 Task: Electrician Business Cards
Action: Mouse moved to (124, 72)
Screenshot: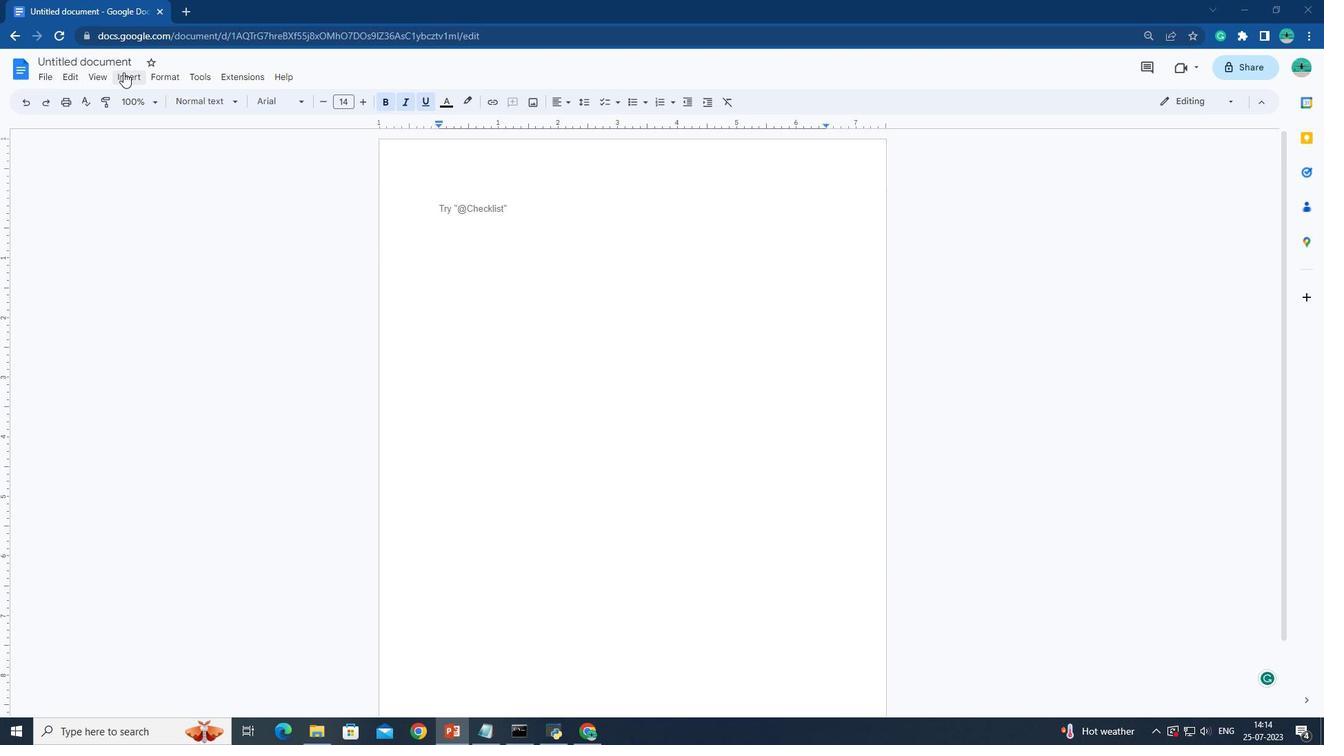 
Action: Mouse pressed left at (124, 72)
Screenshot: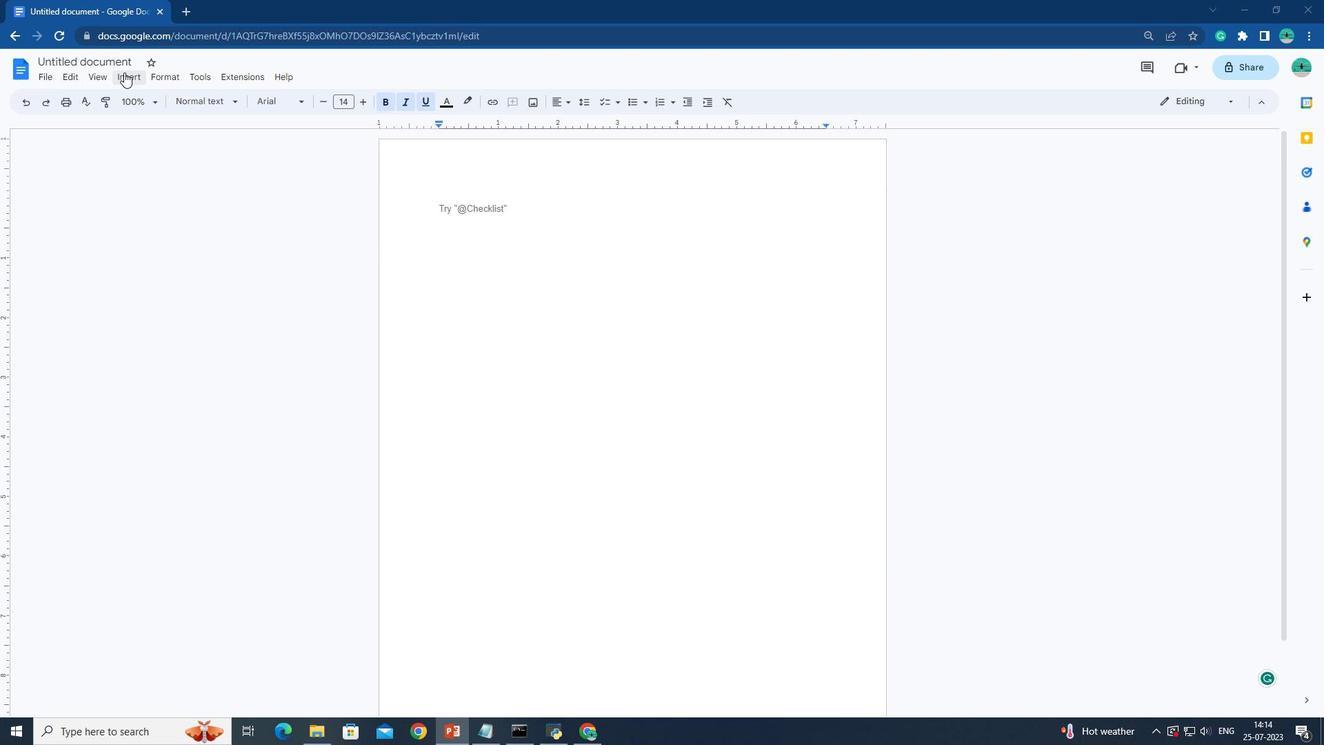 
Action: Mouse moved to (329, 143)
Screenshot: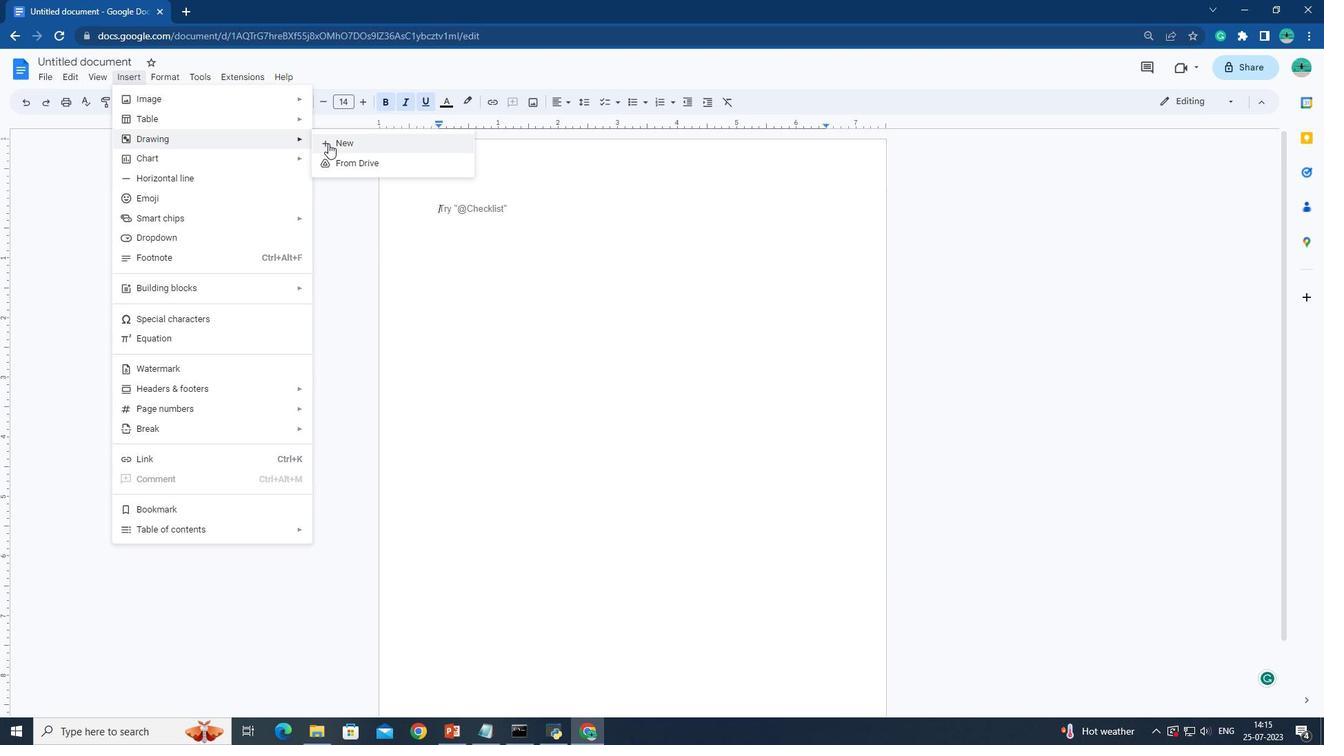 
Action: Mouse pressed left at (329, 143)
Screenshot: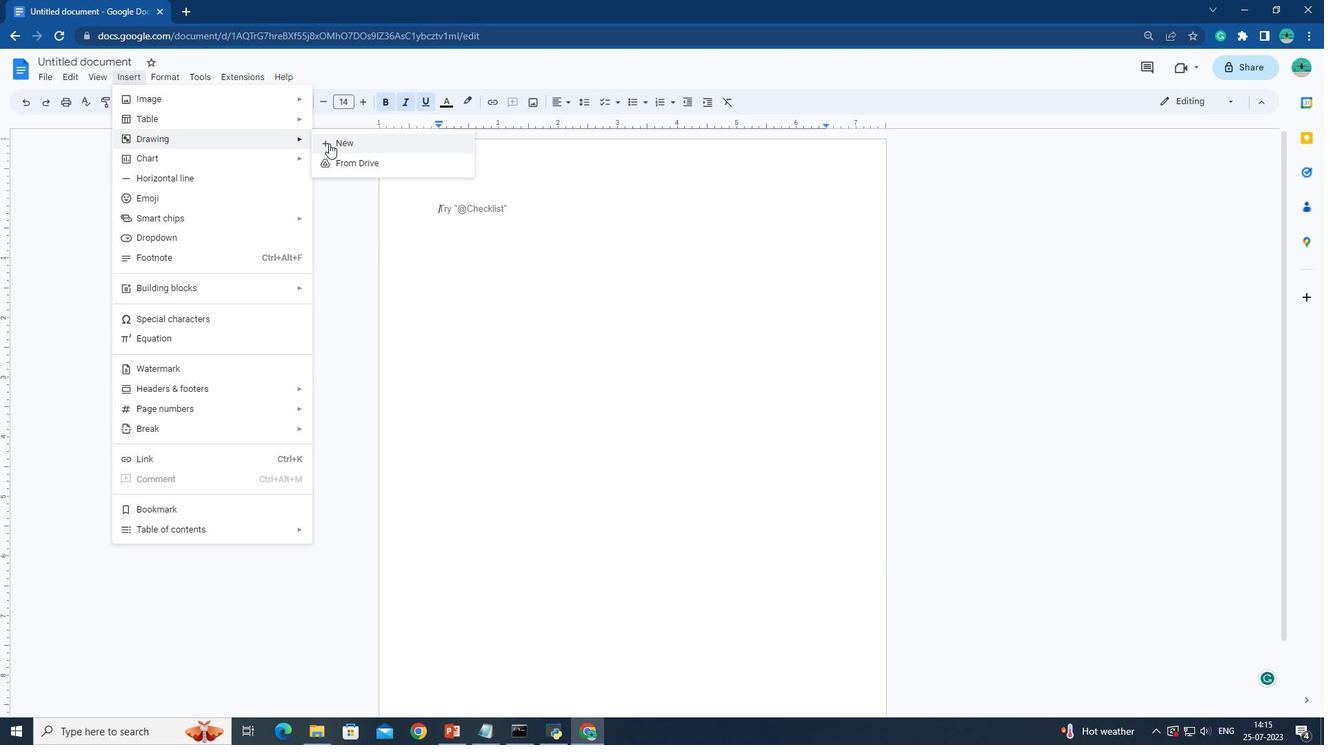 
Action: Mouse moved to (507, 117)
Screenshot: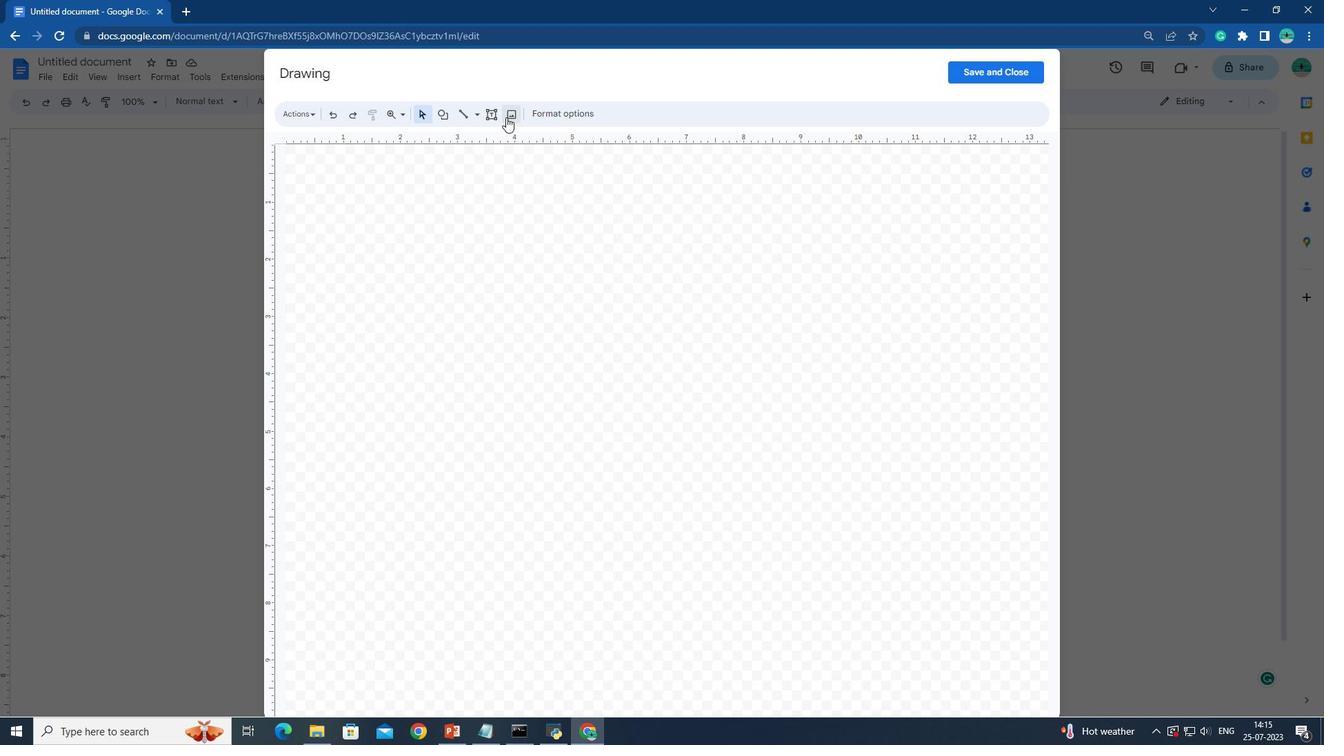 
Action: Mouse pressed left at (507, 117)
Screenshot: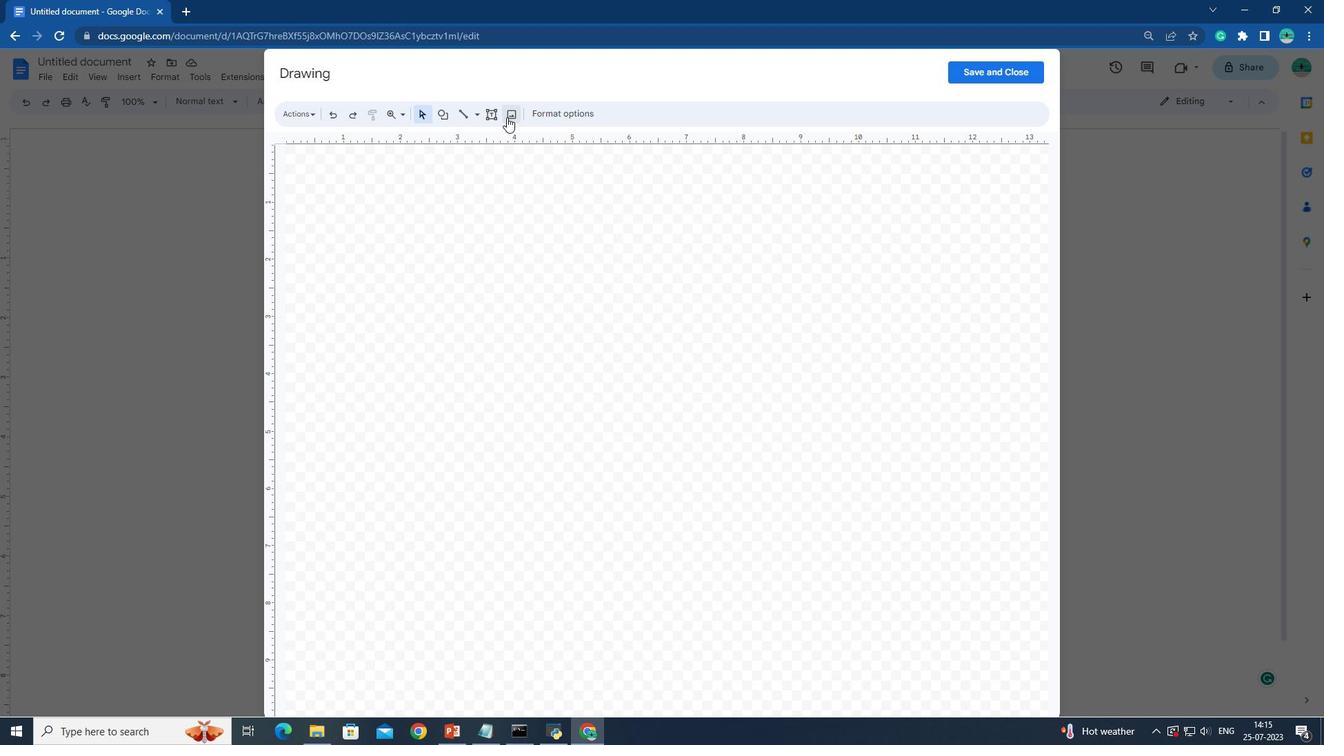 
Action: Mouse moved to (625, 439)
Screenshot: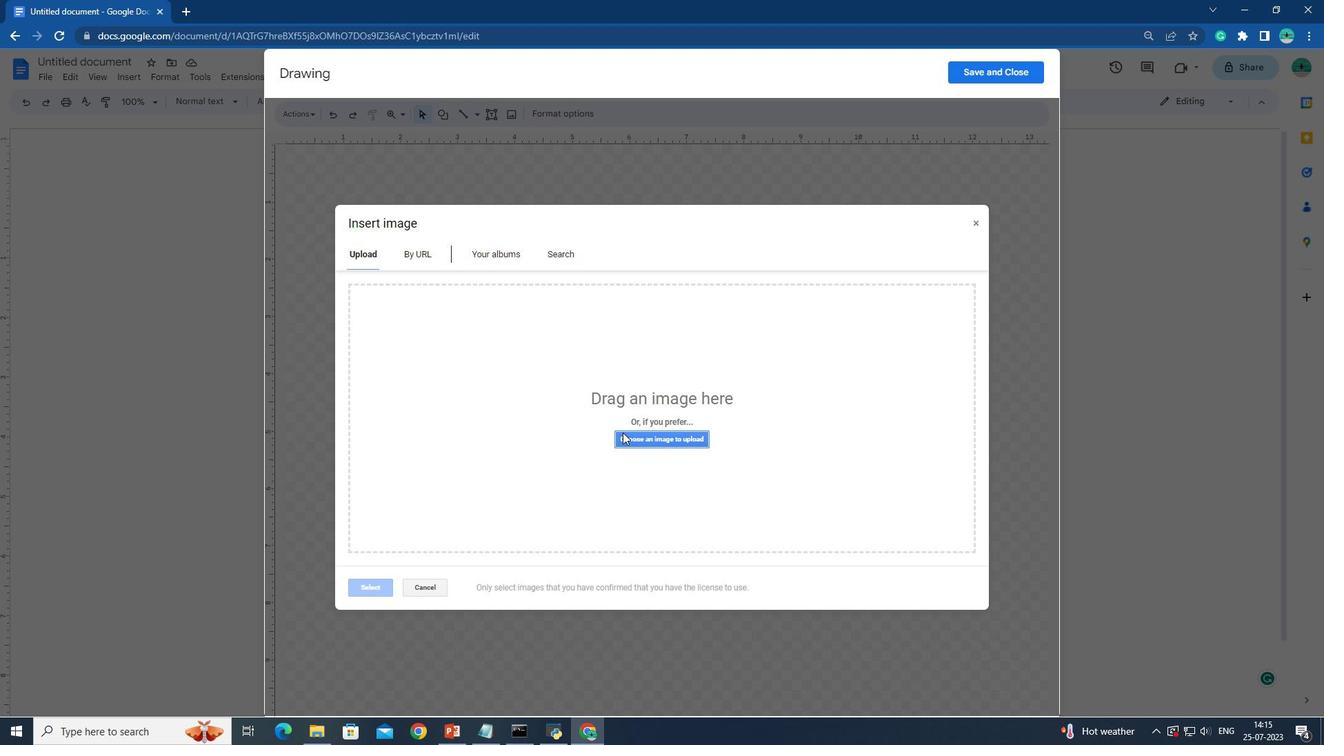 
Action: Mouse pressed left at (625, 439)
Screenshot: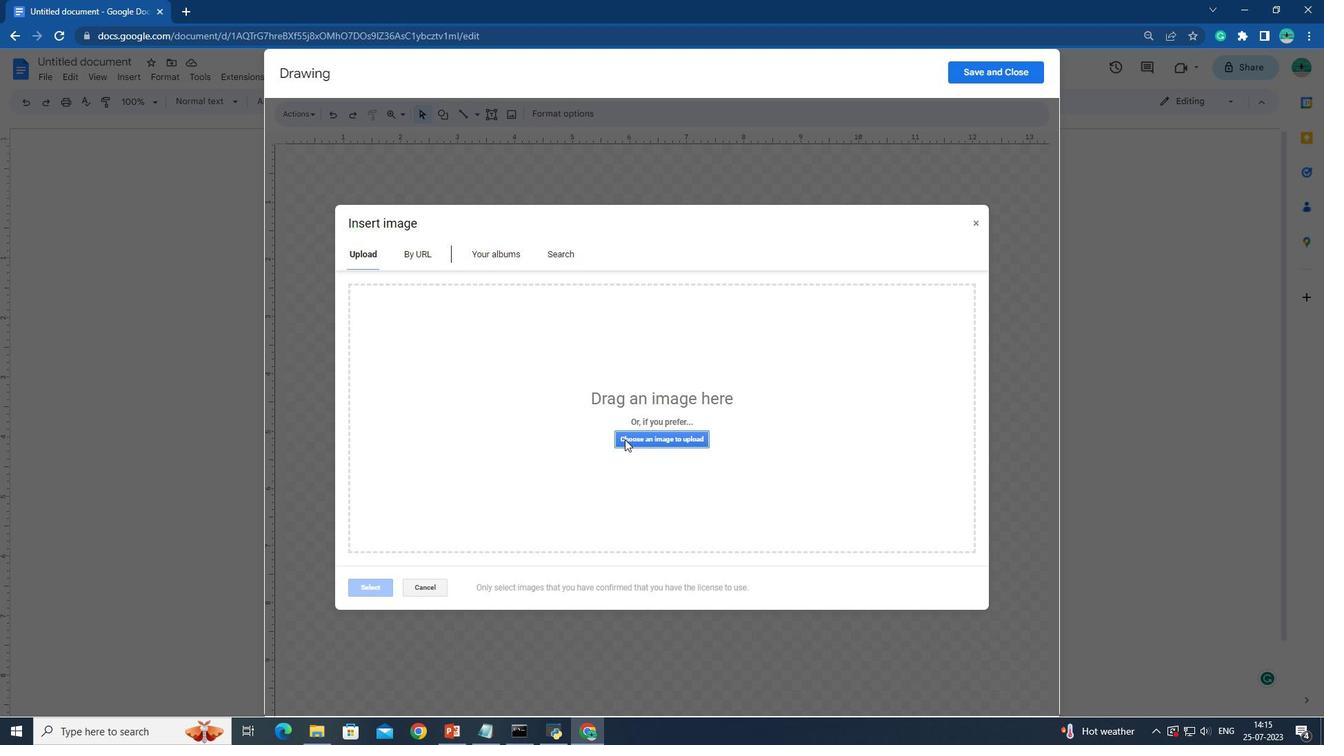 
Action: Mouse moved to (186, 202)
Screenshot: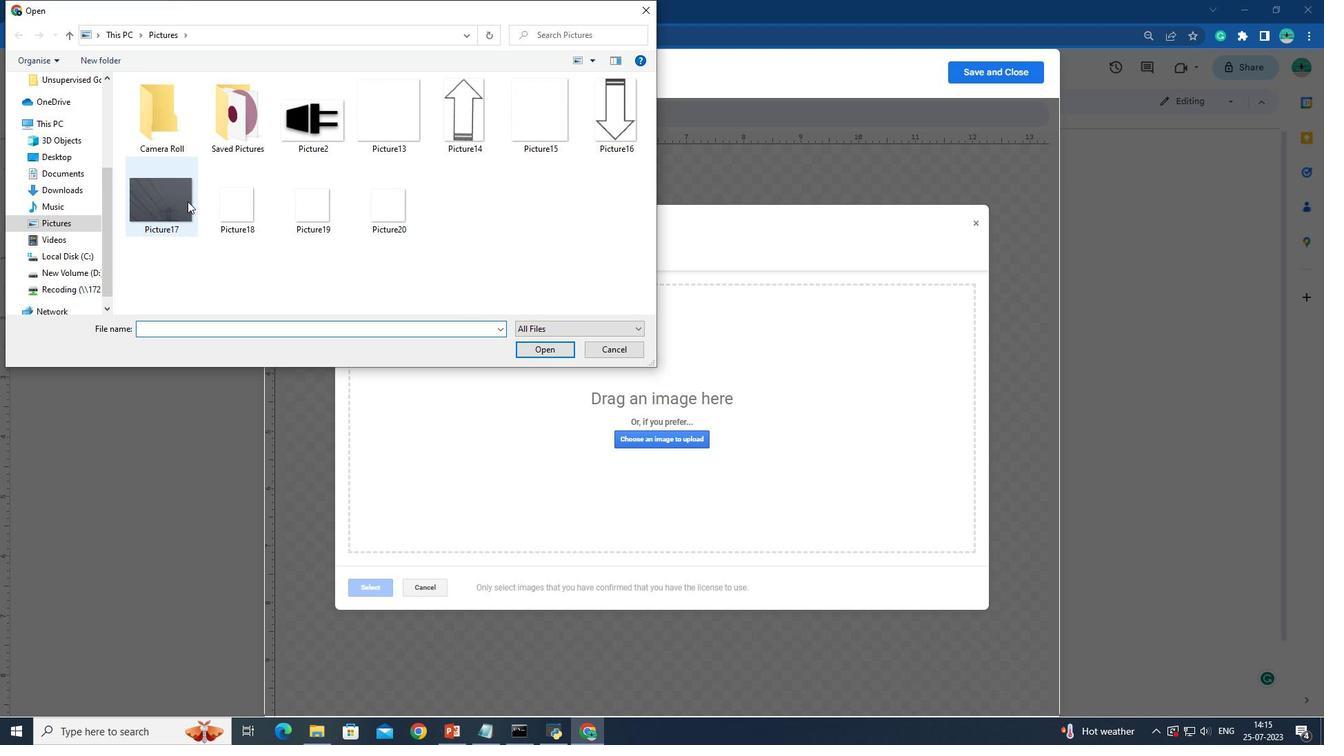
Action: Mouse pressed left at (186, 202)
Screenshot: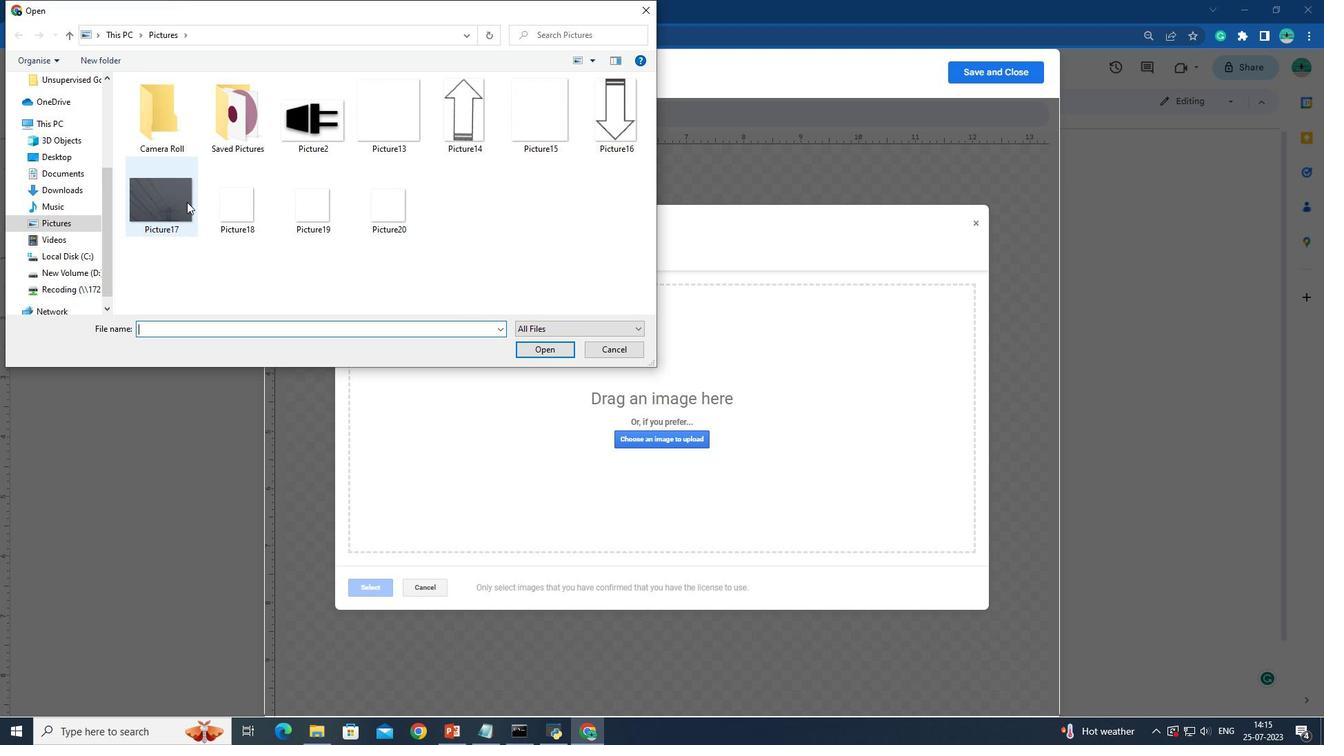 
Action: Mouse moved to (541, 354)
Screenshot: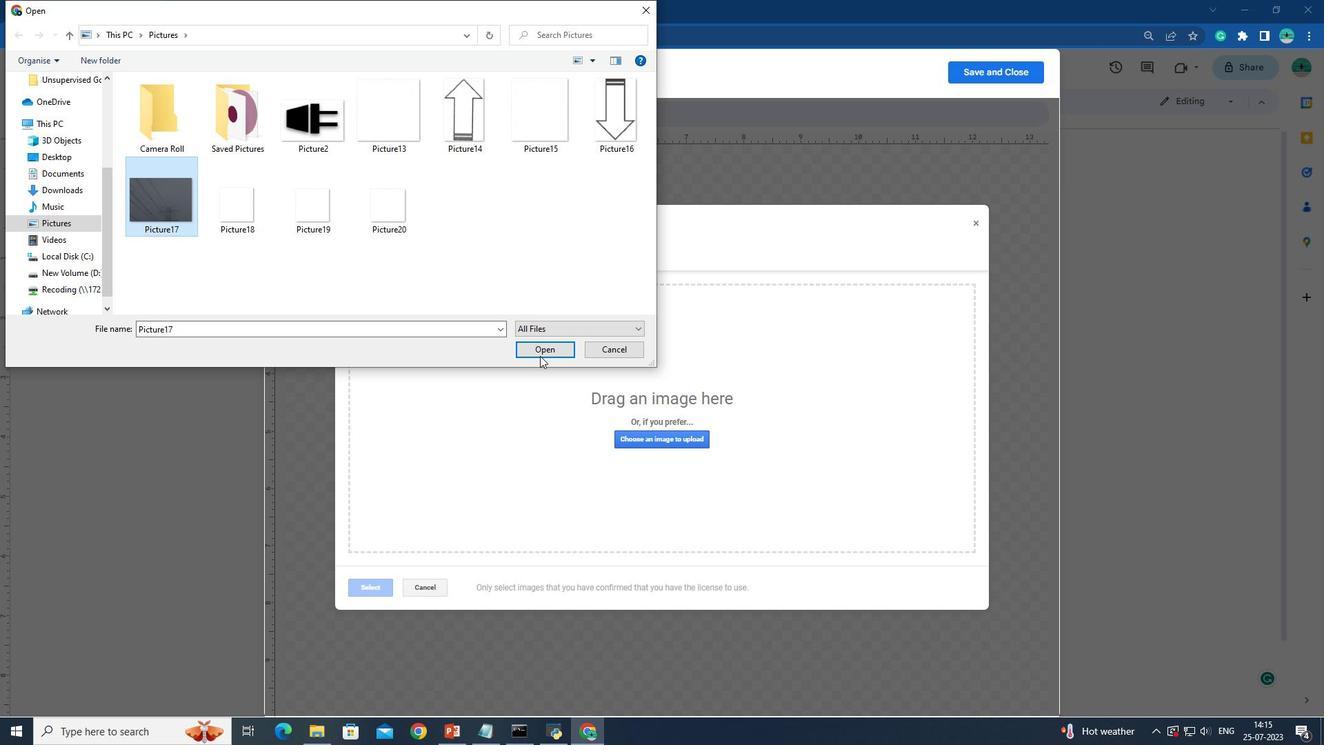 
Action: Mouse pressed left at (541, 354)
Screenshot: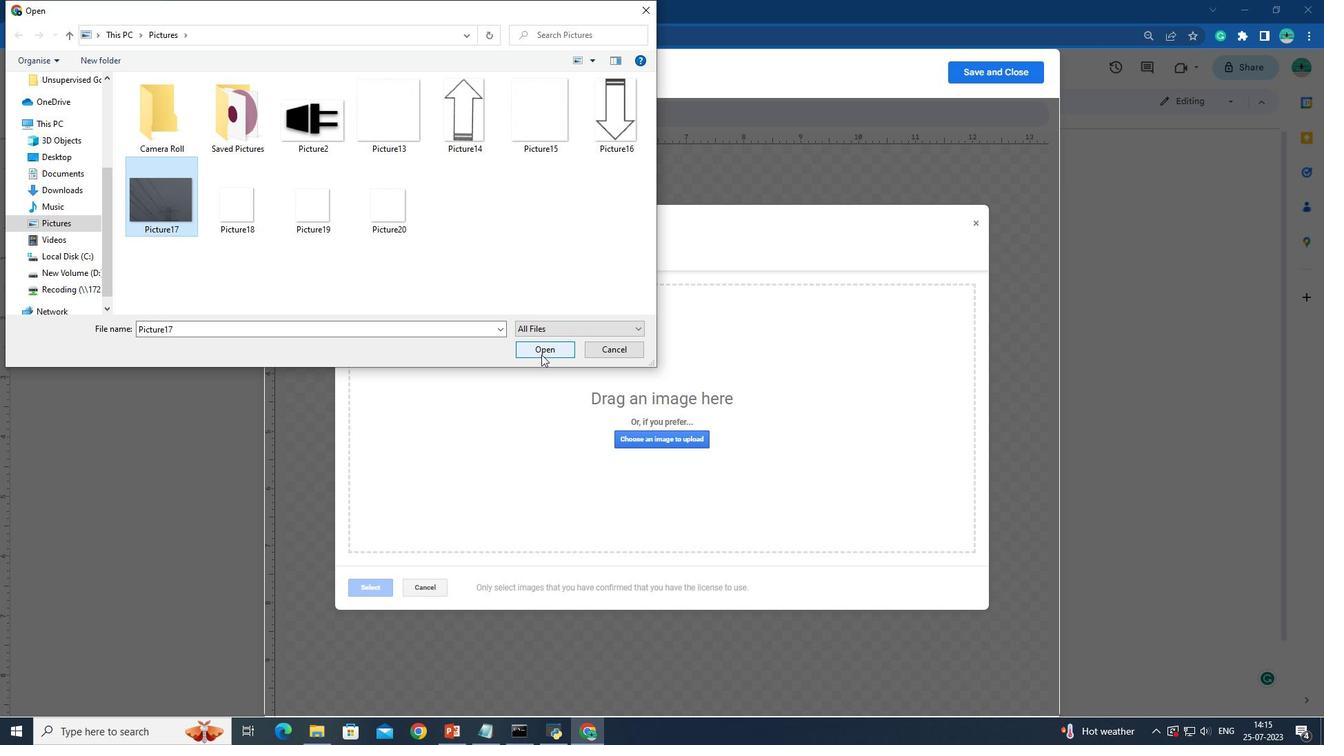 
Action: Mouse moved to (294, 412)
Screenshot: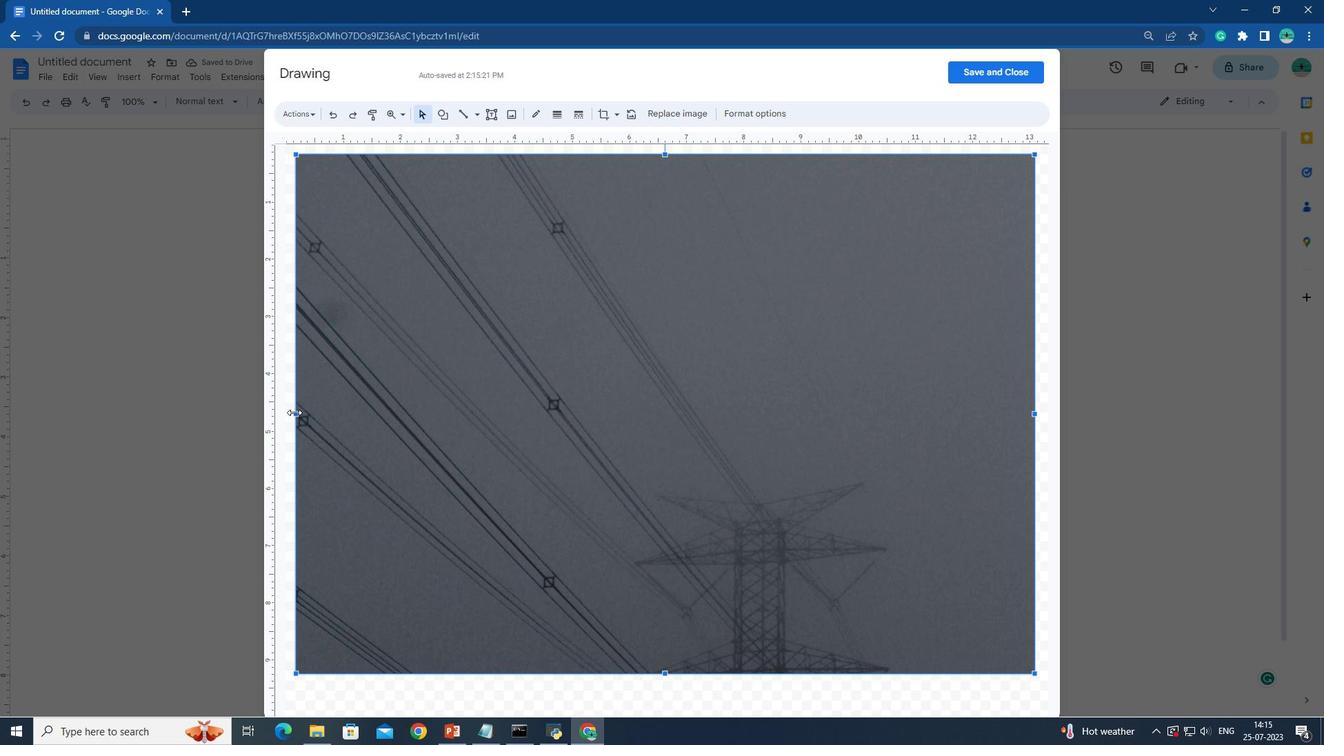 
Action: Mouse pressed left at (294, 412)
Screenshot: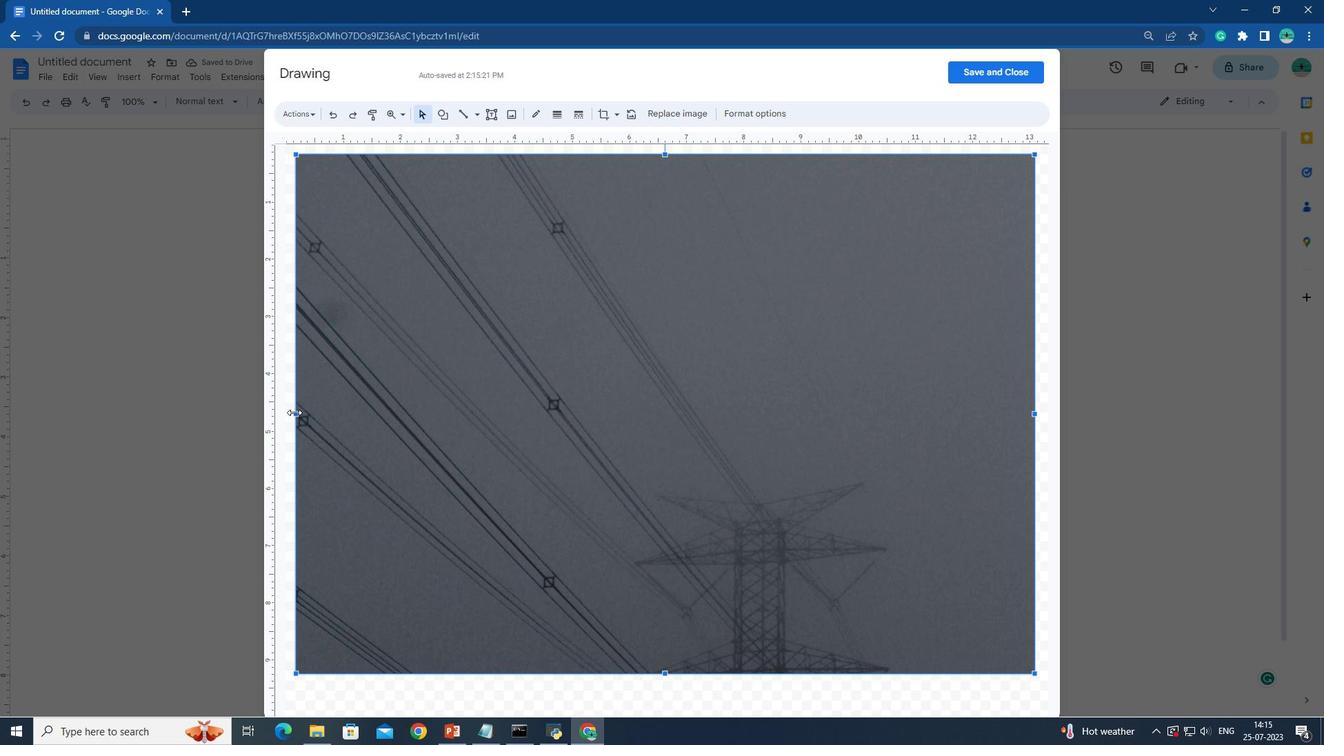 
Action: Mouse moved to (462, 112)
Screenshot: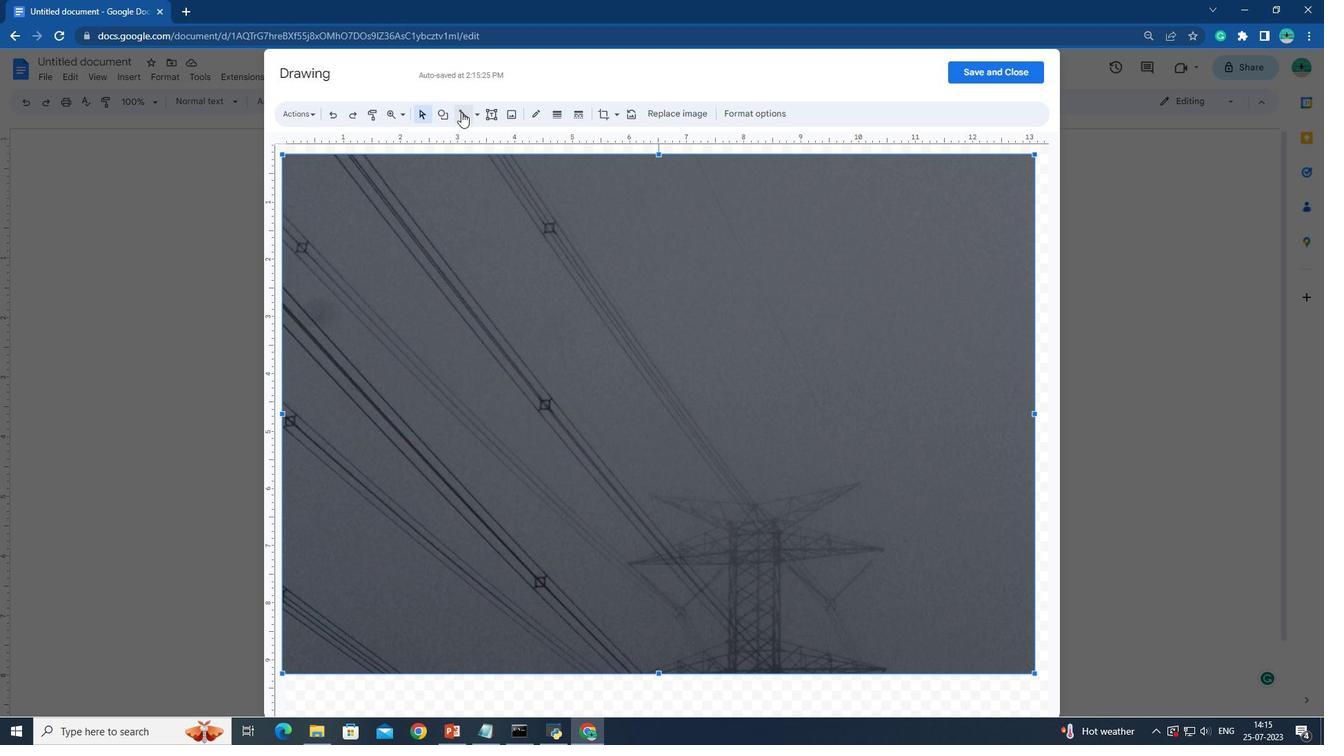 
Action: Mouse pressed left at (462, 112)
Screenshot: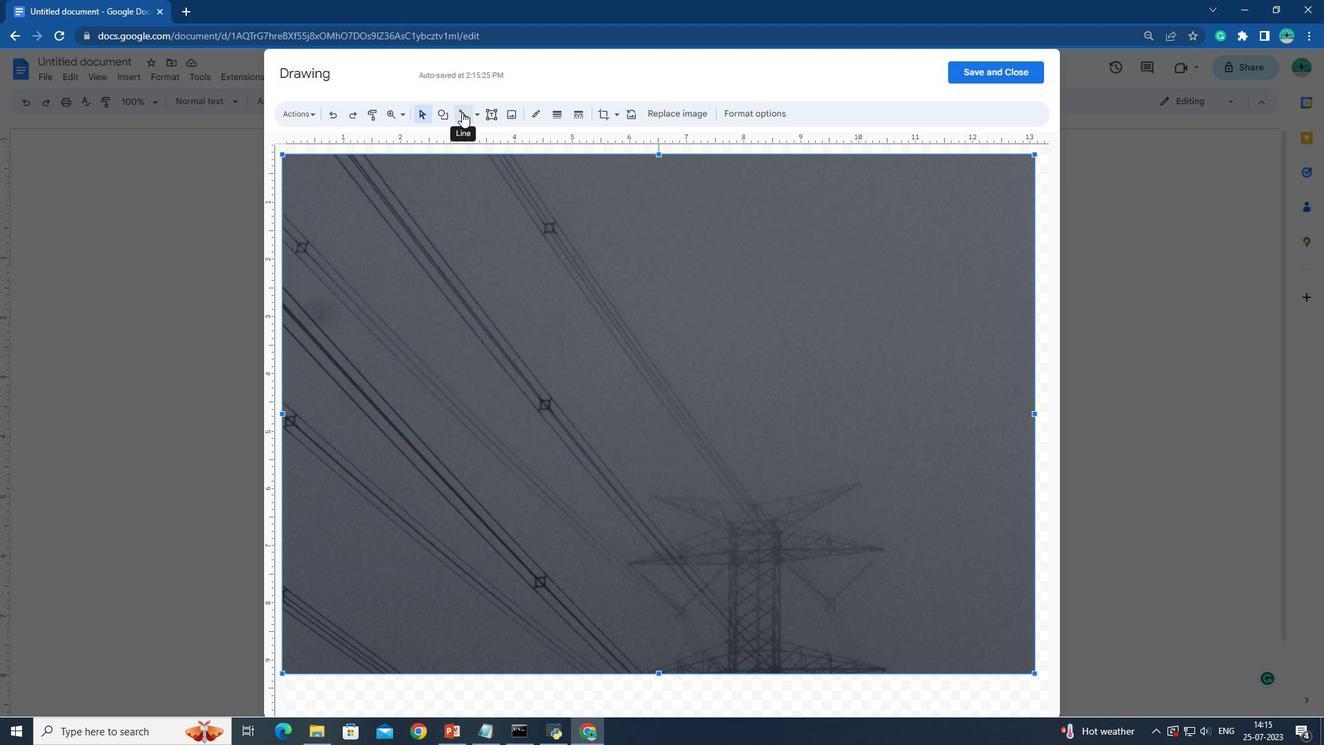 
Action: Mouse moved to (302, 178)
Screenshot: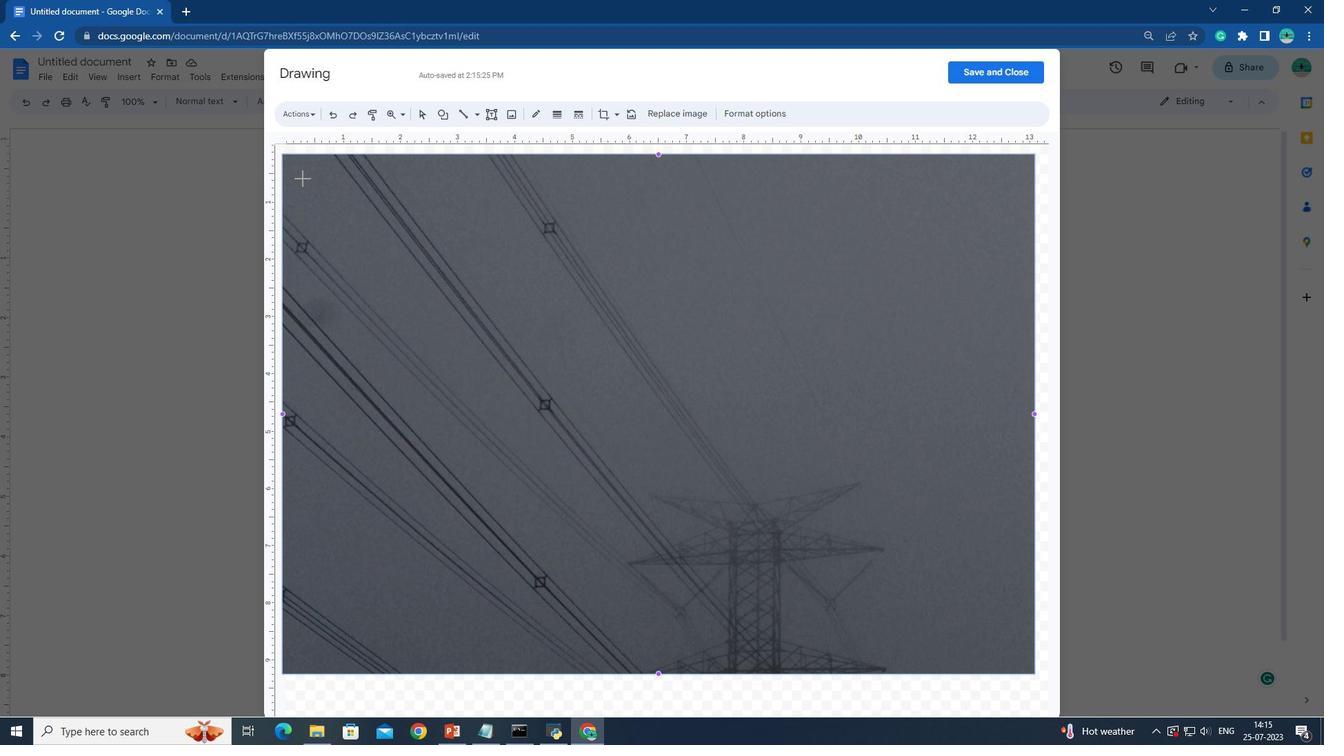 
Action: Key pressed <Key.shift>
Screenshot: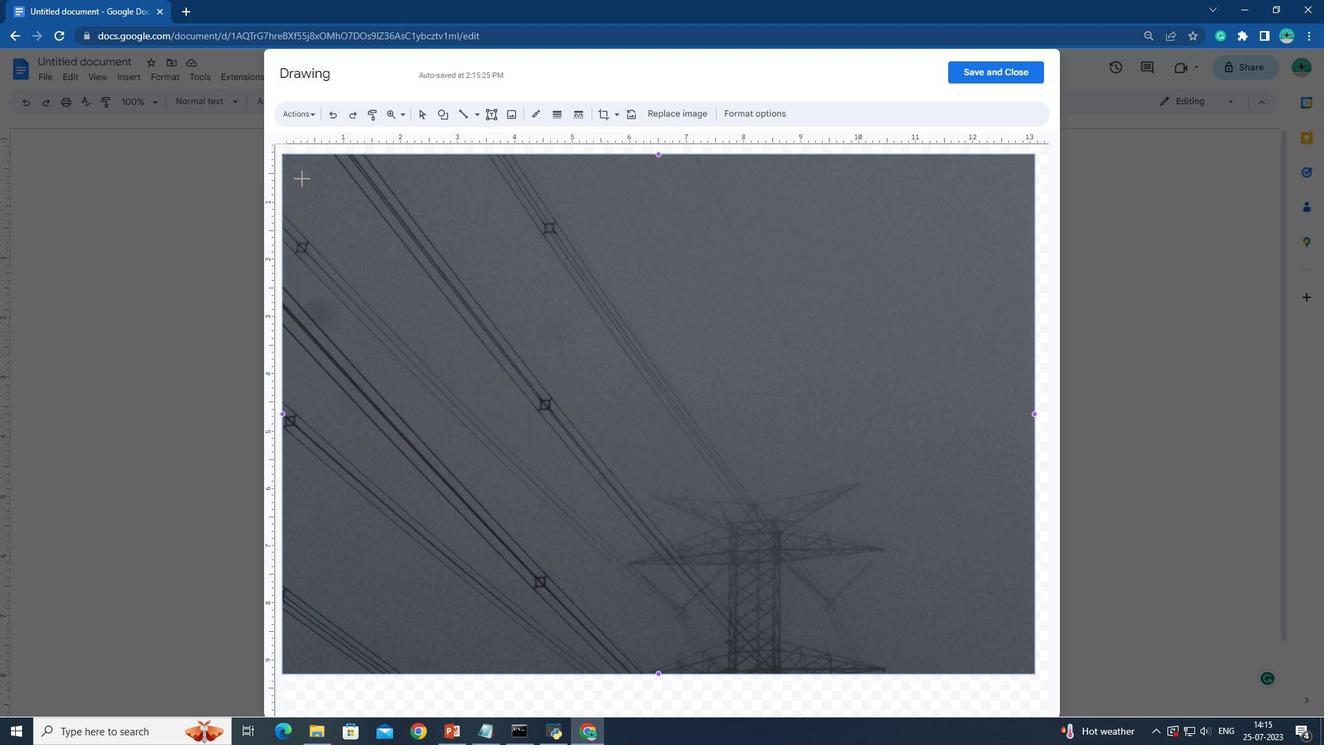 
Action: Mouse pressed left at (302, 178)
Screenshot: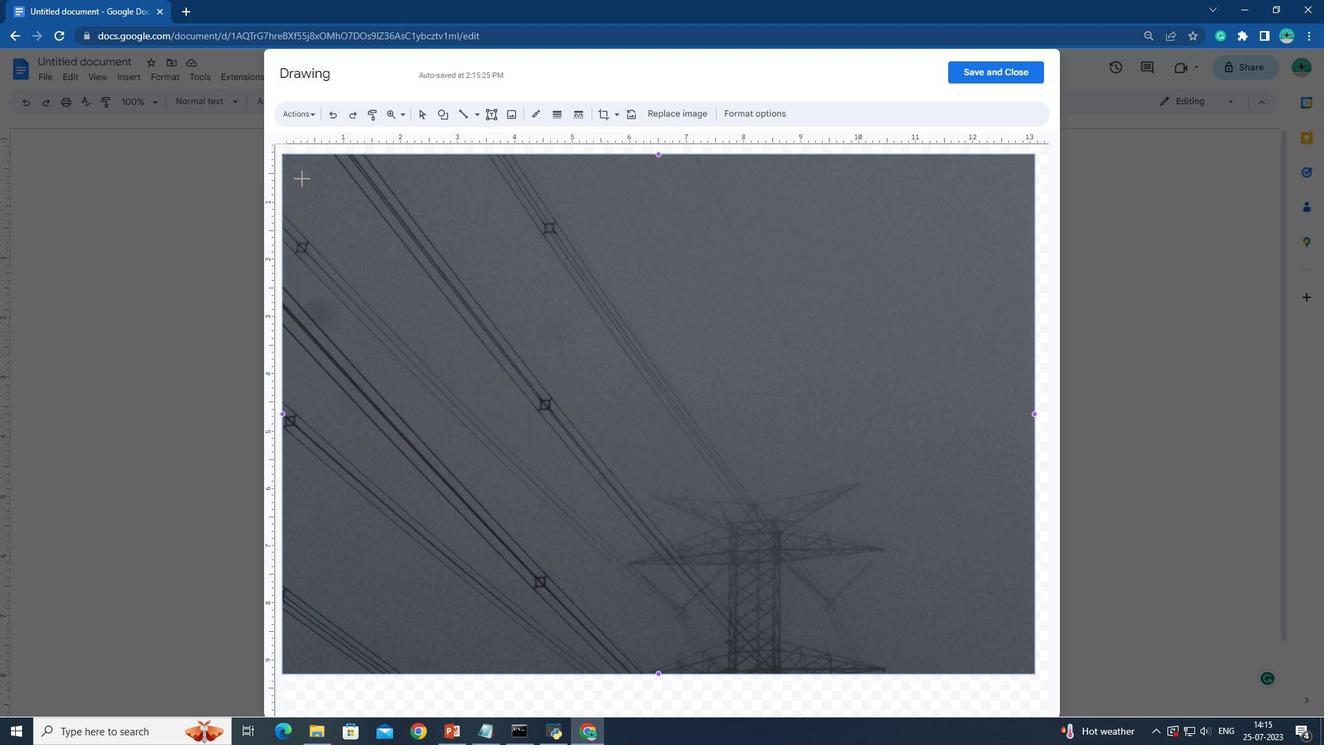 
Action: Mouse moved to (439, 197)
Screenshot: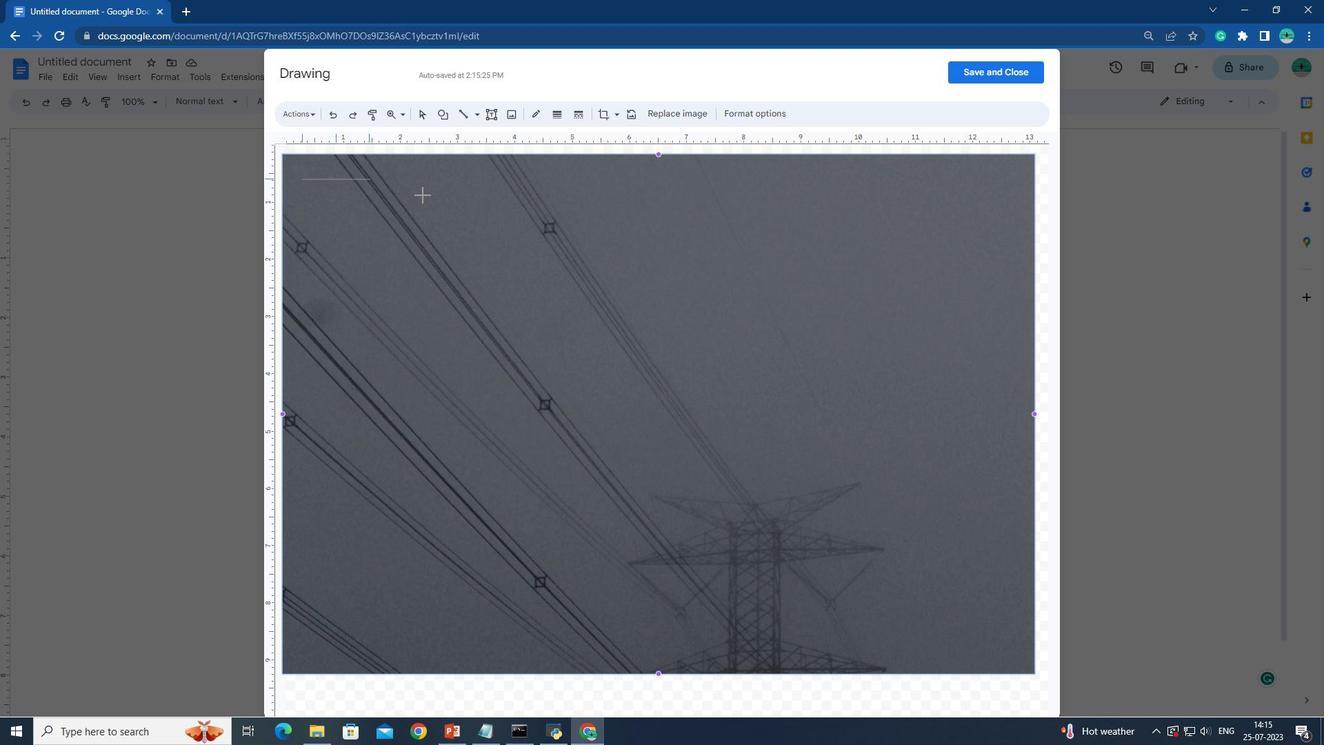 
Action: Key pressed <Key.shift>
Screenshot: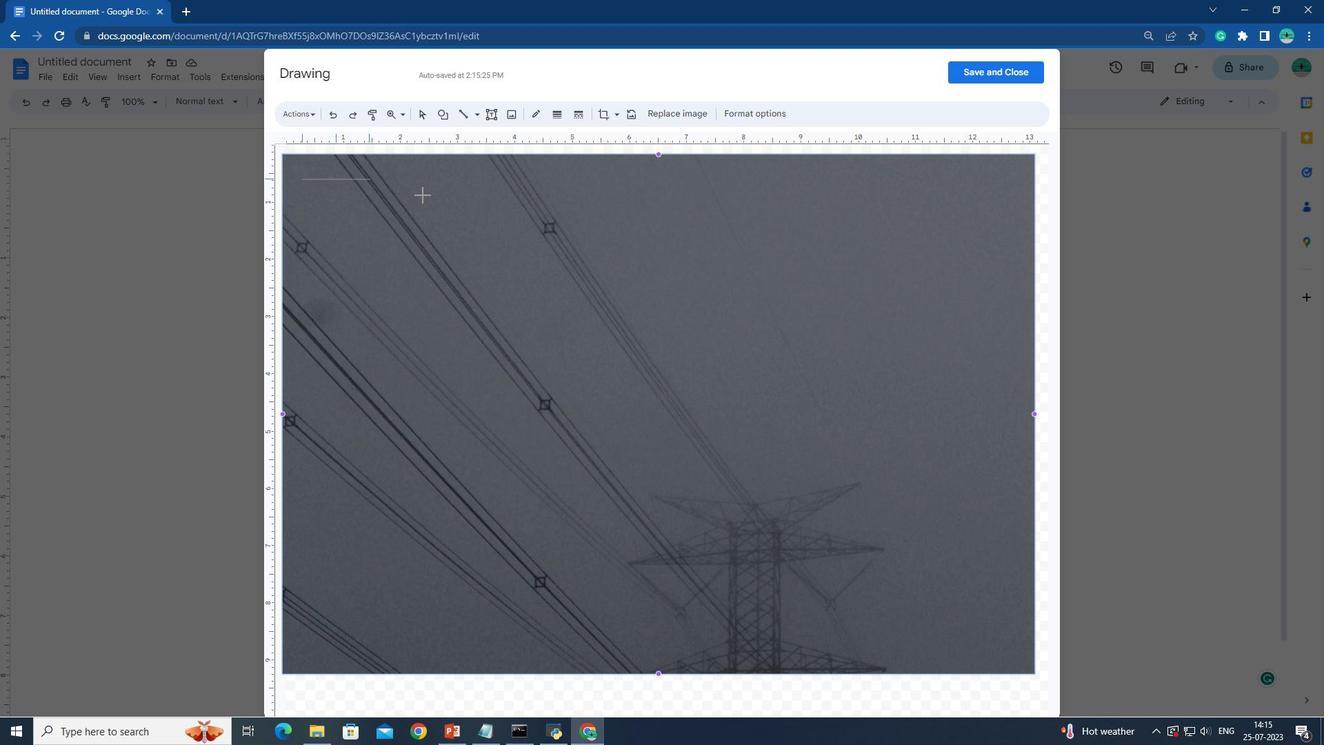 
Action: Mouse moved to (441, 198)
Screenshot: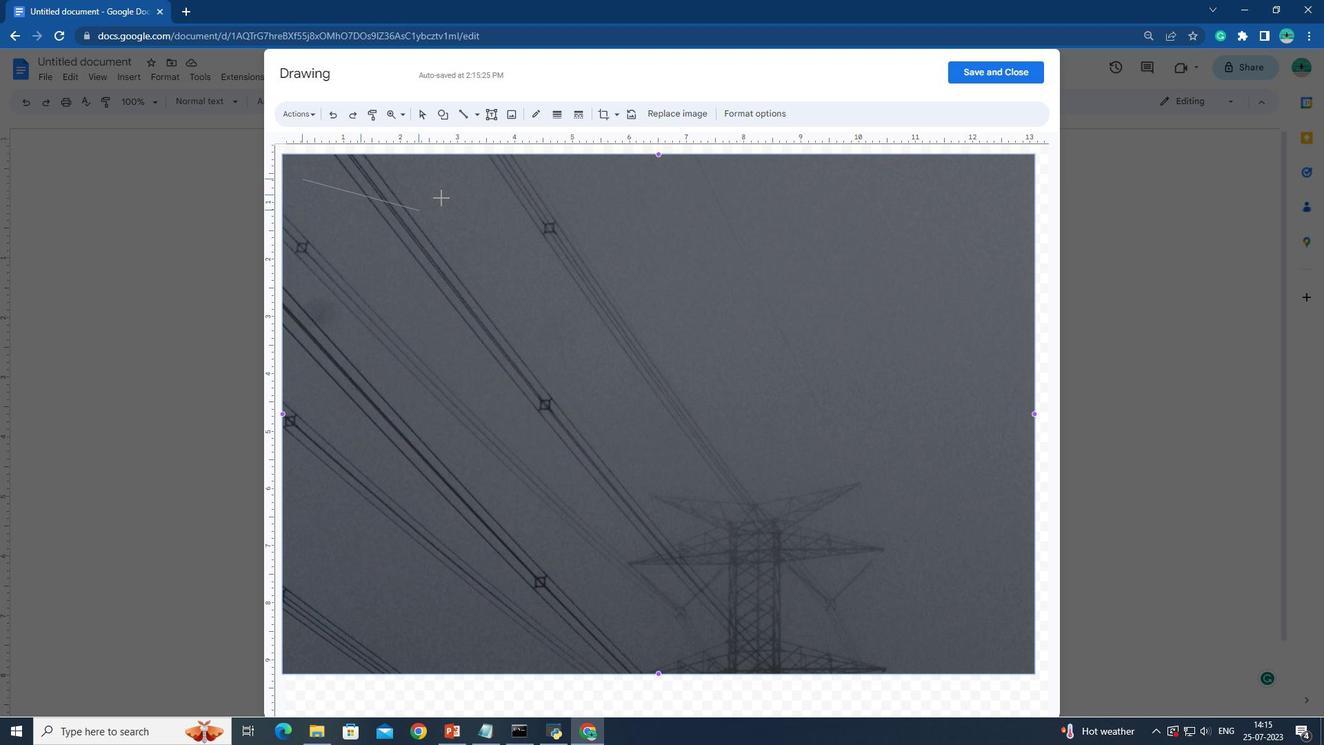 
Action: Key pressed <Key.shift>
Screenshot: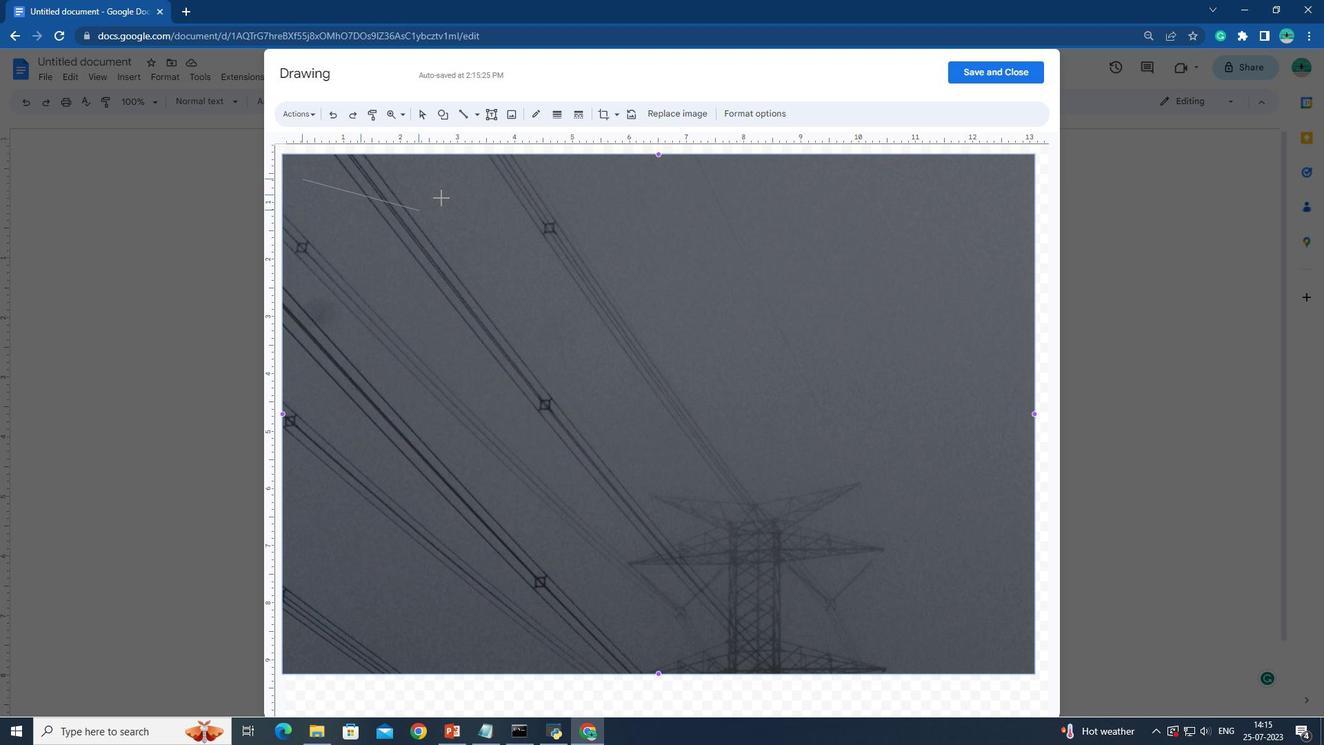 
Action: Mouse moved to (444, 198)
Screenshot: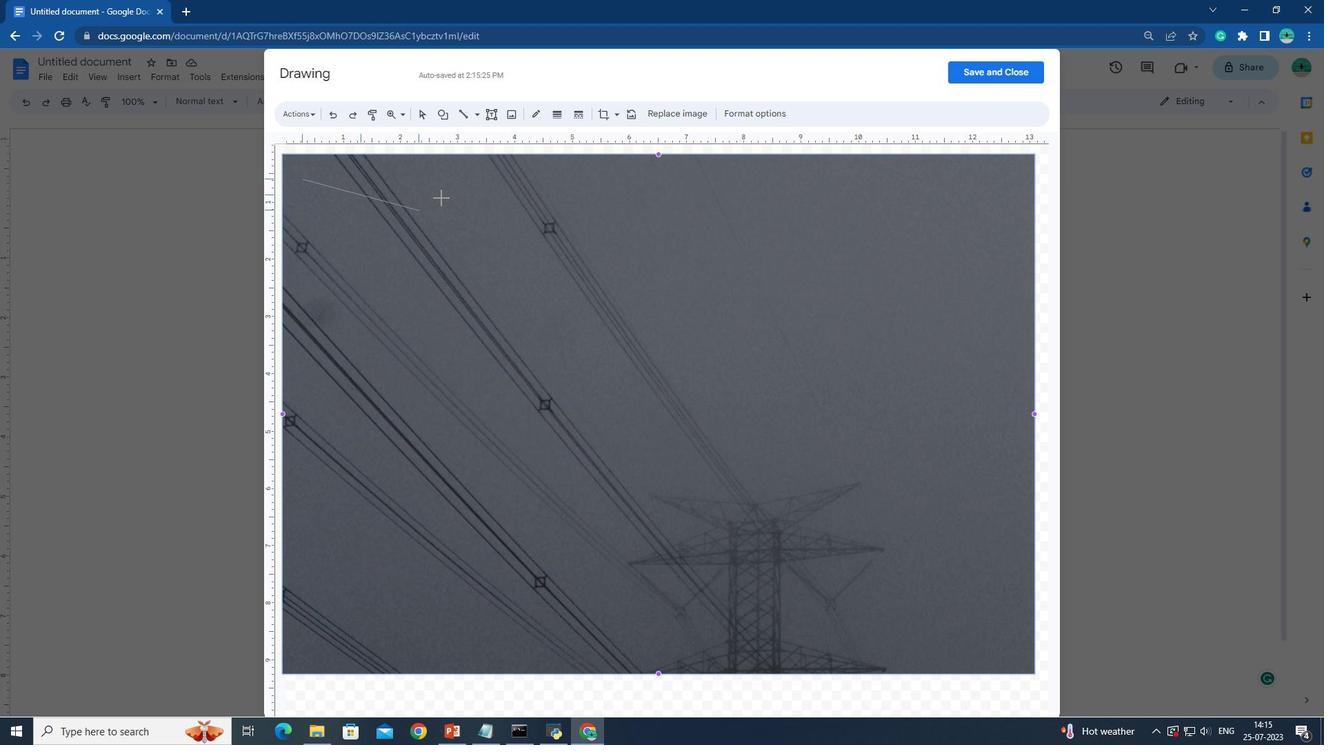 
Action: Key pressed <Key.shift>
Screenshot: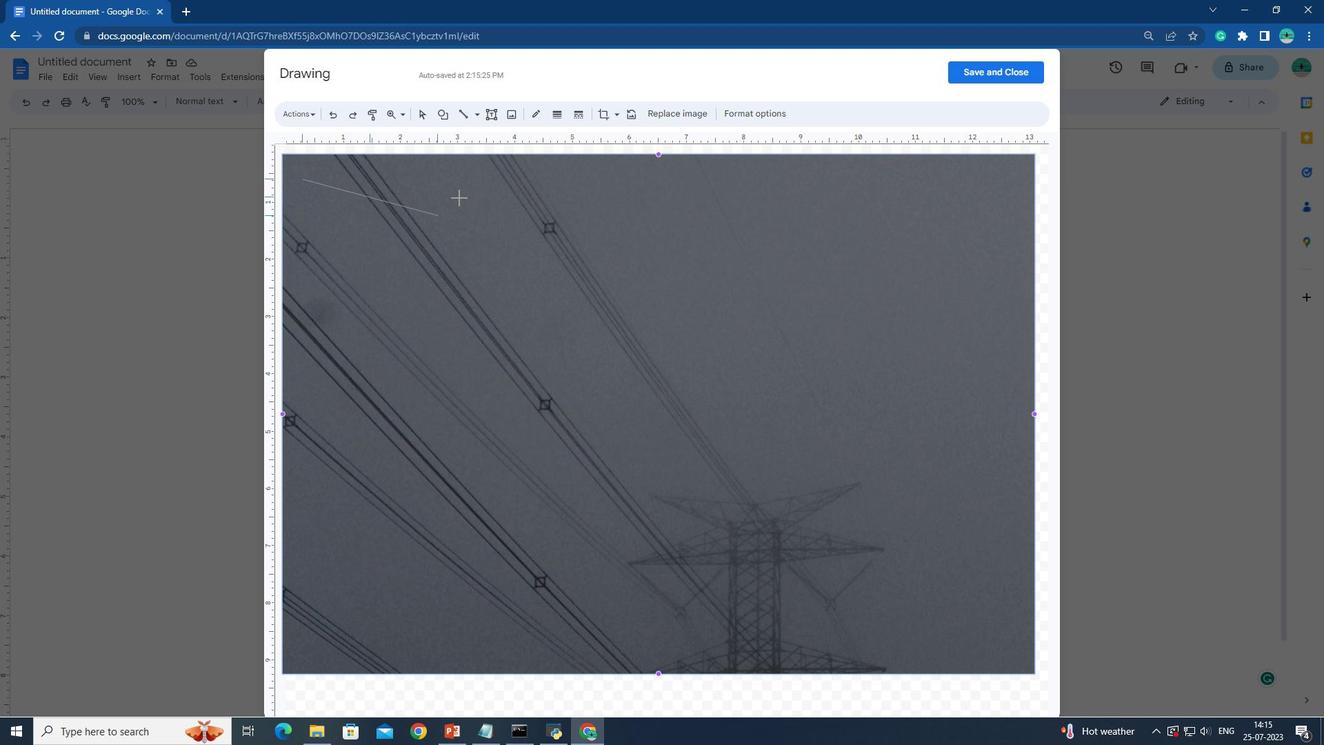
Action: Mouse moved to (454, 198)
Screenshot: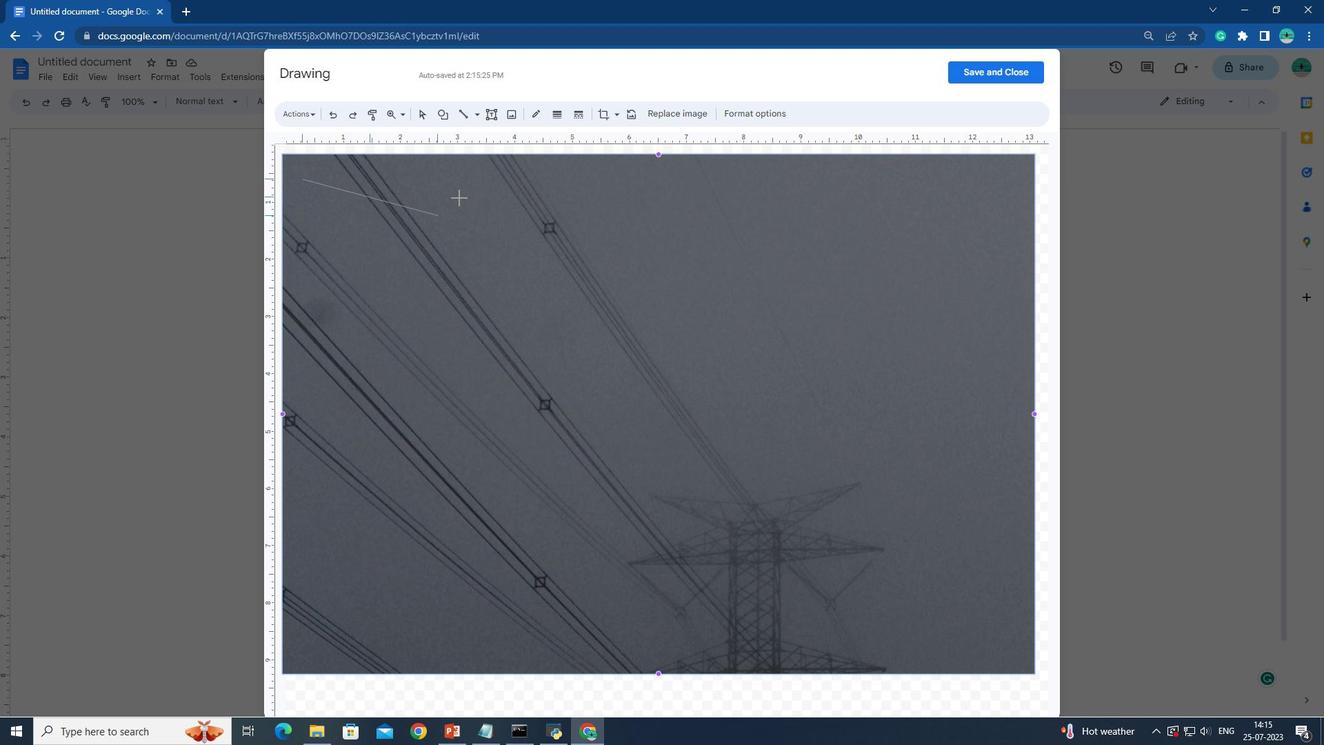 
Action: Key pressed <Key.shift>
Screenshot: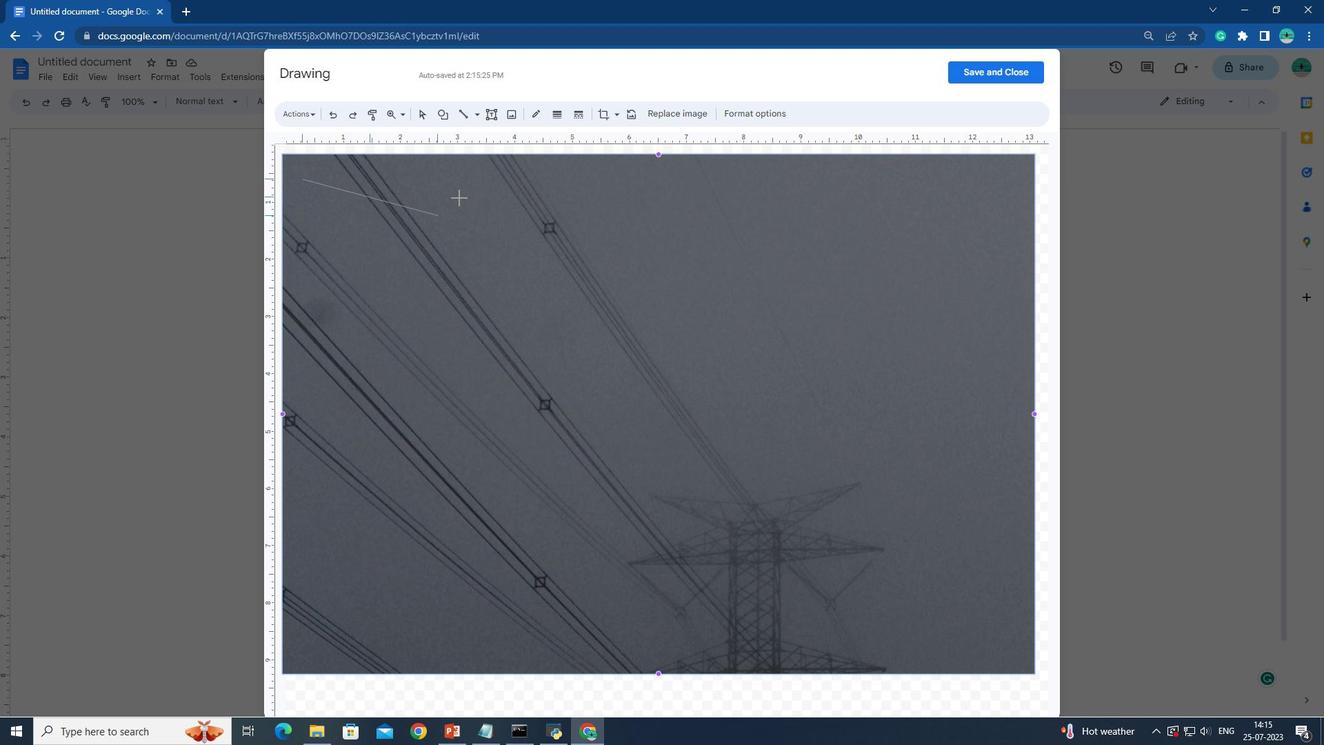 
Action: Mouse moved to (481, 198)
Screenshot: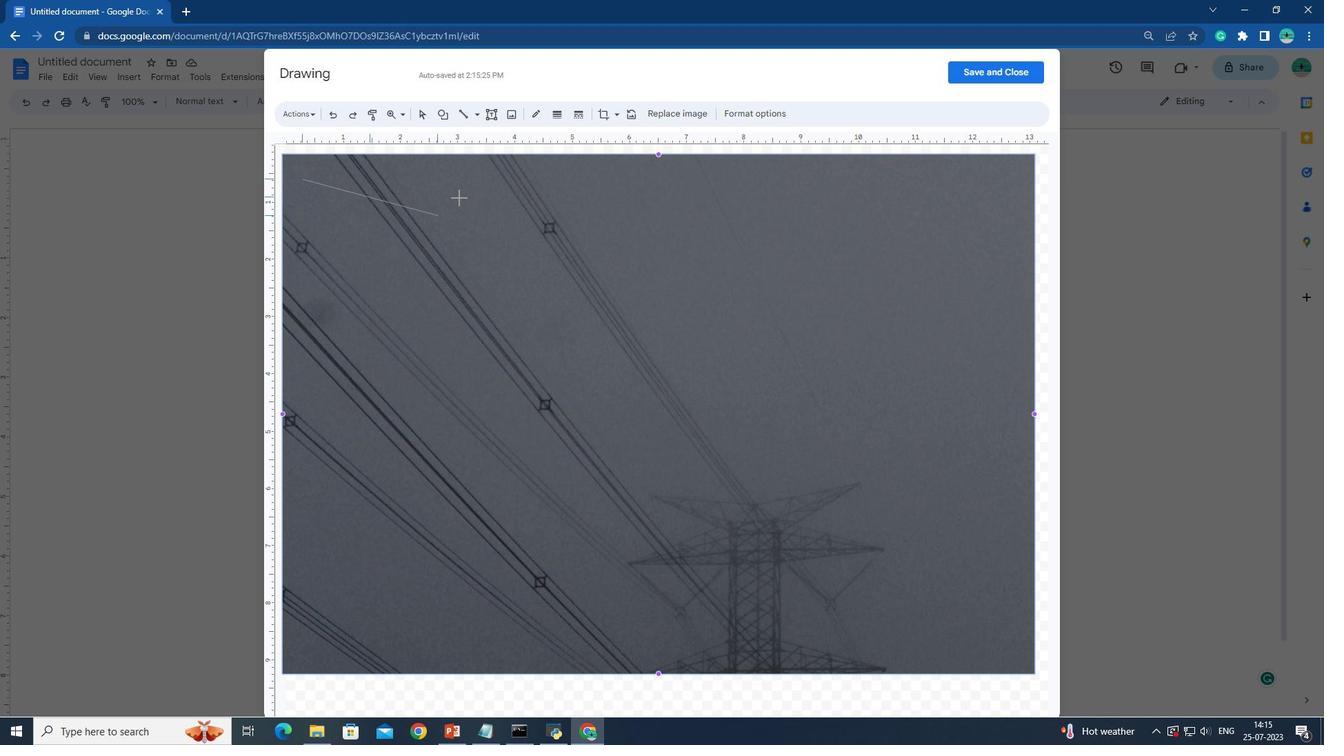 
Action: Key pressed <Key.shift>
Screenshot: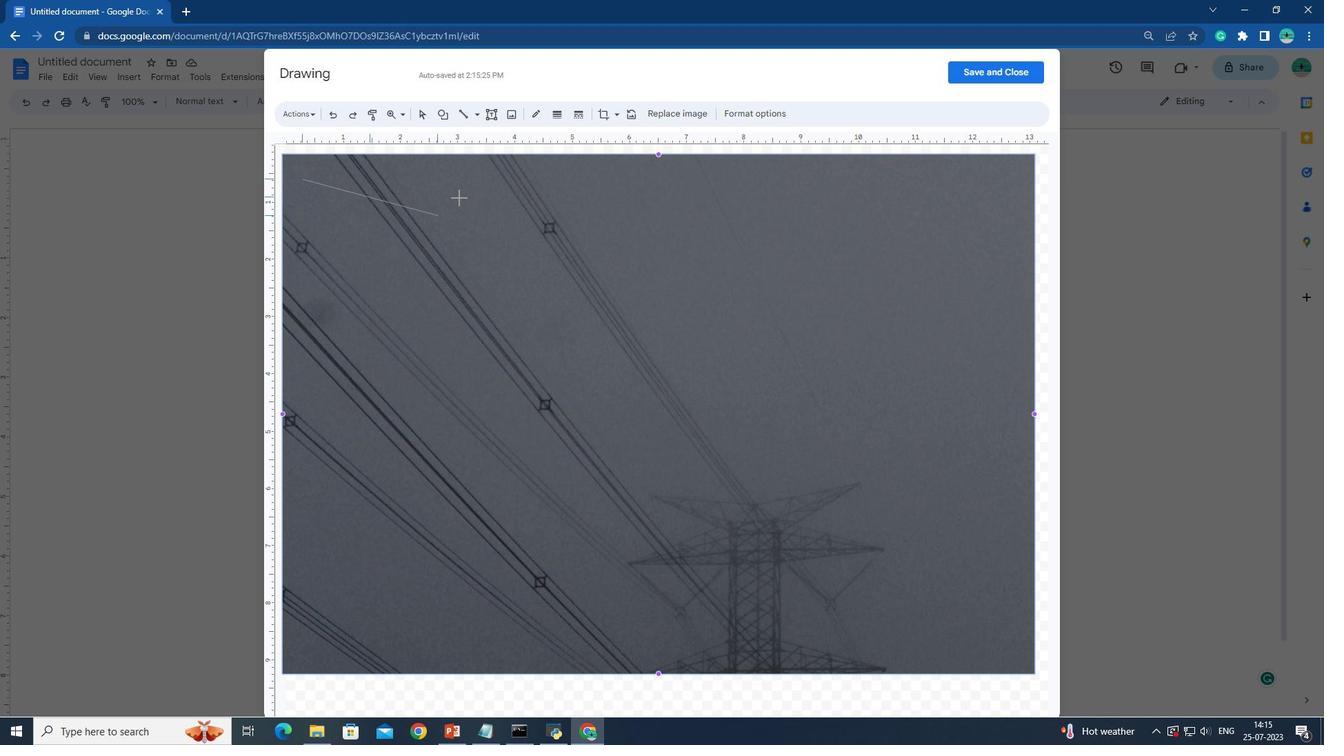 
Action: Mouse moved to (522, 198)
Screenshot: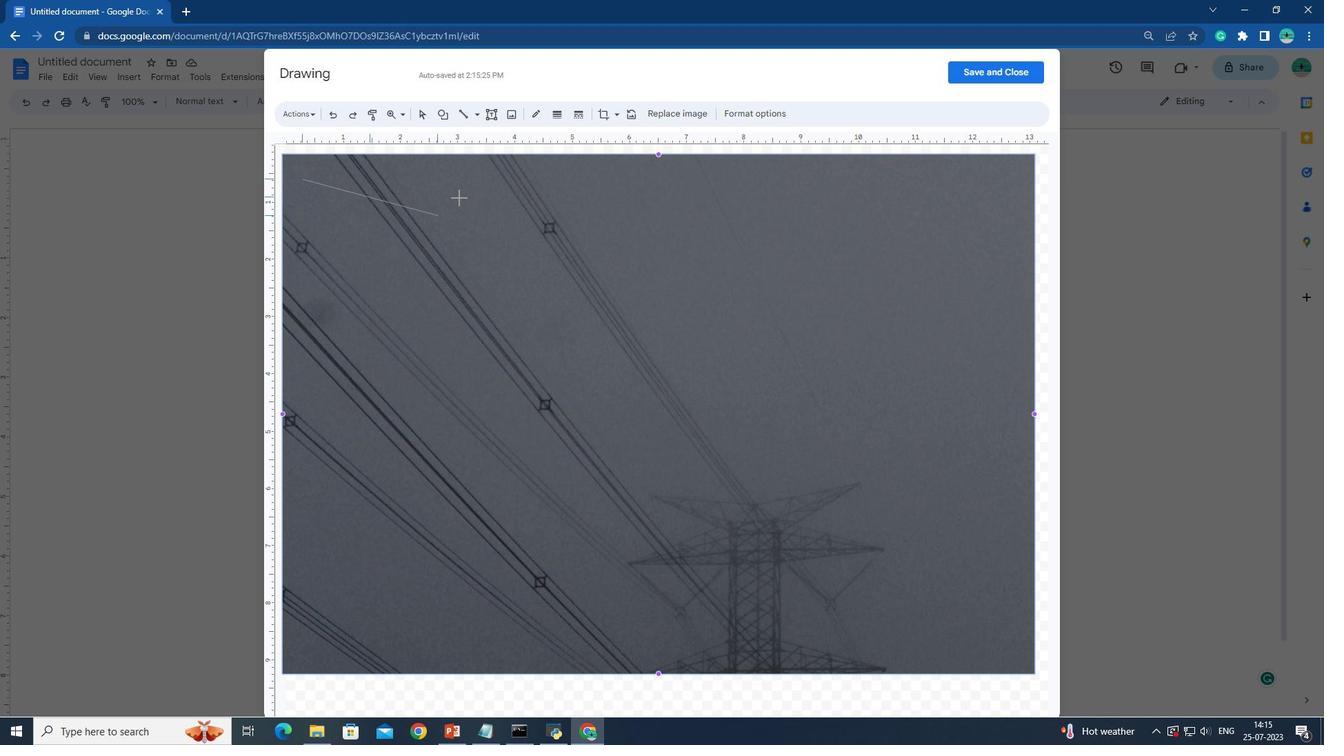 
Action: Key pressed <Key.shift>
Screenshot: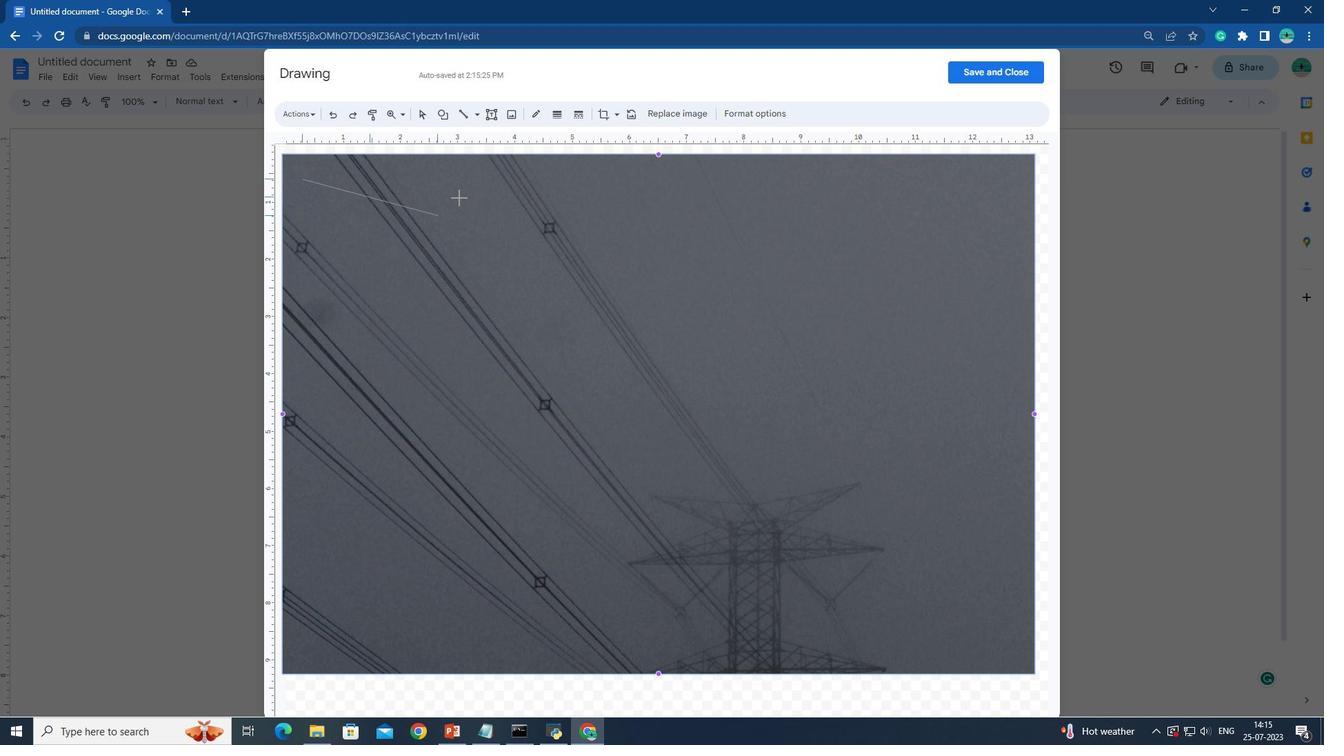 
Action: Mouse moved to (561, 198)
Screenshot: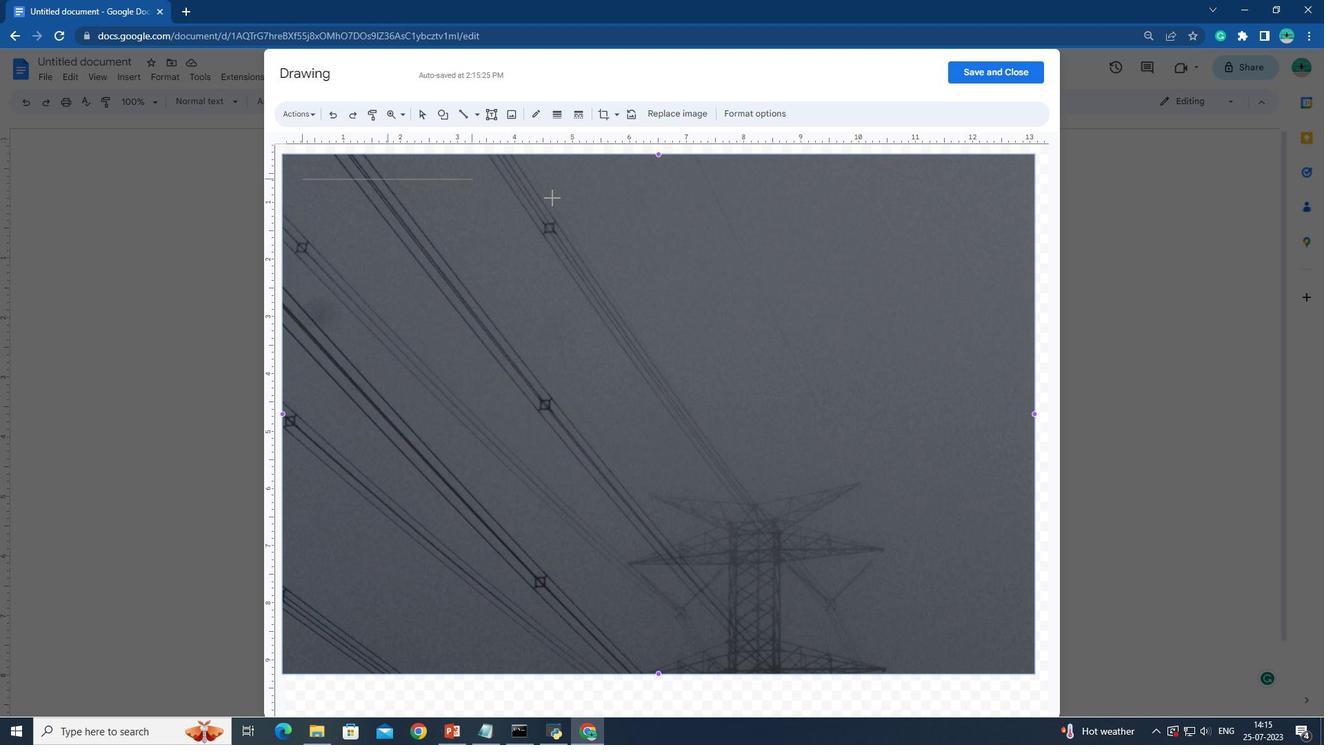 
Action: Key pressed <Key.shift>
Screenshot: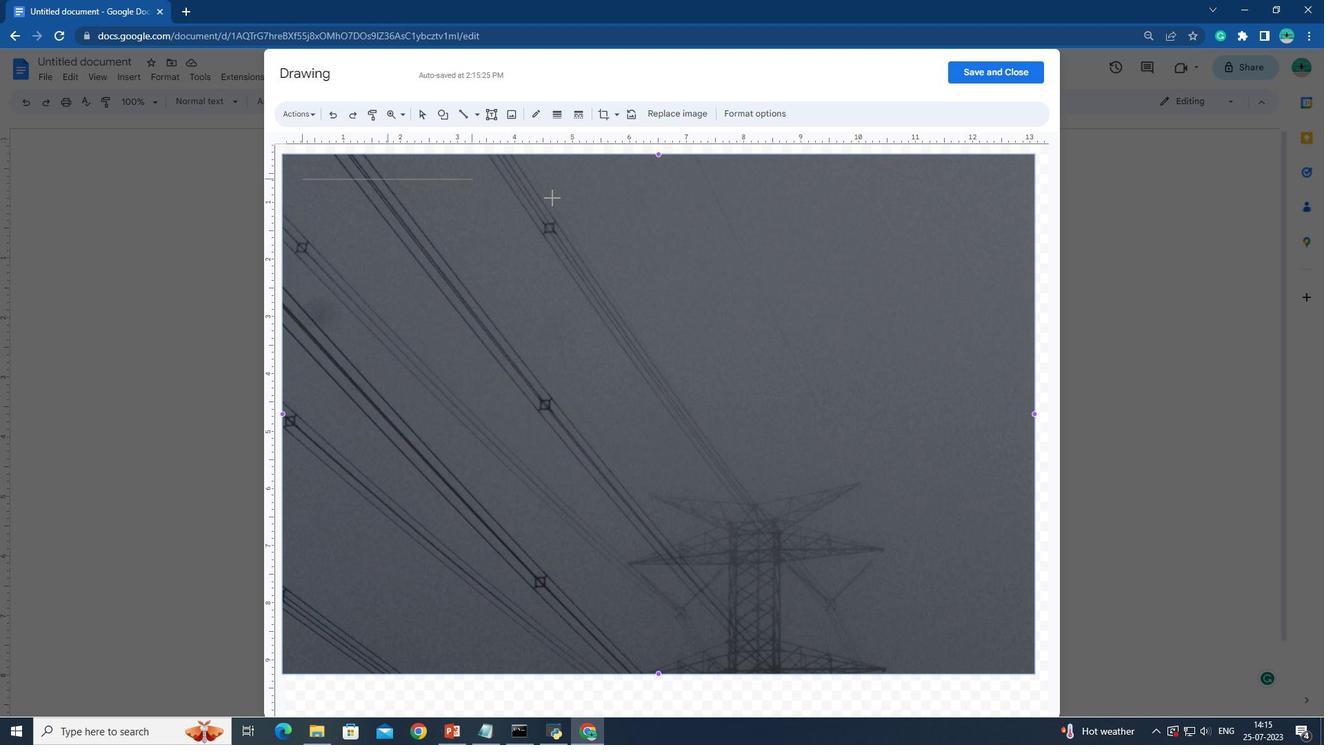 
Action: Mouse moved to (591, 198)
Screenshot: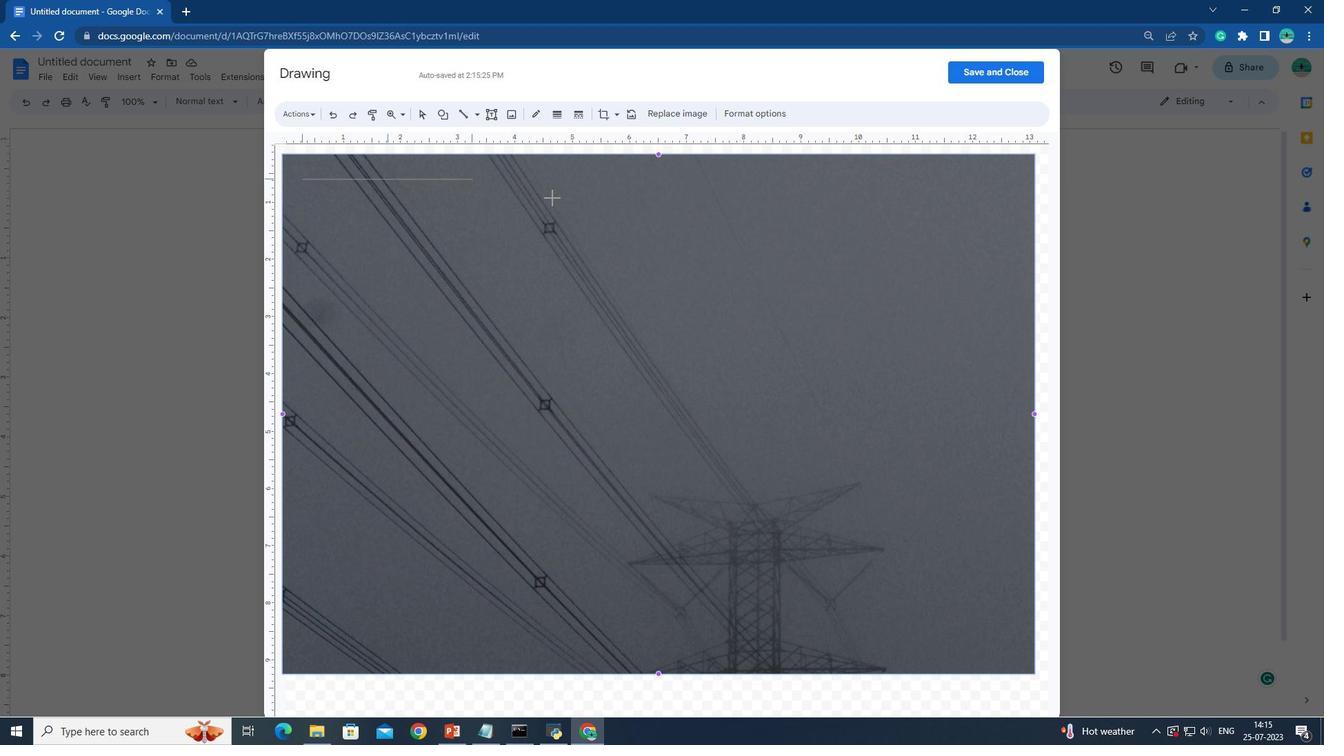 
Action: Key pressed <Key.shift>
Screenshot: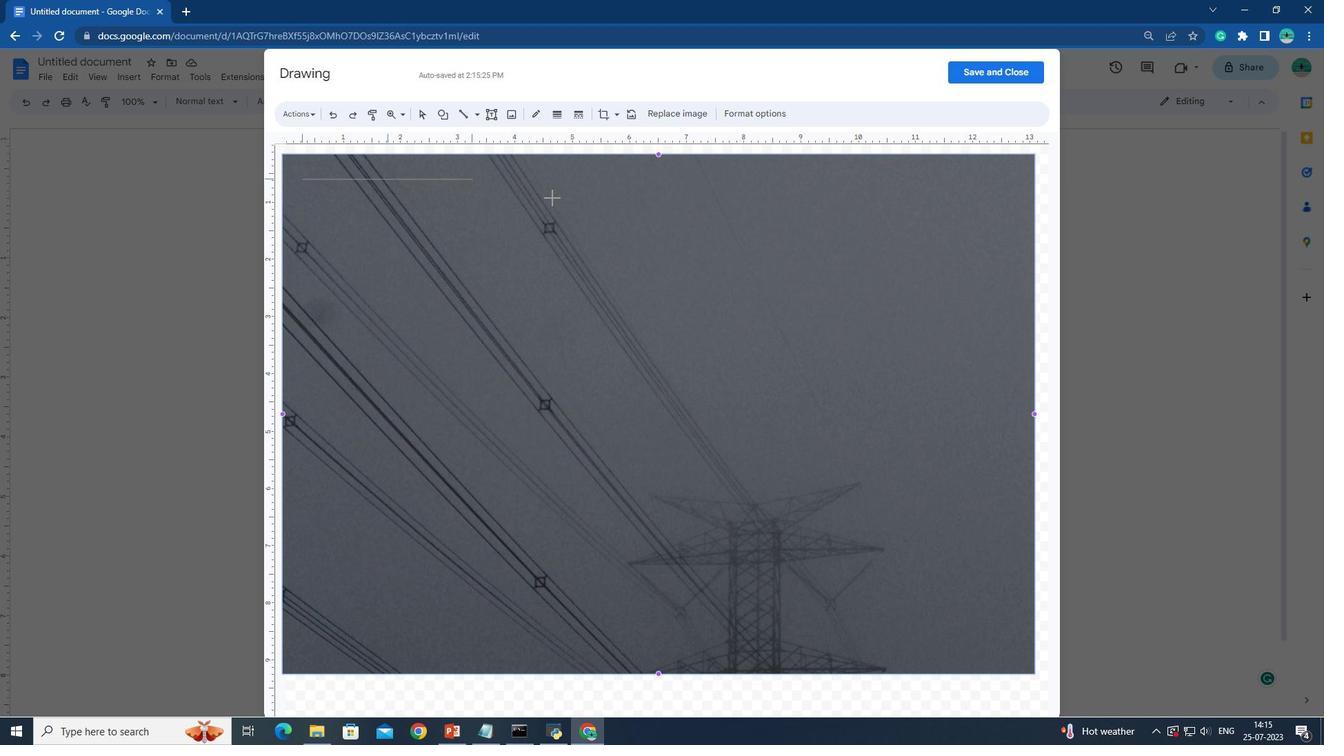 
Action: Mouse moved to (626, 198)
Screenshot: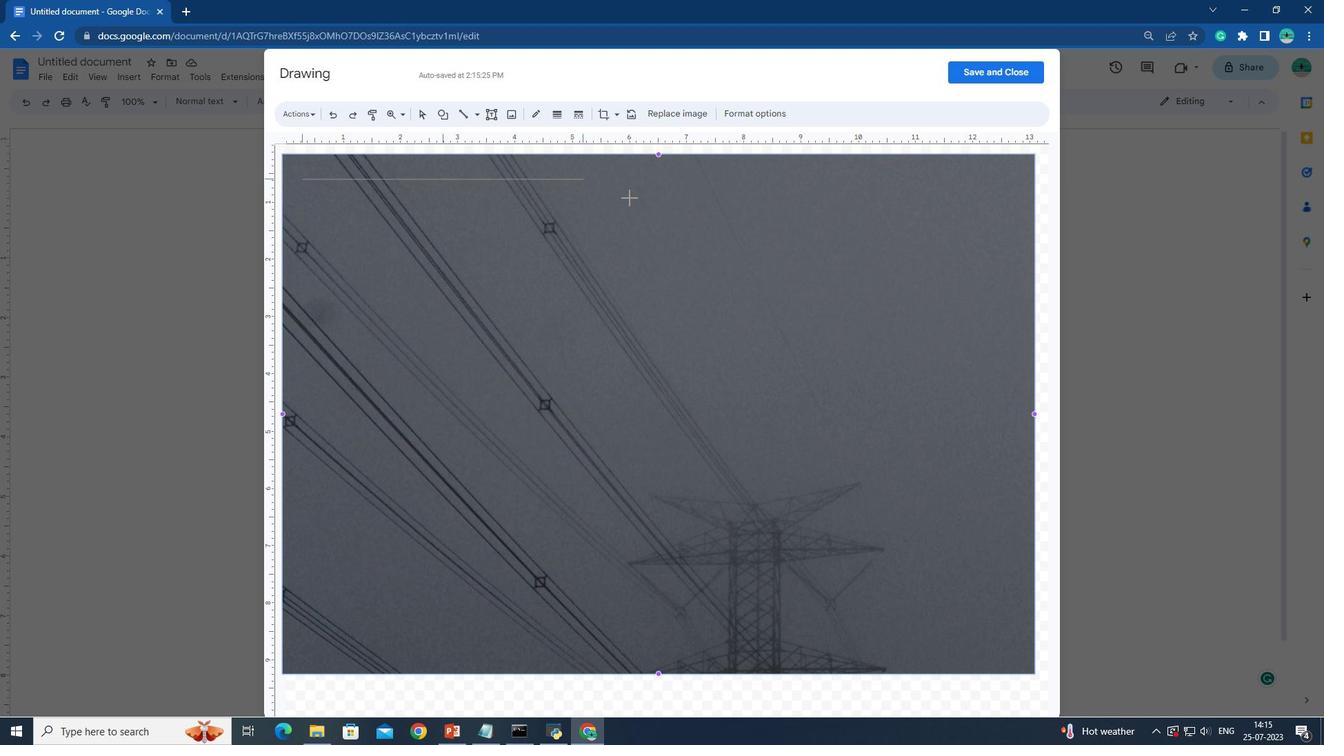 
Action: Key pressed <Key.shift>
Screenshot: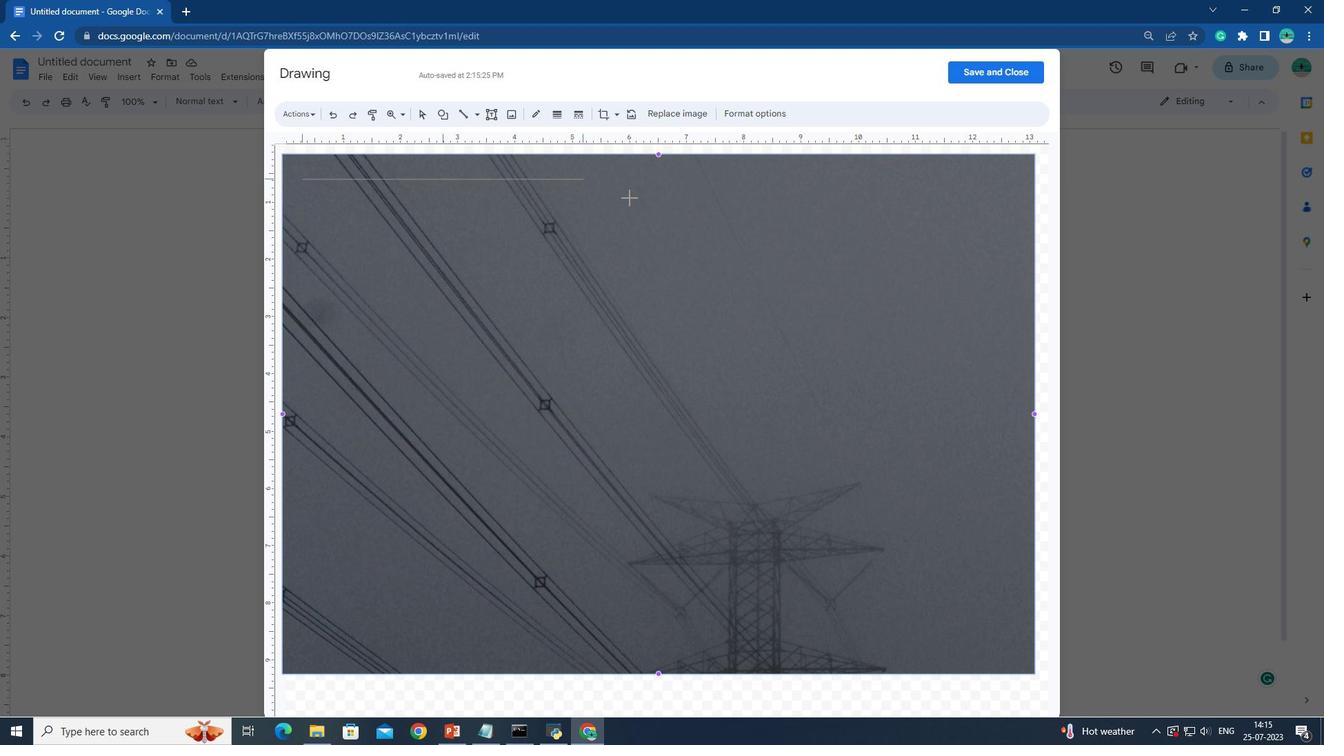 
Action: Mouse moved to (647, 198)
Screenshot: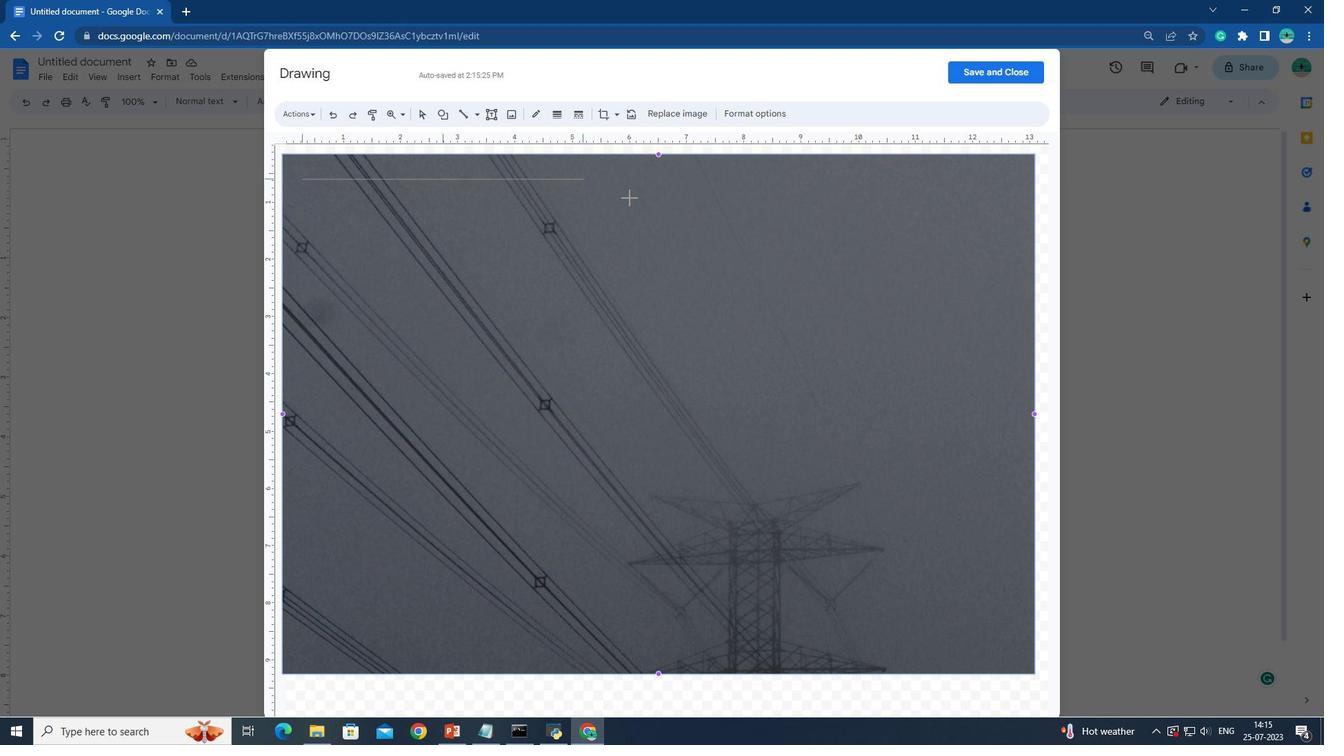 
Action: Key pressed <Key.shift>
Screenshot: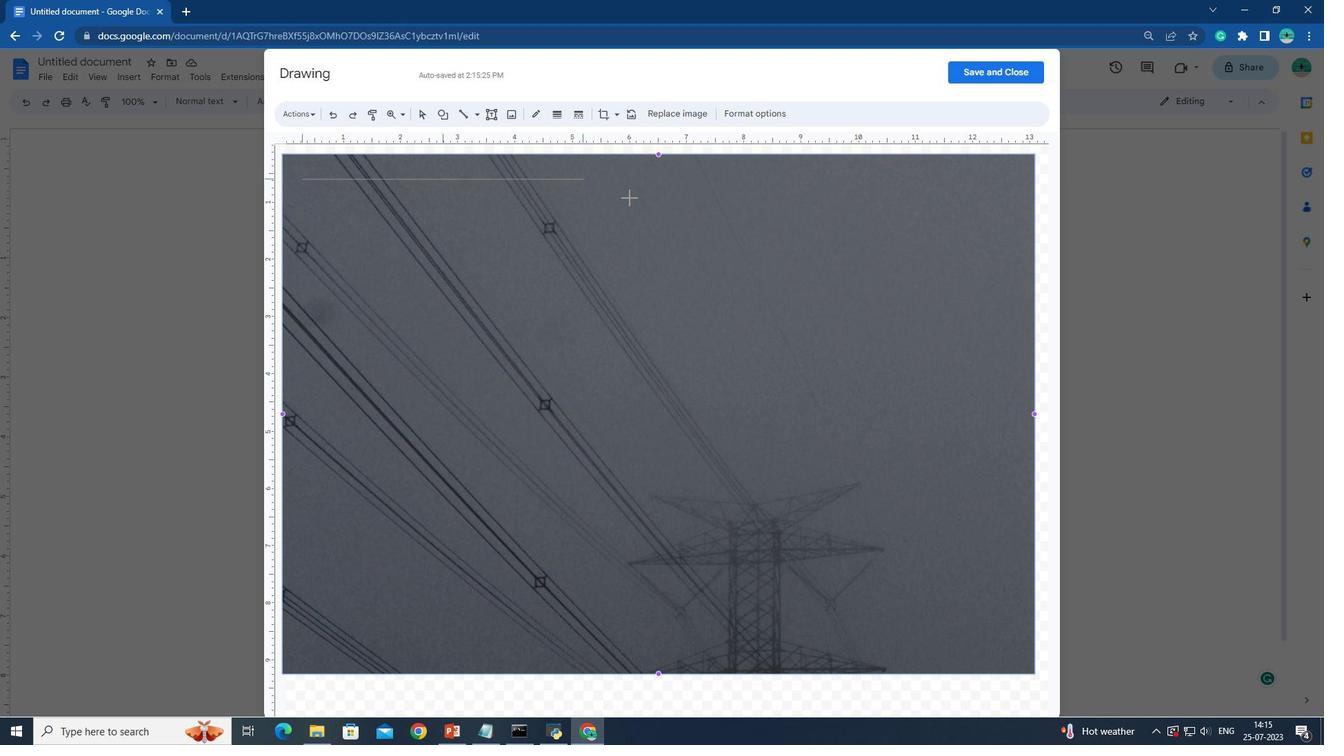 
Action: Mouse moved to (656, 198)
Screenshot: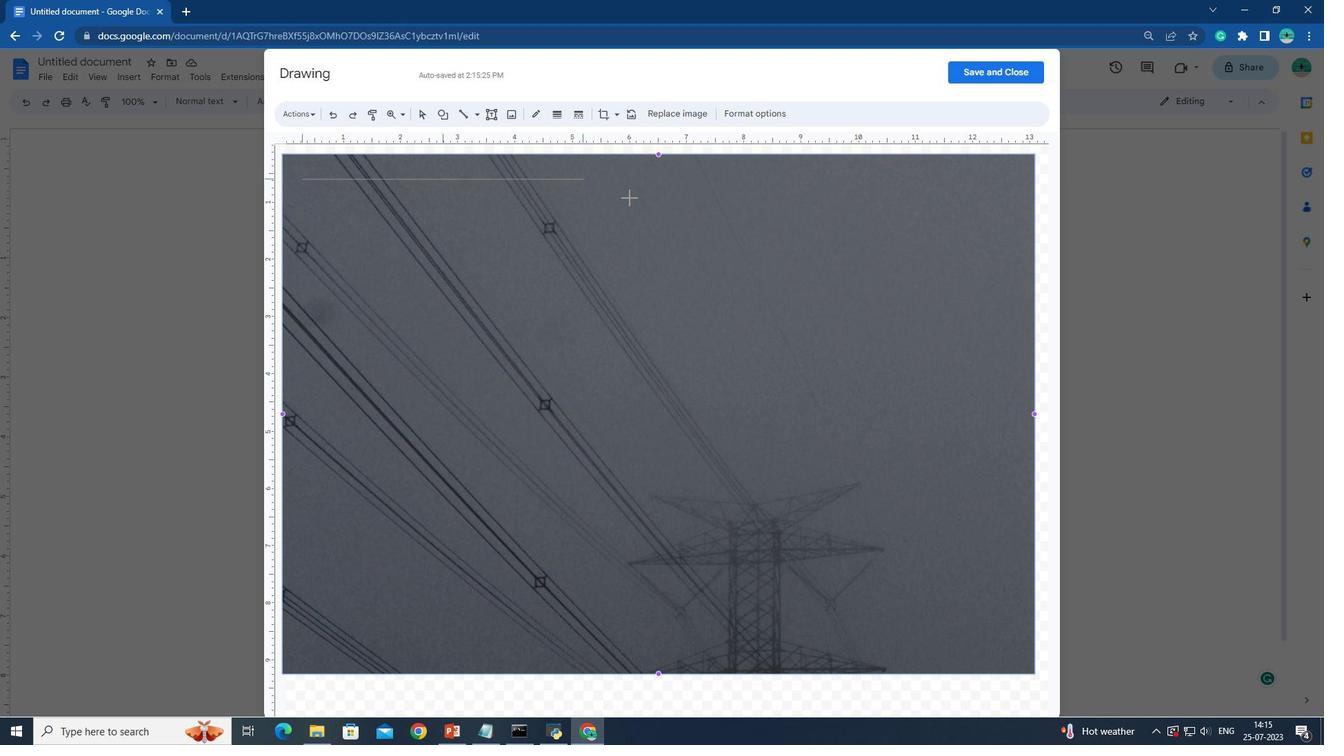 
Action: Key pressed <Key.shift>
Screenshot: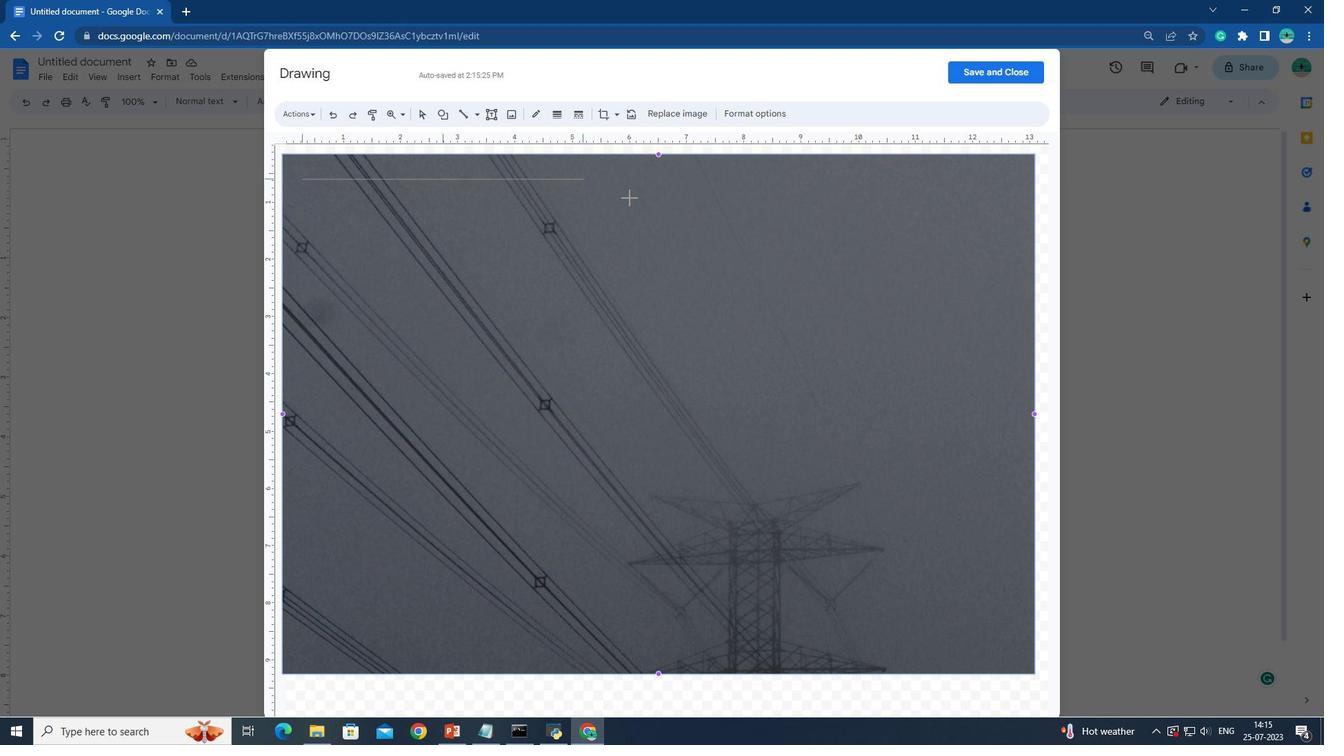 
Action: Mouse moved to (661, 198)
Screenshot: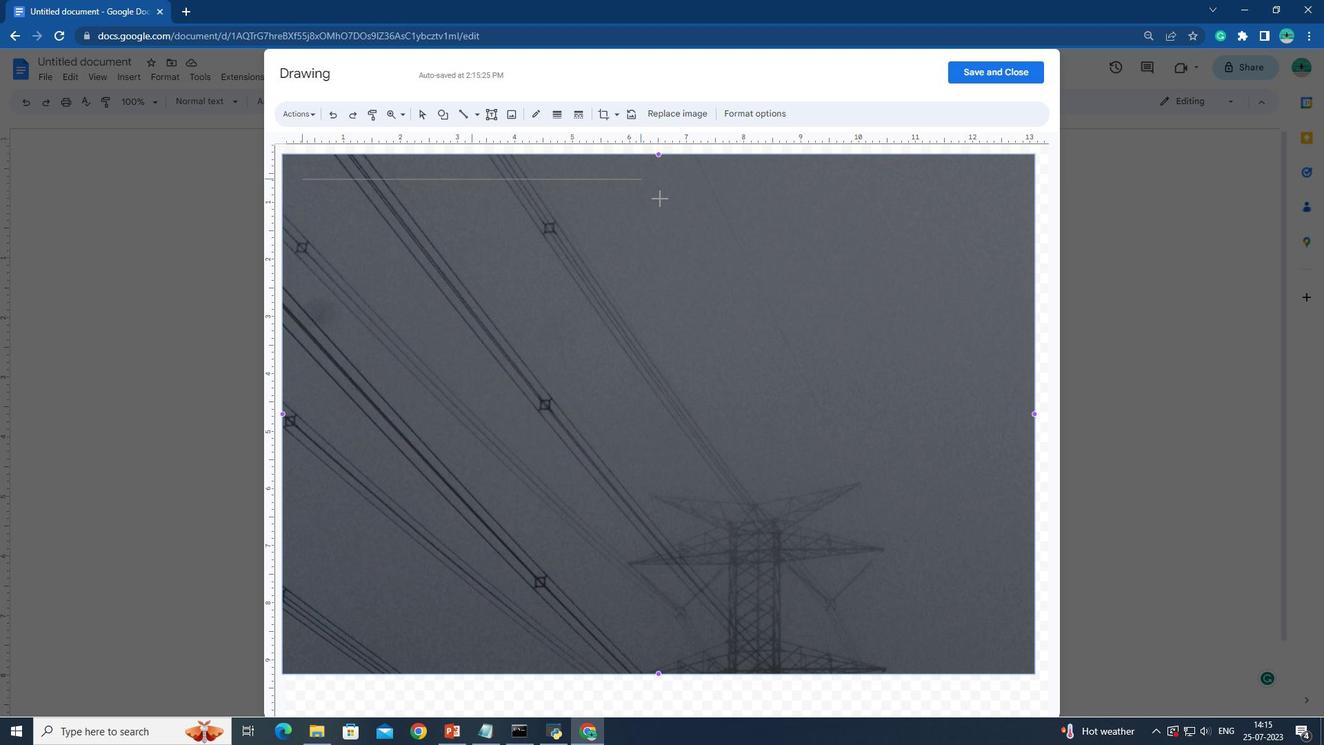 
Action: Key pressed <Key.shift>
Screenshot: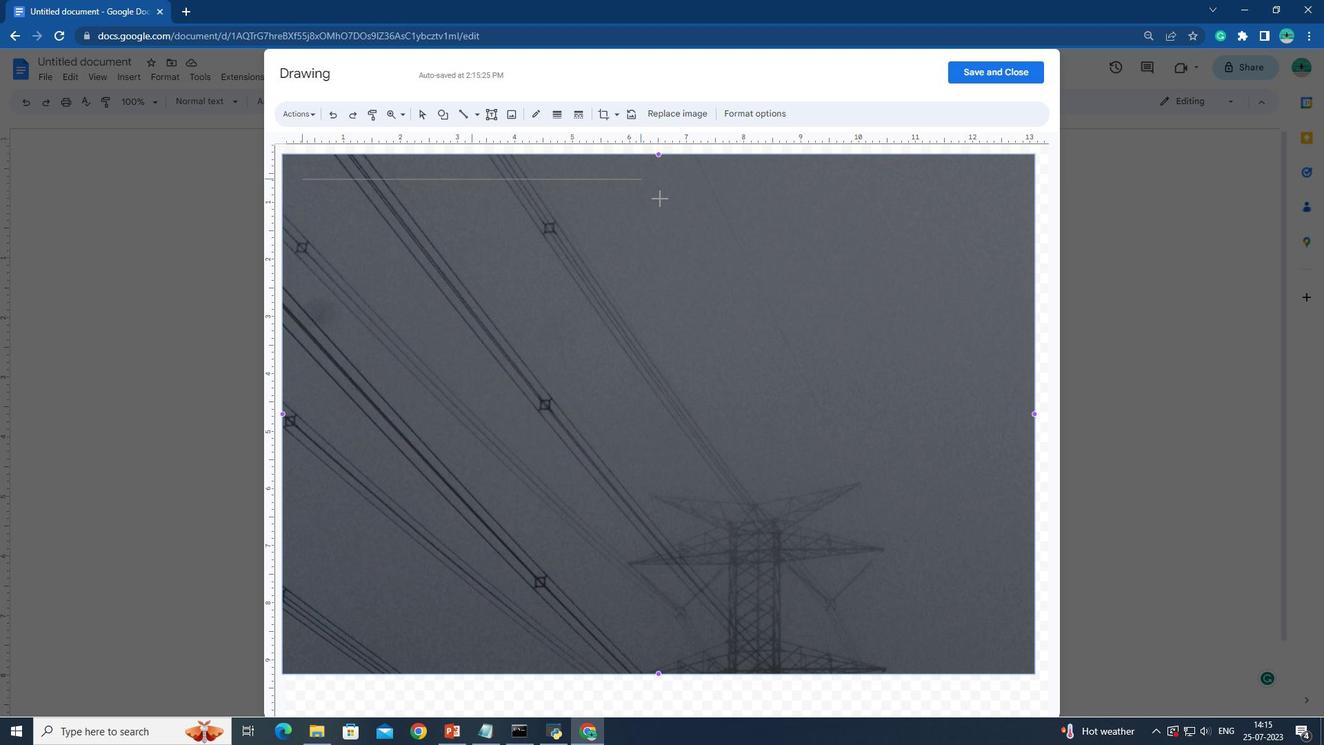 
Action: Mouse moved to (665, 198)
Screenshot: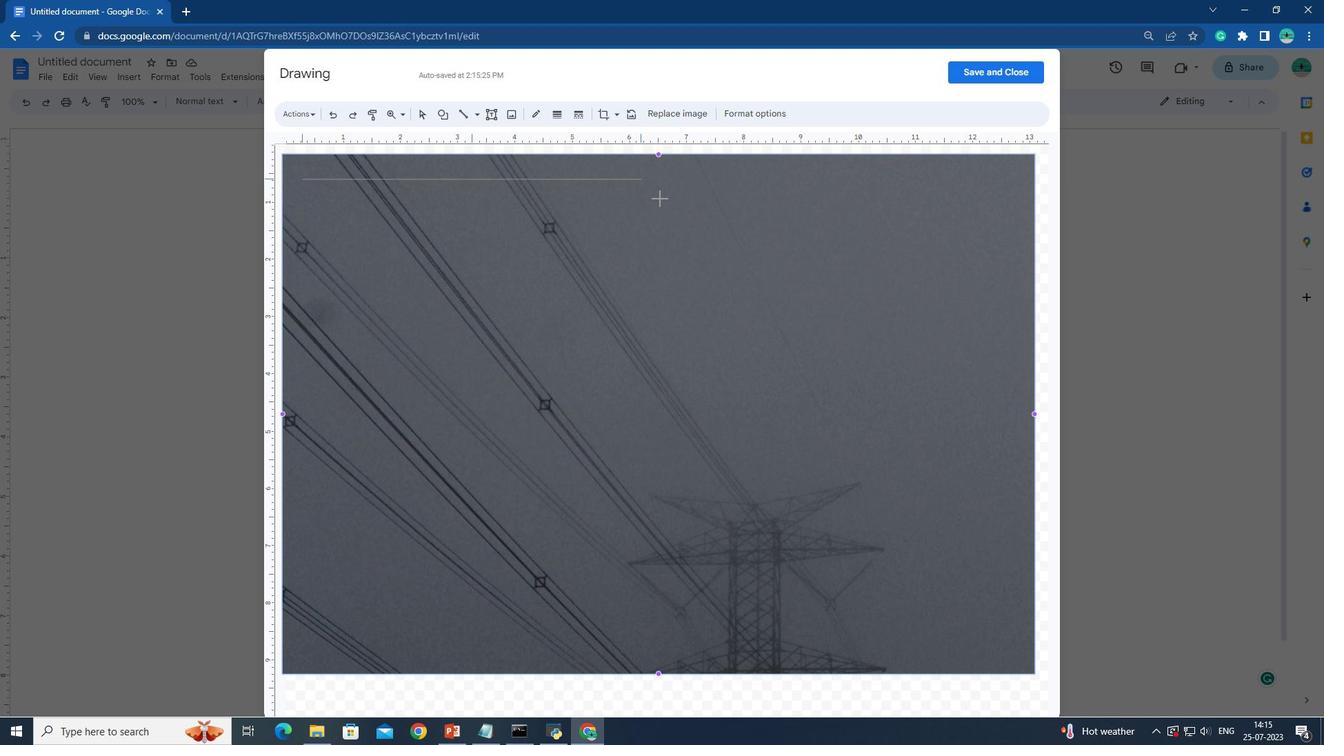 
Action: Key pressed <Key.shift>
Screenshot: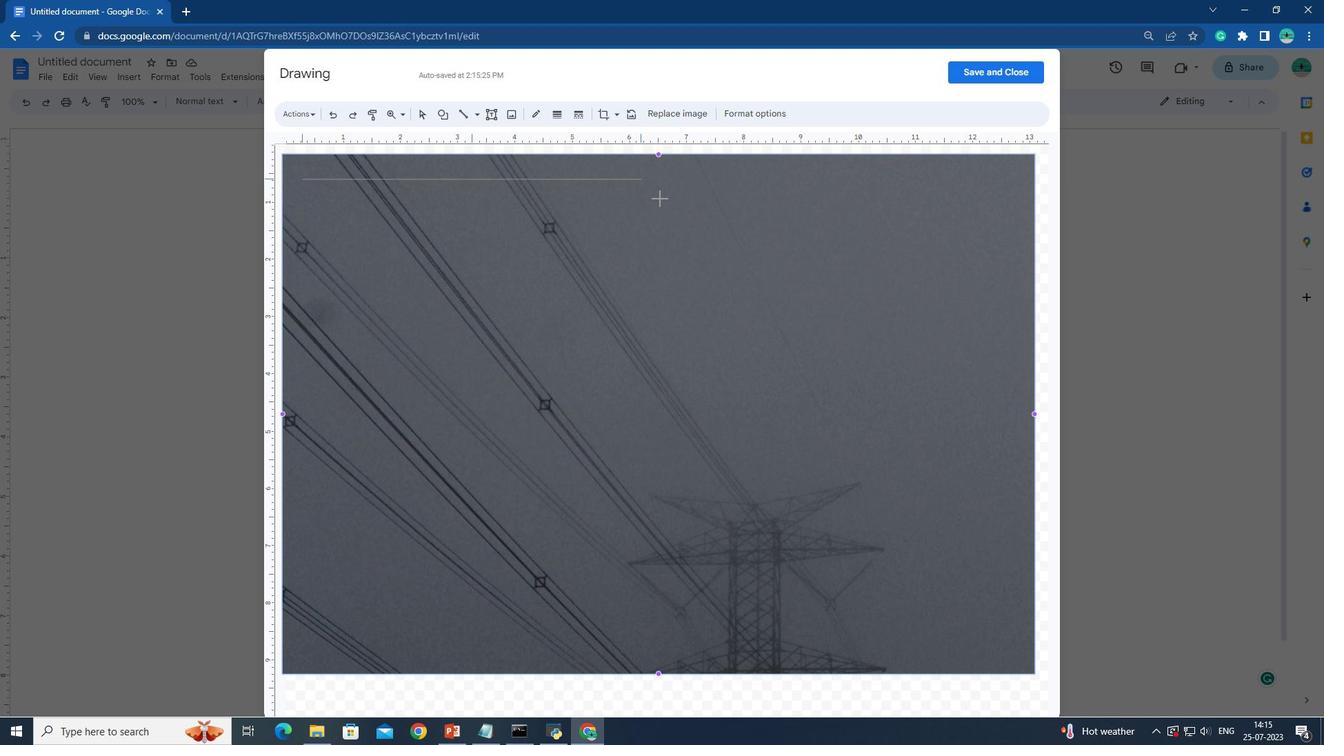 
Action: Mouse moved to (665, 198)
Screenshot: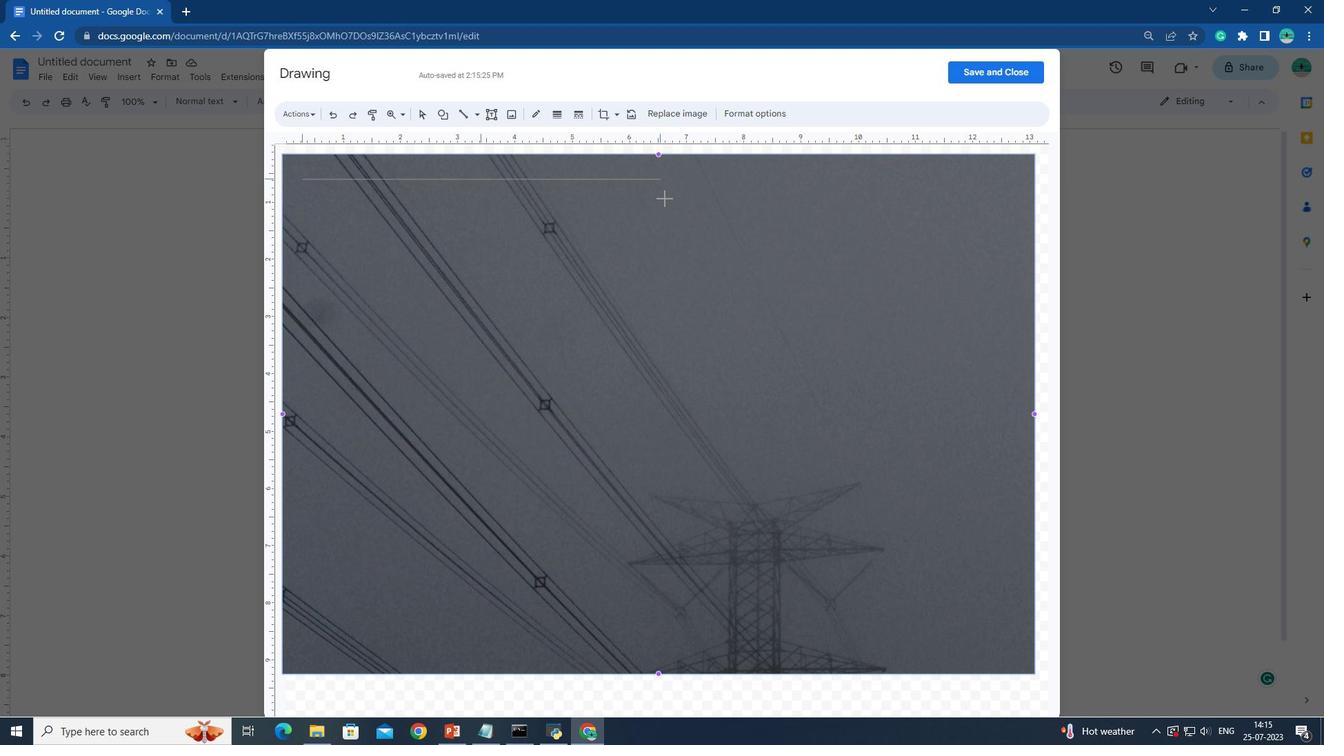 
Action: Key pressed <Key.shift>
Screenshot: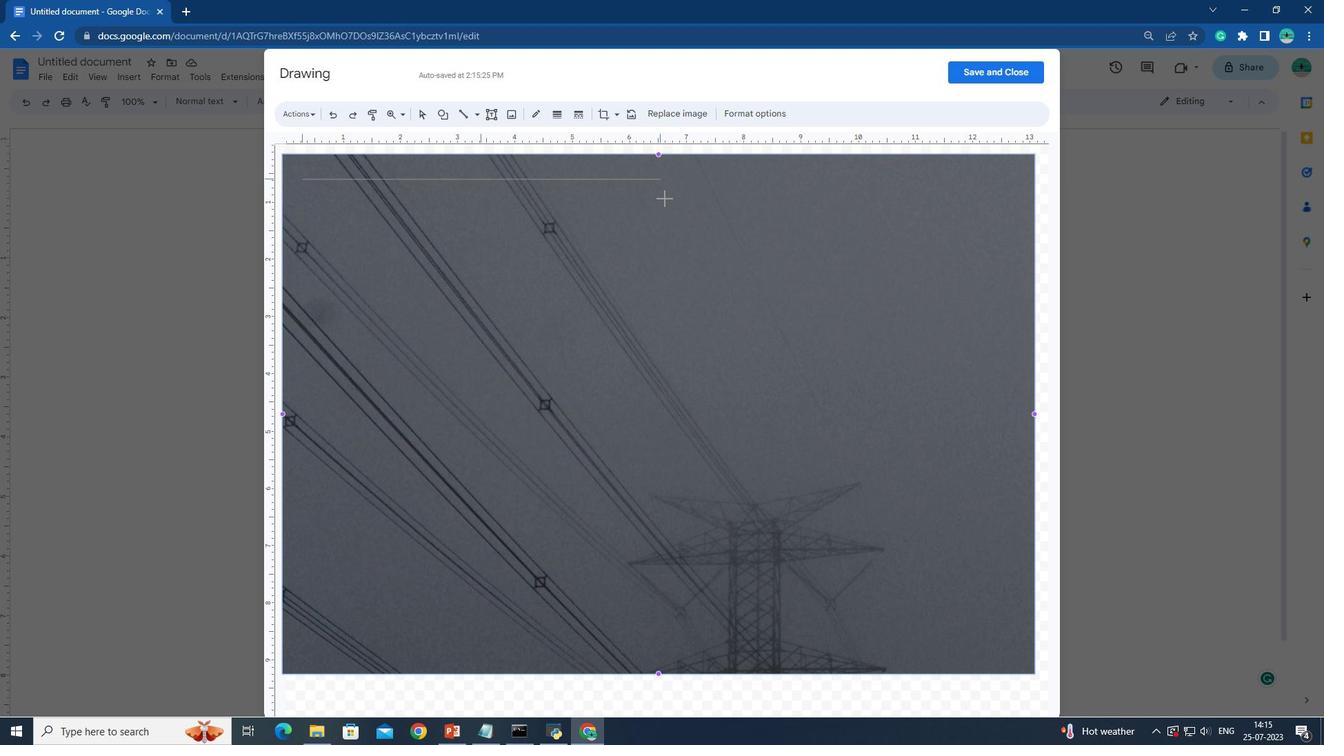 
Action: Mouse moved to (667, 198)
Screenshot: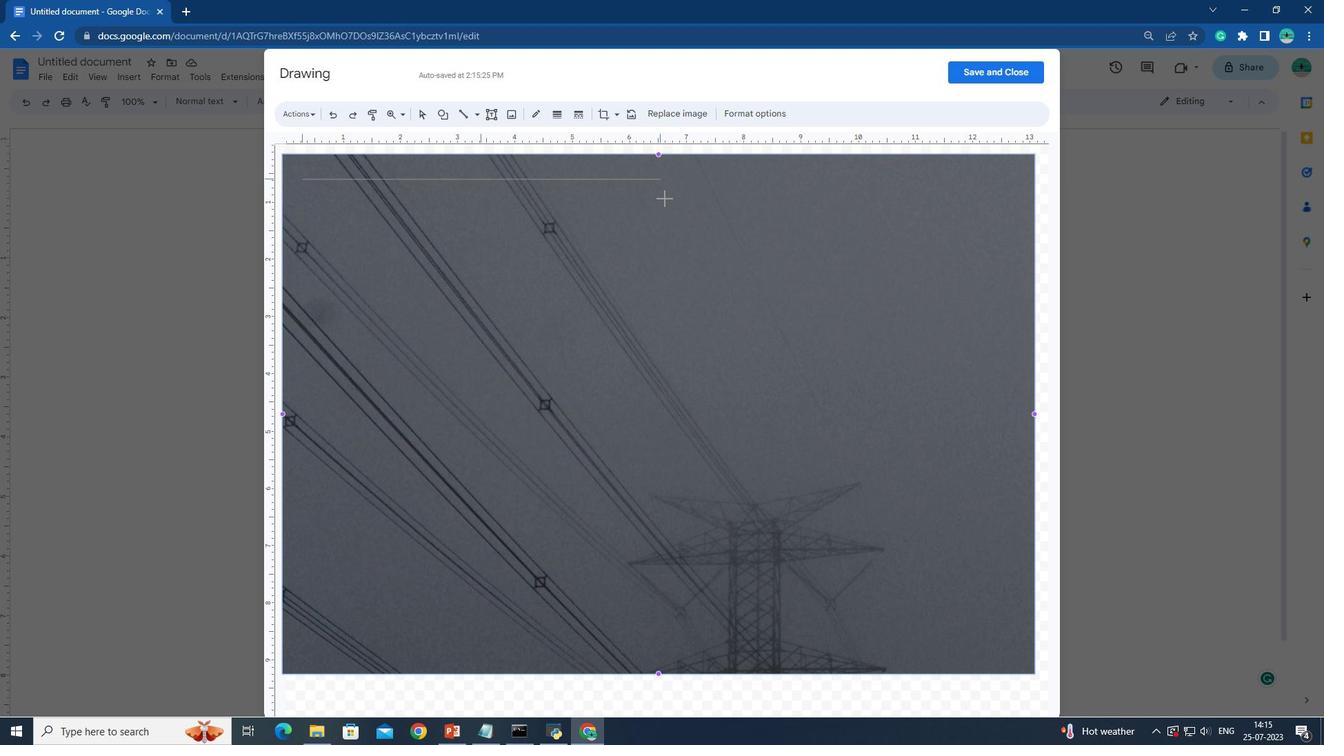 
Action: Key pressed <Key.shift>
Screenshot: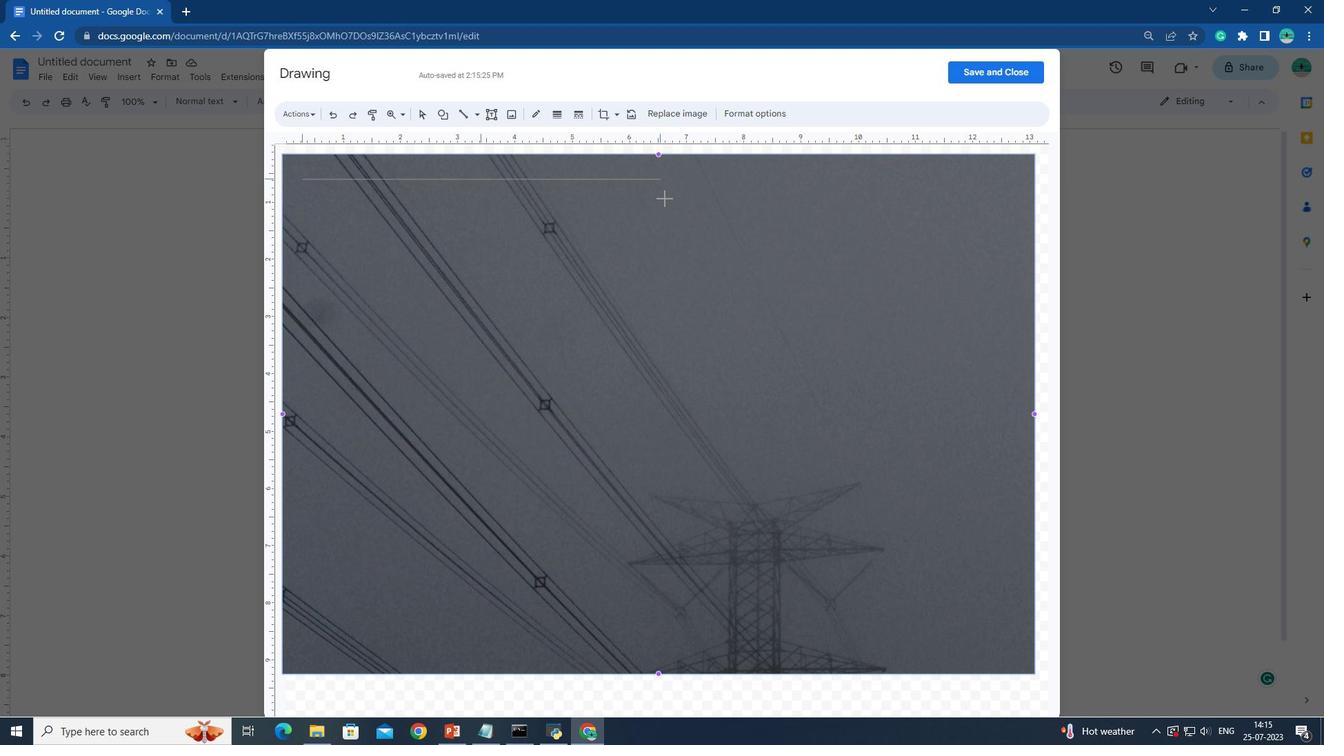 
Action: Mouse moved to (689, 199)
Screenshot: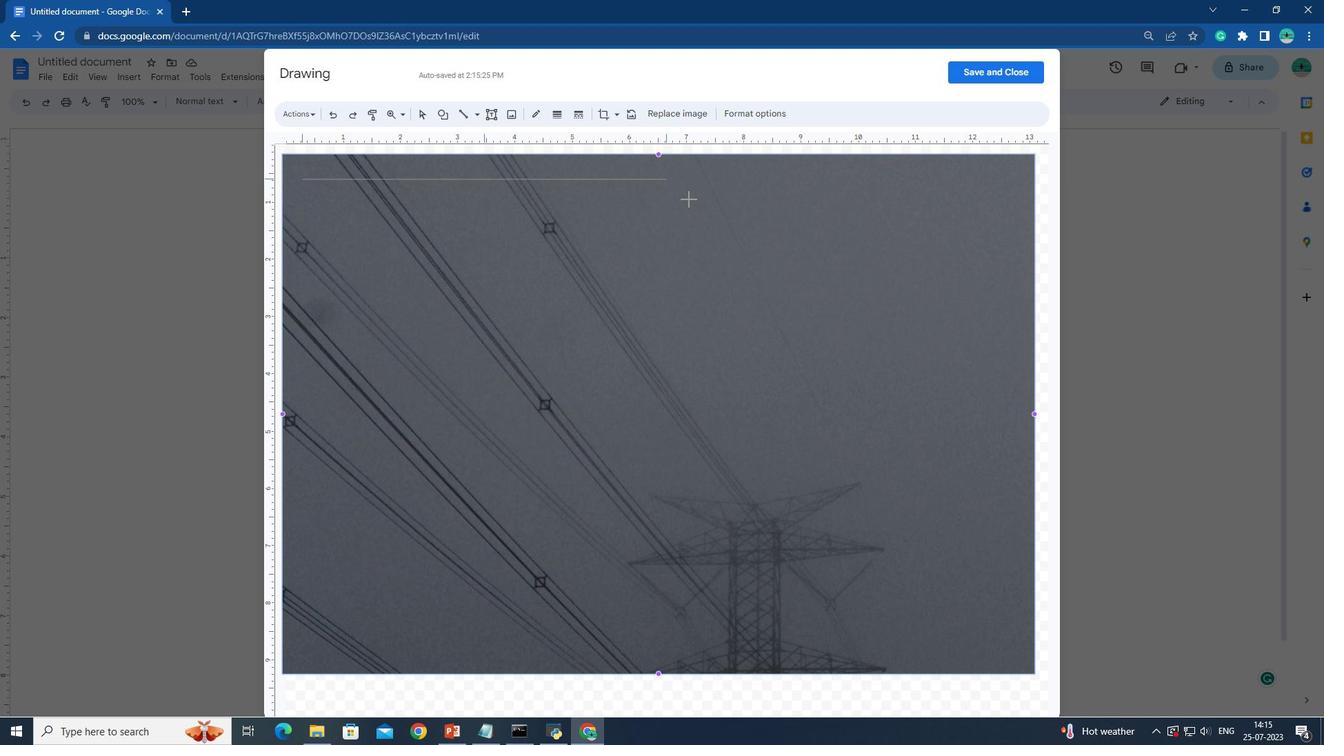 
Action: Key pressed <Key.shift>
Screenshot: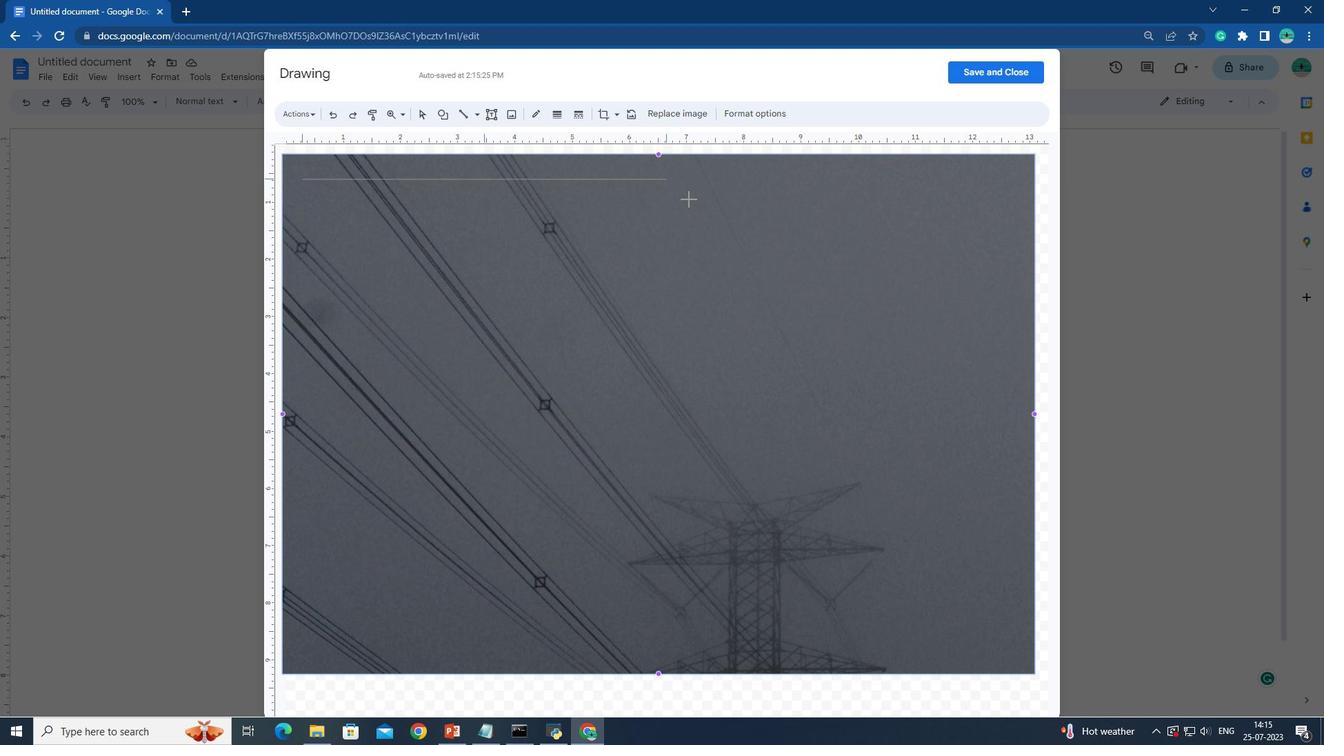 
Action: Mouse moved to (714, 199)
Screenshot: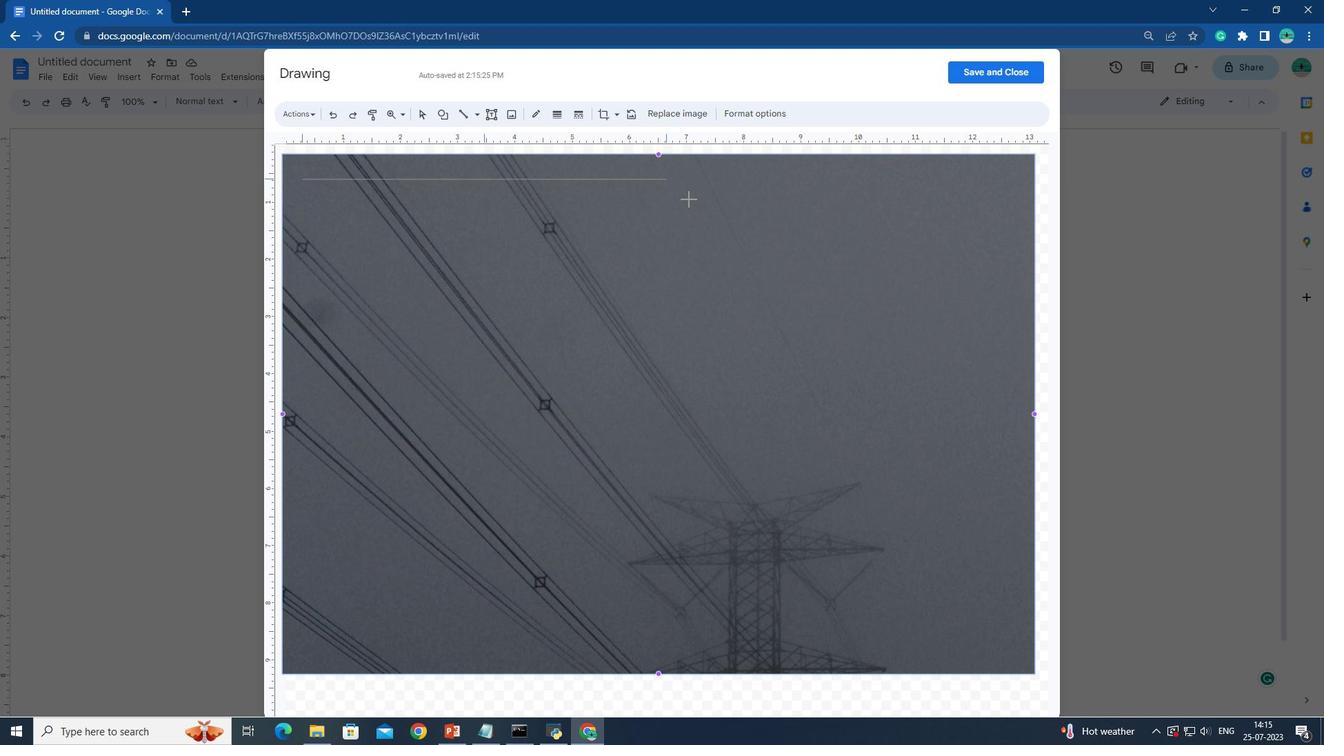 
Action: Key pressed <Key.shift>
Screenshot: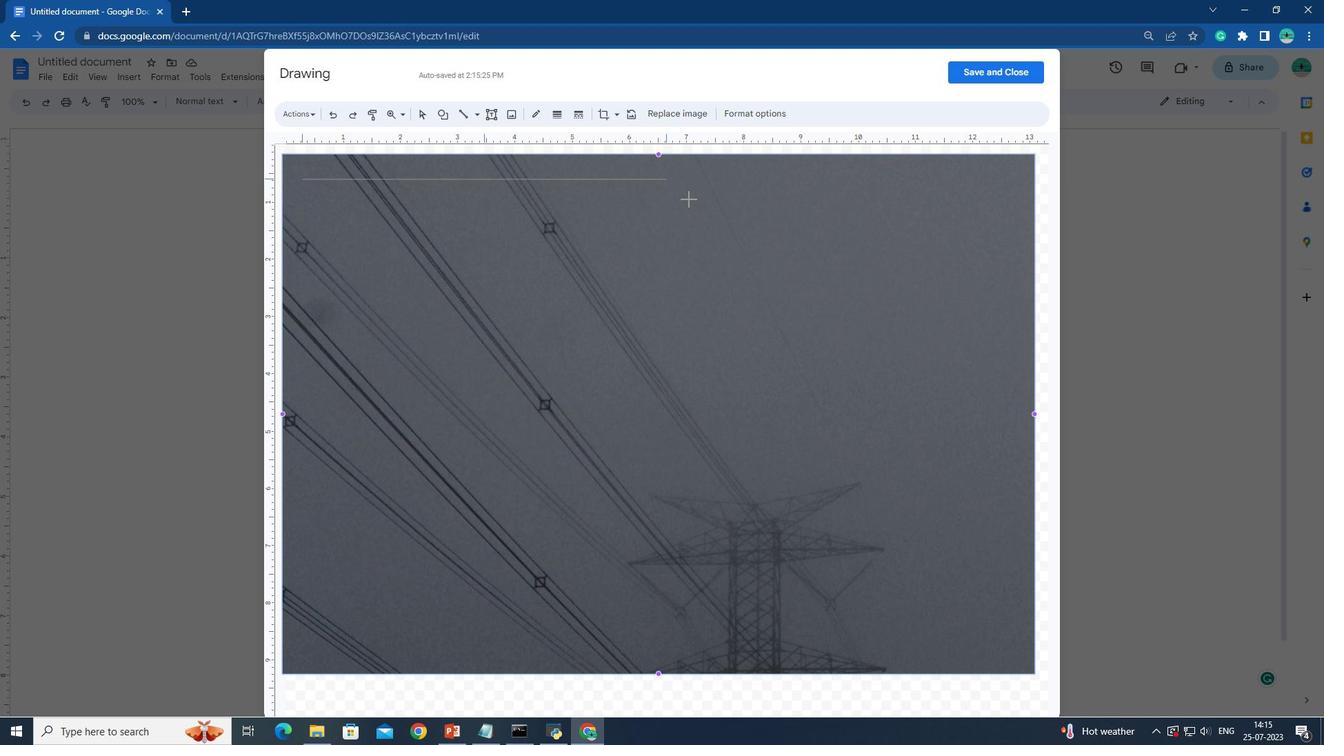 
Action: Mouse moved to (744, 201)
Screenshot: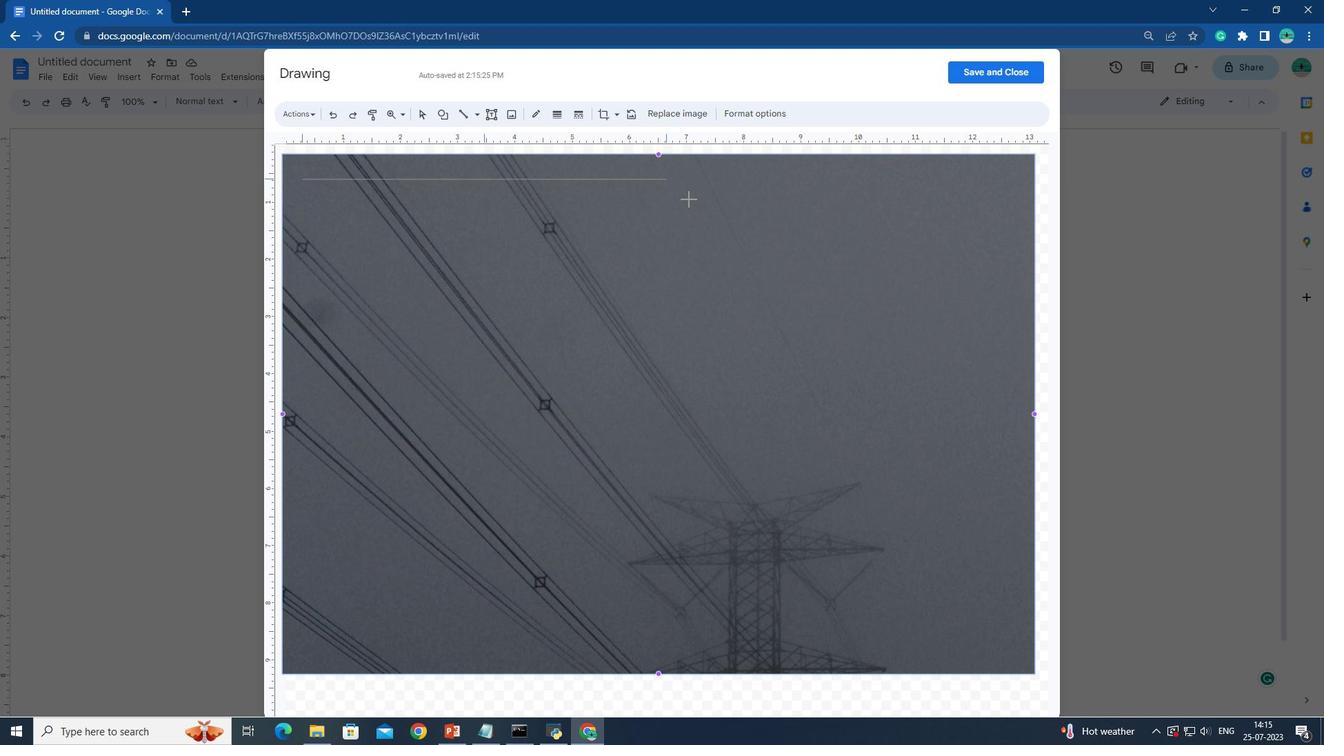 
Action: Key pressed <Key.shift>
Screenshot: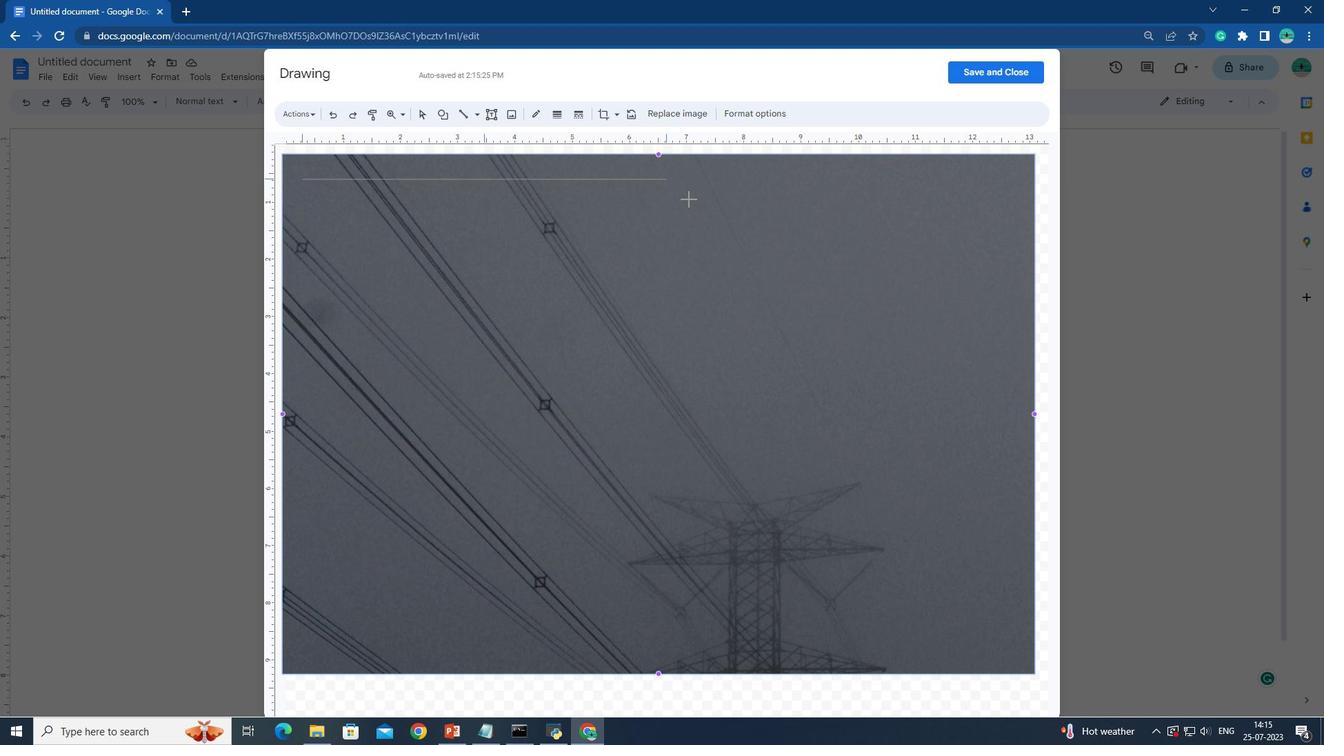 
Action: Mouse moved to (765, 201)
Screenshot: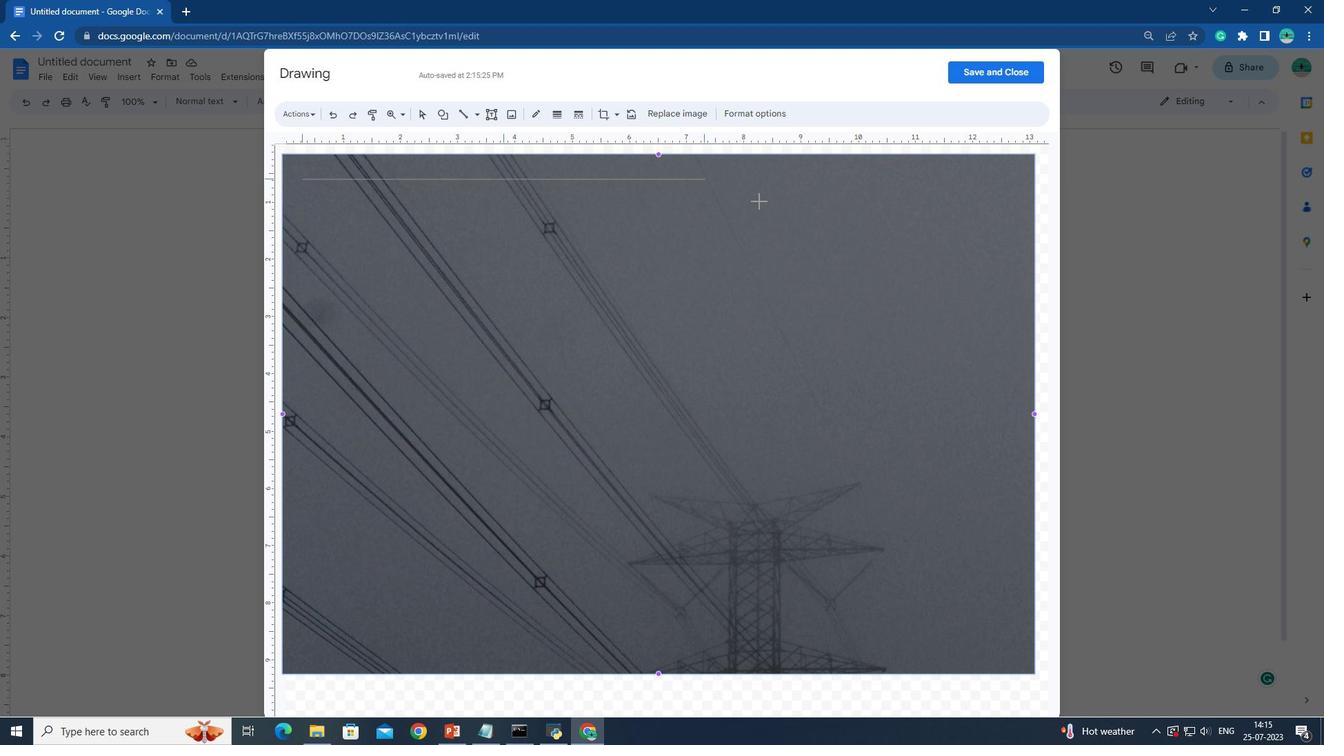 
Action: Key pressed <Key.shift>
Screenshot: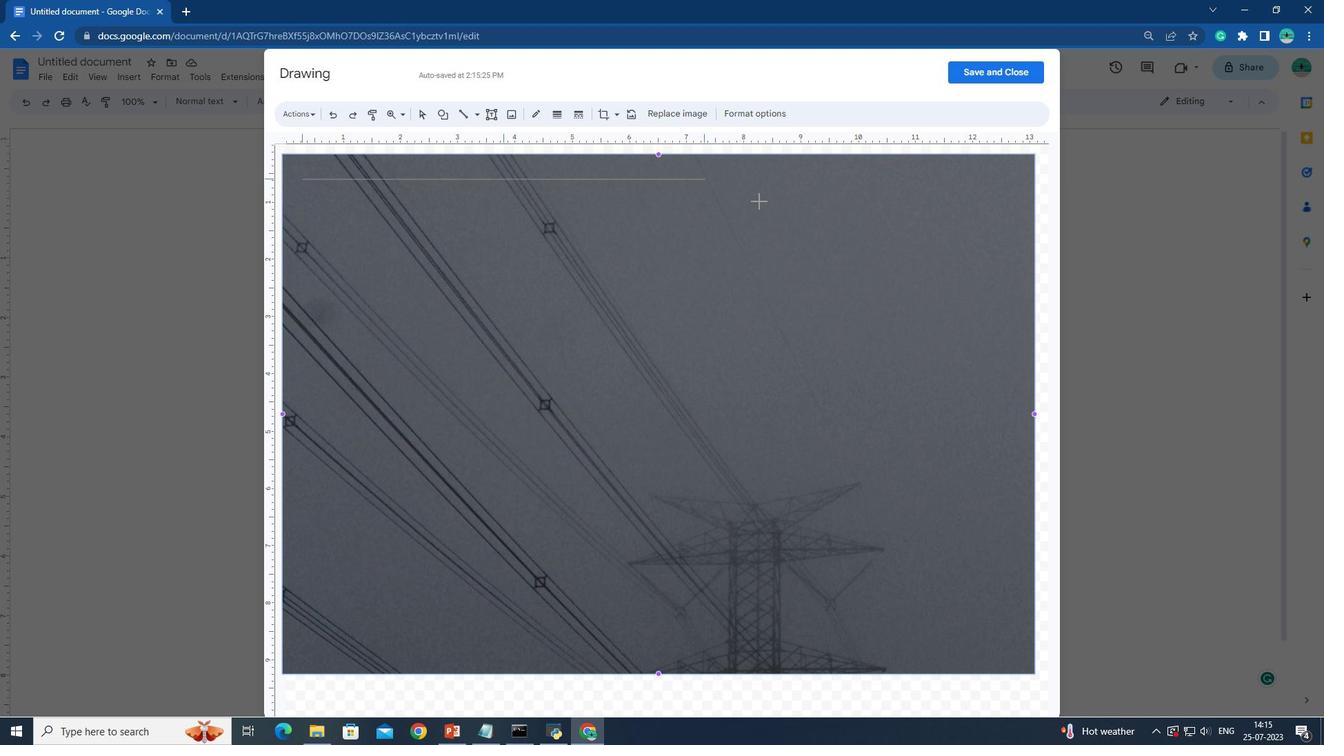 
Action: Mouse moved to (769, 201)
Screenshot: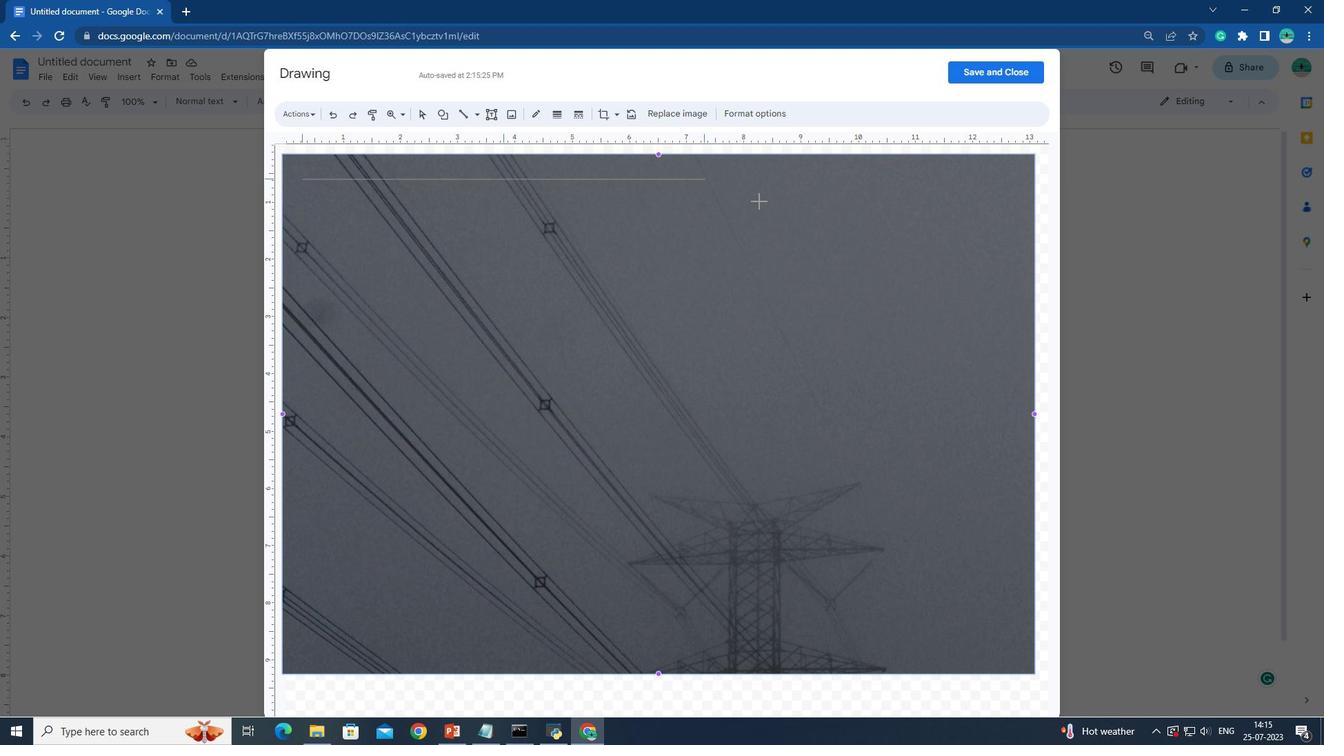 
Action: Key pressed <Key.shift>
Screenshot: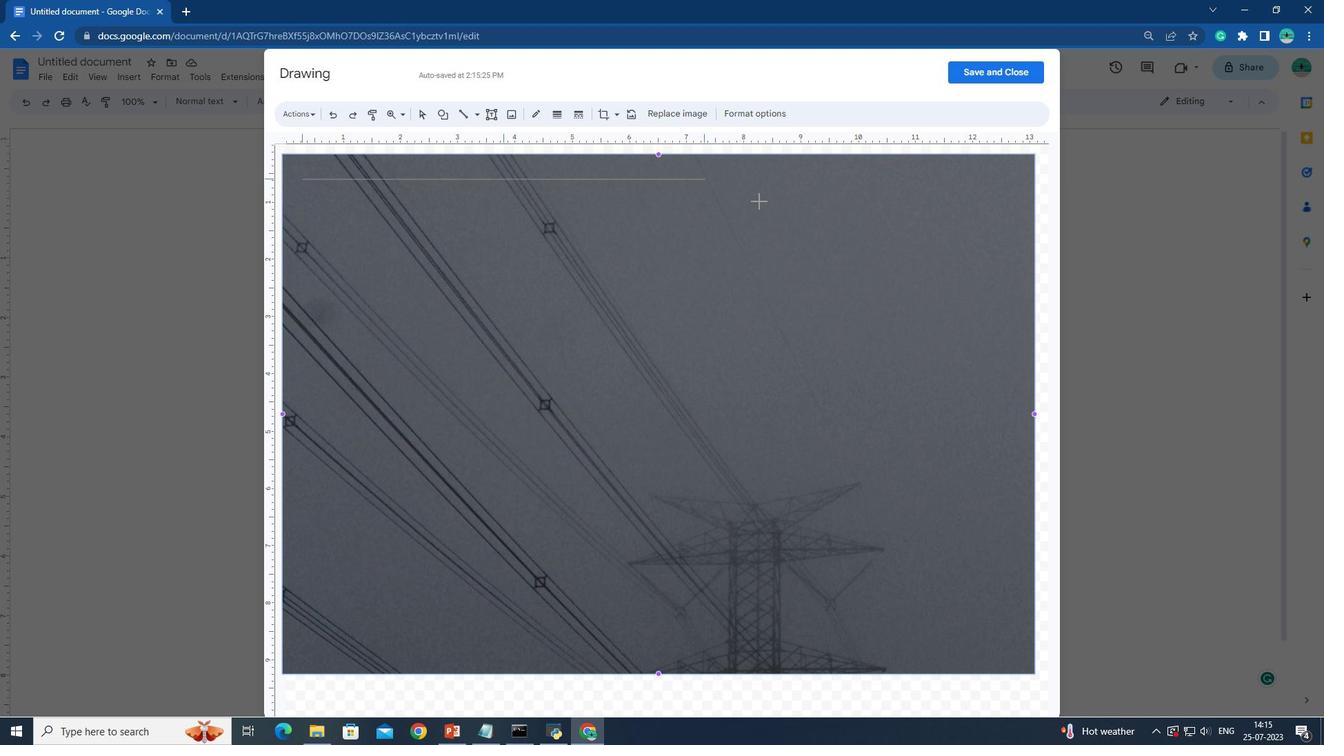 
Action: Mouse moved to (771, 201)
Screenshot: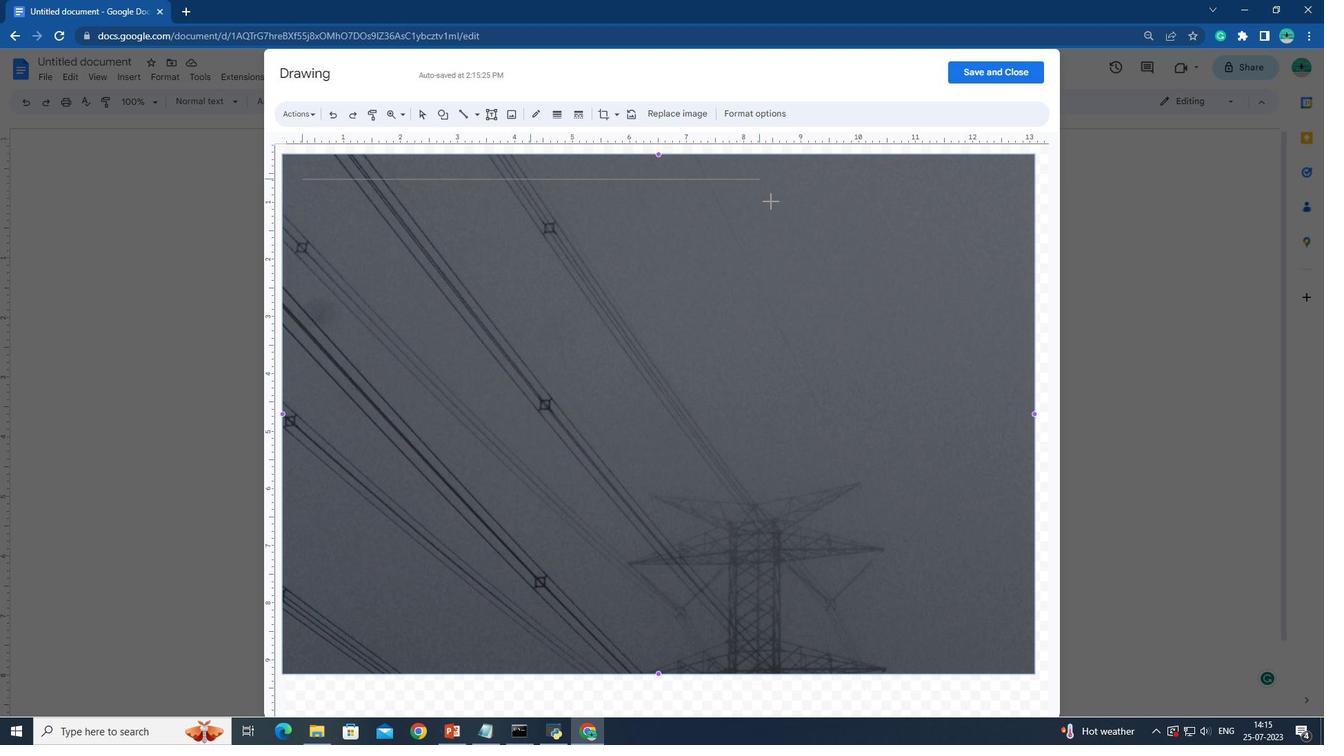 
Action: Key pressed <Key.shift>
Screenshot: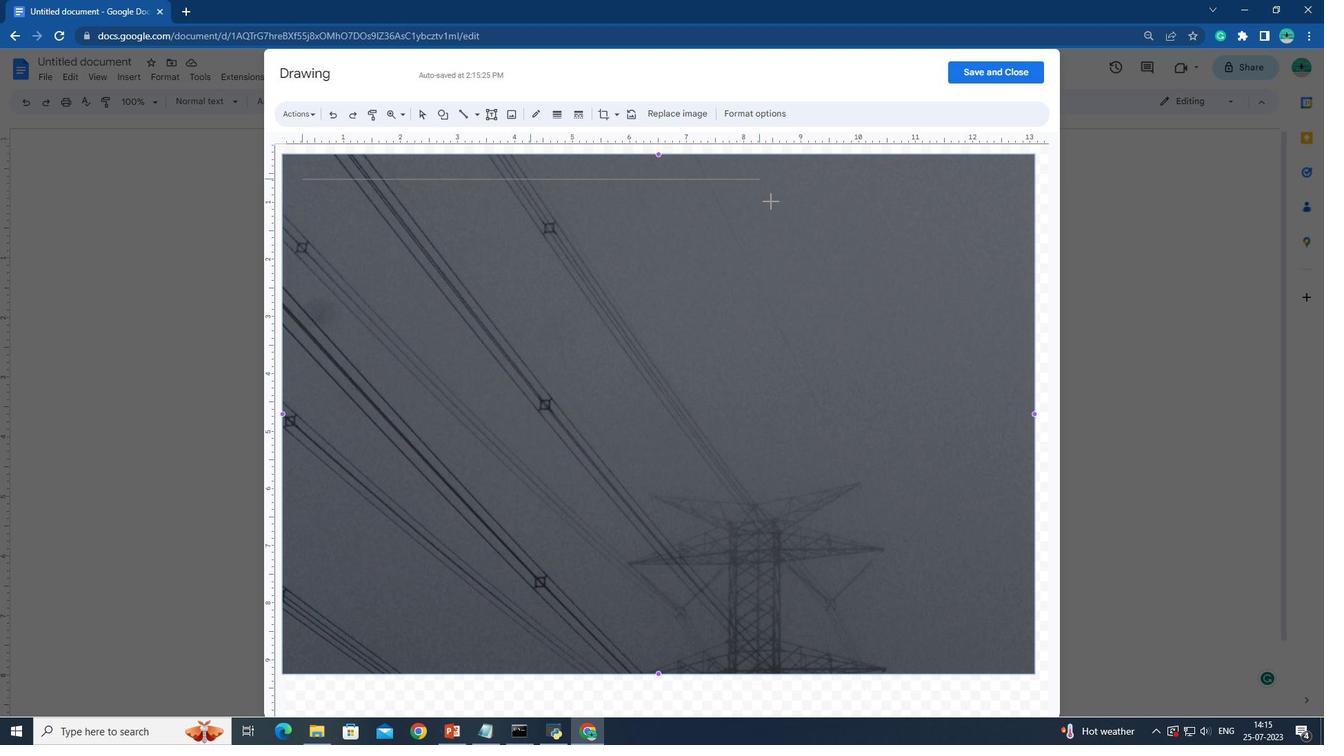
Action: Mouse moved to (772, 201)
Screenshot: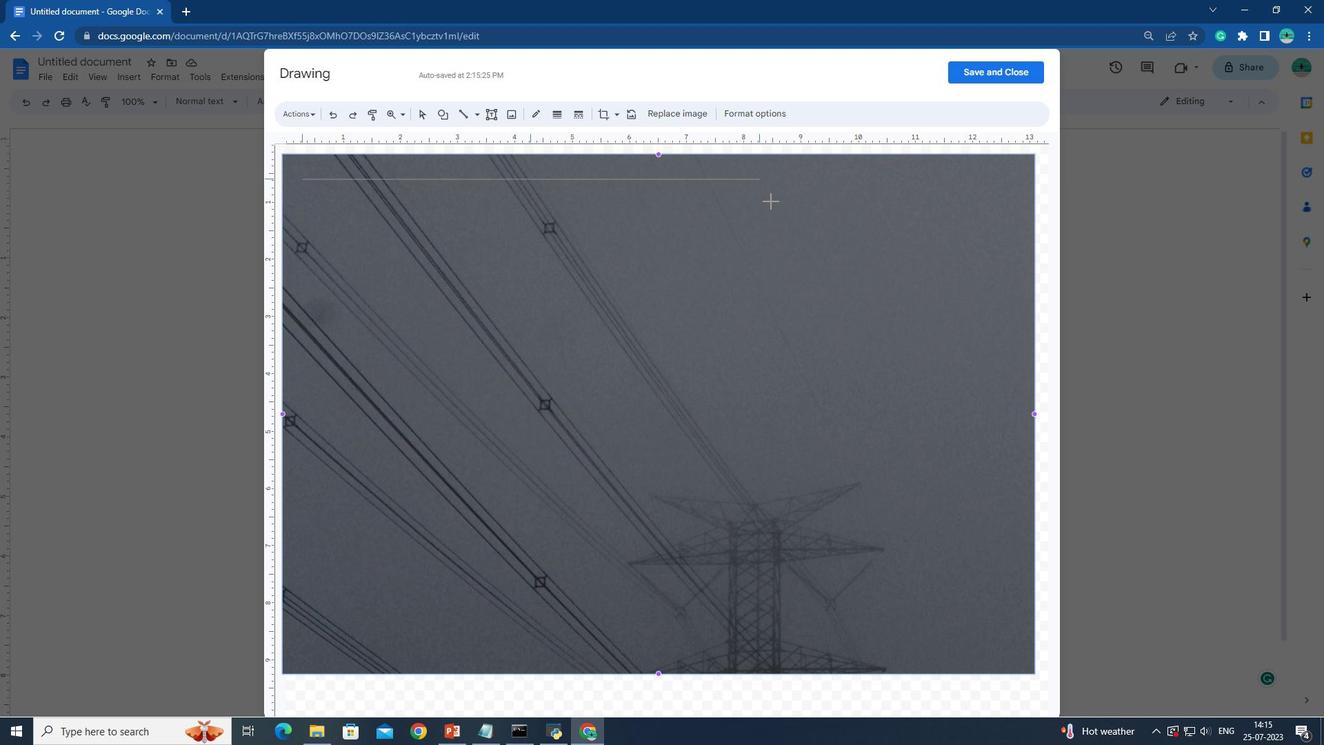 
Action: Key pressed <Key.shift>
Screenshot: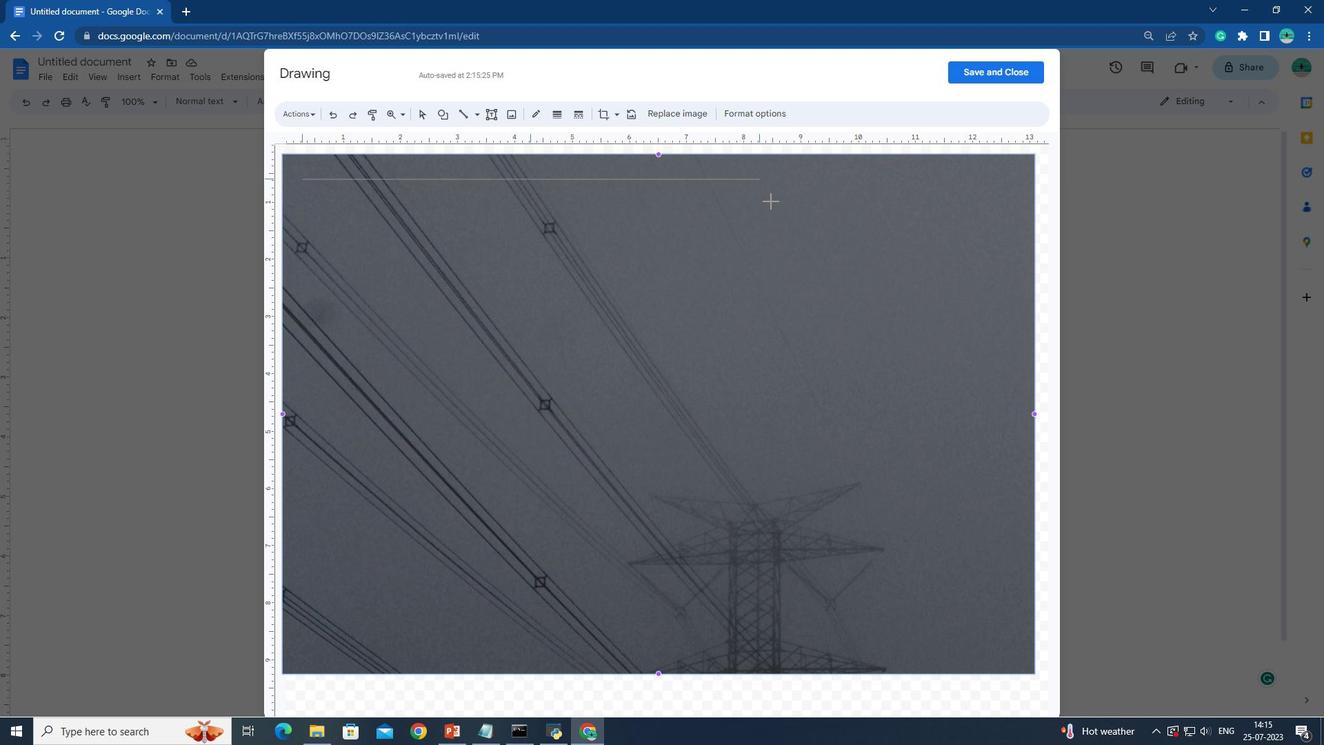 
Action: Mouse moved to (775, 201)
Screenshot: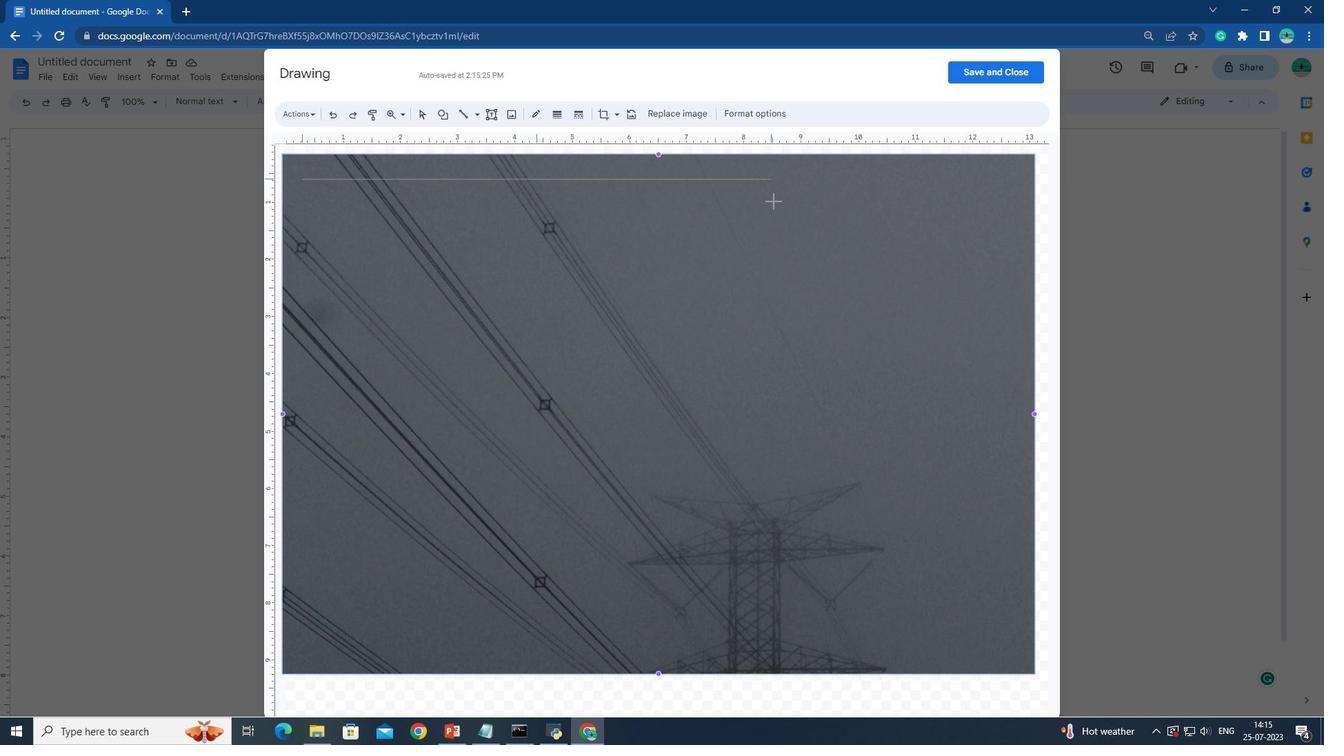 
Action: Key pressed <Key.shift>
Screenshot: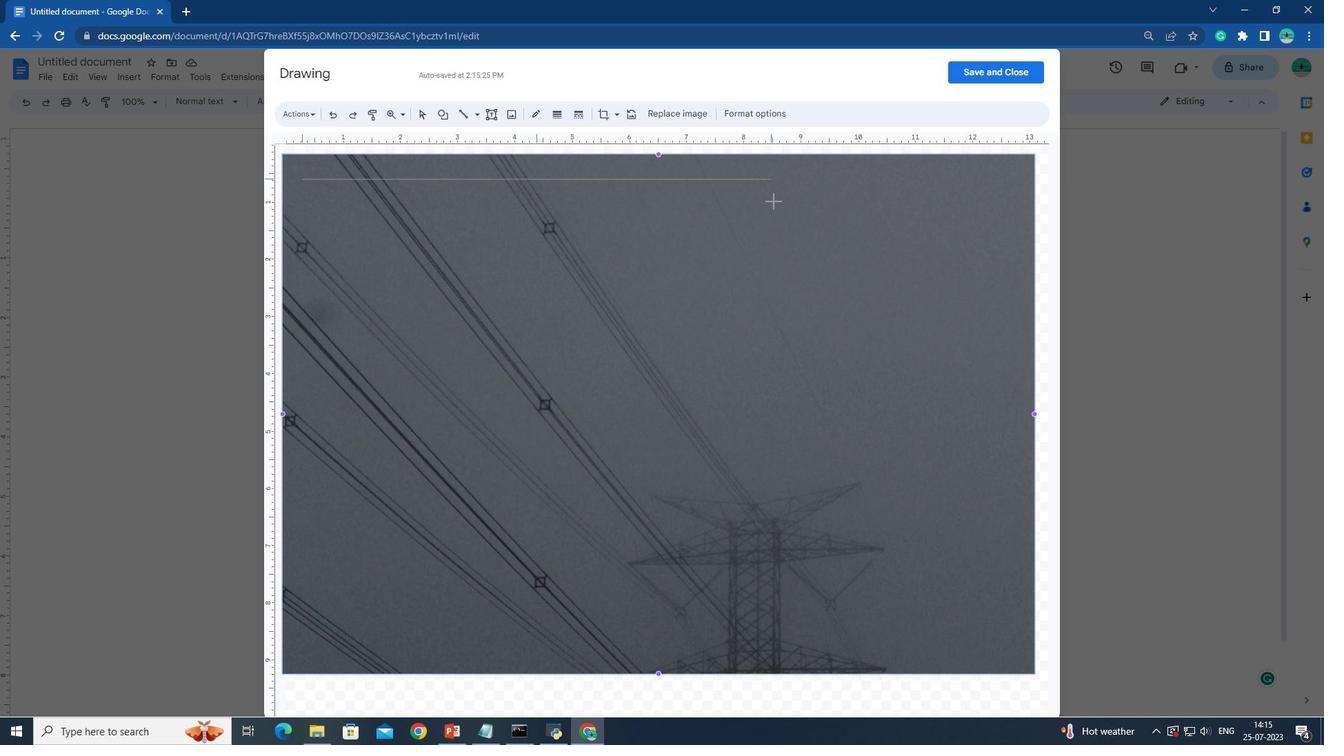 
Action: Mouse moved to (778, 201)
Screenshot: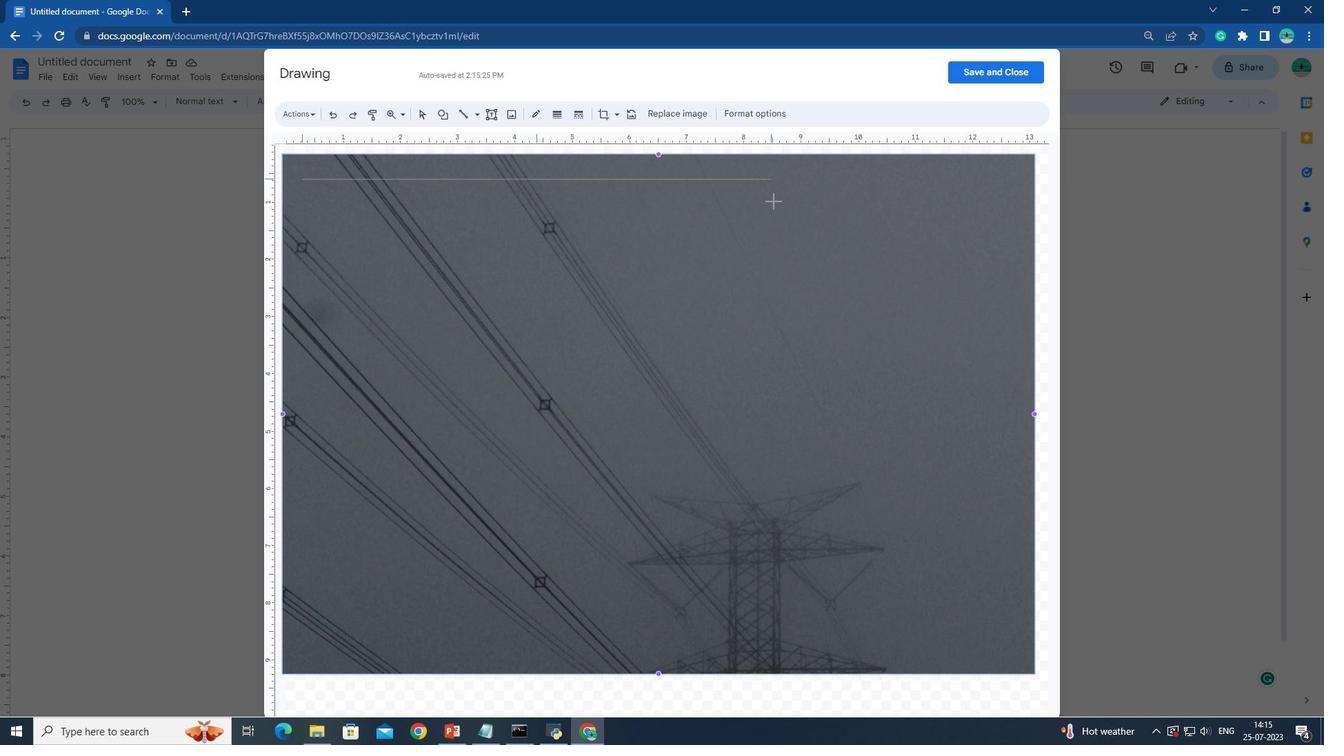 
Action: Key pressed <Key.shift>
Screenshot: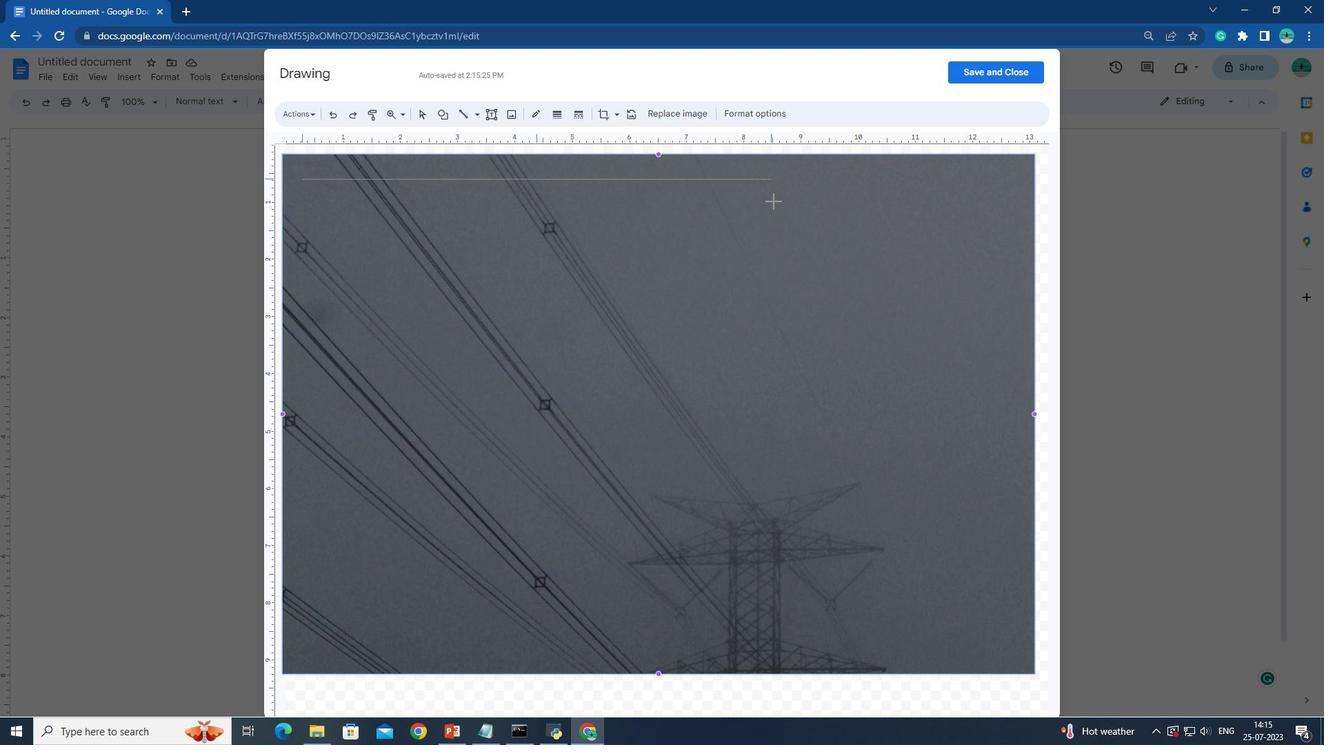 
Action: Mouse moved to (823, 201)
Screenshot: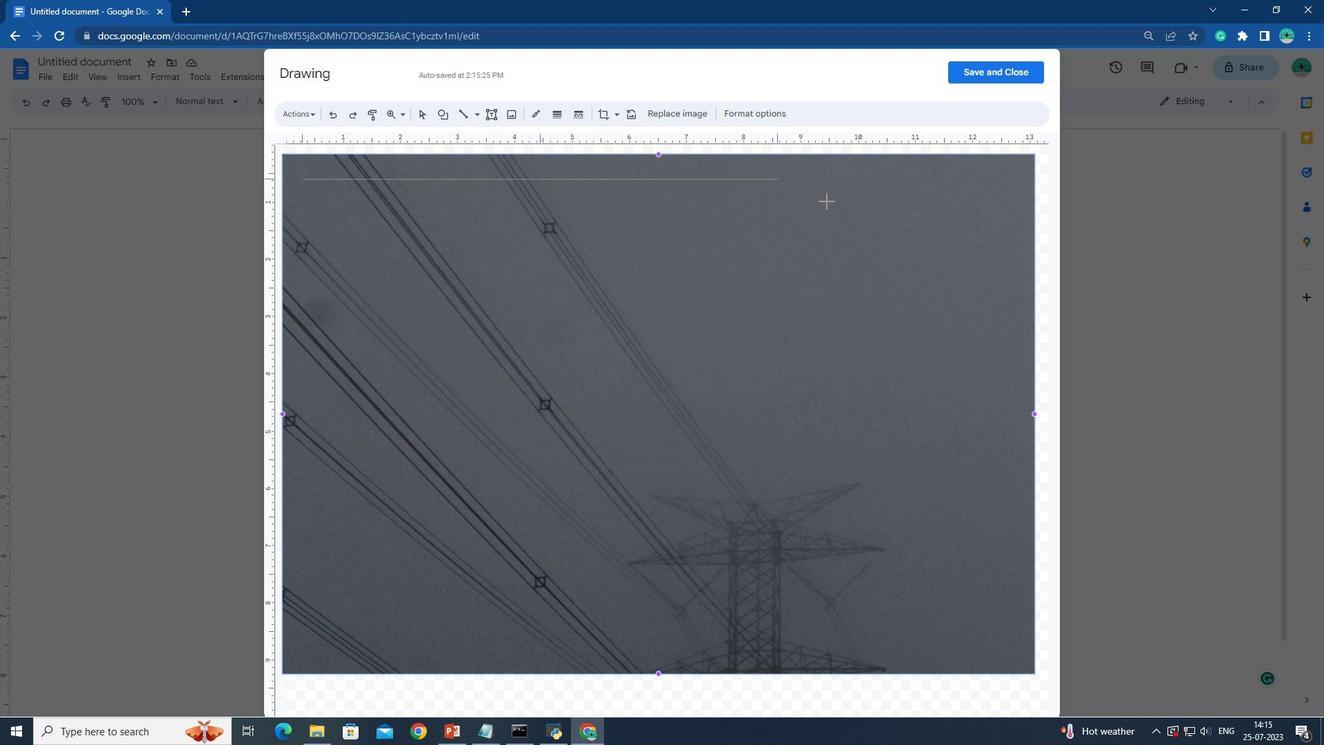 
Action: Key pressed <Key.shift>
Screenshot: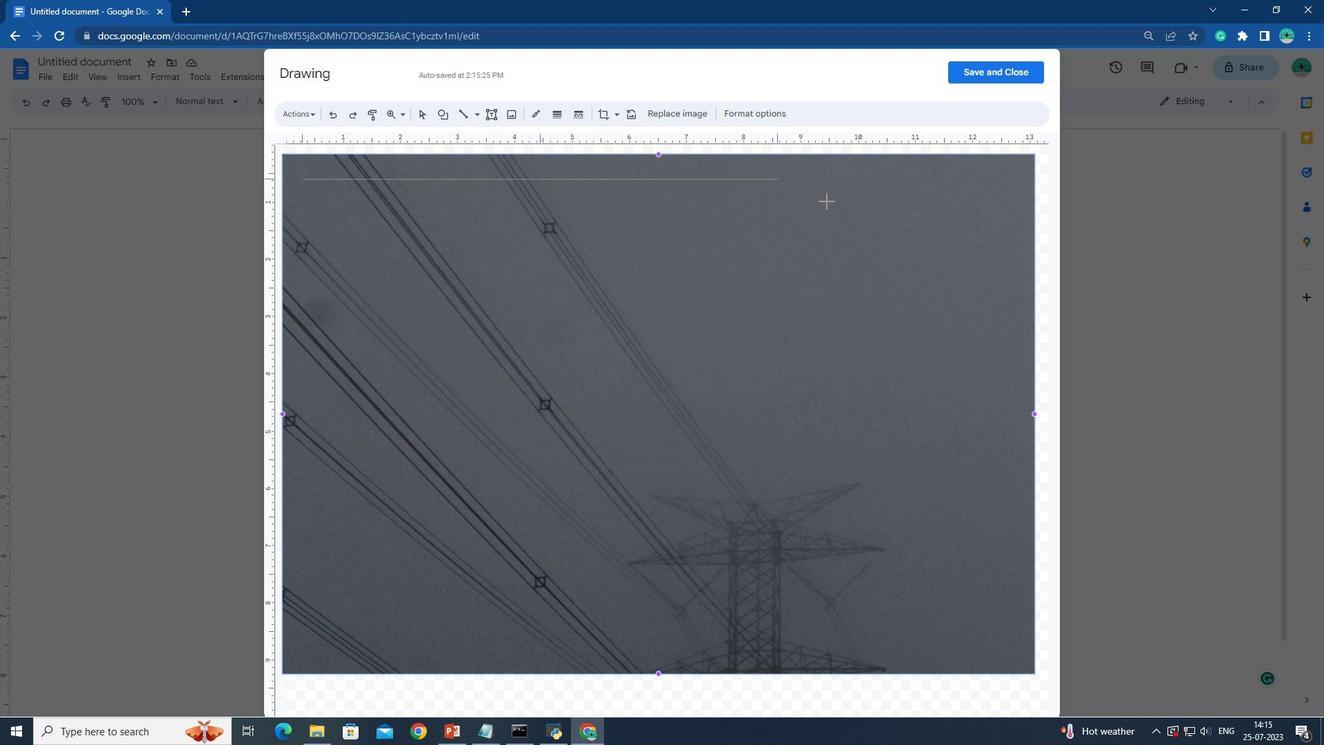 
Action: Mouse moved to (827, 201)
Screenshot: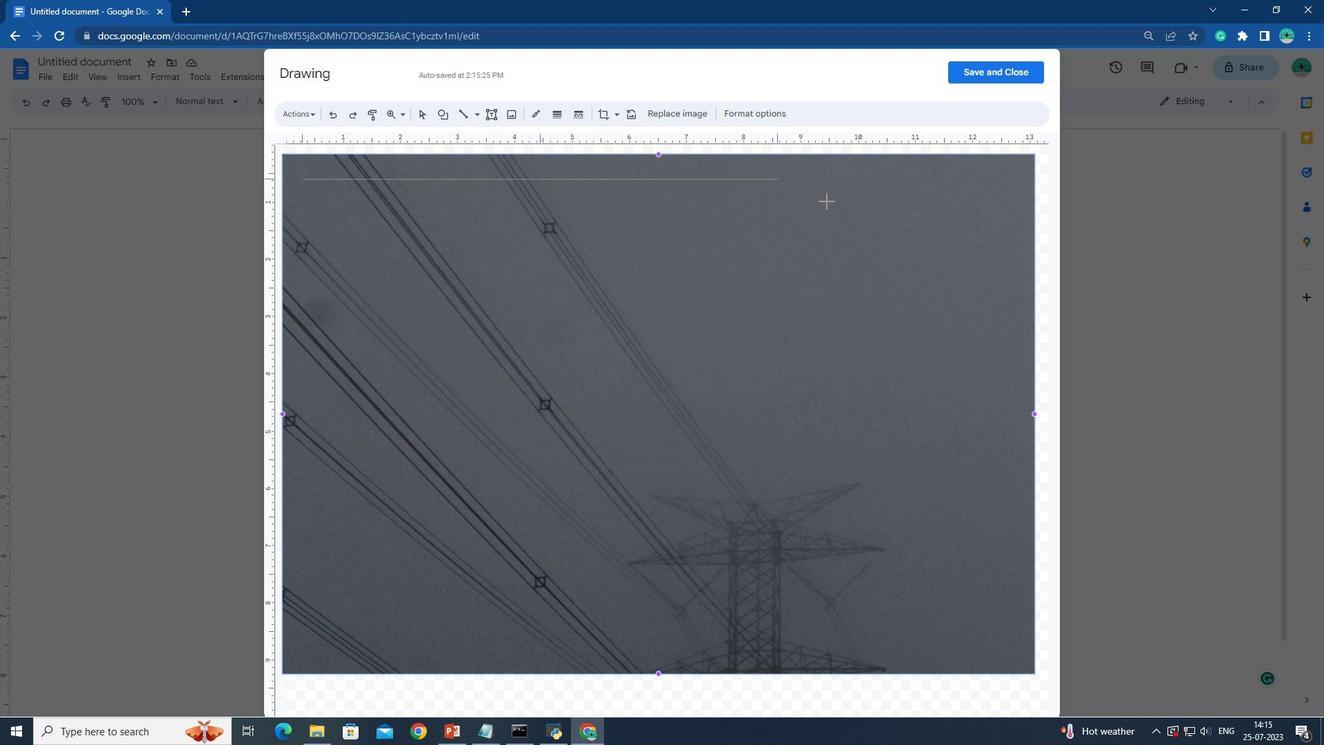 
Action: Key pressed <Key.shift>
Screenshot: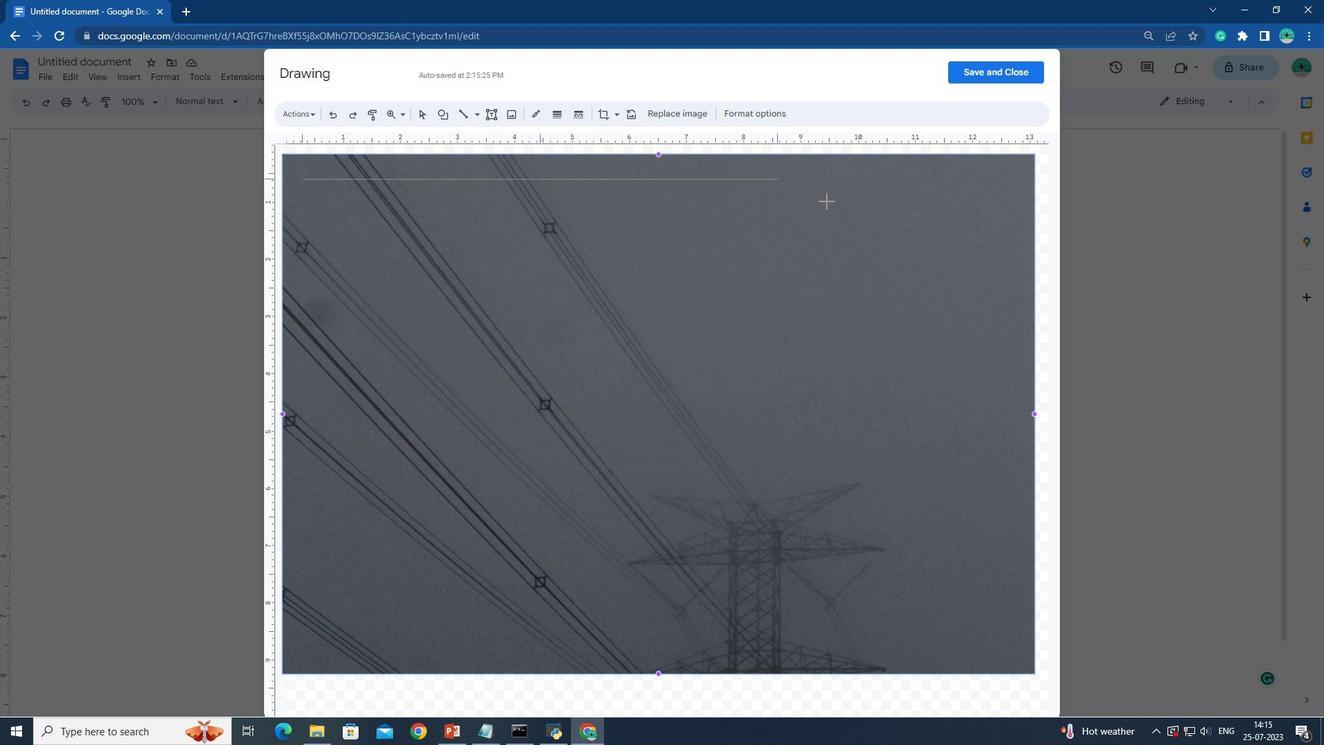 
Action: Mouse moved to (832, 201)
Screenshot: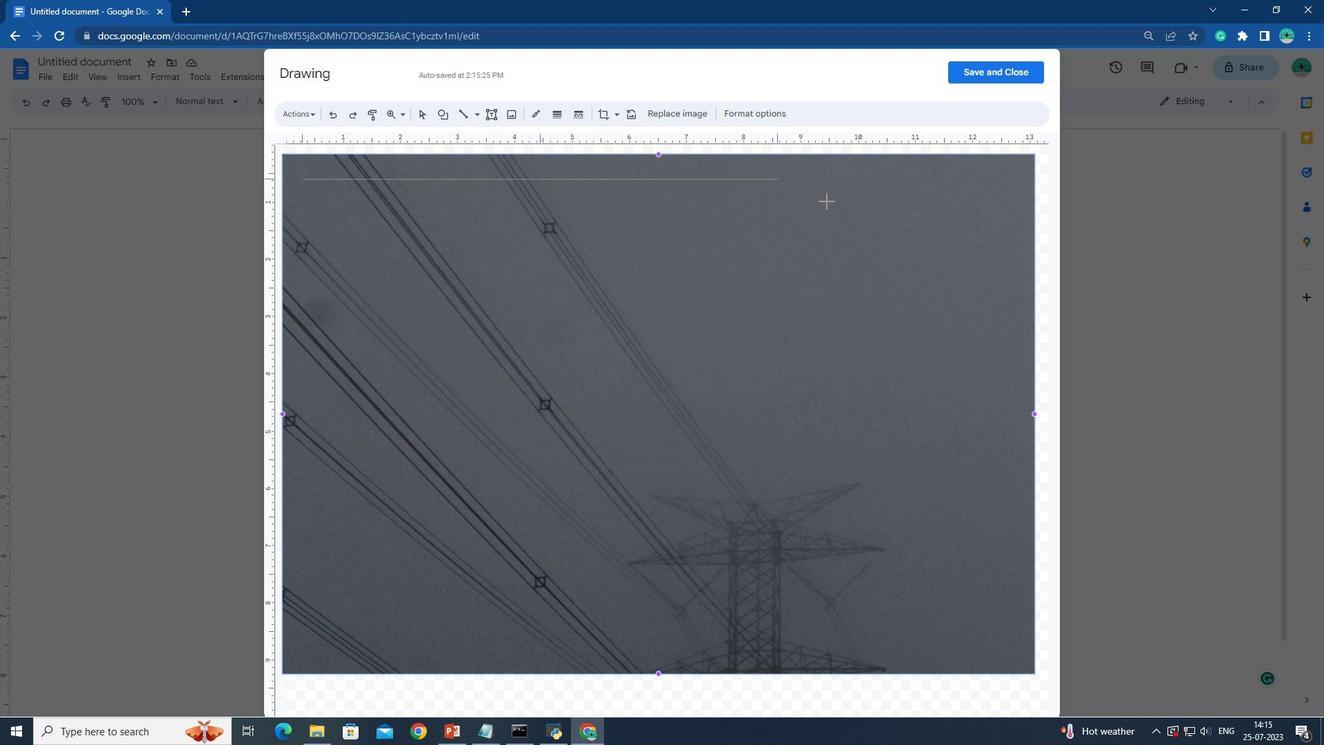 
Action: Key pressed <Key.shift>
Screenshot: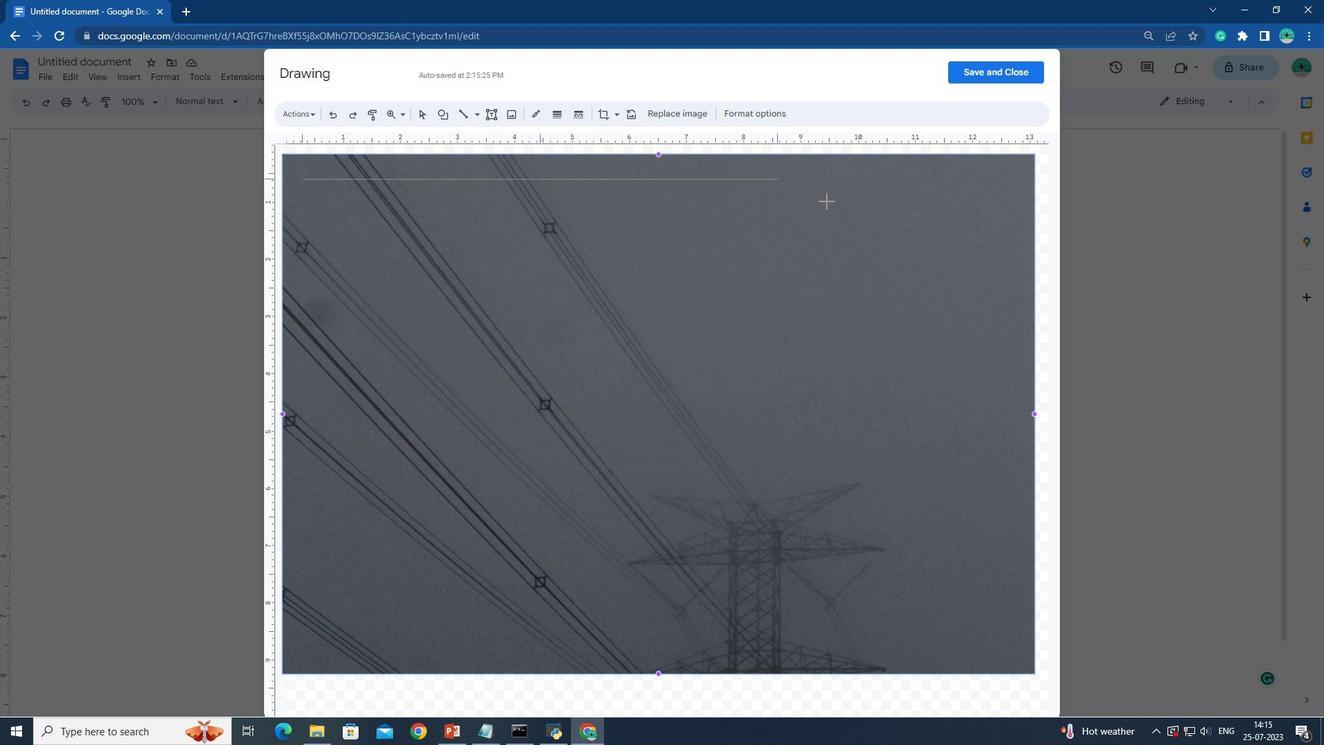 
Action: Mouse moved to (832, 201)
Screenshot: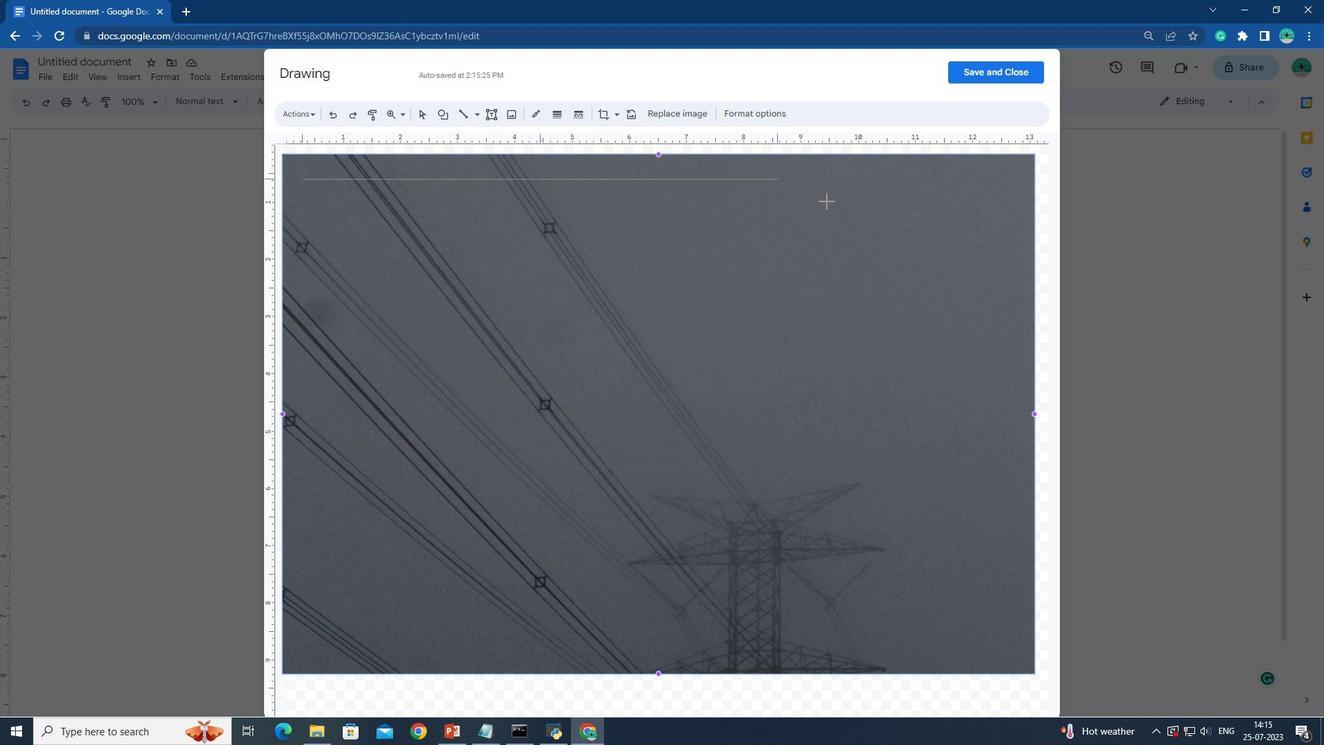 
Action: Key pressed <Key.shift><Key.shift><Key.shift>
Screenshot: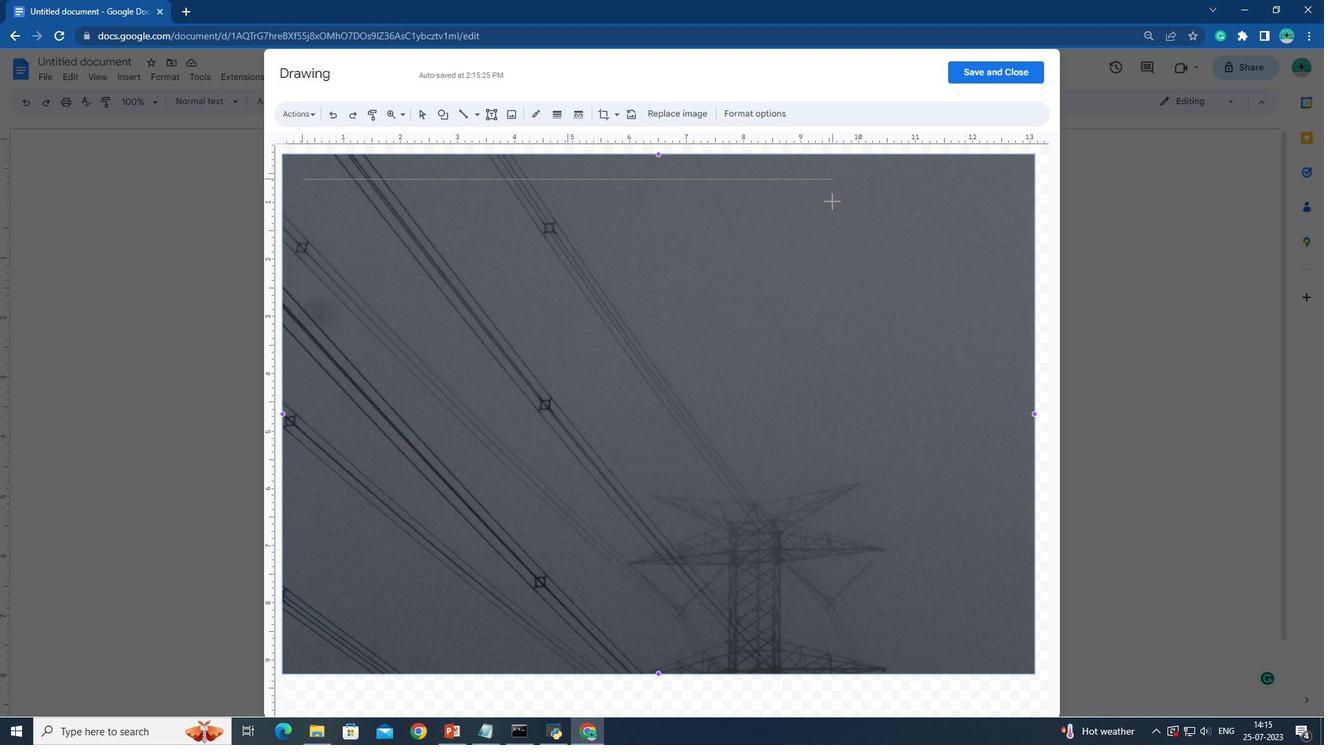 
Action: Mouse moved to (833, 201)
Screenshot: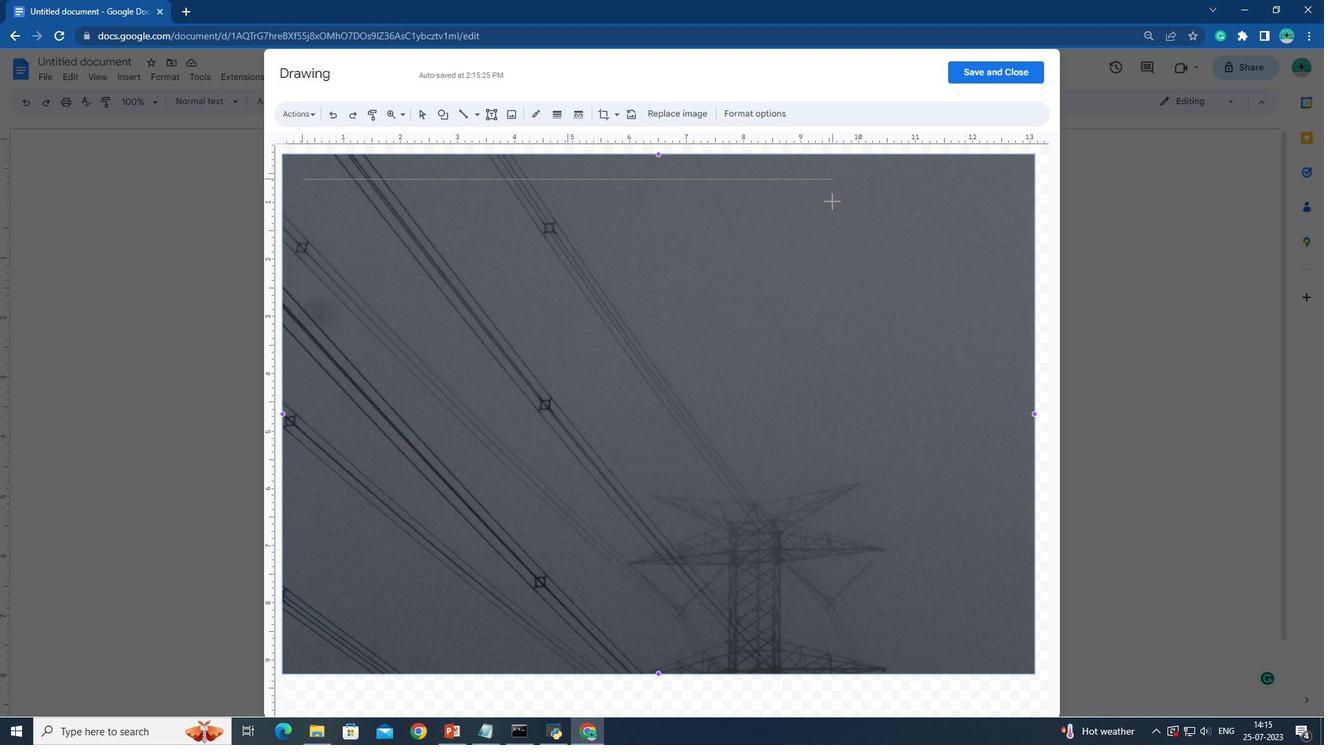 
Action: Key pressed <Key.shift><Key.shift>
Screenshot: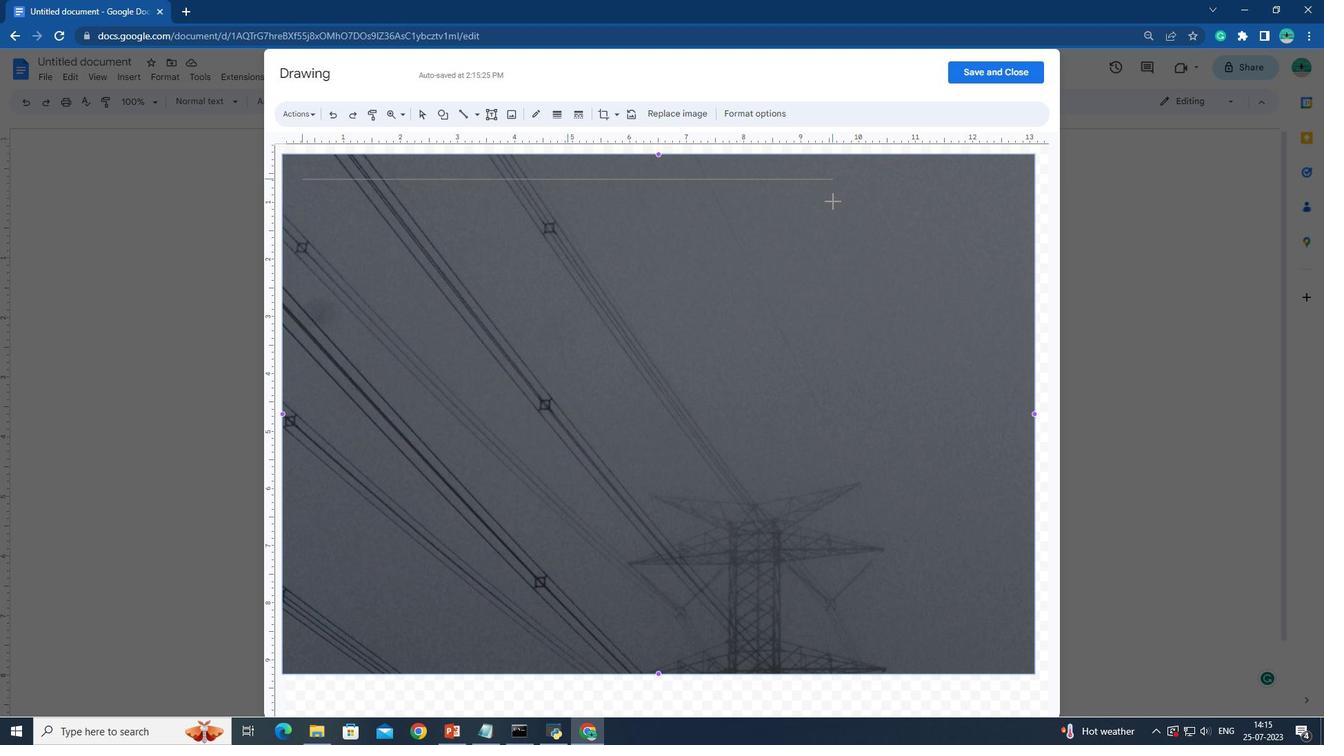 
Action: Mouse moved to (834, 201)
Screenshot: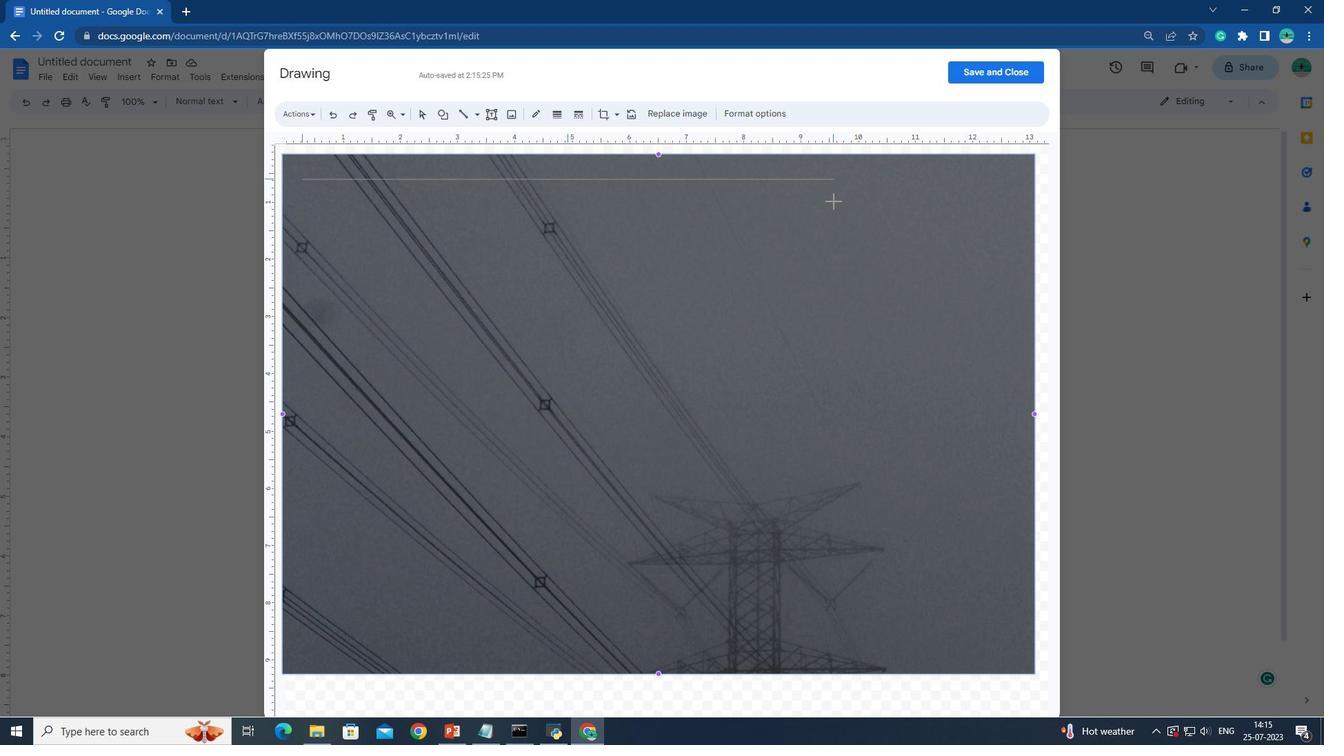 
Action: Key pressed <Key.shift>
Screenshot: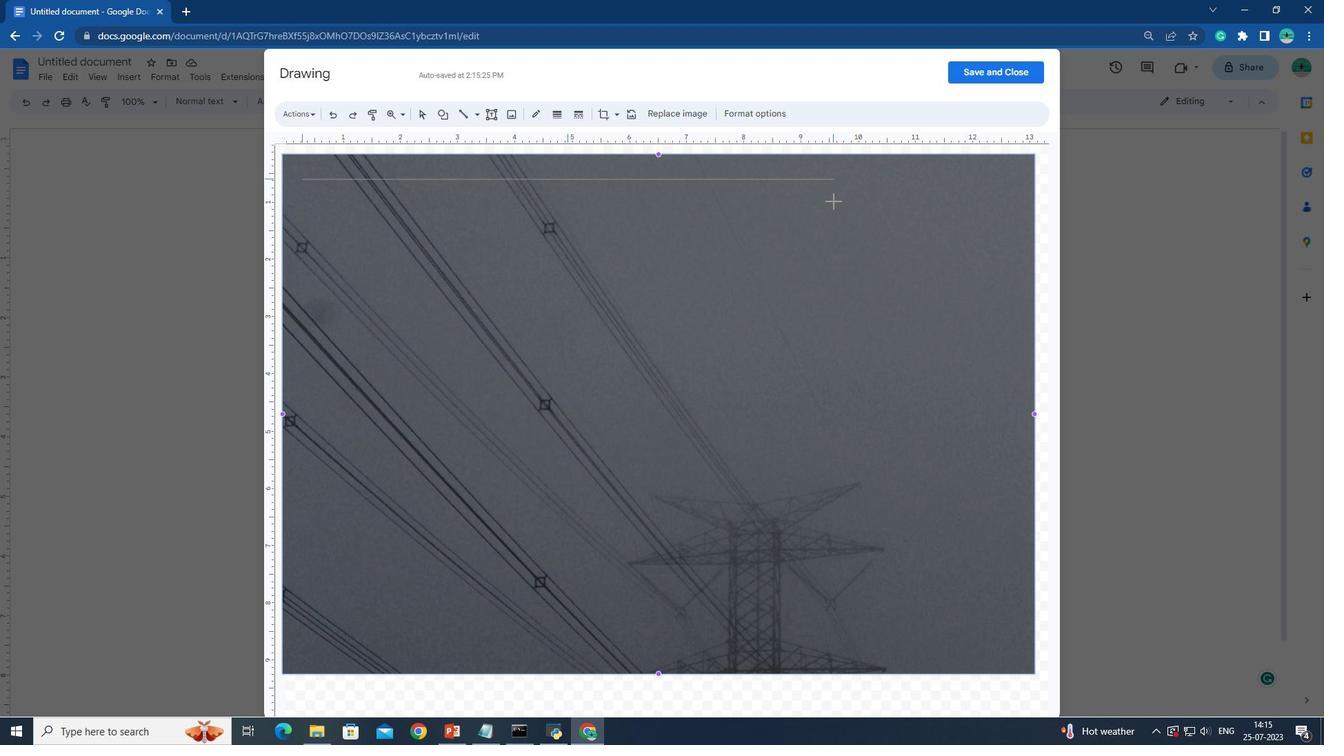 
Action: Mouse moved to (834, 201)
Screenshot: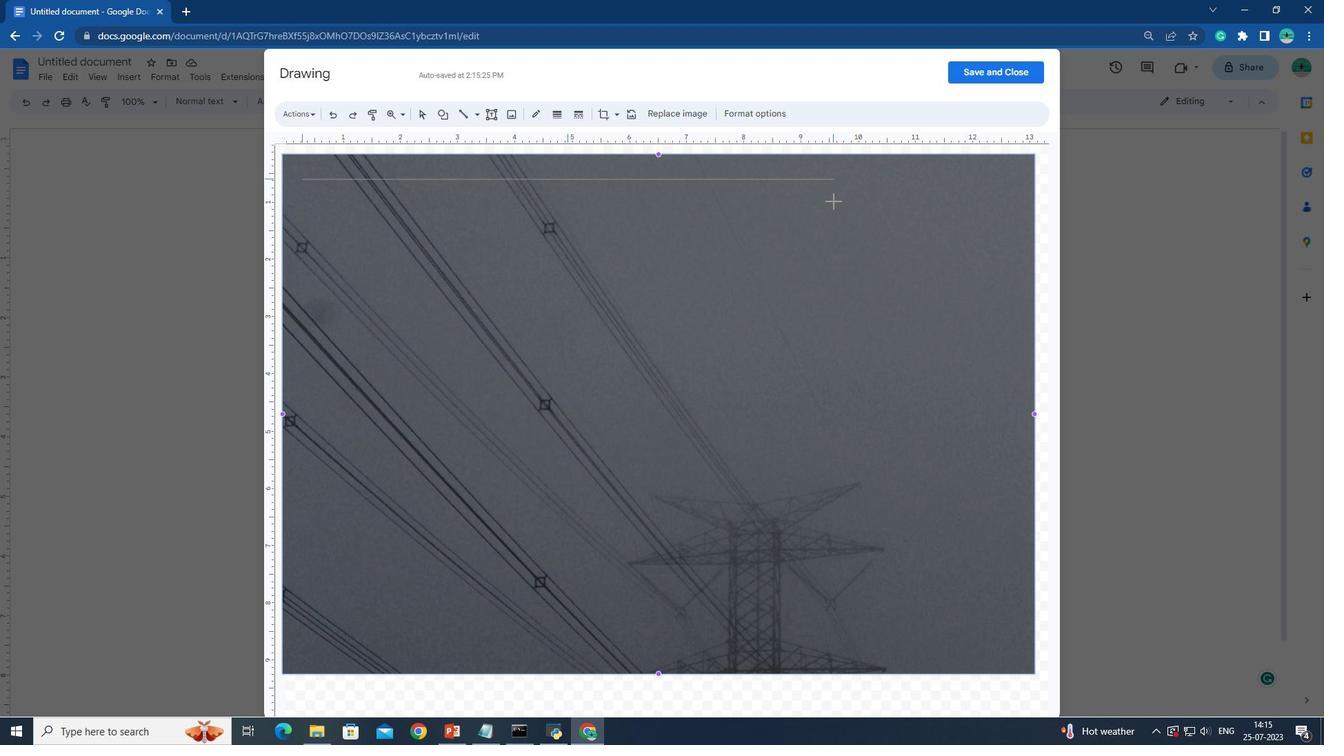 
Action: Key pressed <Key.shift>
Screenshot: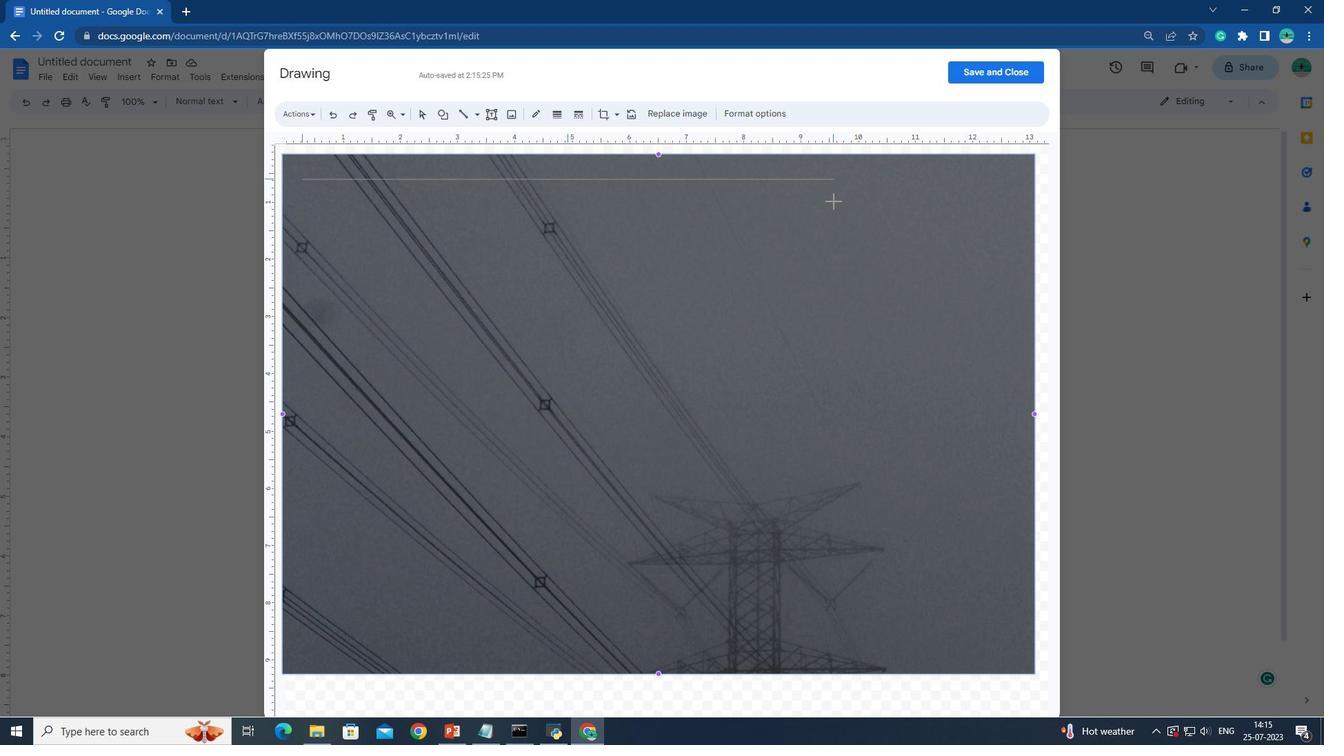 
Action: Mouse moved to (839, 201)
Screenshot: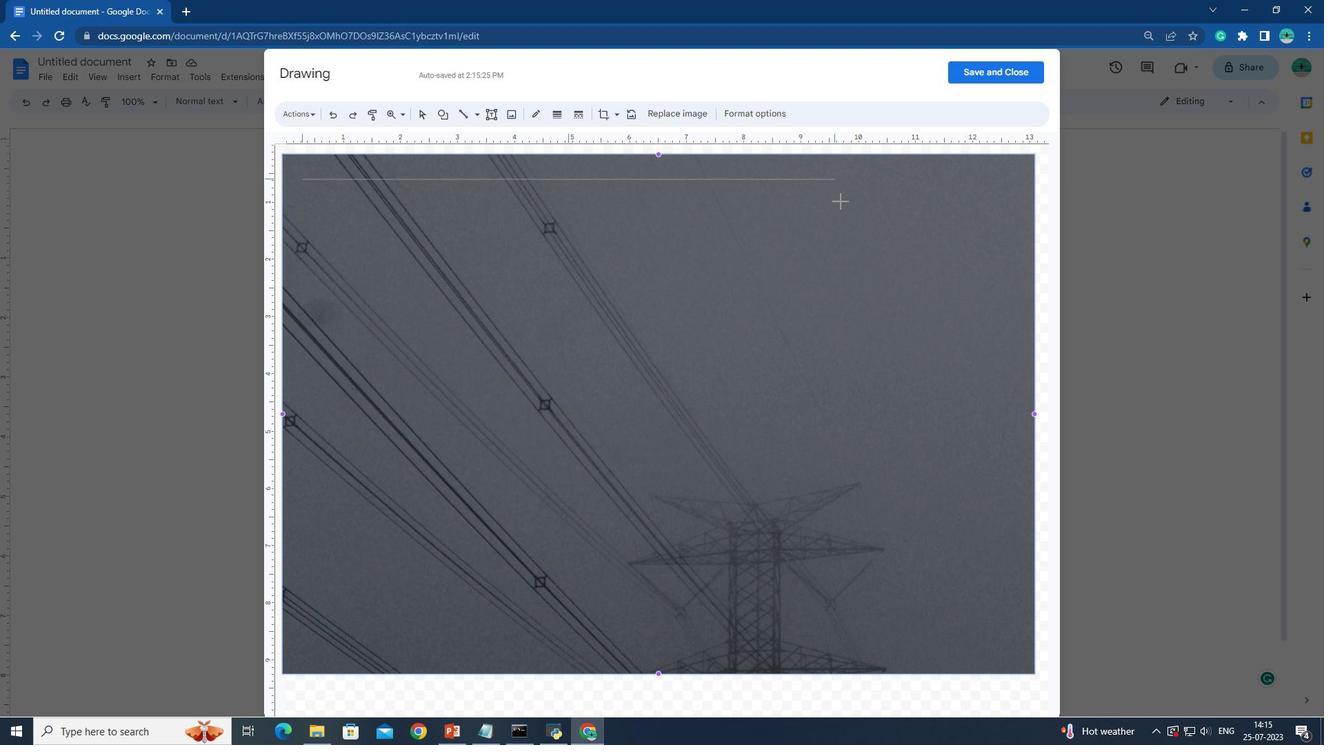 
Action: Key pressed <Key.shift>
Screenshot: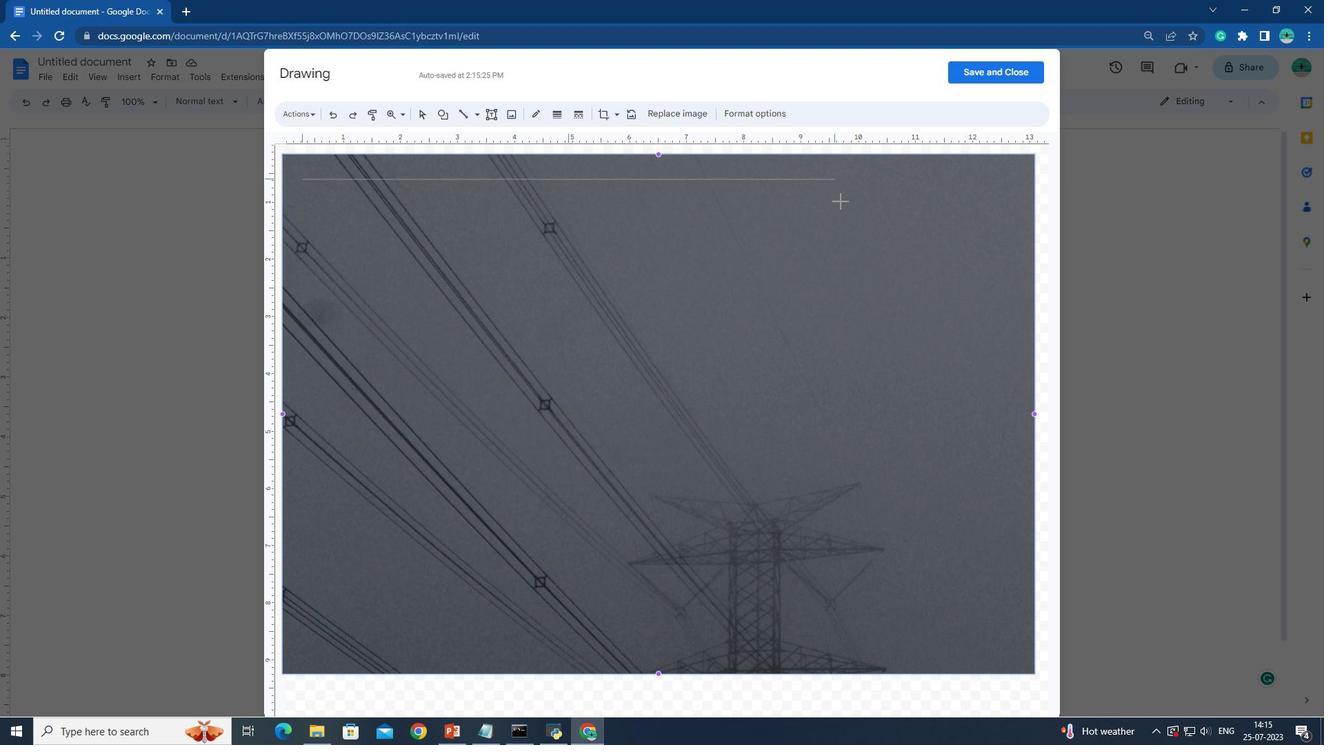 
Action: Mouse moved to (843, 201)
Screenshot: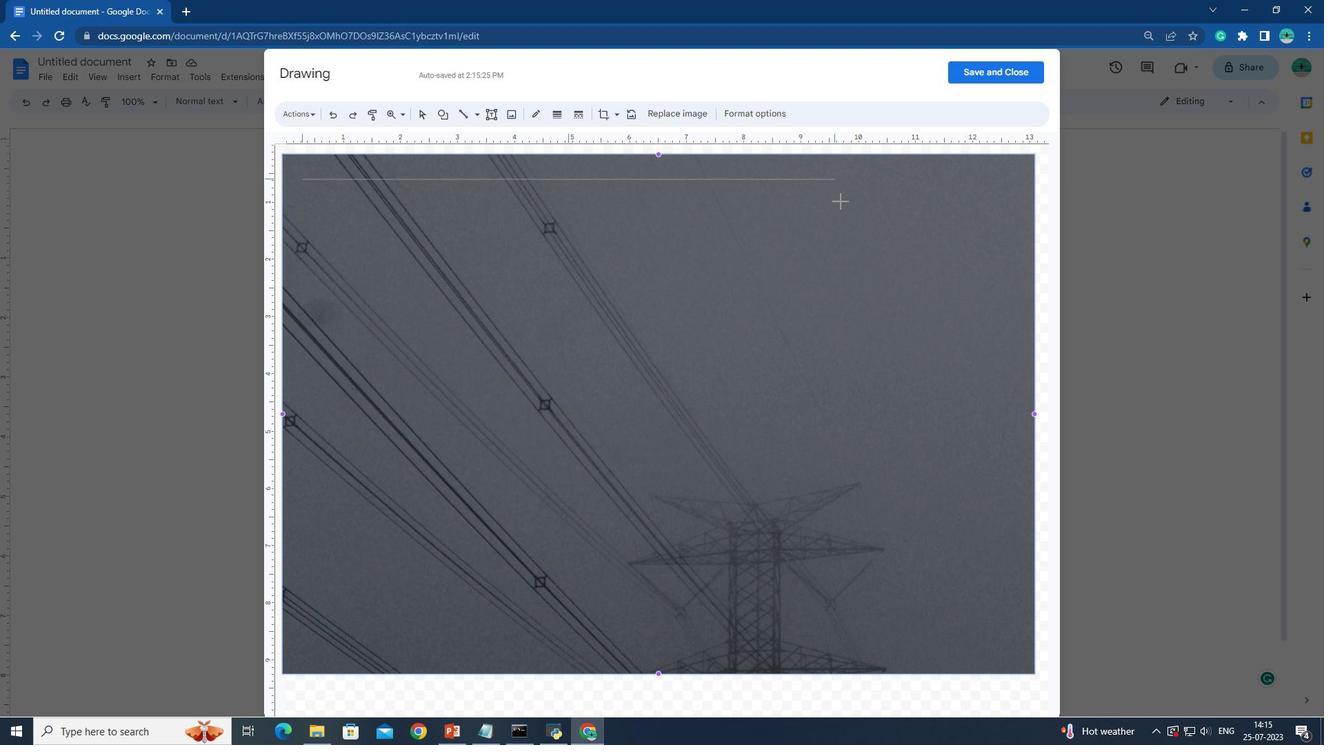 
Action: Key pressed <Key.shift>
Screenshot: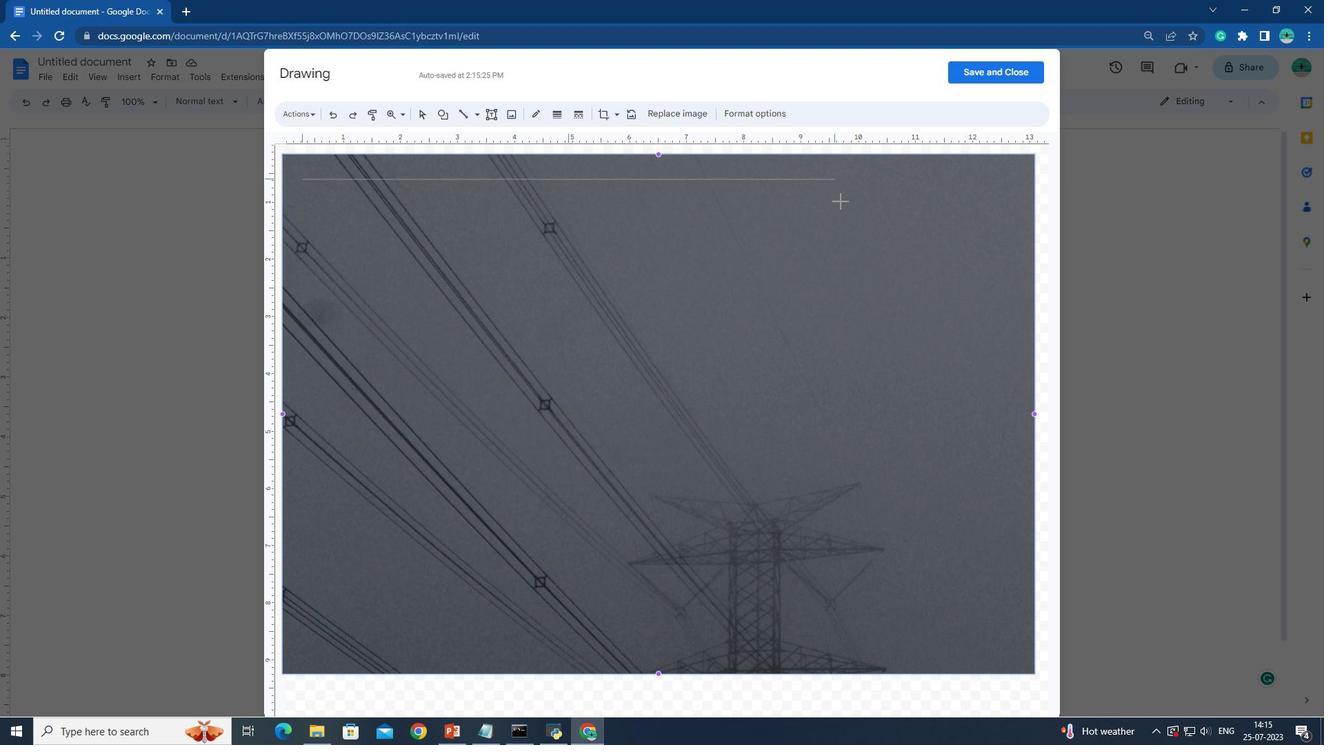 
Action: Mouse moved to (844, 200)
Screenshot: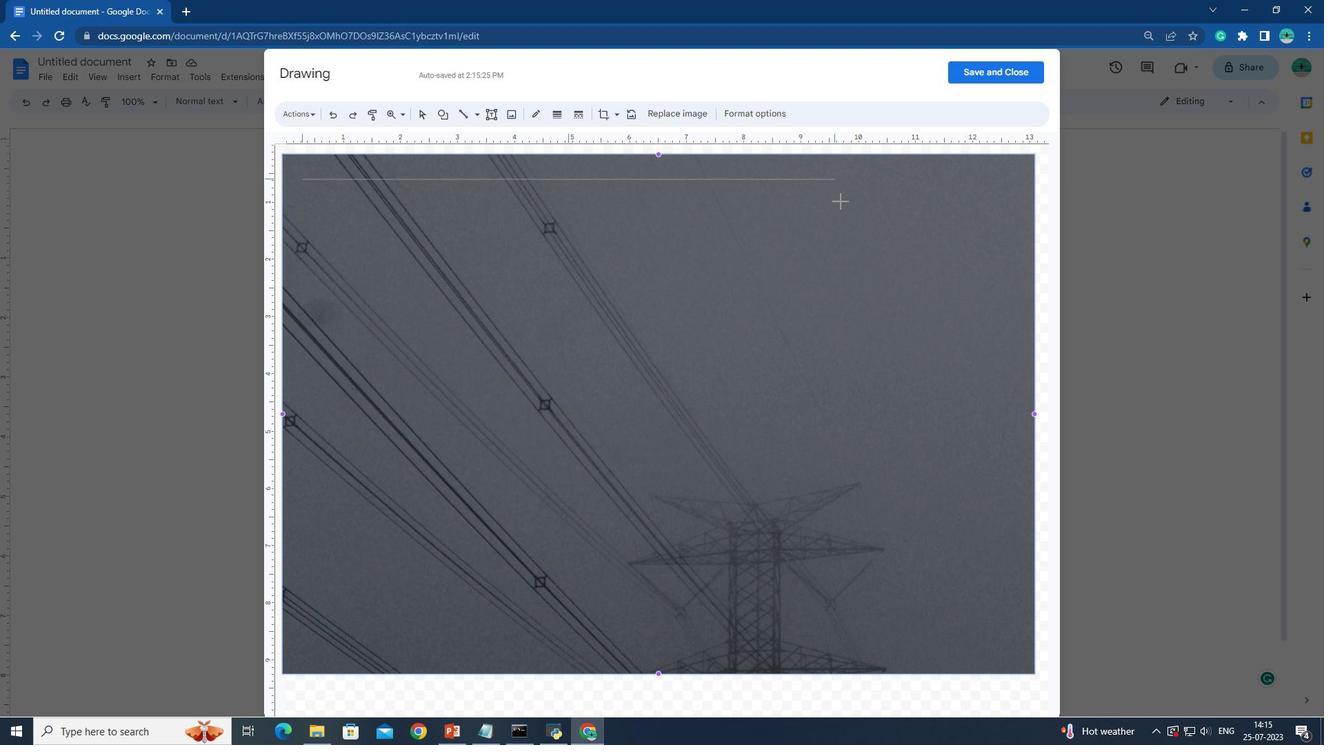 
Action: Key pressed <Key.shift><Key.shift>
Screenshot: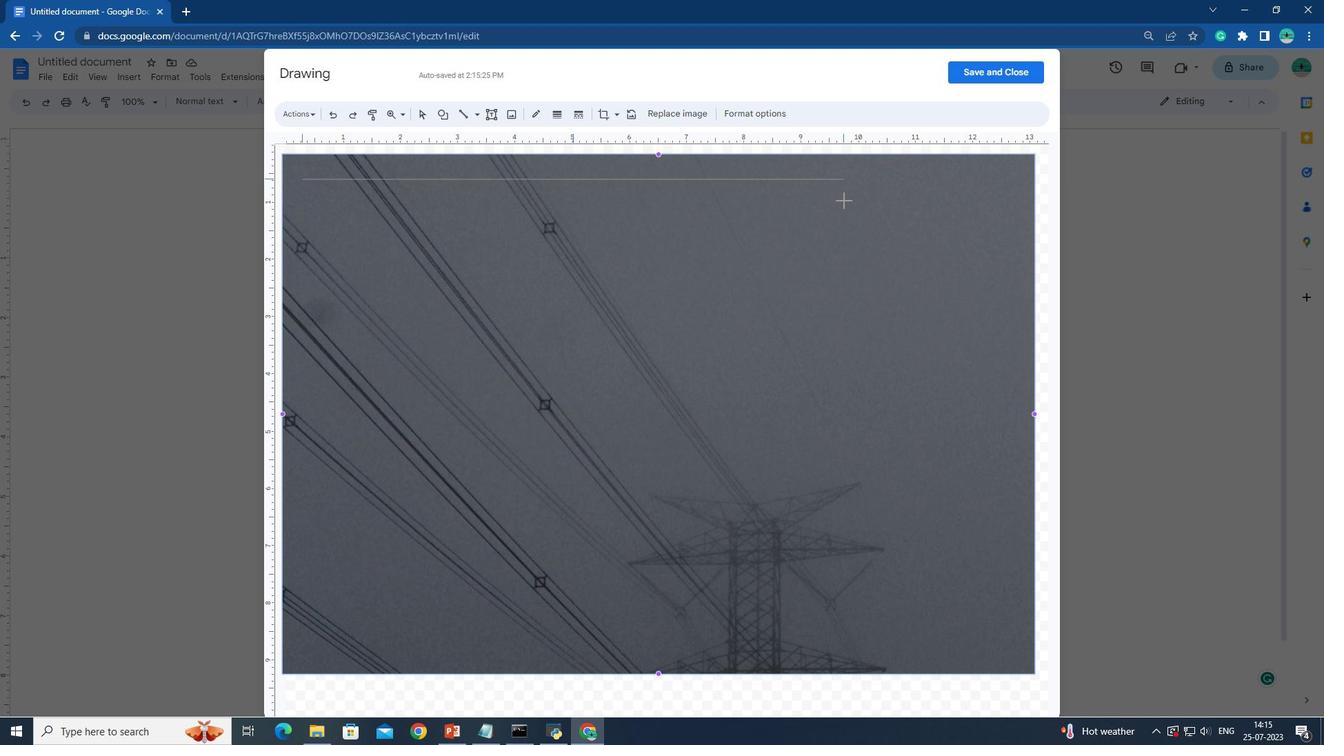 
Action: Mouse moved to (845, 200)
Screenshot: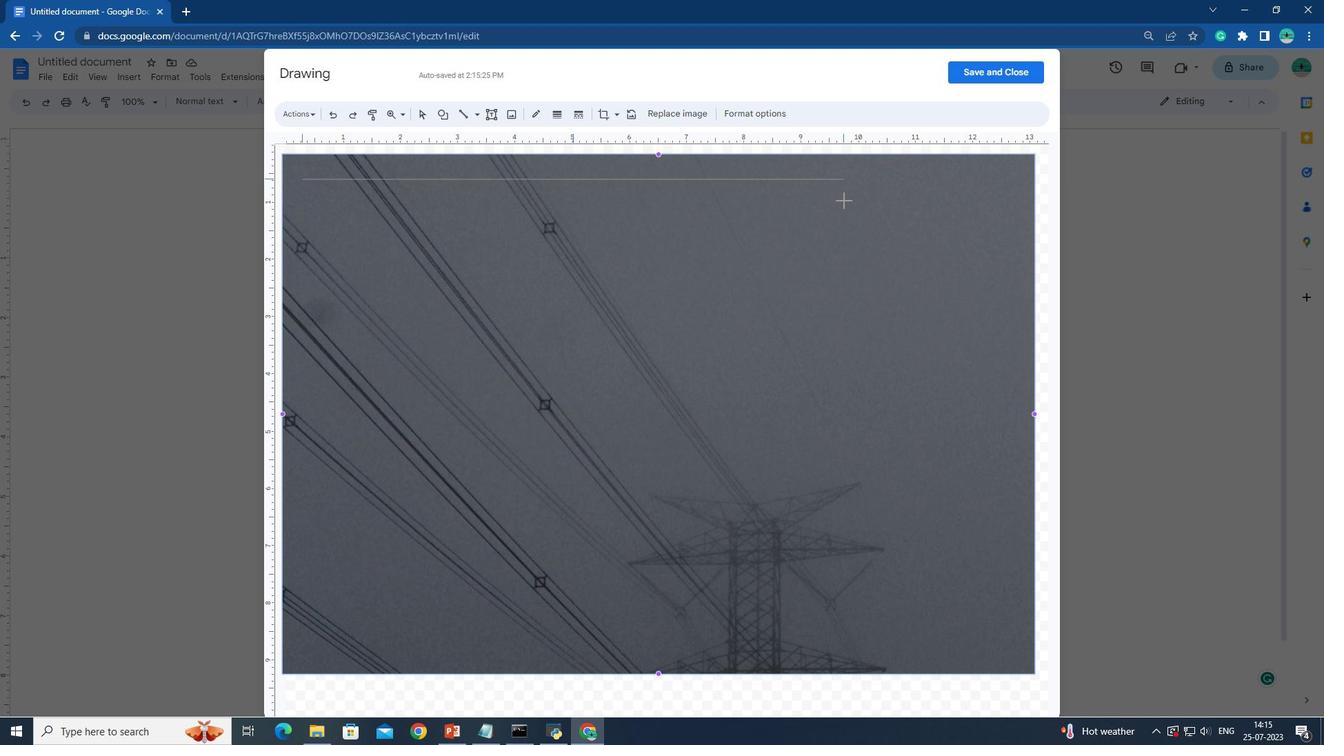 
Action: Key pressed <Key.shift>
Screenshot: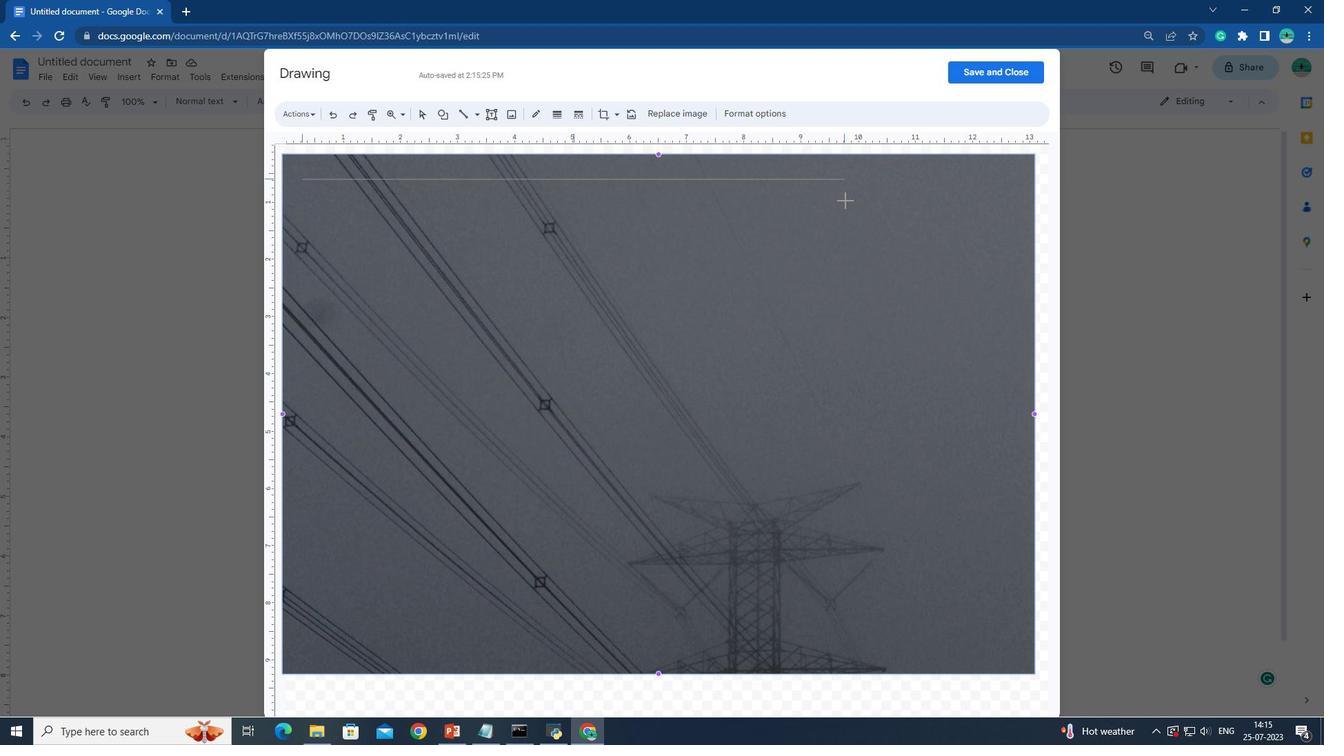 
Action: Mouse moved to (845, 200)
Screenshot: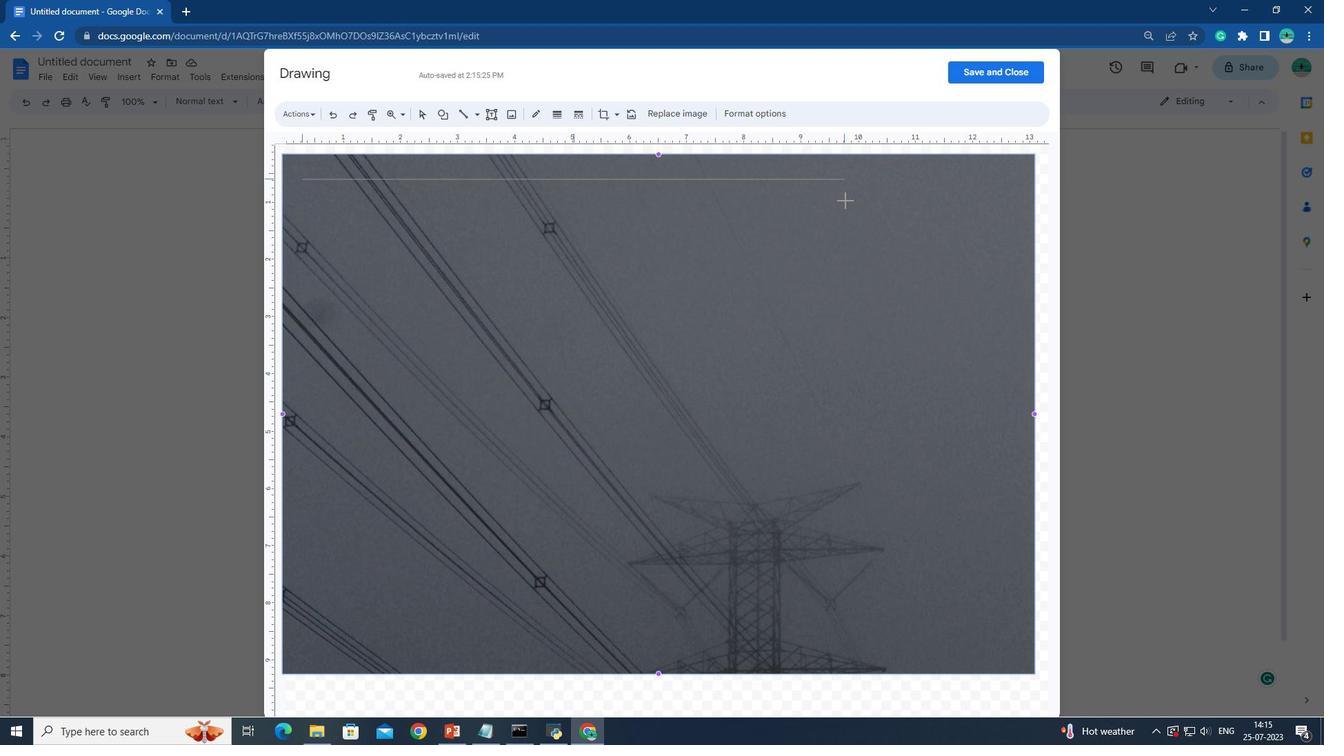 
Action: Key pressed <Key.shift>
Screenshot: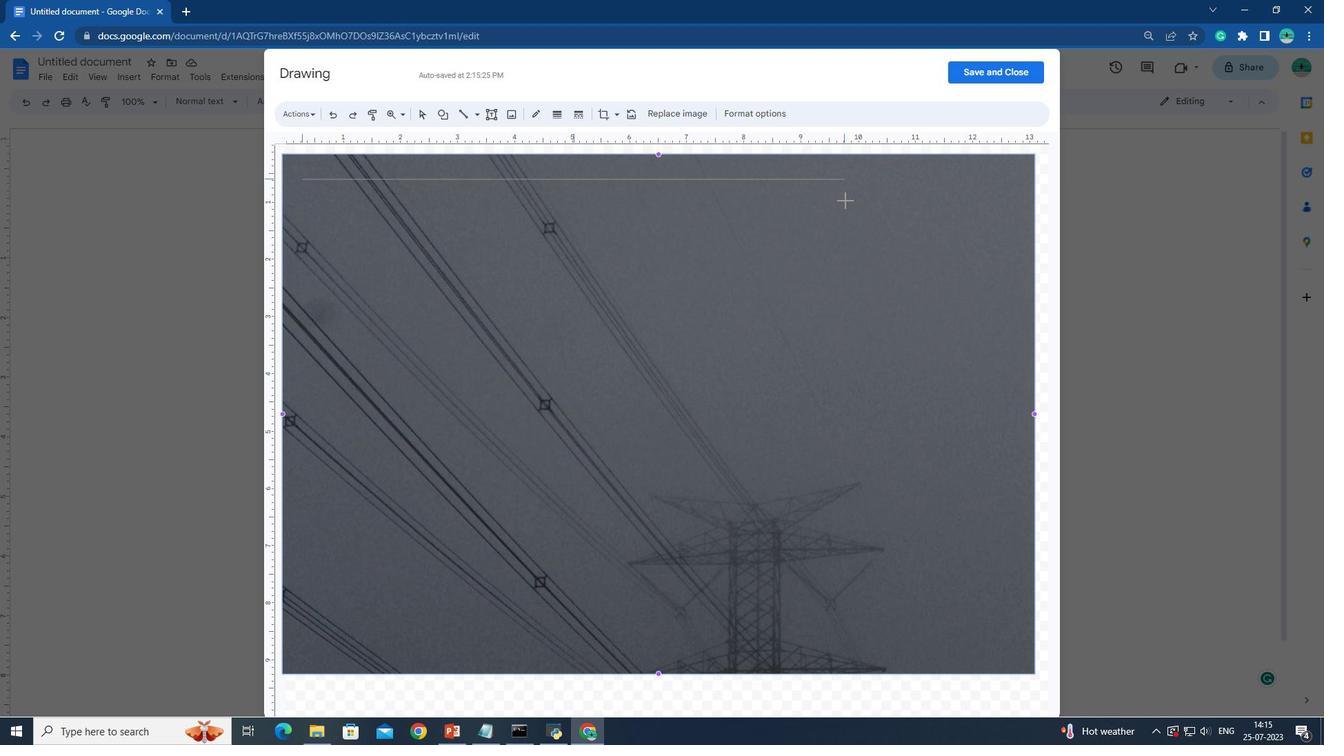 
Action: Mouse moved to (849, 200)
Screenshot: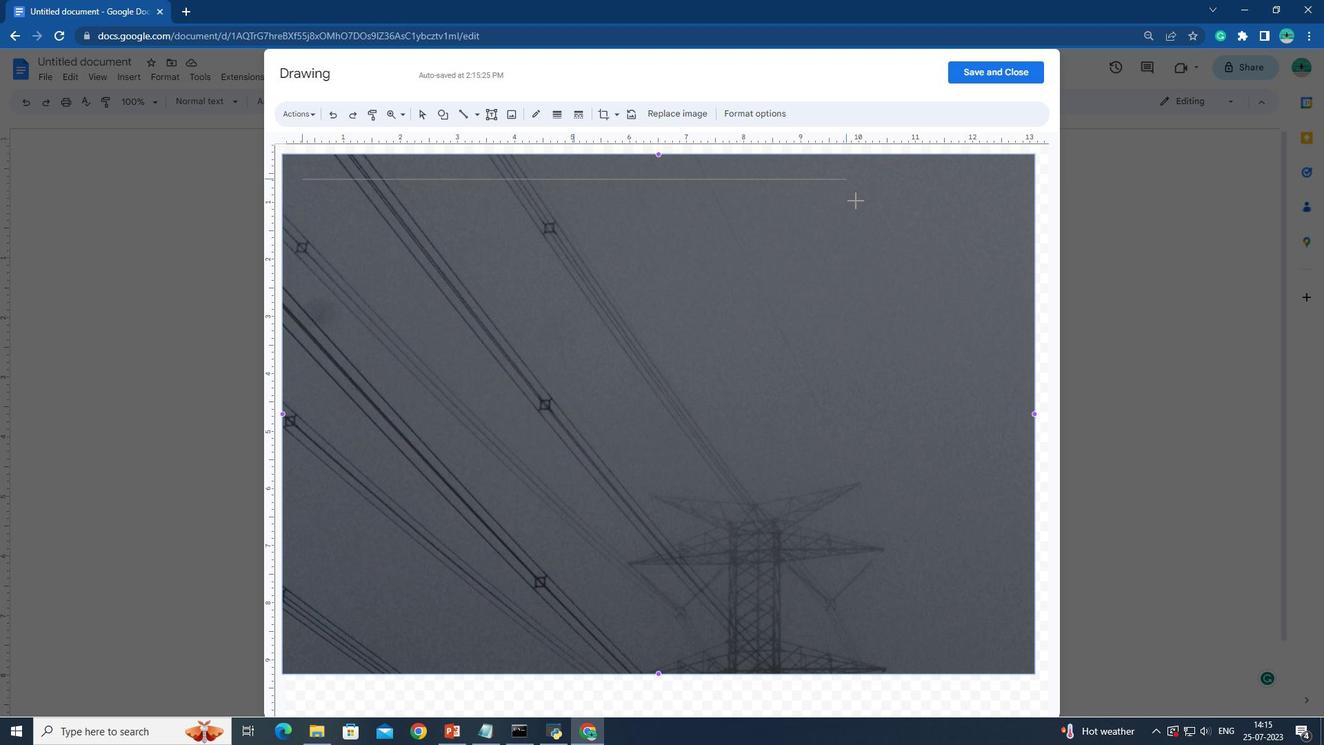 
Action: Key pressed <Key.shift>
Screenshot: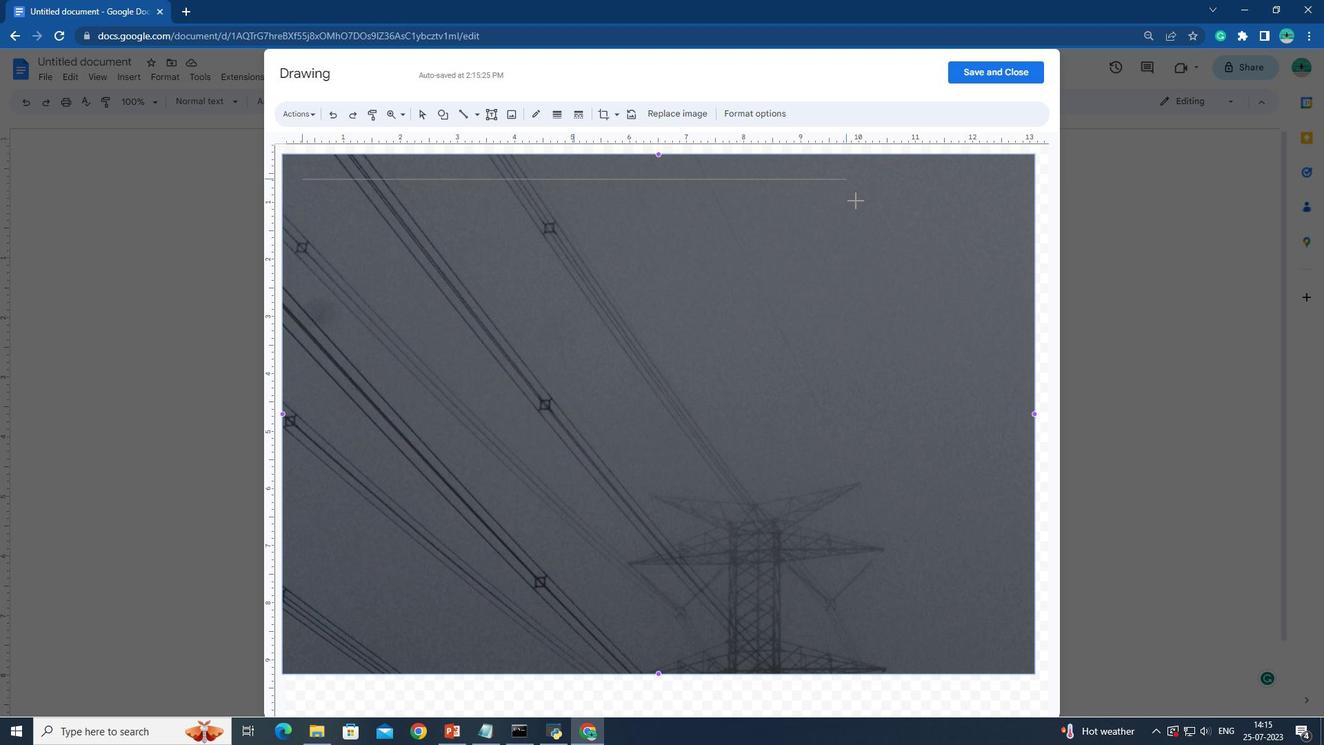 
Action: Mouse moved to (870, 200)
Screenshot: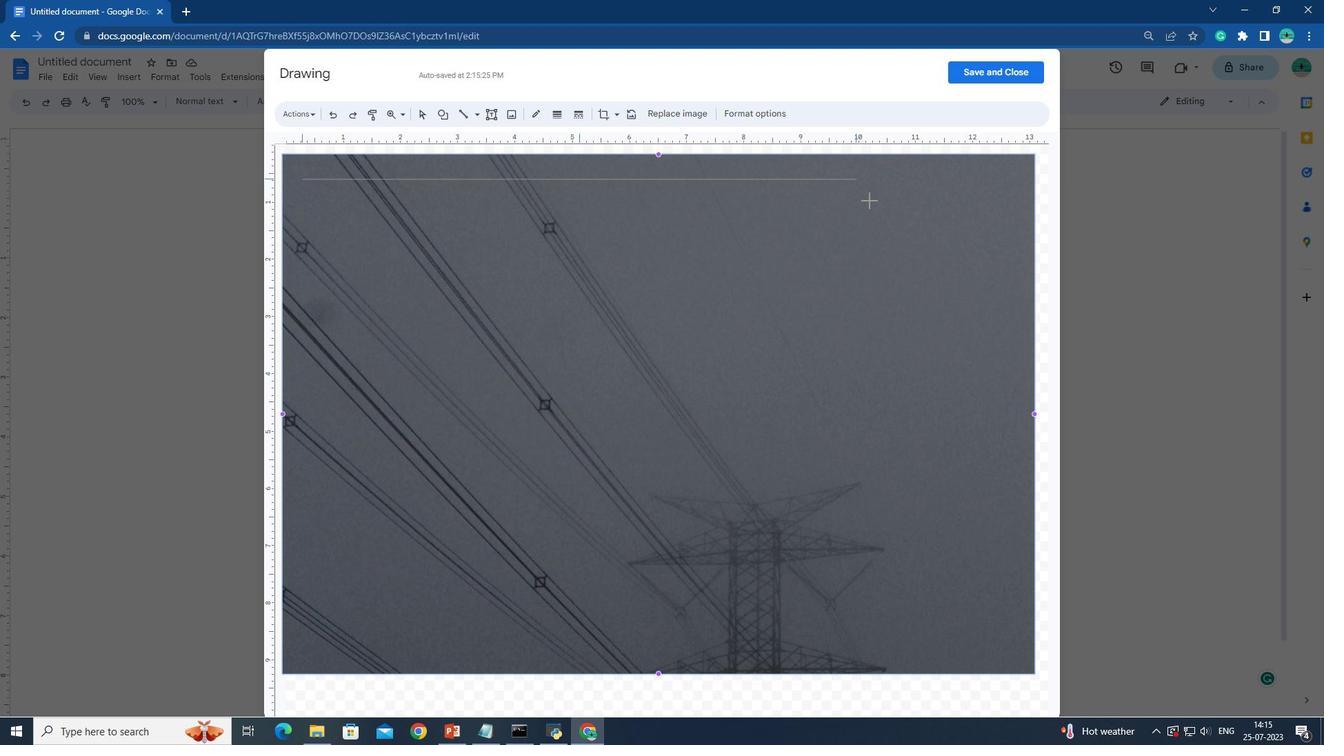 
Action: Key pressed <Key.shift>
Screenshot: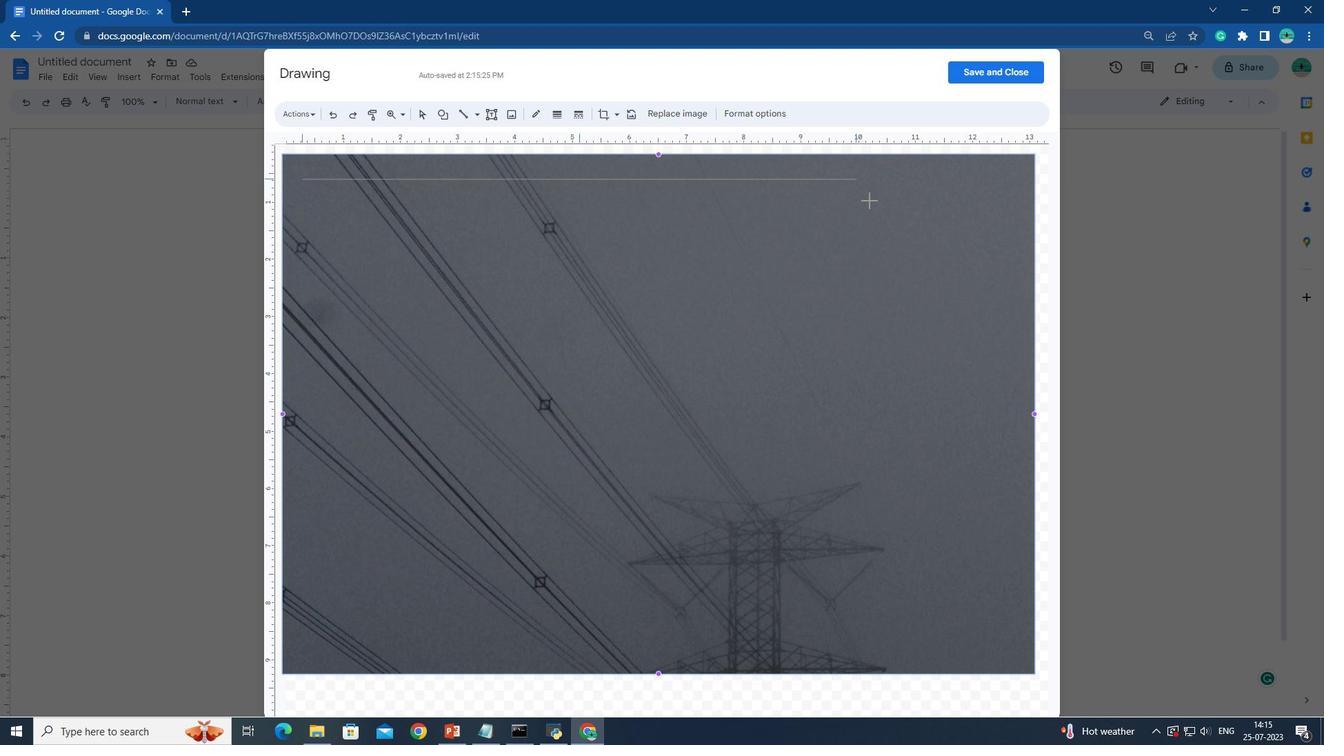 
Action: Mouse moved to (870, 200)
Screenshot: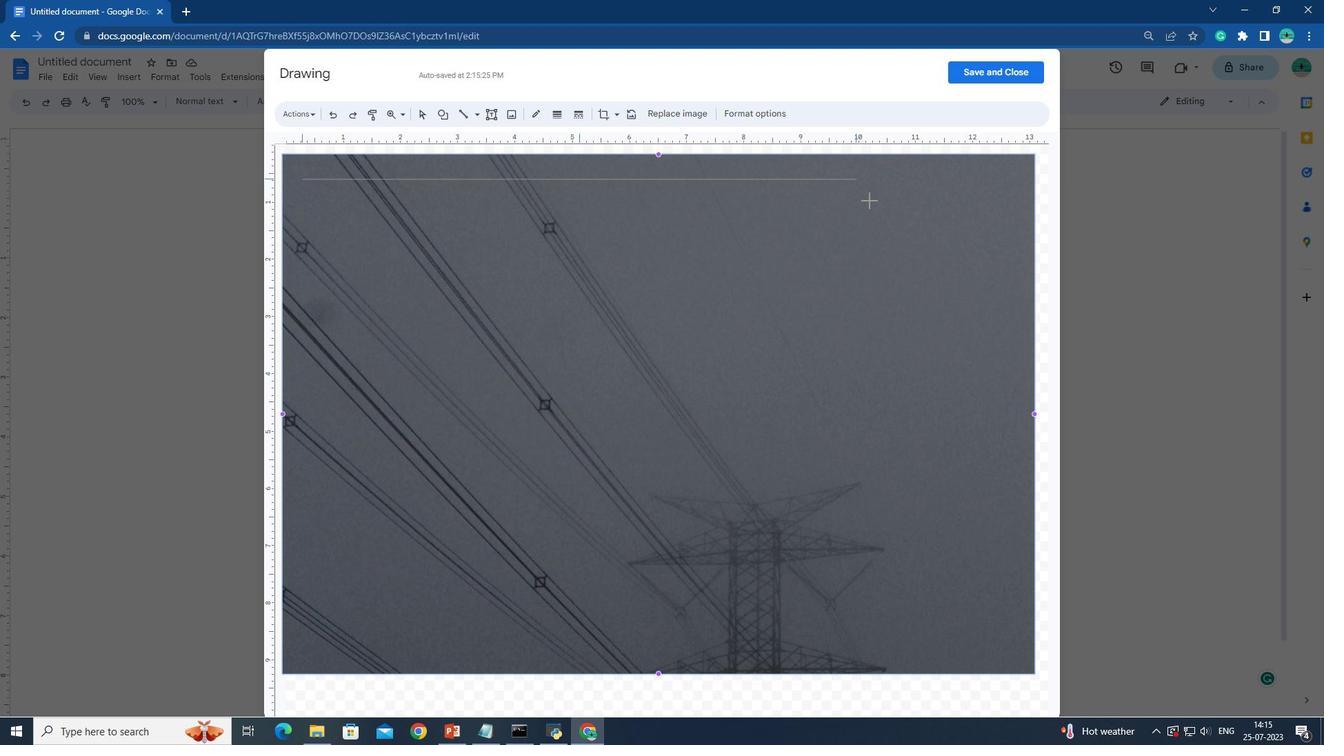 
Action: Key pressed <Key.shift><Key.shift><Key.shift><Key.shift><Key.shift>
Screenshot: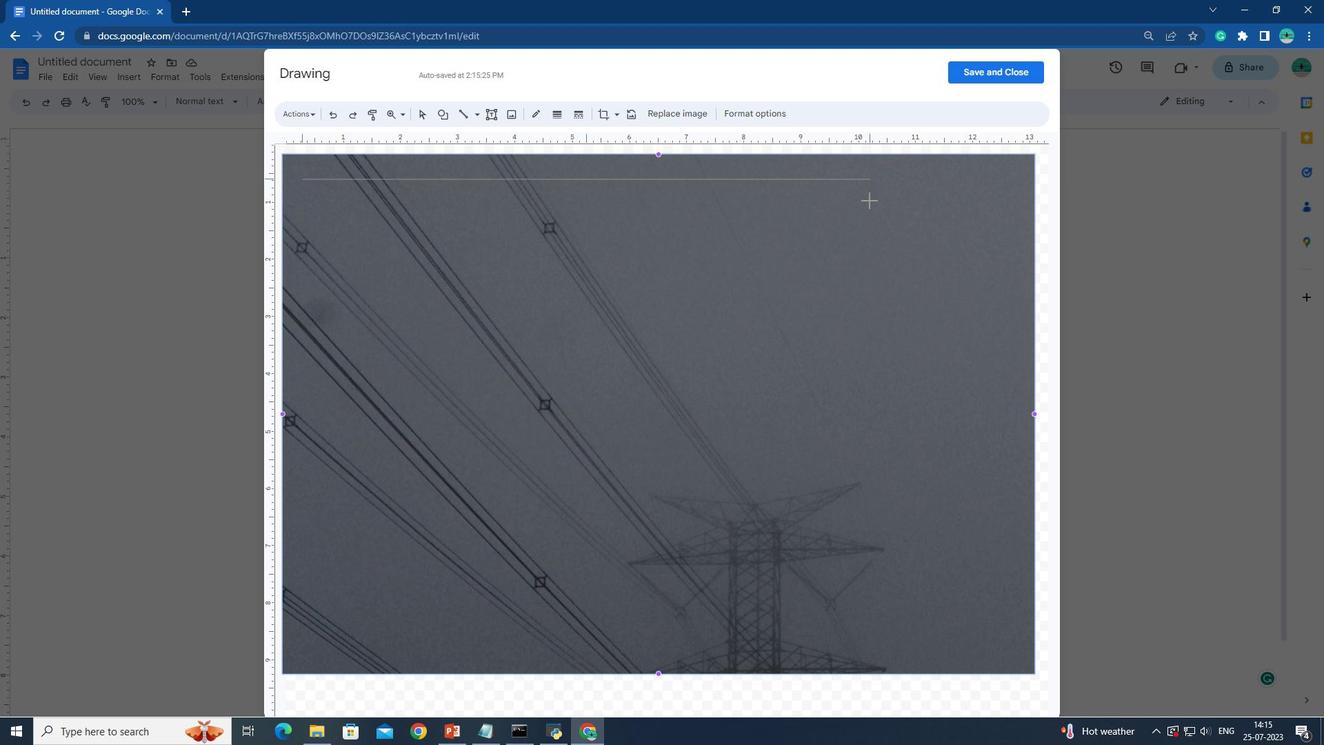 
Action: Mouse moved to (871, 200)
Screenshot: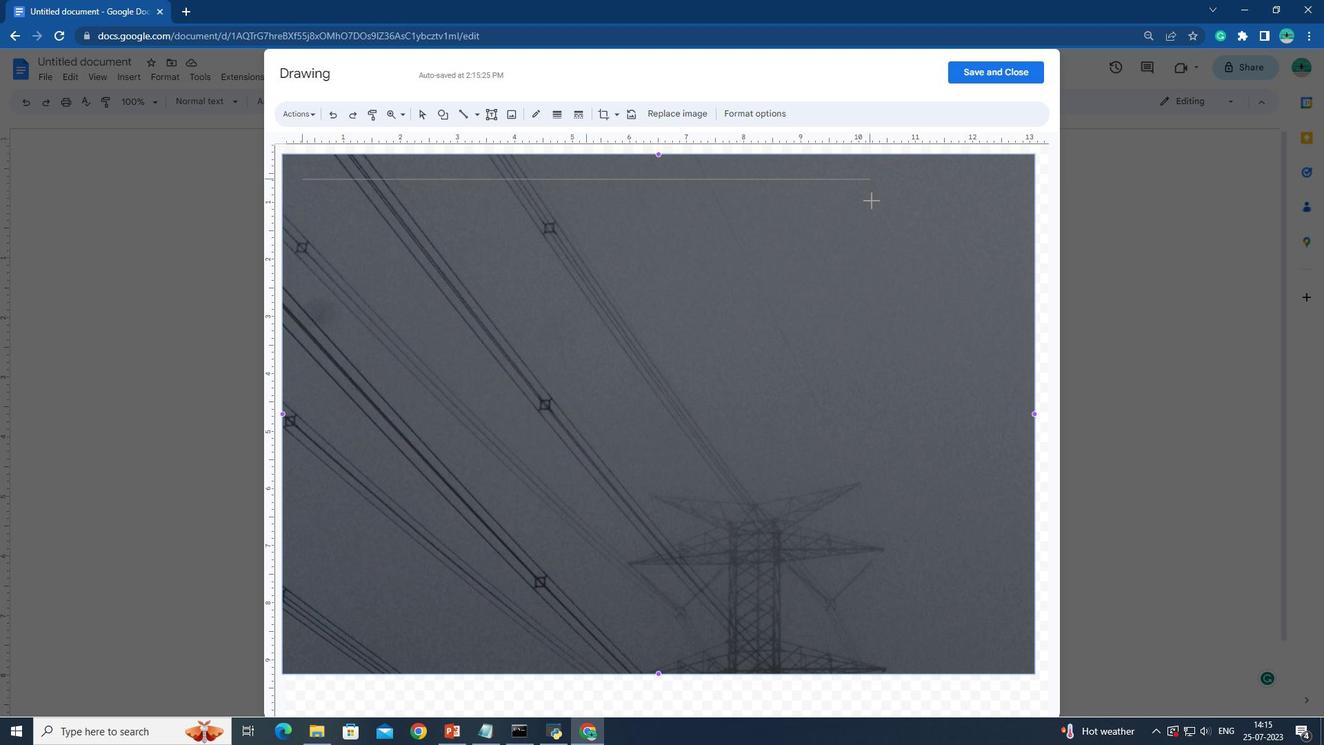 
Action: Key pressed <Key.shift>
Screenshot: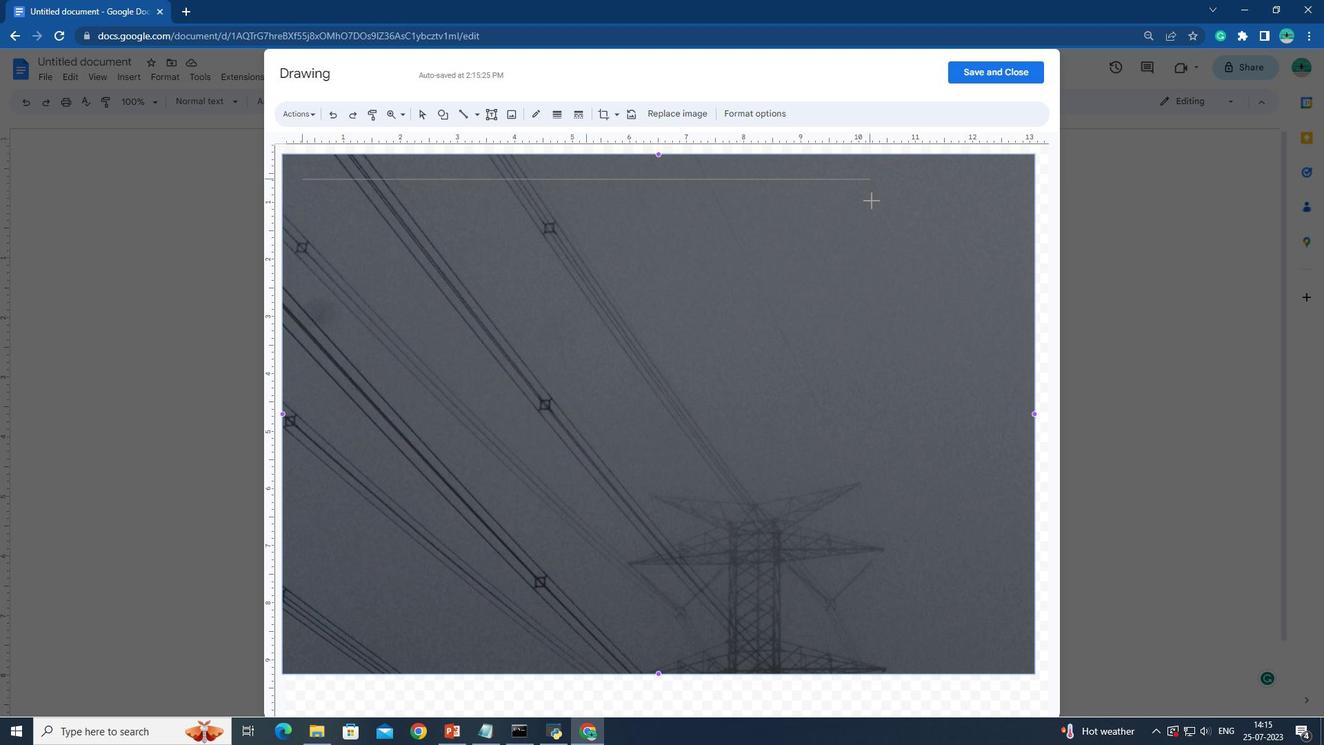 
Action: Mouse moved to (874, 199)
Screenshot: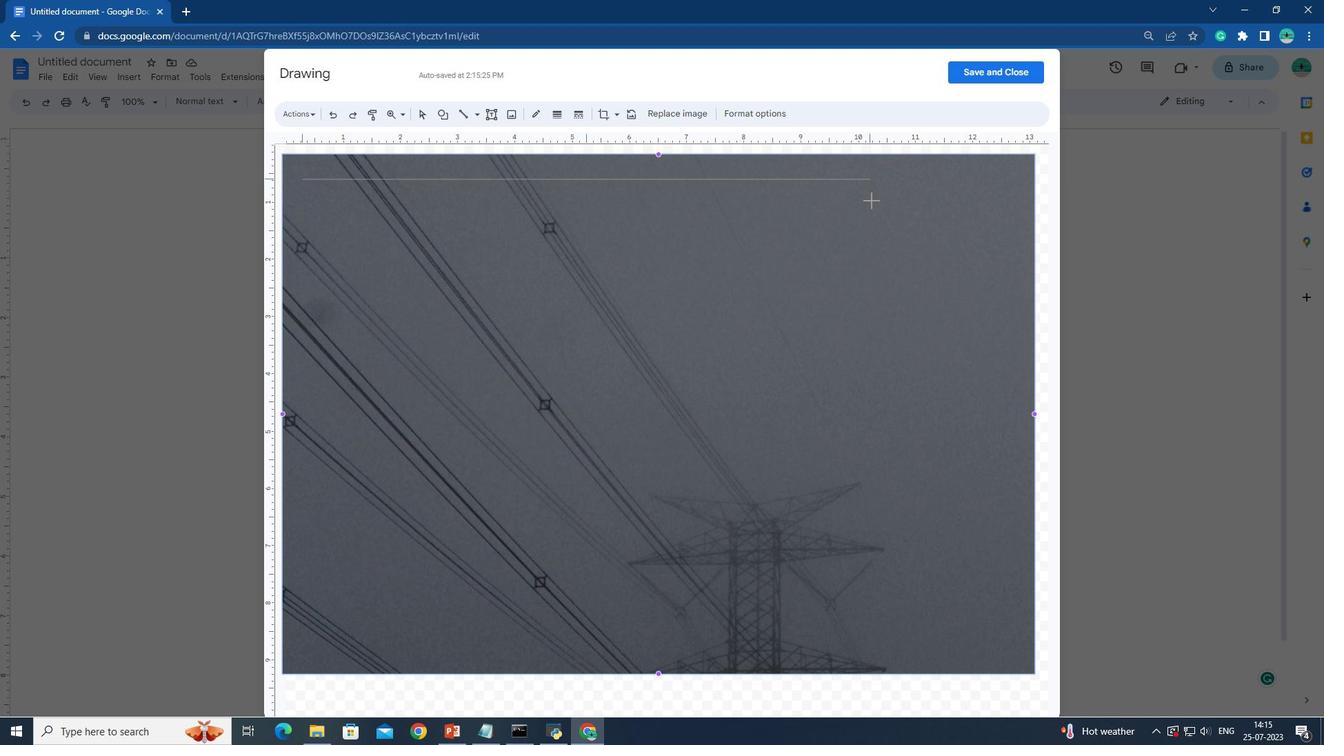 
Action: Key pressed <Key.shift>
Screenshot: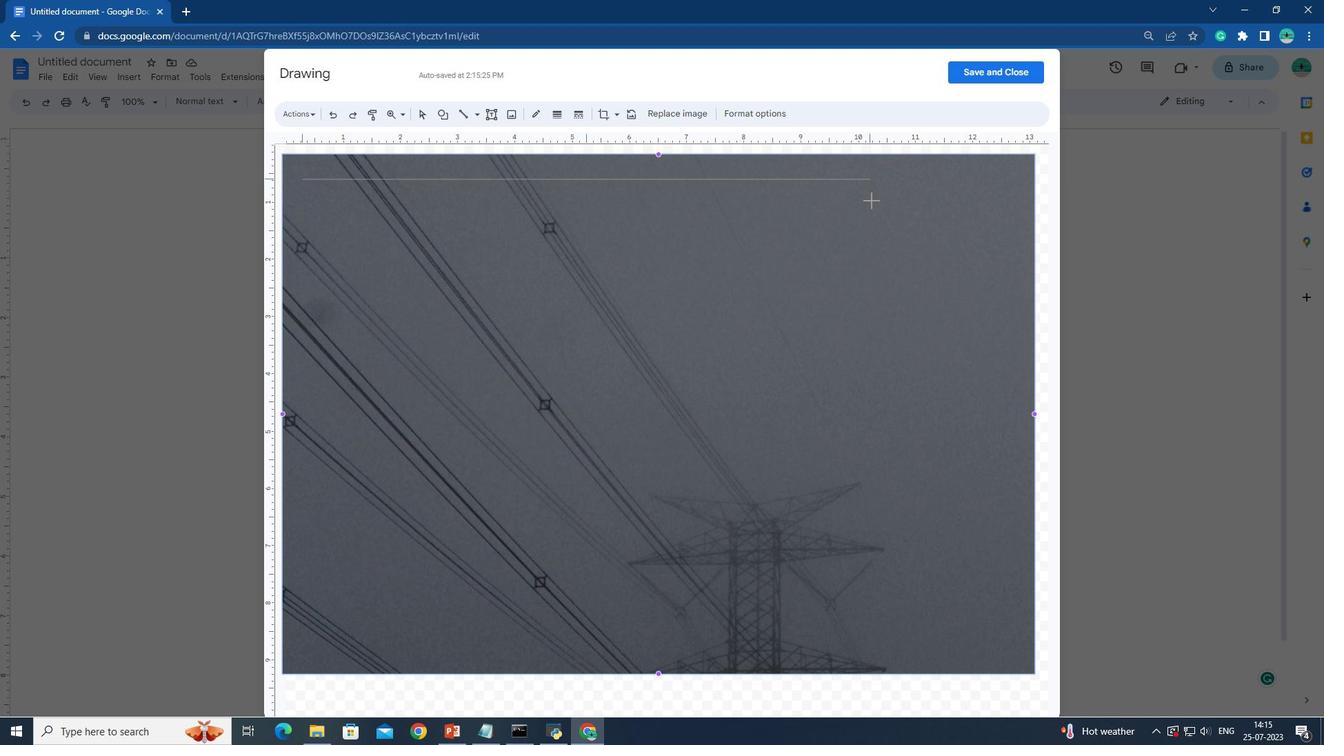 
Action: Mouse moved to (878, 198)
Screenshot: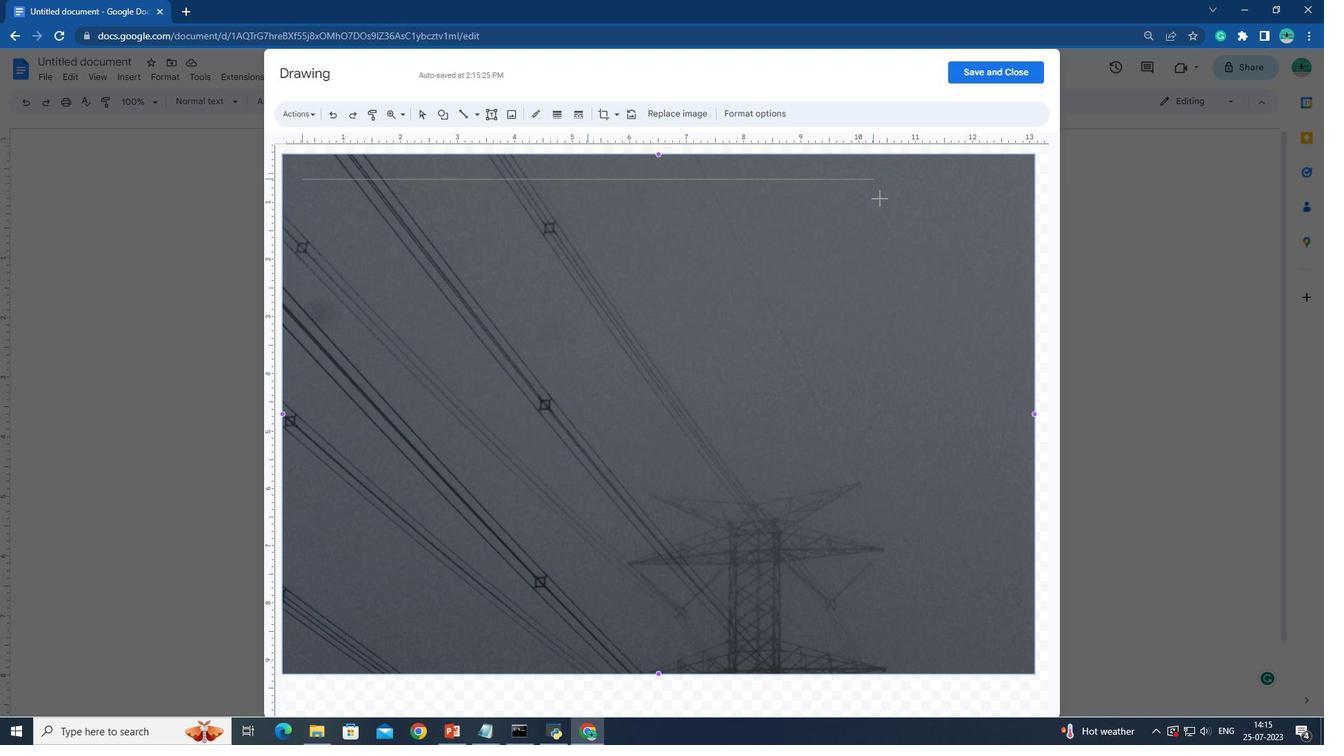 
Action: Key pressed <Key.shift>
Screenshot: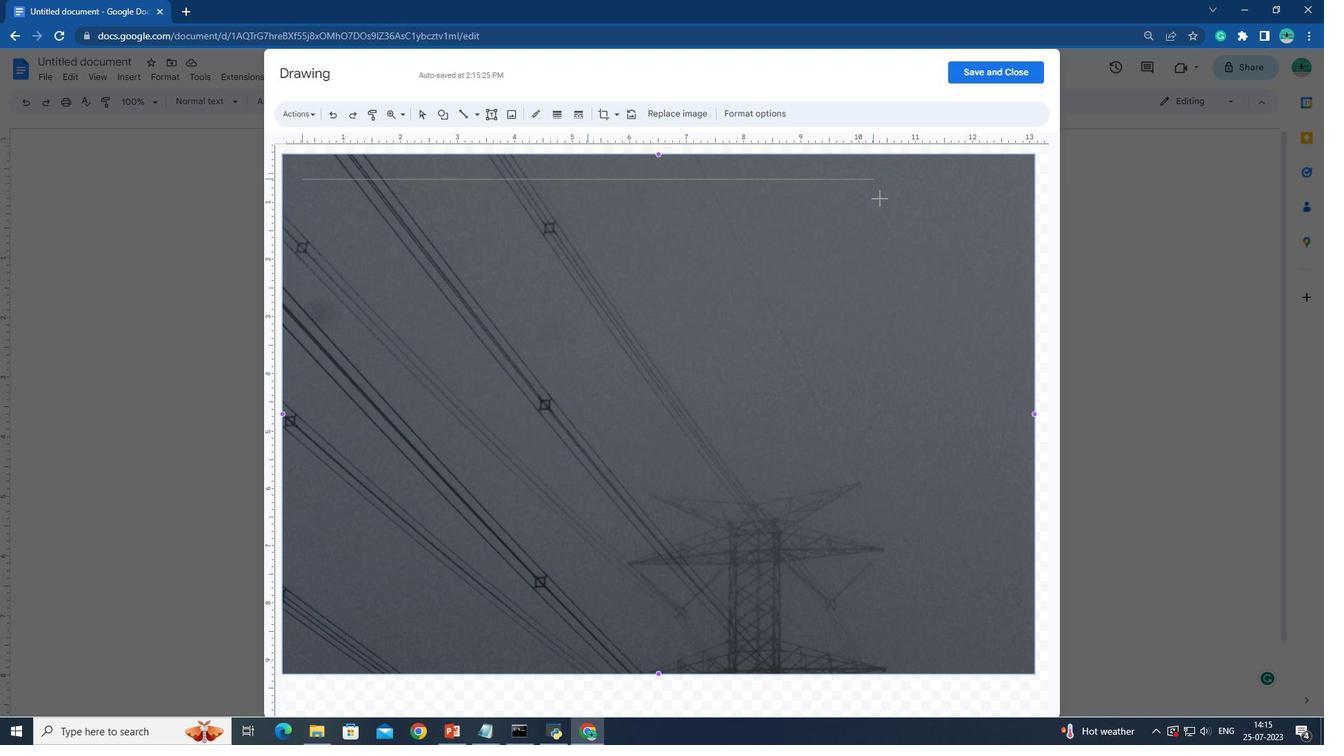 
Action: Mouse moved to (881, 198)
Screenshot: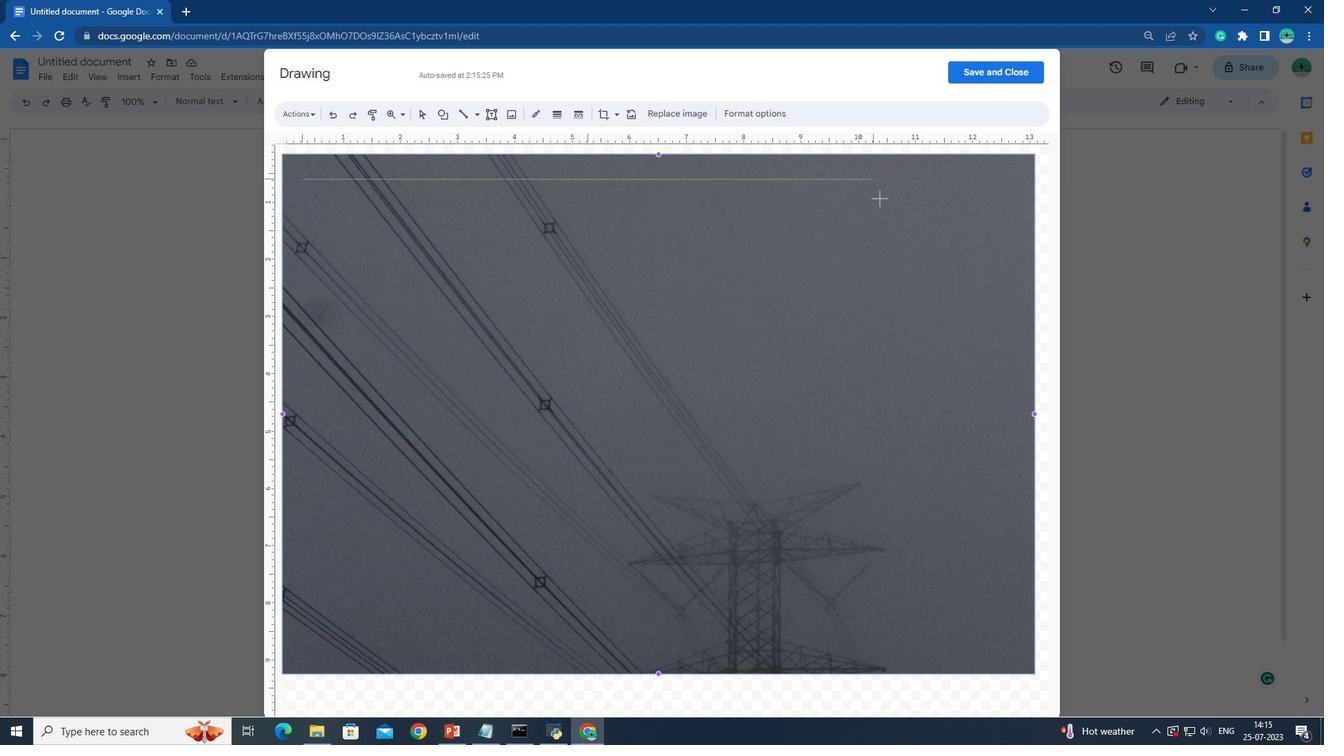 
Action: Key pressed <Key.shift>
Screenshot: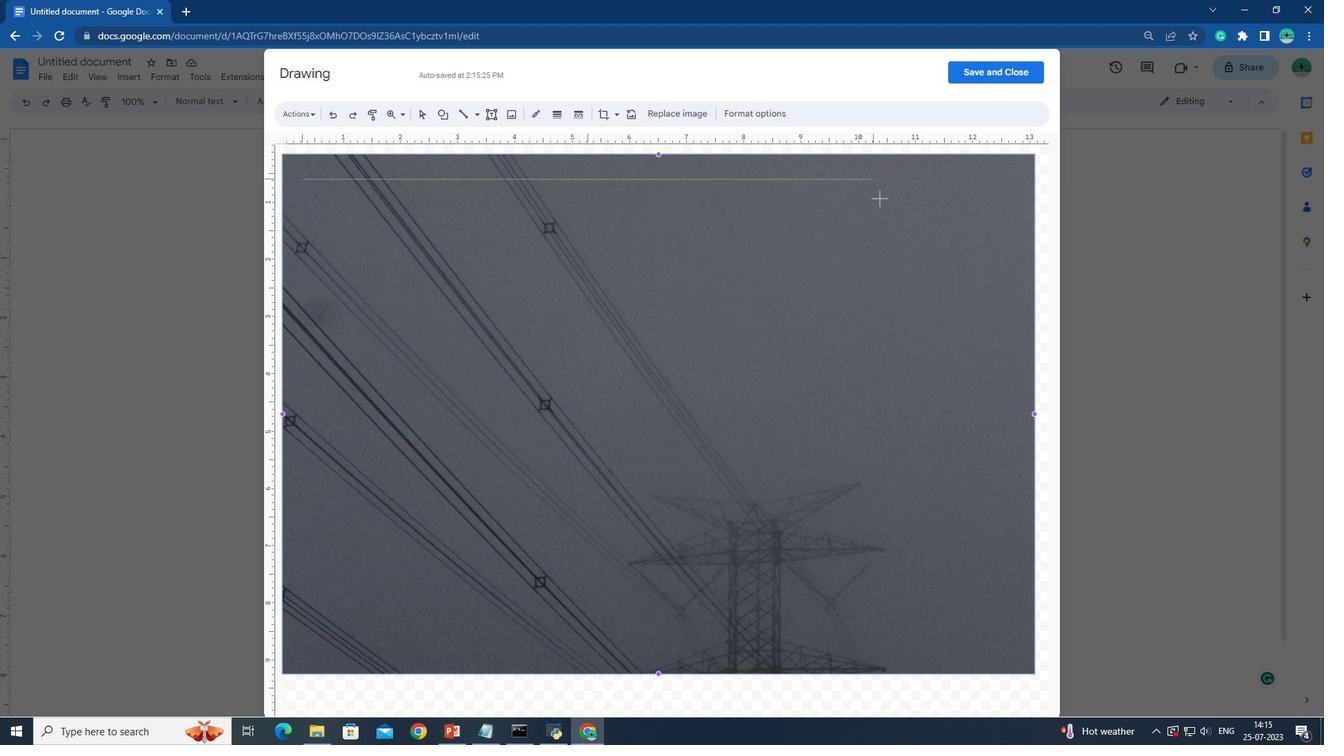 
Action: Mouse moved to (889, 198)
Screenshot: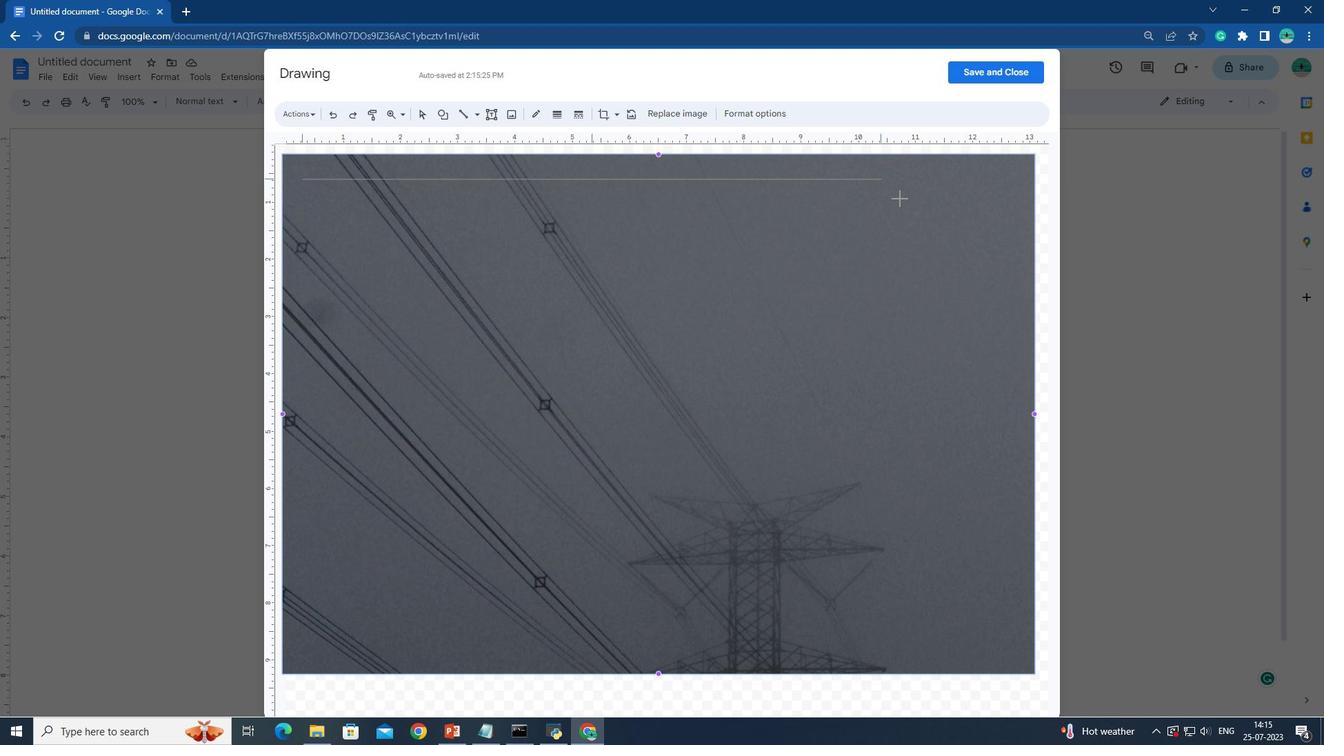 
Action: Key pressed <Key.shift>
Screenshot: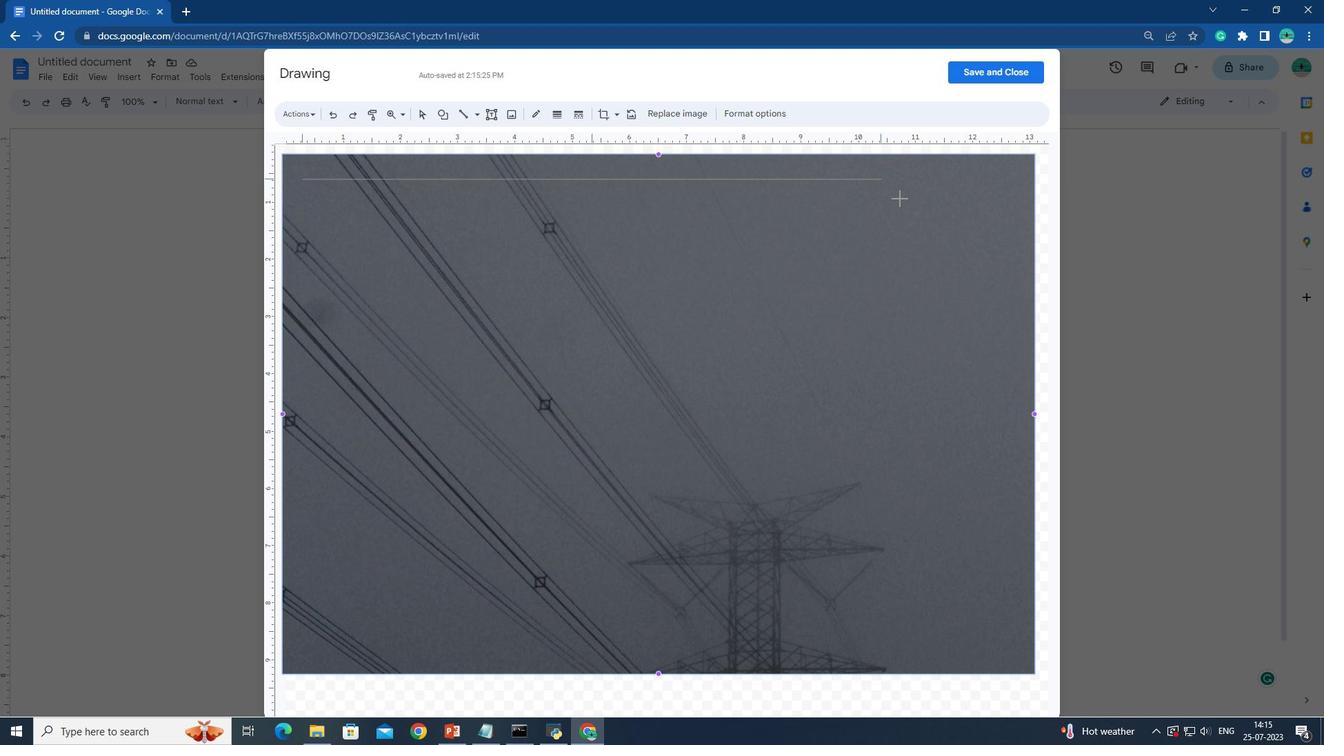 
Action: Mouse moved to (904, 198)
Screenshot: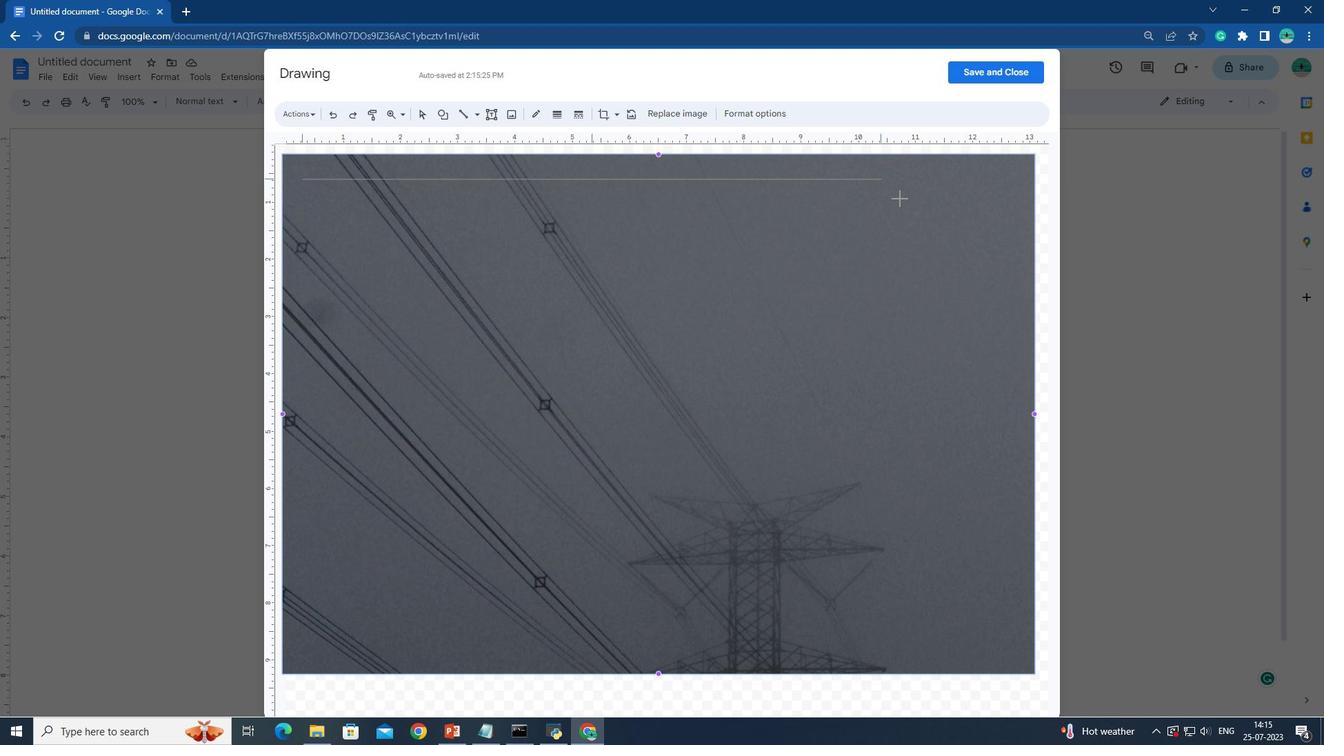 
Action: Key pressed <Key.shift>
Screenshot: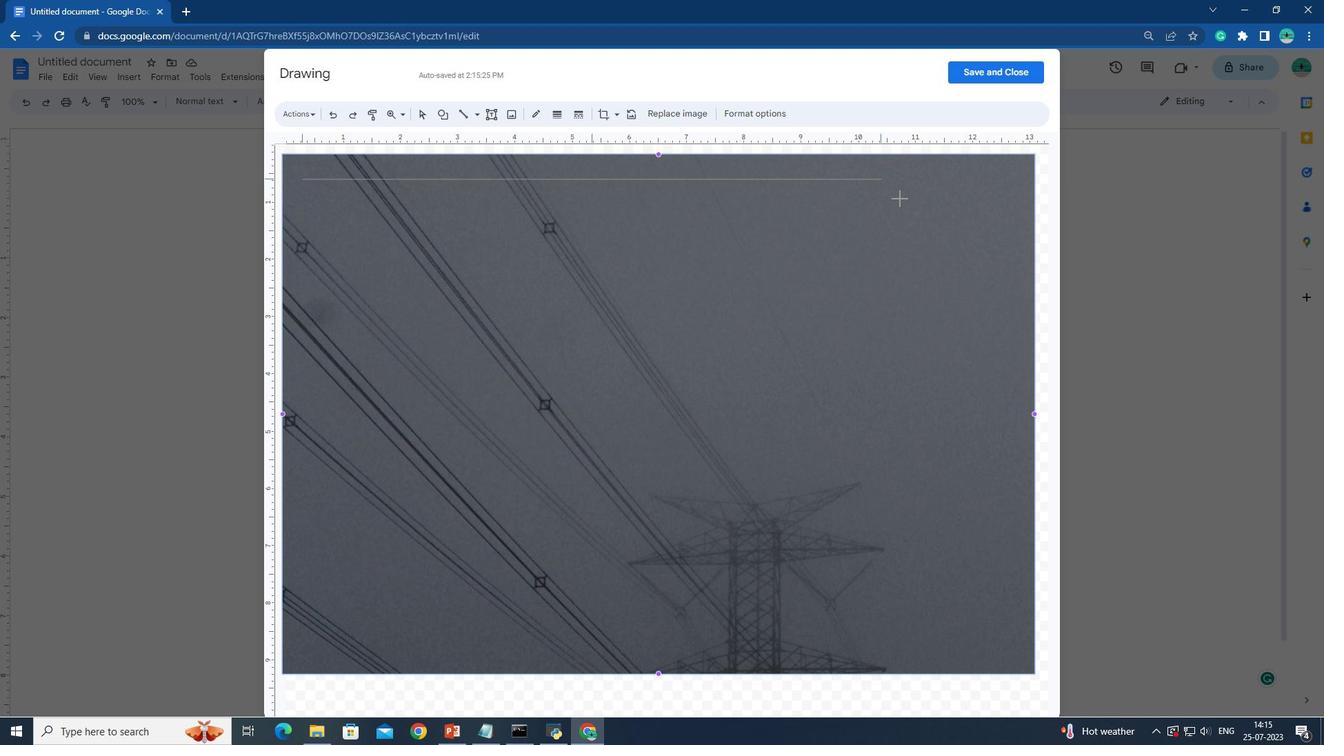 
Action: Mouse moved to (919, 198)
Screenshot: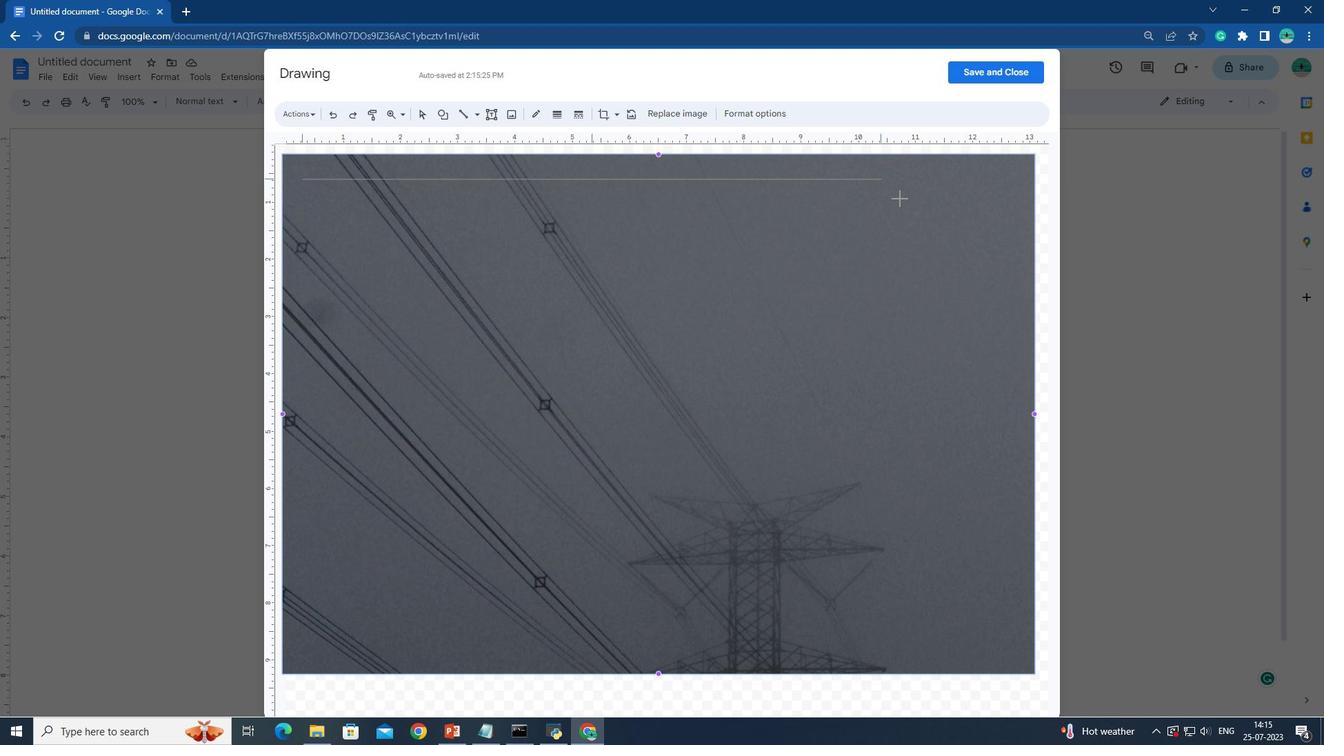 
Action: Key pressed <Key.shift>
Screenshot: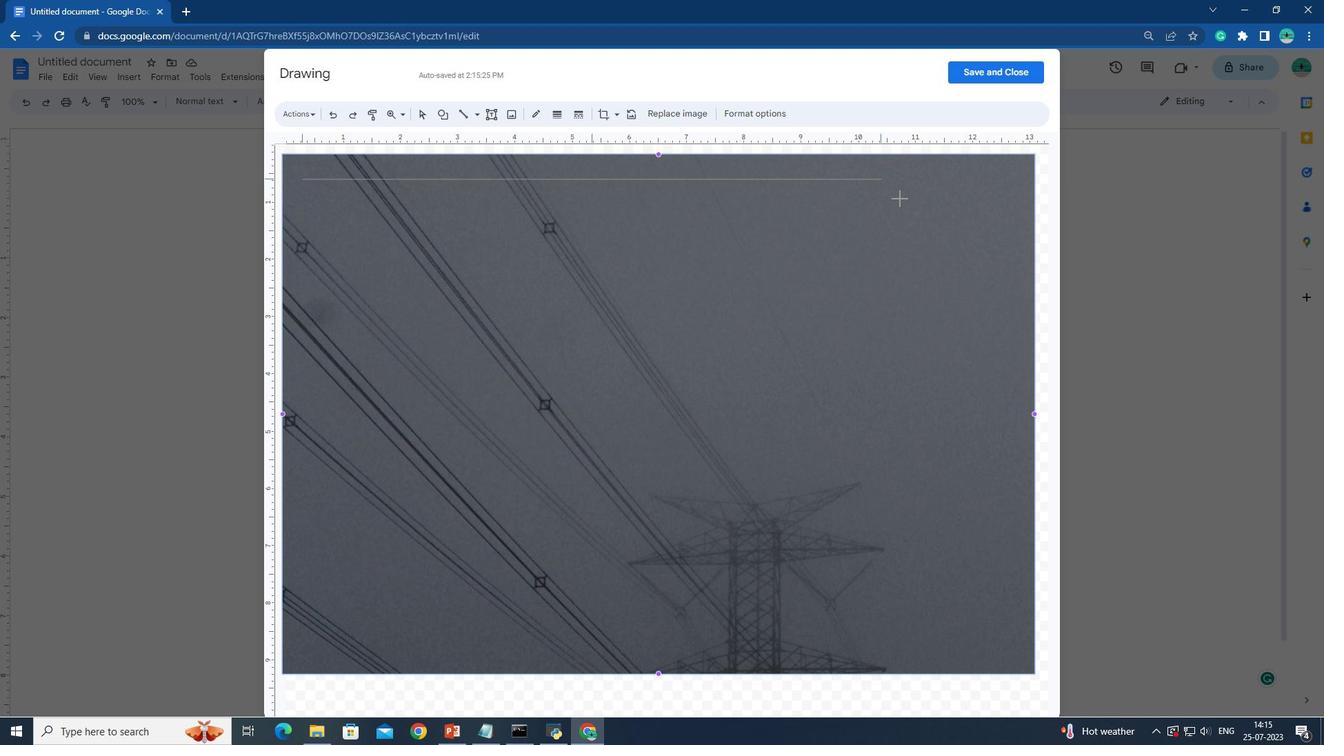 
Action: Mouse moved to (921, 198)
Screenshot: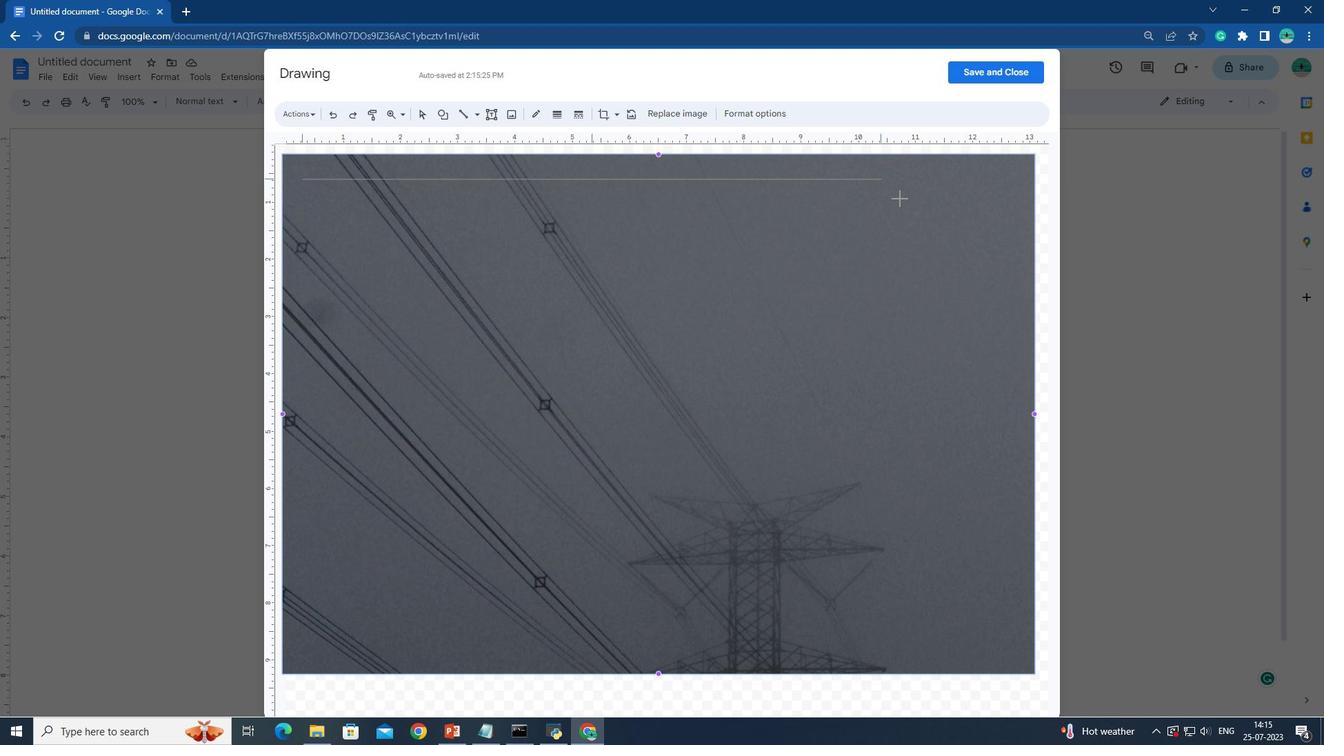 
Action: Key pressed <Key.shift><Key.shift><Key.shift><Key.shift><Key.shift><Key.shift><Key.shift><Key.shift>
Screenshot: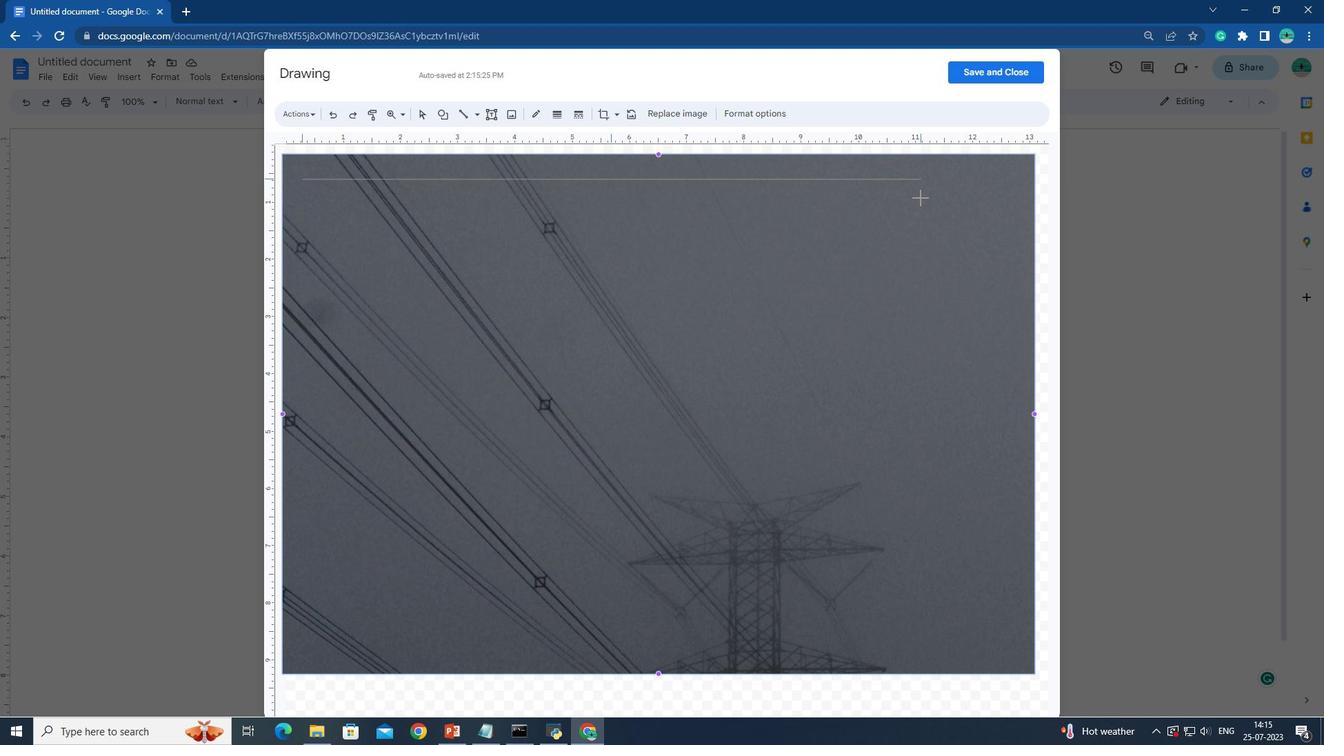 
Action: Mouse moved to (923, 197)
Screenshot: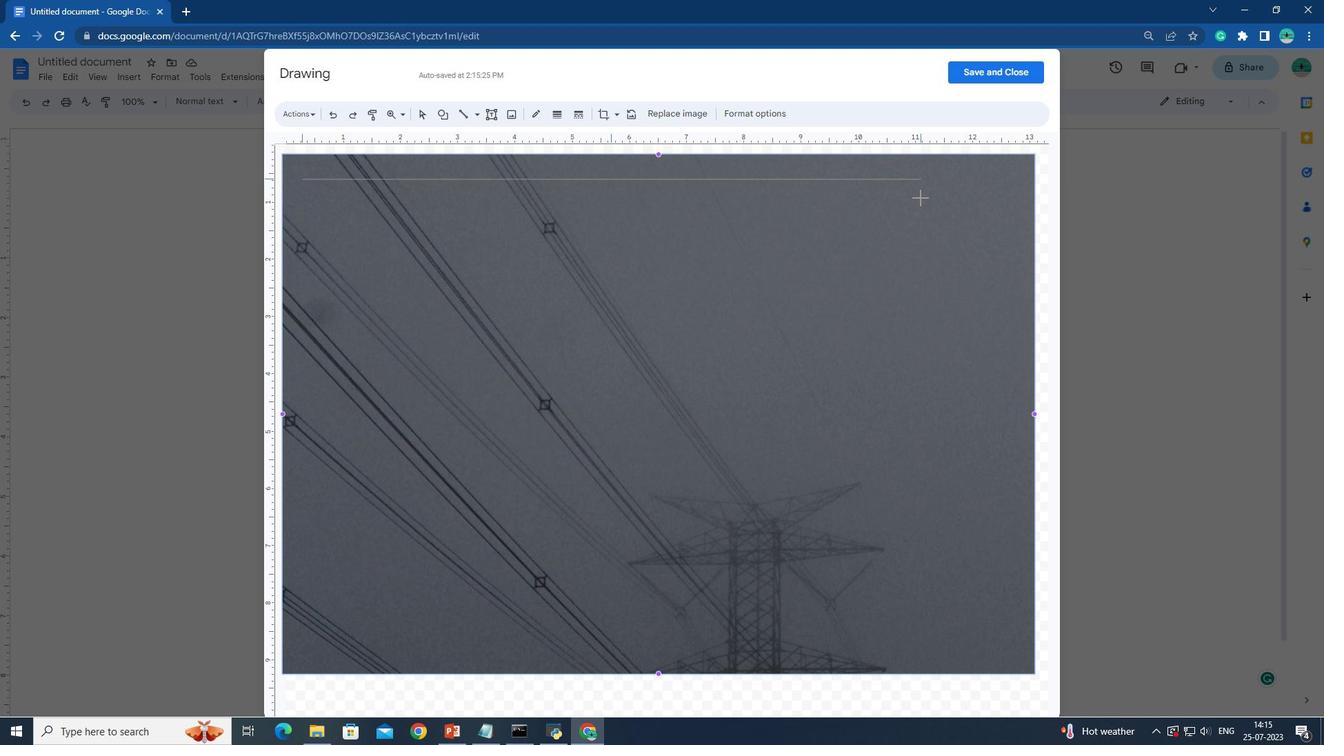 
Action: Key pressed <Key.shift>
Screenshot: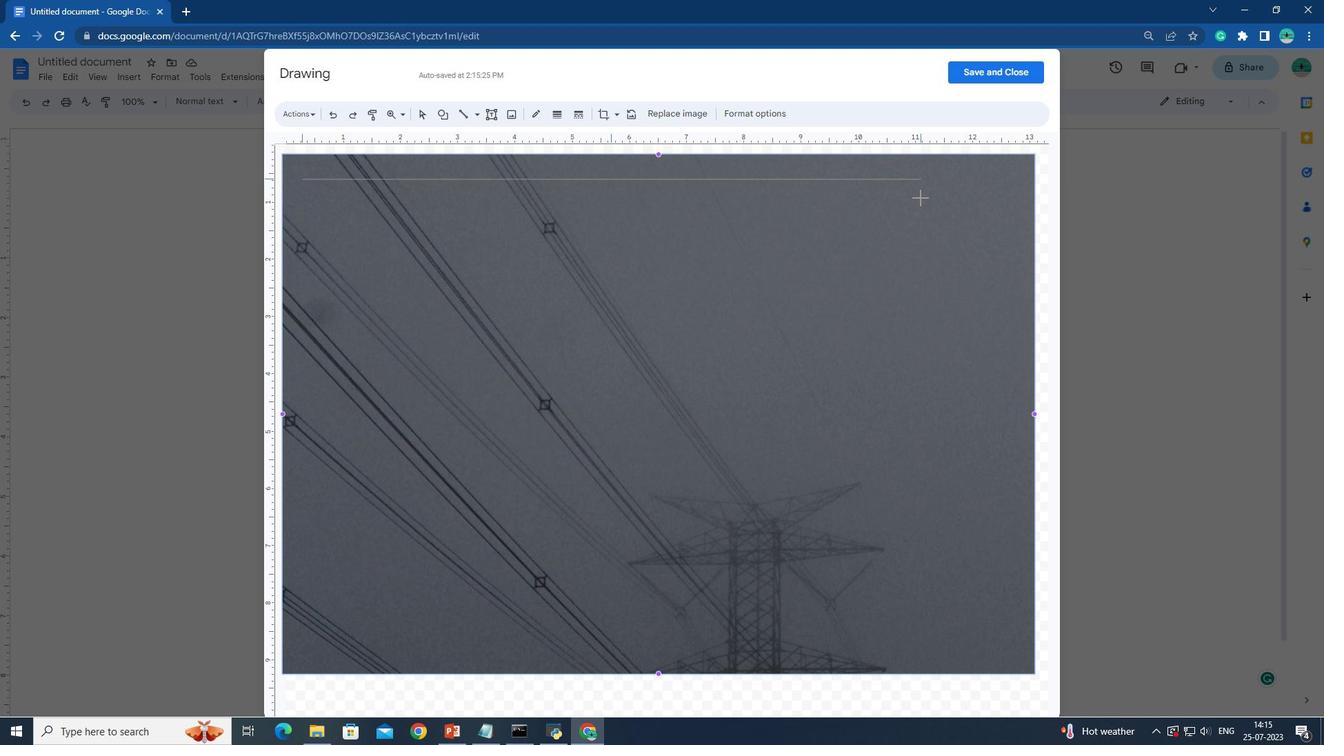 
Action: Mouse moved to (930, 195)
Screenshot: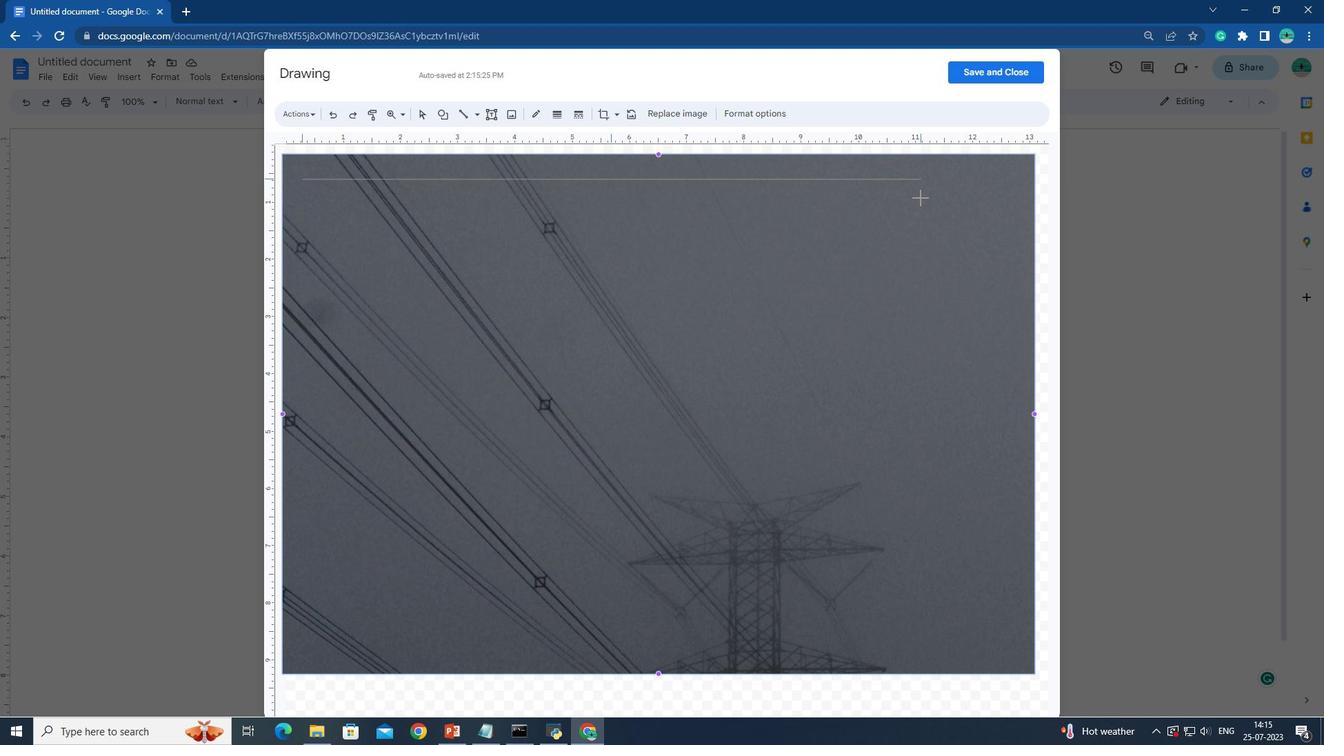 
Action: Key pressed <Key.shift>
Screenshot: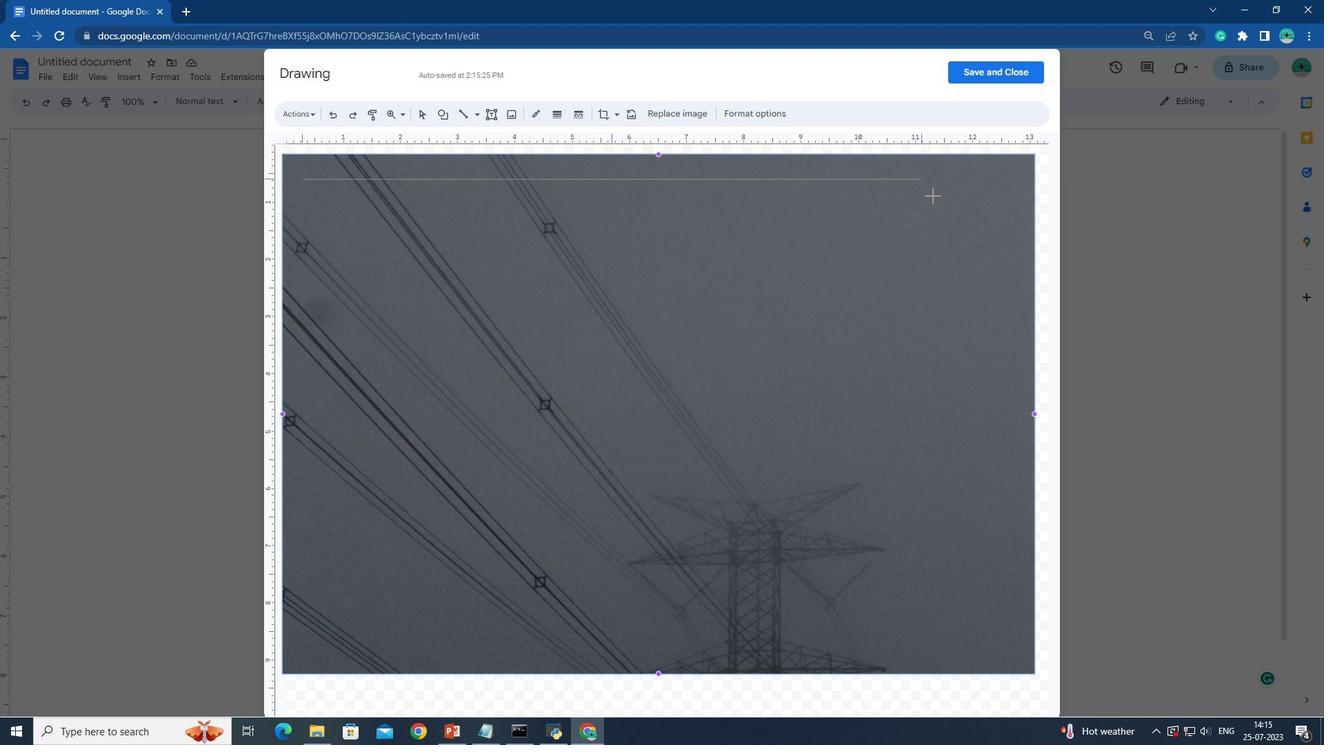 
Action: Mouse moved to (934, 195)
Screenshot: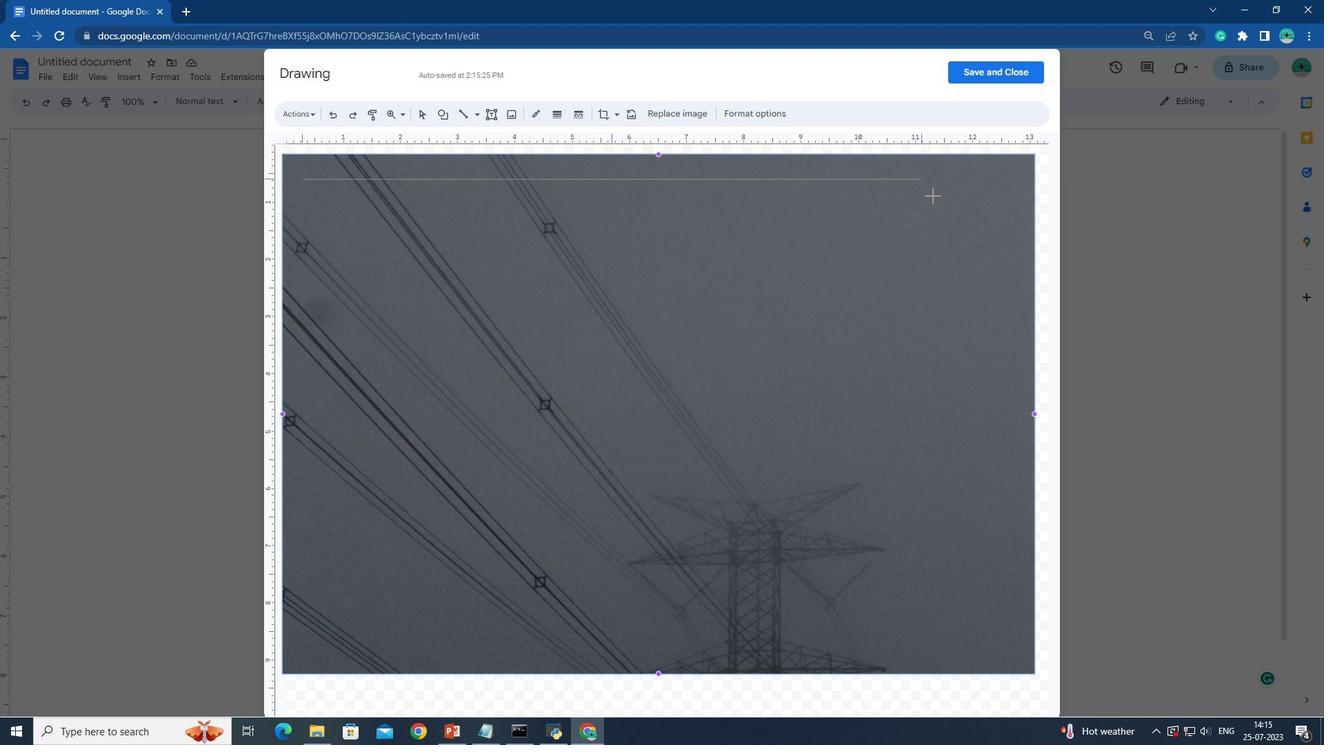
Action: Key pressed <Key.shift>
Screenshot: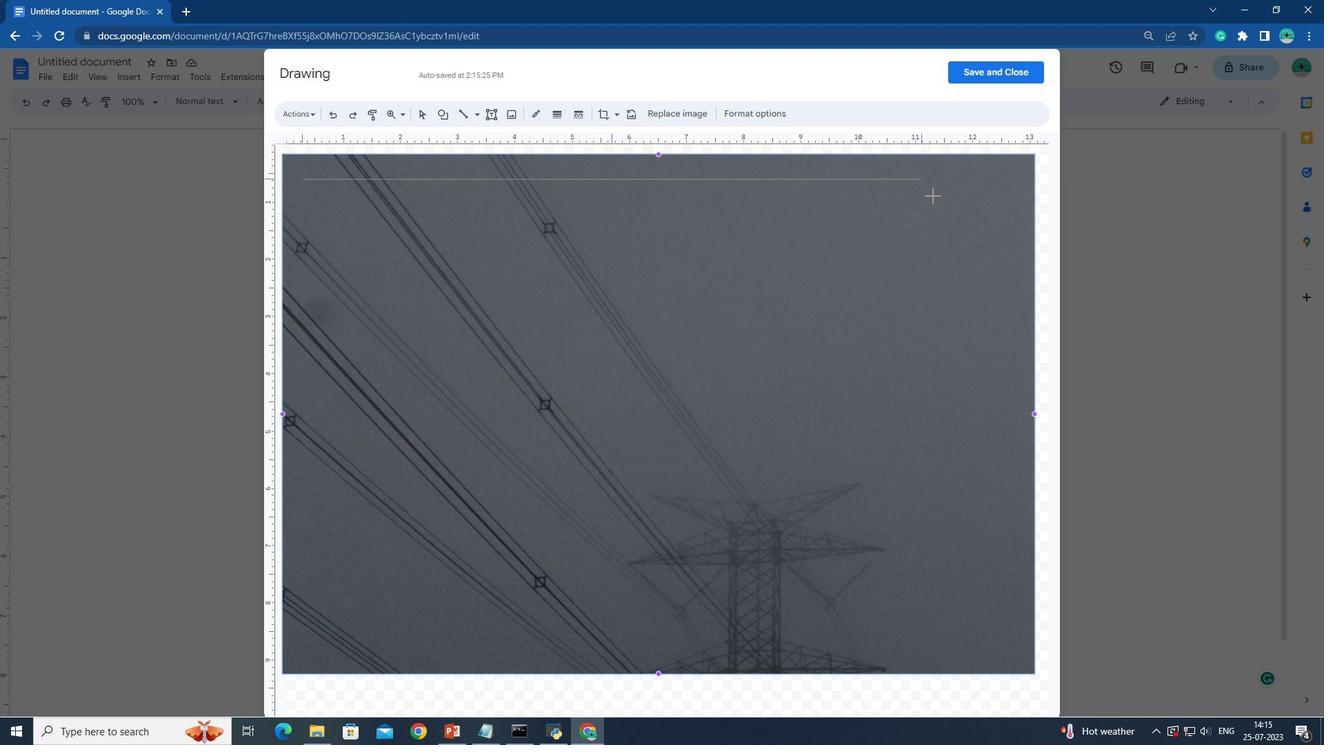 
Action: Mouse moved to (936, 195)
Screenshot: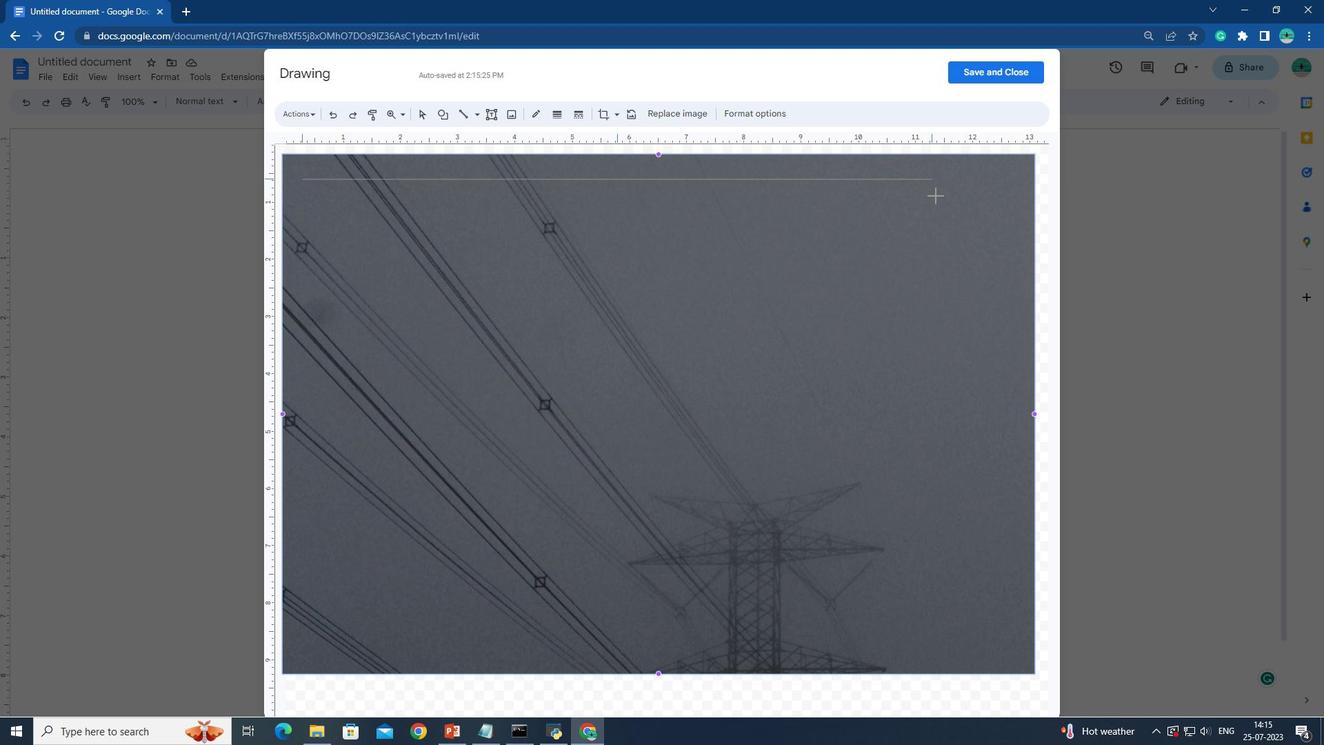 
Action: Key pressed <Key.shift><Key.shift><Key.shift><Key.shift>
Screenshot: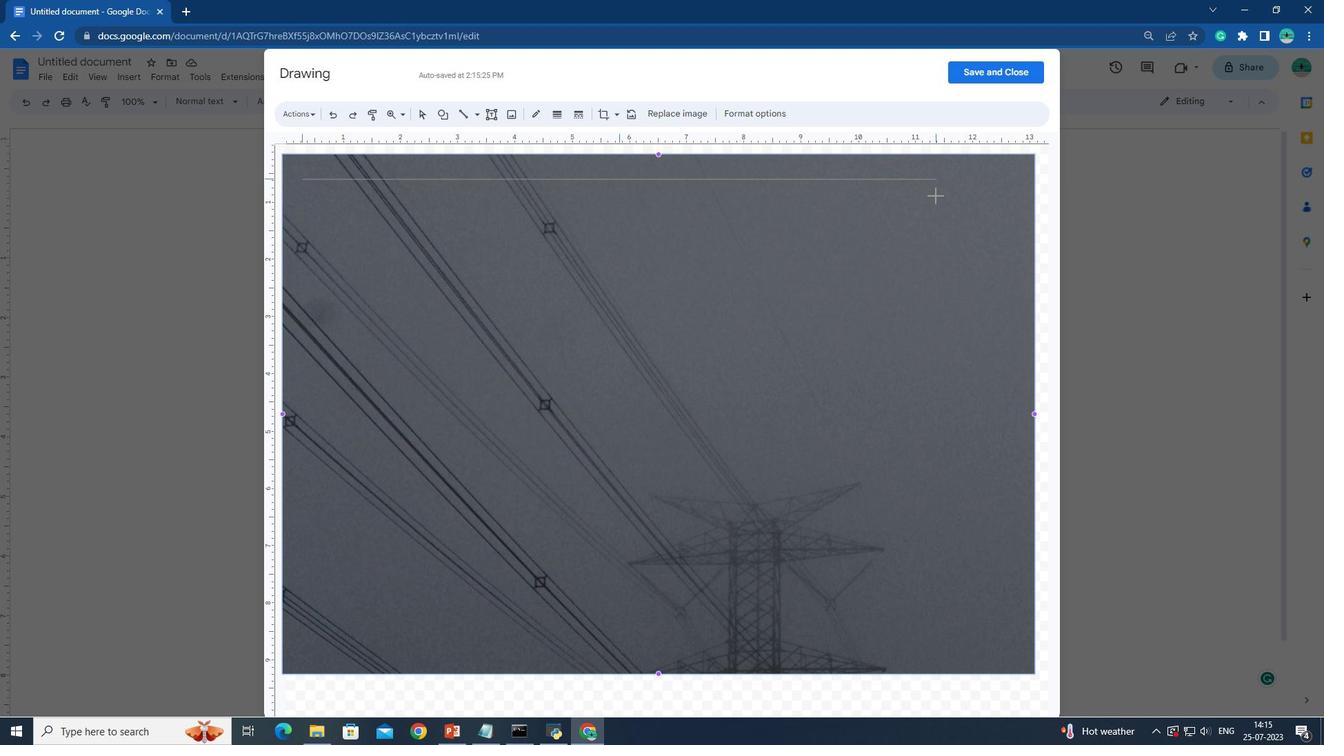 
Action: Mouse moved to (936, 195)
Screenshot: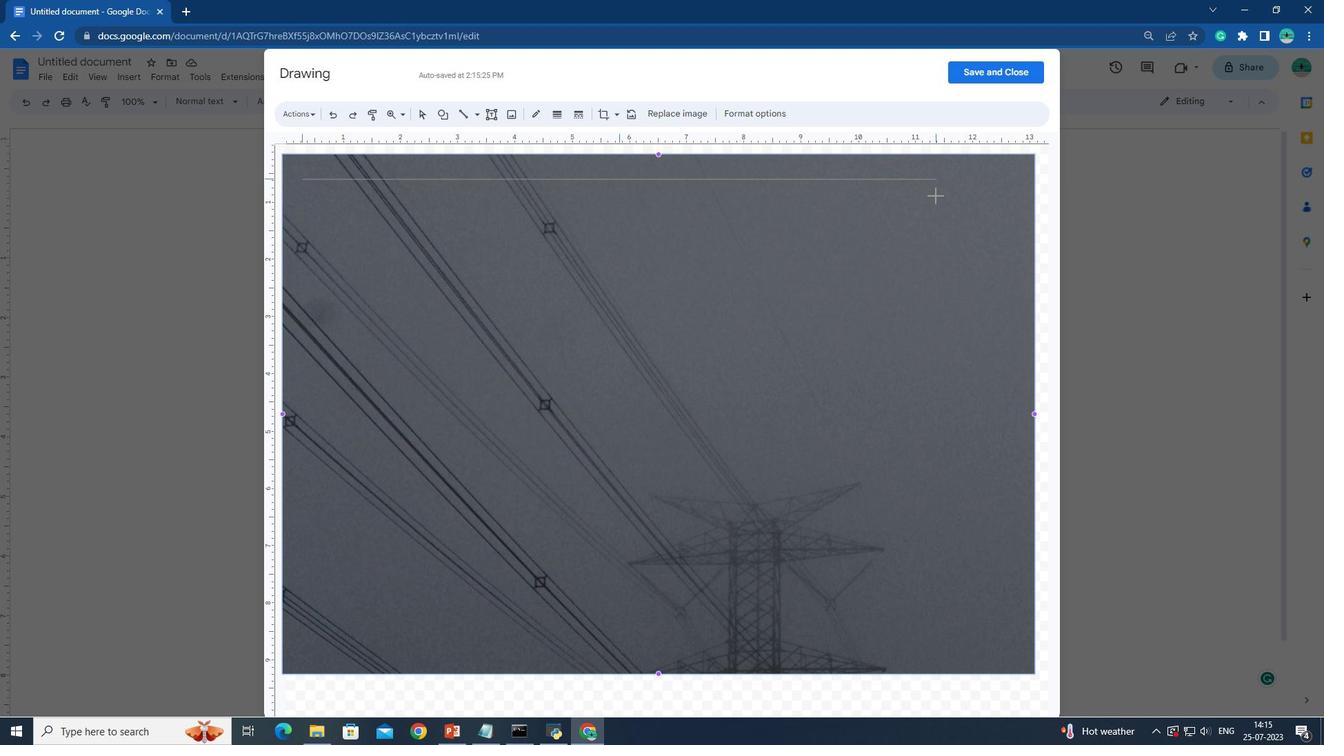 
Action: Key pressed <Key.shift>
Screenshot: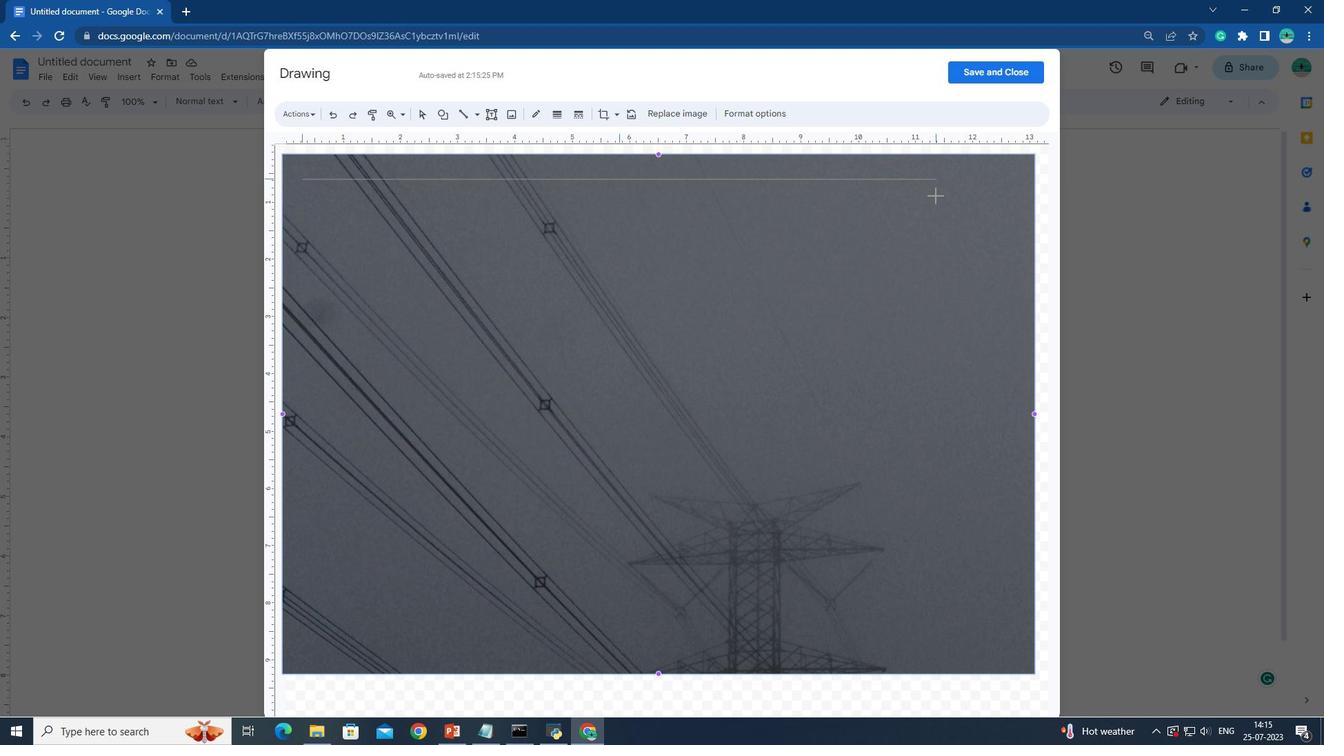 
Action: Mouse moved to (941, 194)
Screenshot: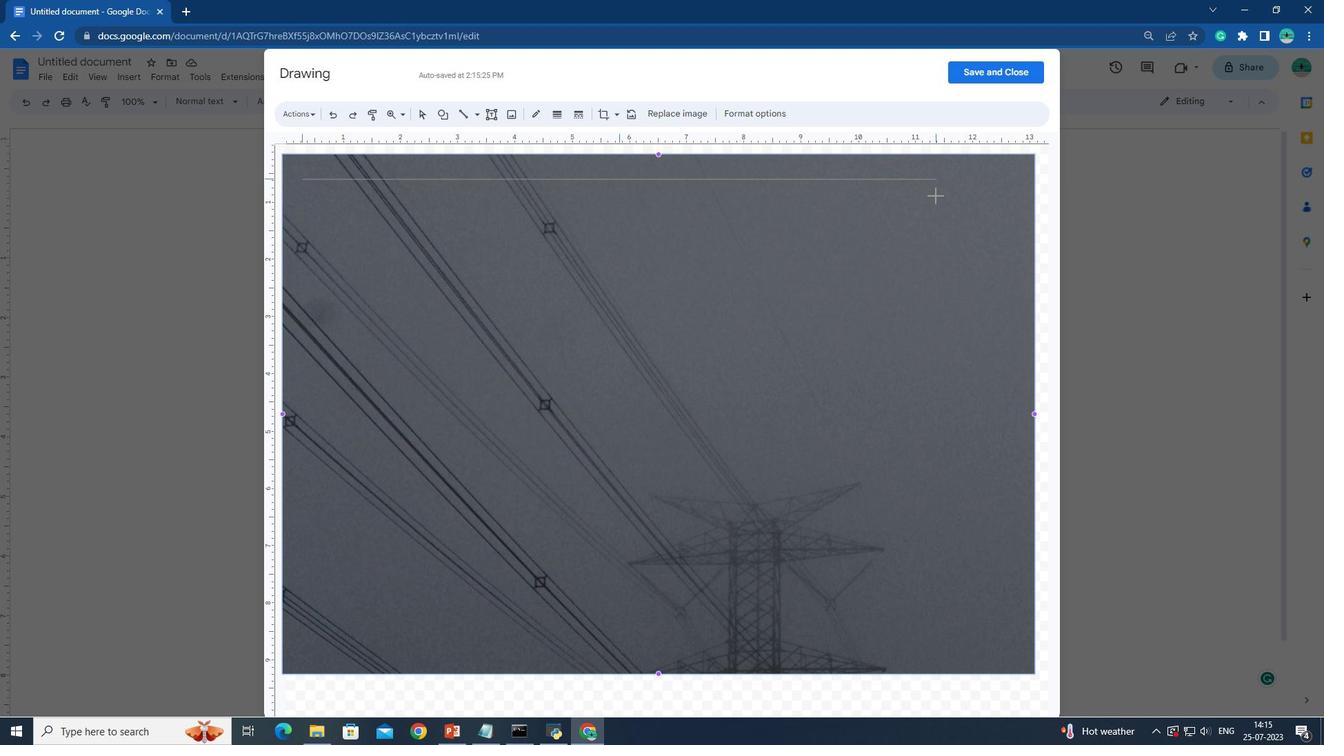 
Action: Key pressed <Key.shift>
Screenshot: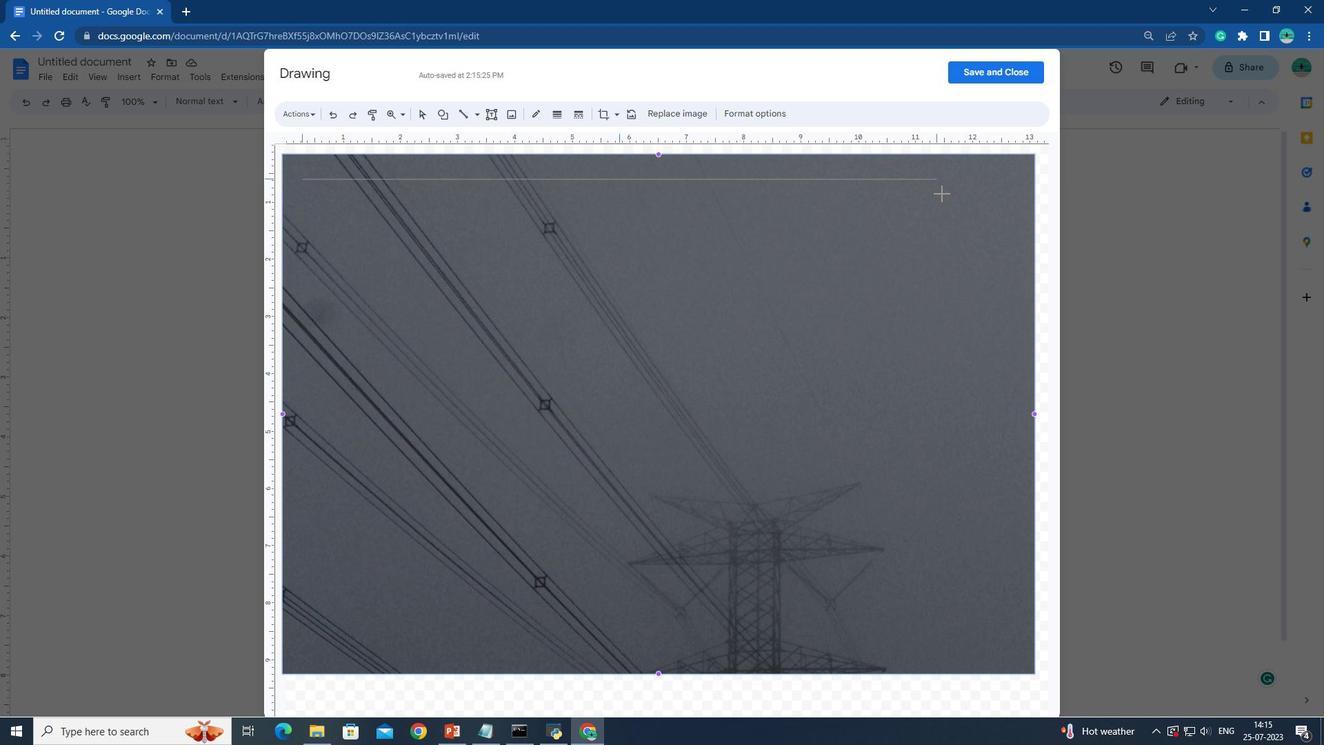 
Action: Mouse moved to (943, 193)
Screenshot: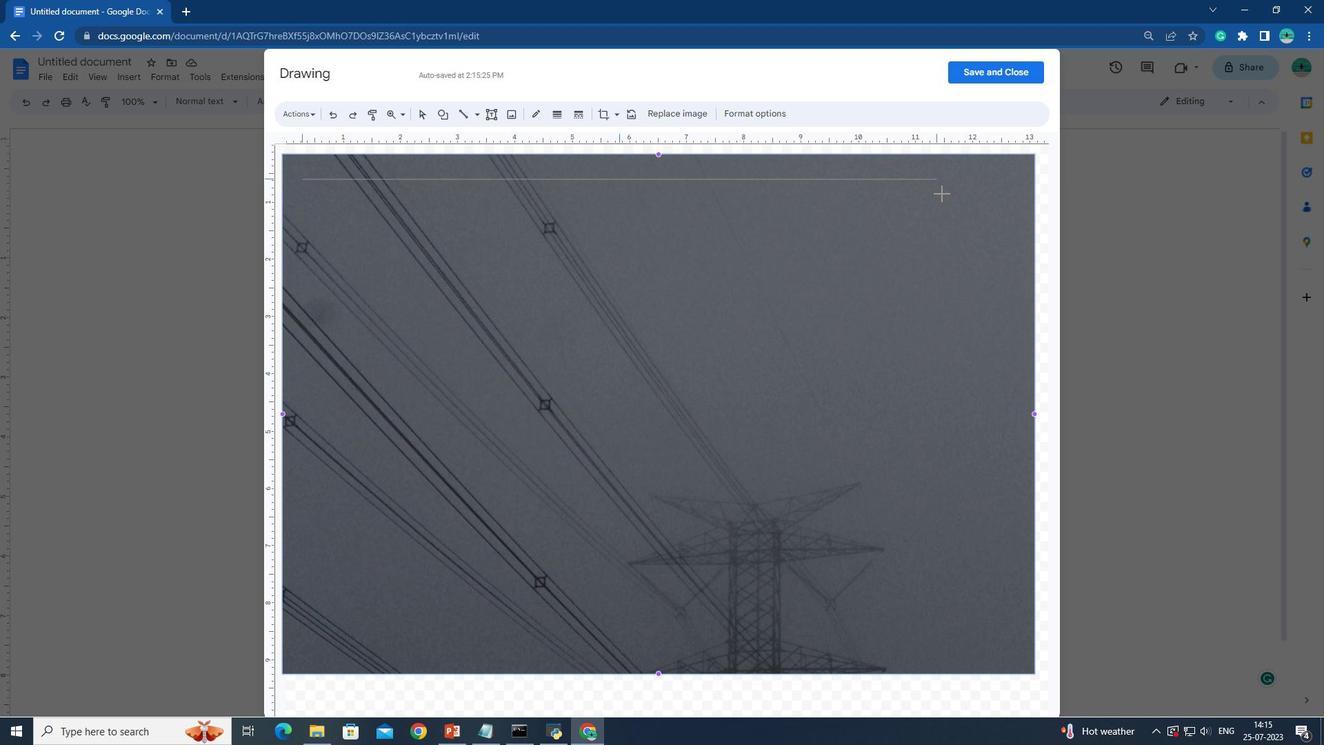 
Action: Key pressed <Key.shift><Key.shift><Key.shift><Key.shift>
Screenshot: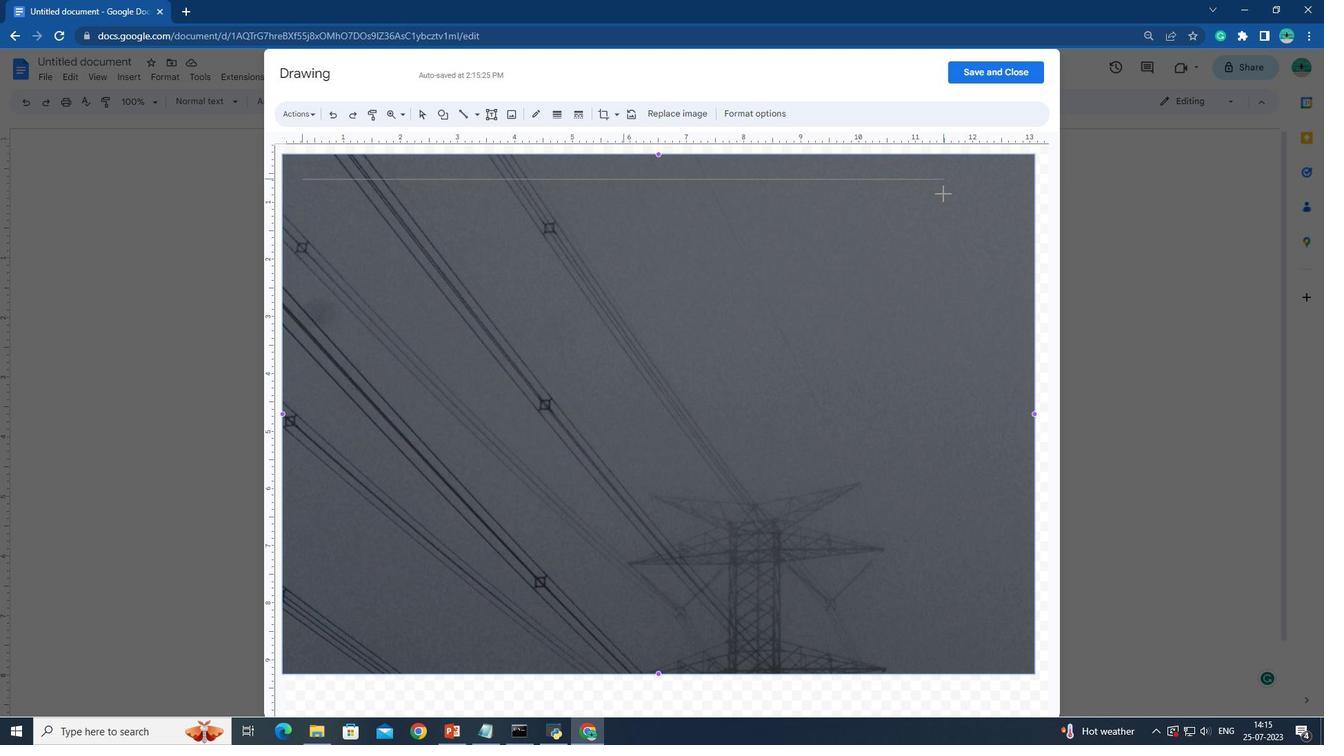 
Action: Mouse moved to (944, 193)
Screenshot: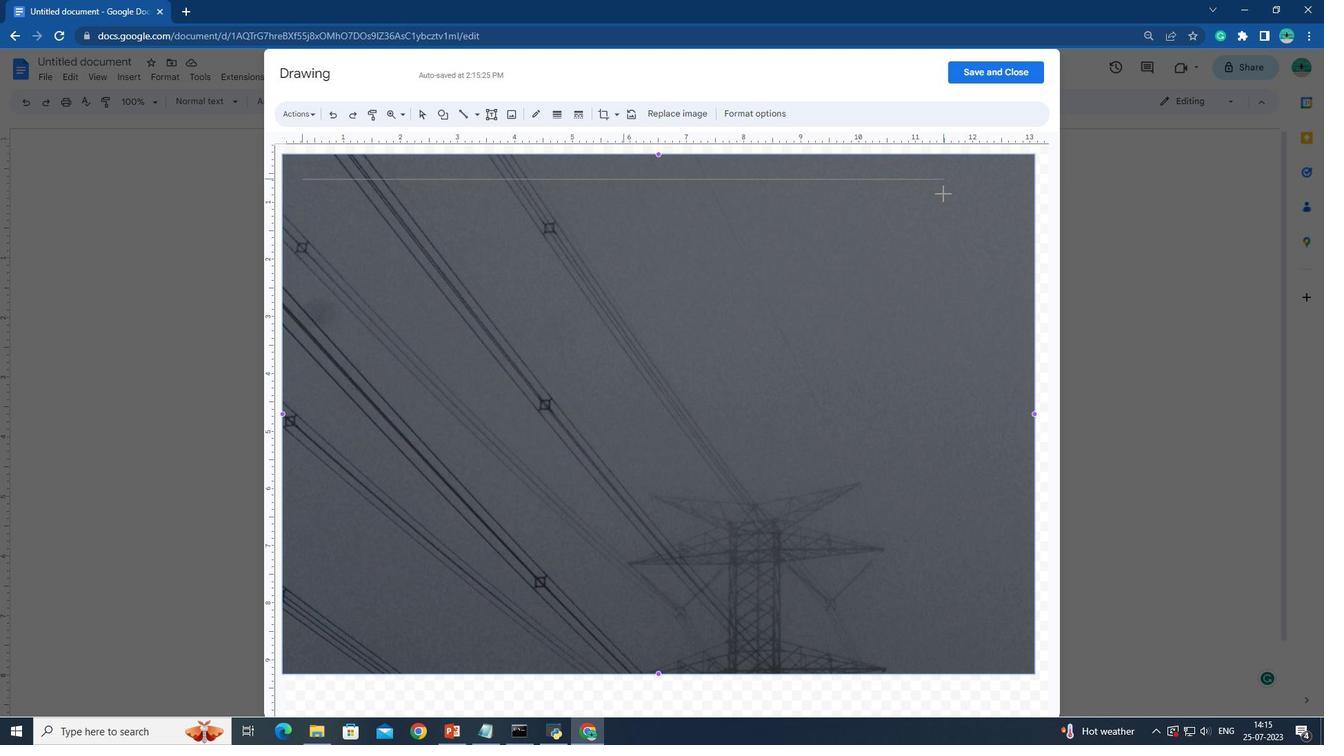 
Action: Key pressed <Key.shift><Key.shift><Key.shift>
Screenshot: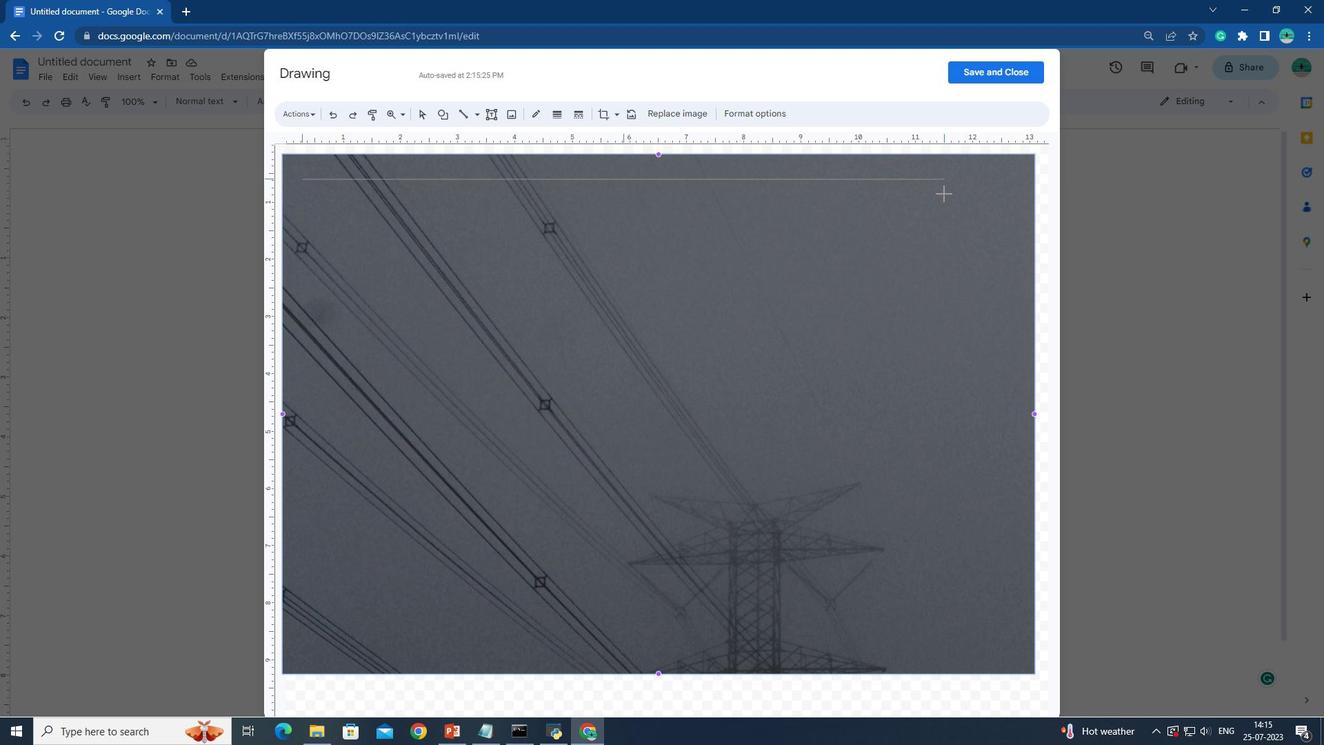 
Action: Mouse moved to (945, 193)
Screenshot: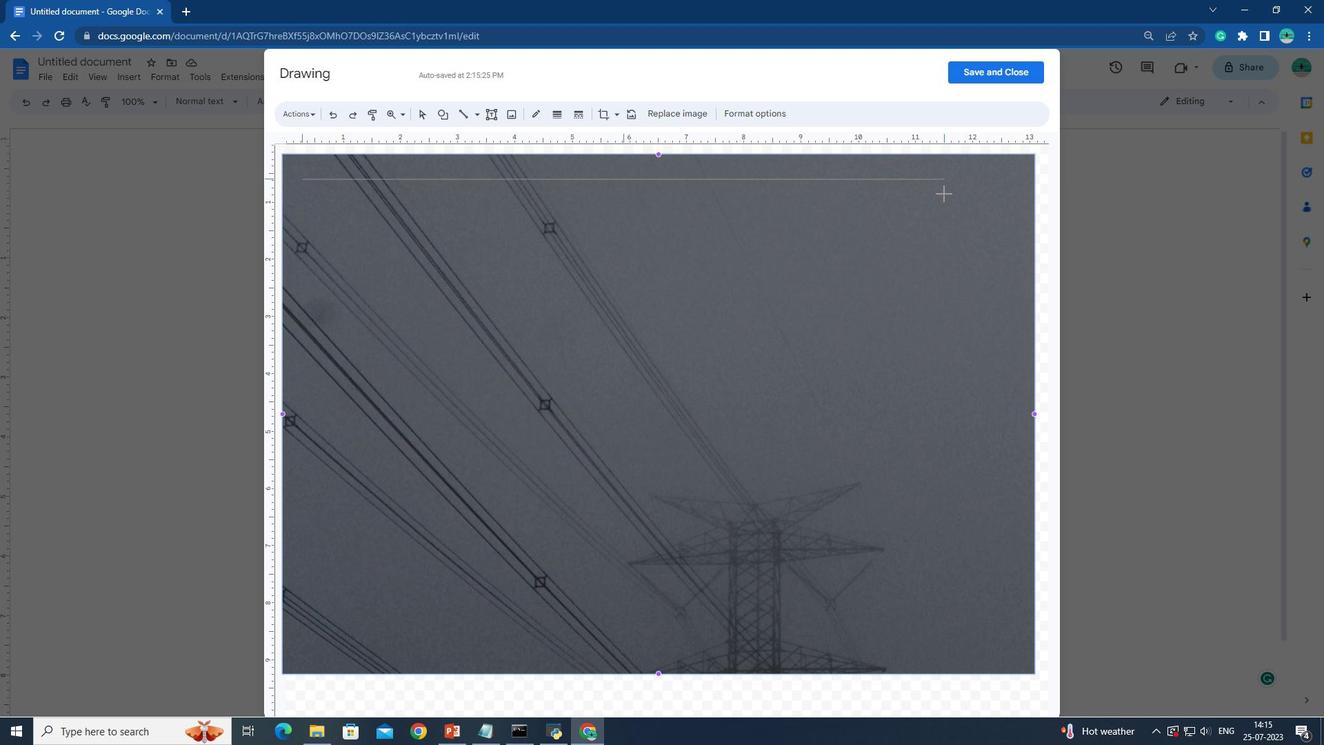 
Action: Key pressed <Key.shift>
Screenshot: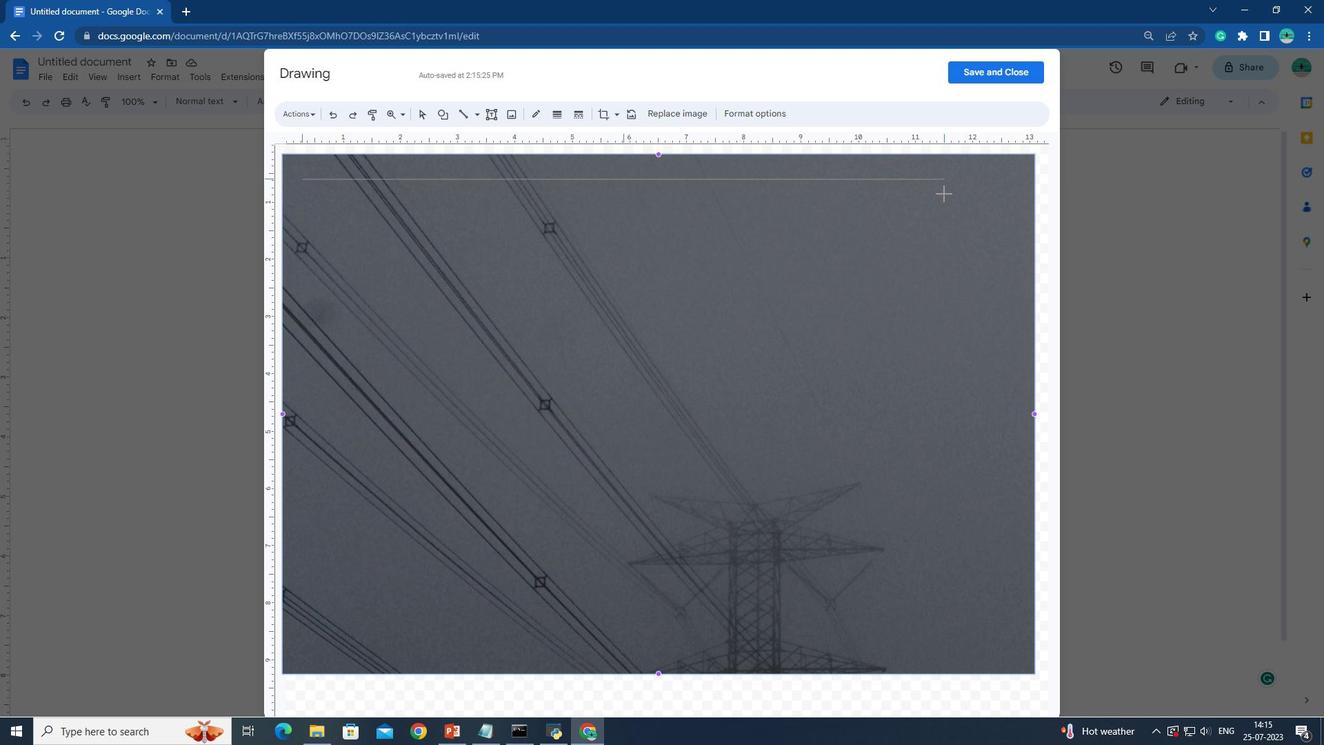 
Action: Mouse moved to (946, 193)
Screenshot: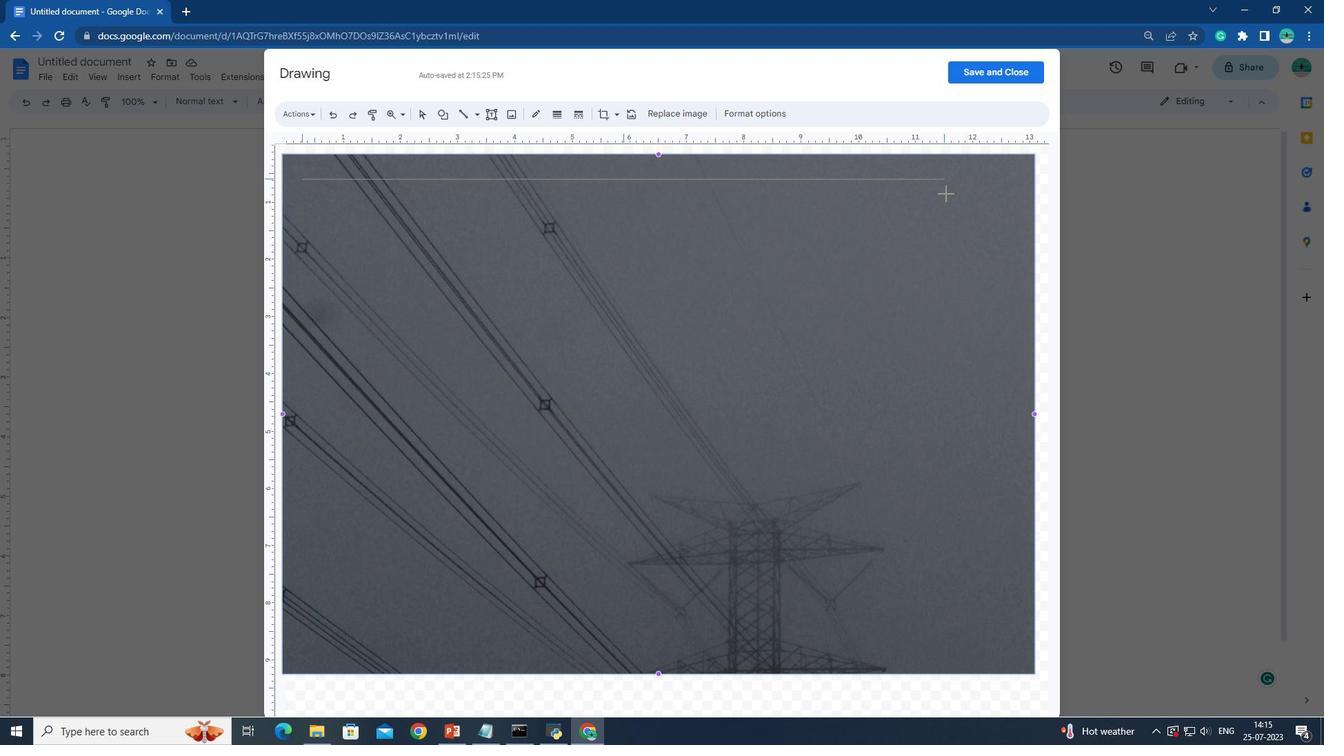 
Action: Key pressed <Key.shift><Key.shift><Key.shift><Key.shift><Key.shift><Key.shift><Key.shift><Key.shift><Key.shift><Key.shift><Key.shift><Key.shift><Key.shift><Key.shift><Key.shift>
Screenshot: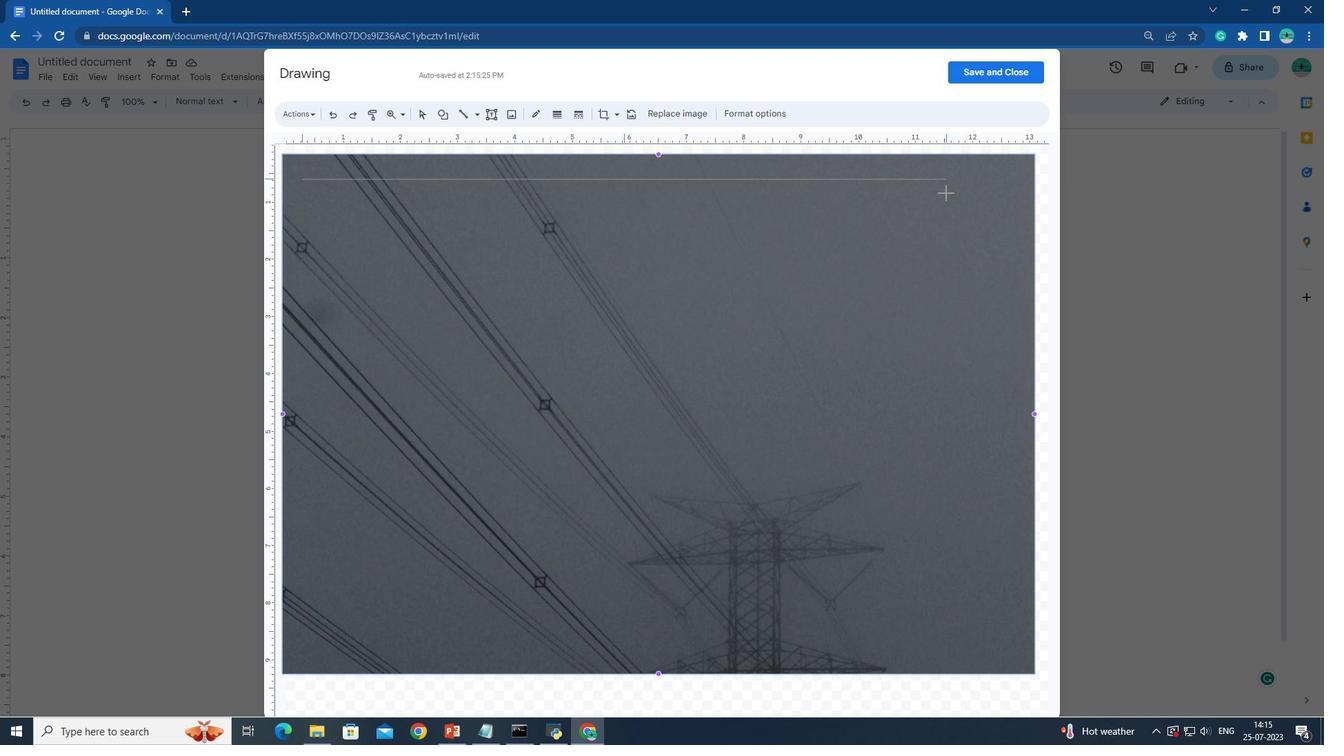 
Action: Mouse moved to (542, 122)
Screenshot: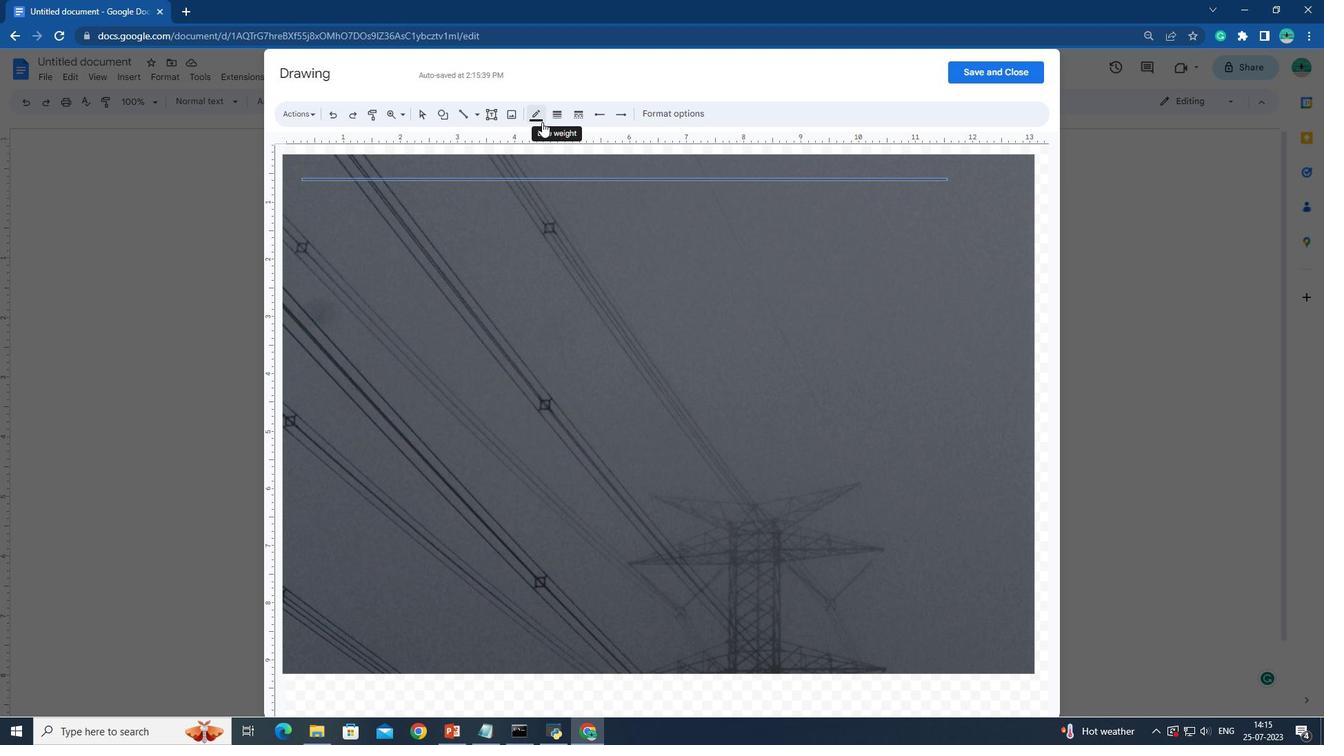 
Action: Mouse pressed left at (542, 122)
Screenshot: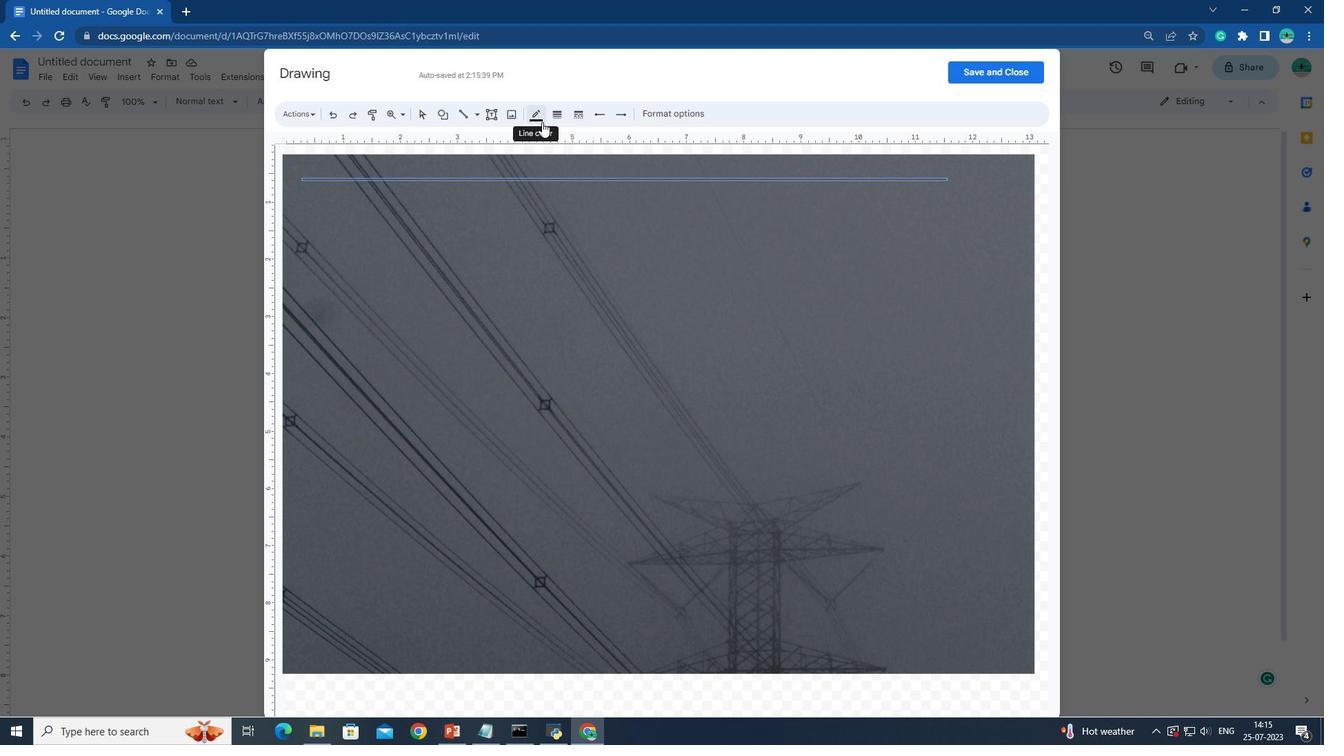 
Action: Mouse moved to (659, 179)
Screenshot: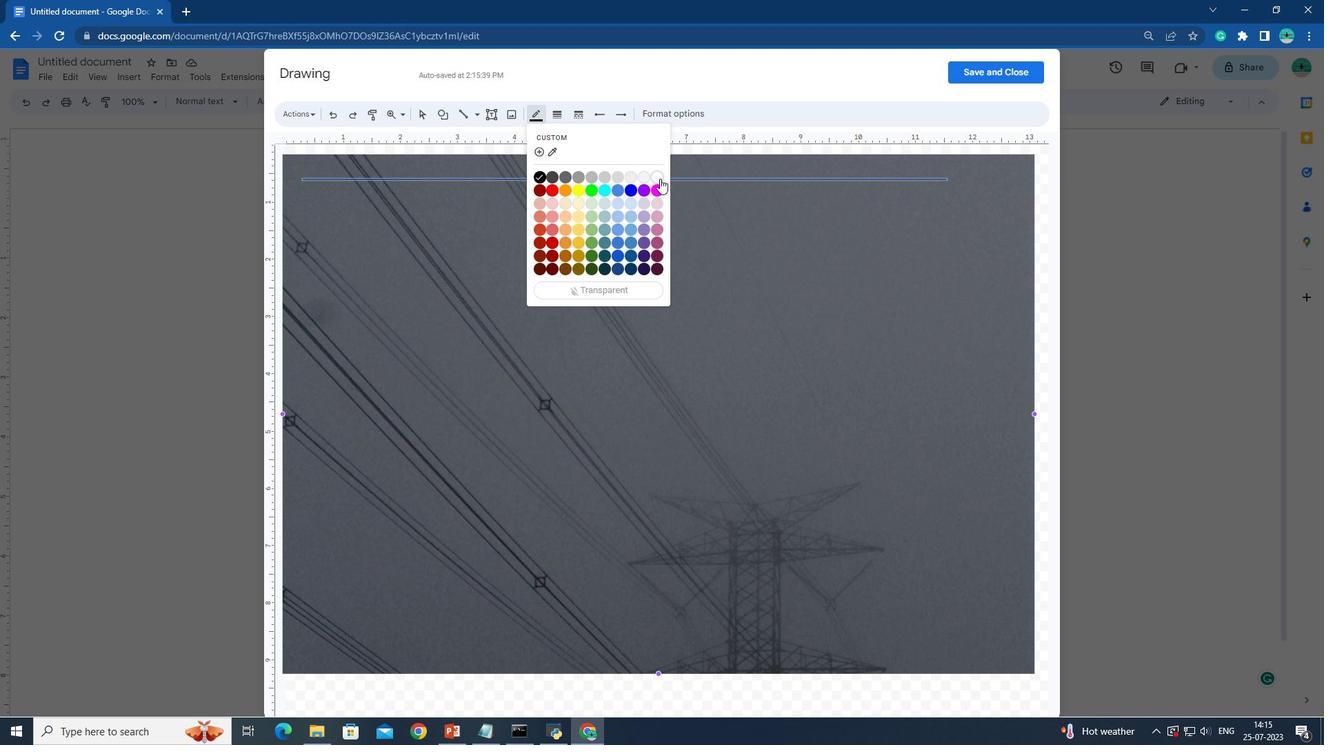 
Action: Mouse pressed left at (659, 179)
Screenshot: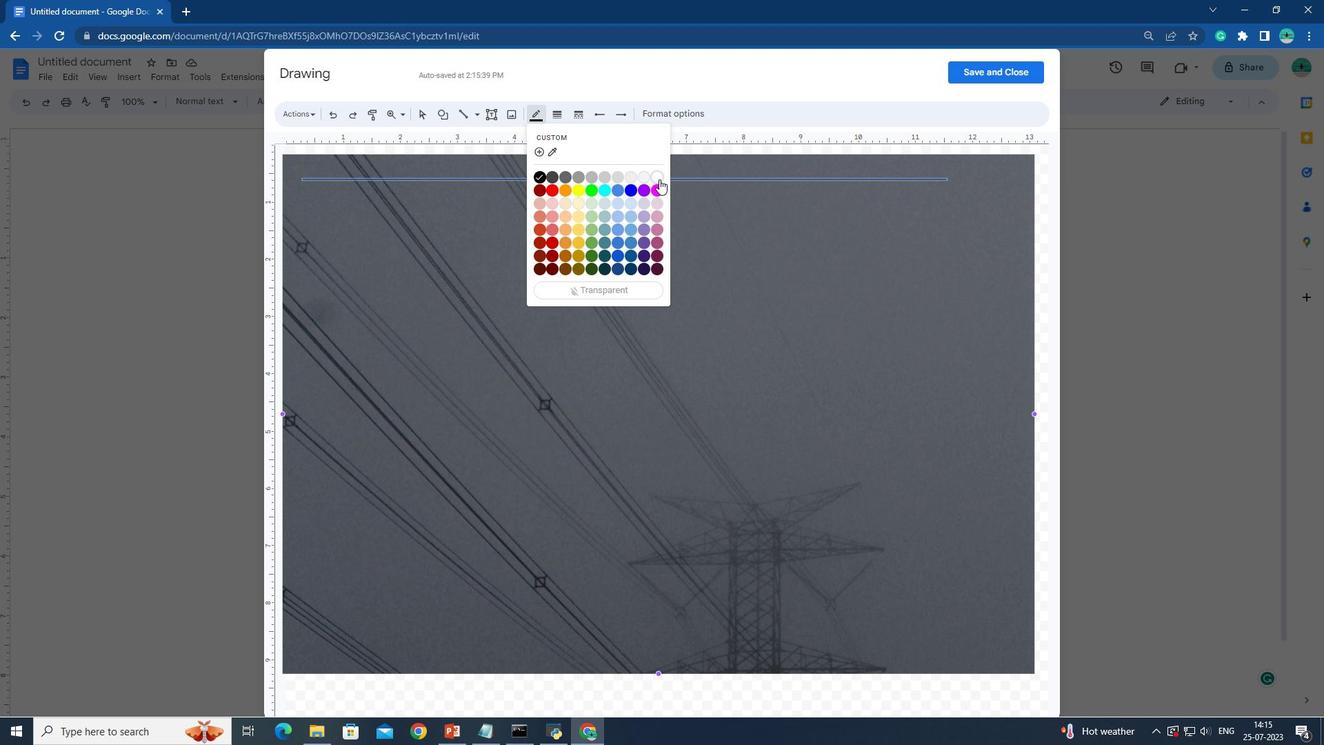 
Action: Mouse moved to (302, 179)
Screenshot: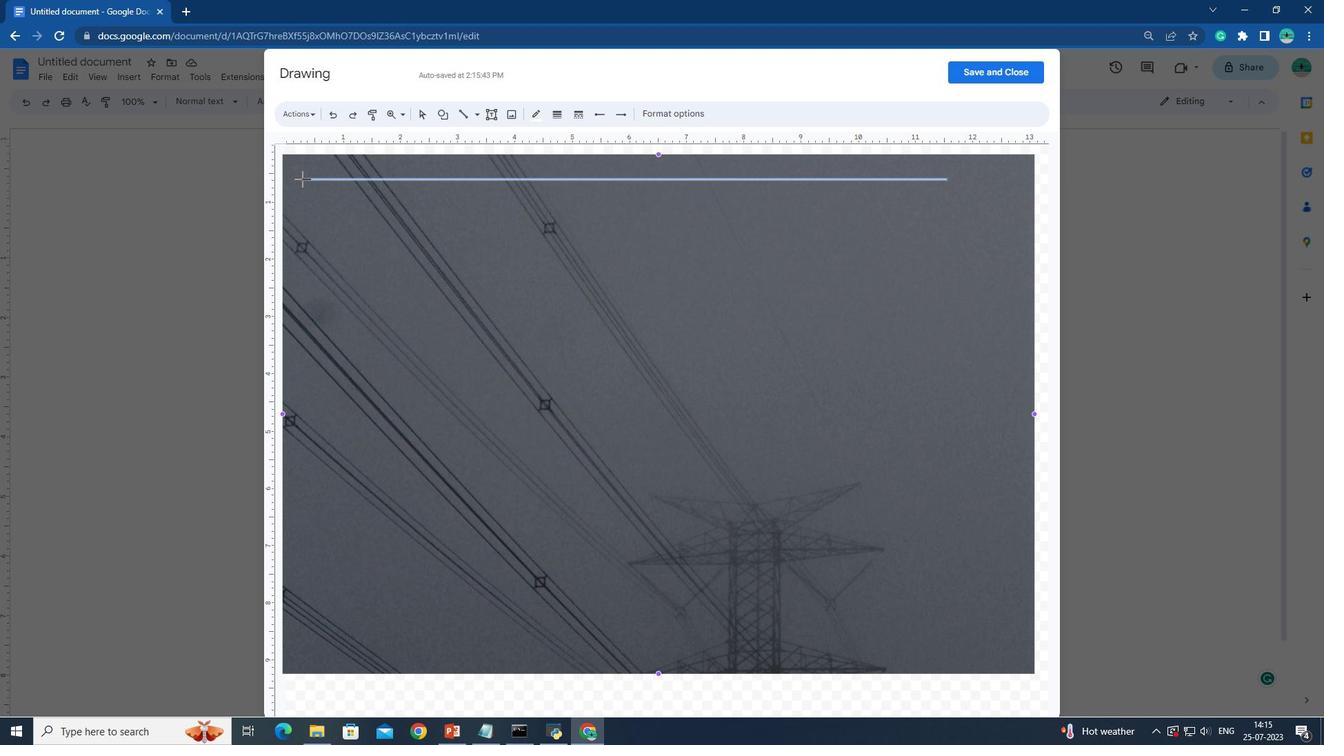 
Action: Key pressed <Key.shift>
Screenshot: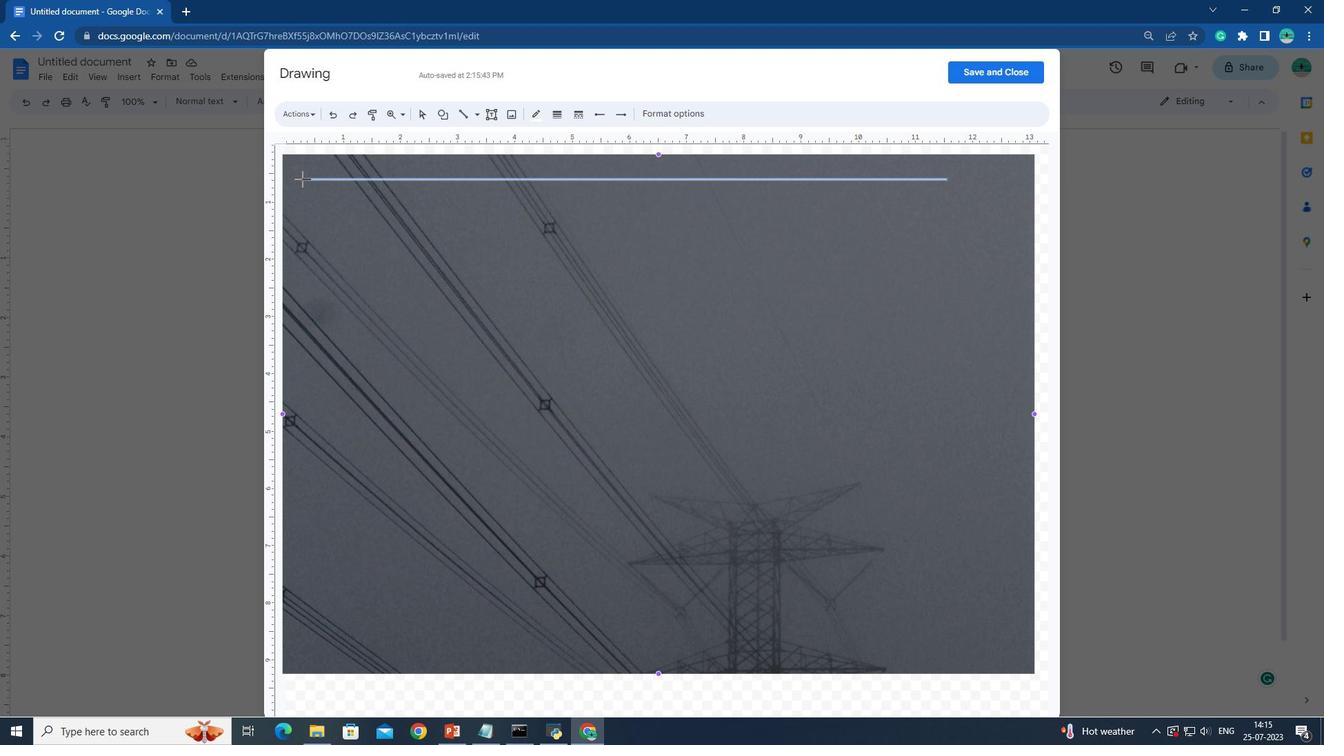 
Action: Mouse pressed left at (302, 179)
Screenshot: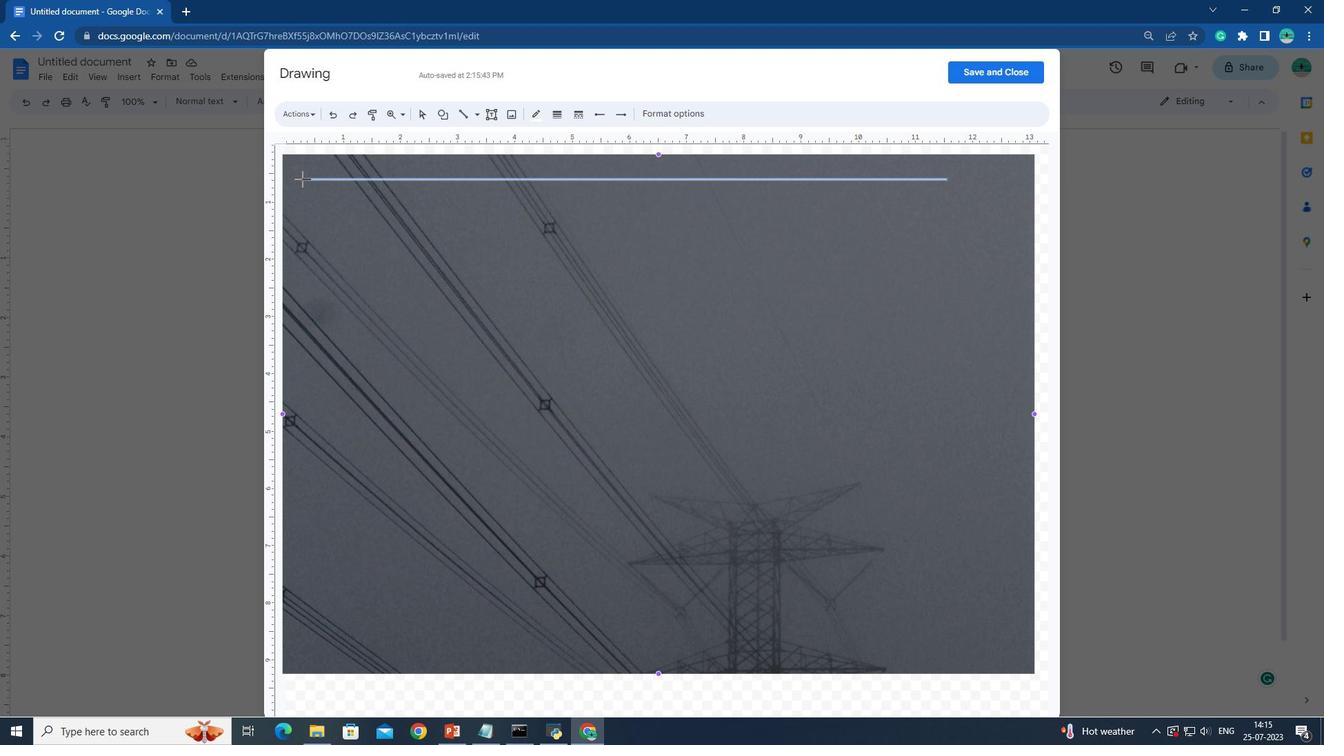 
Action: Mouse moved to (303, 195)
Screenshot: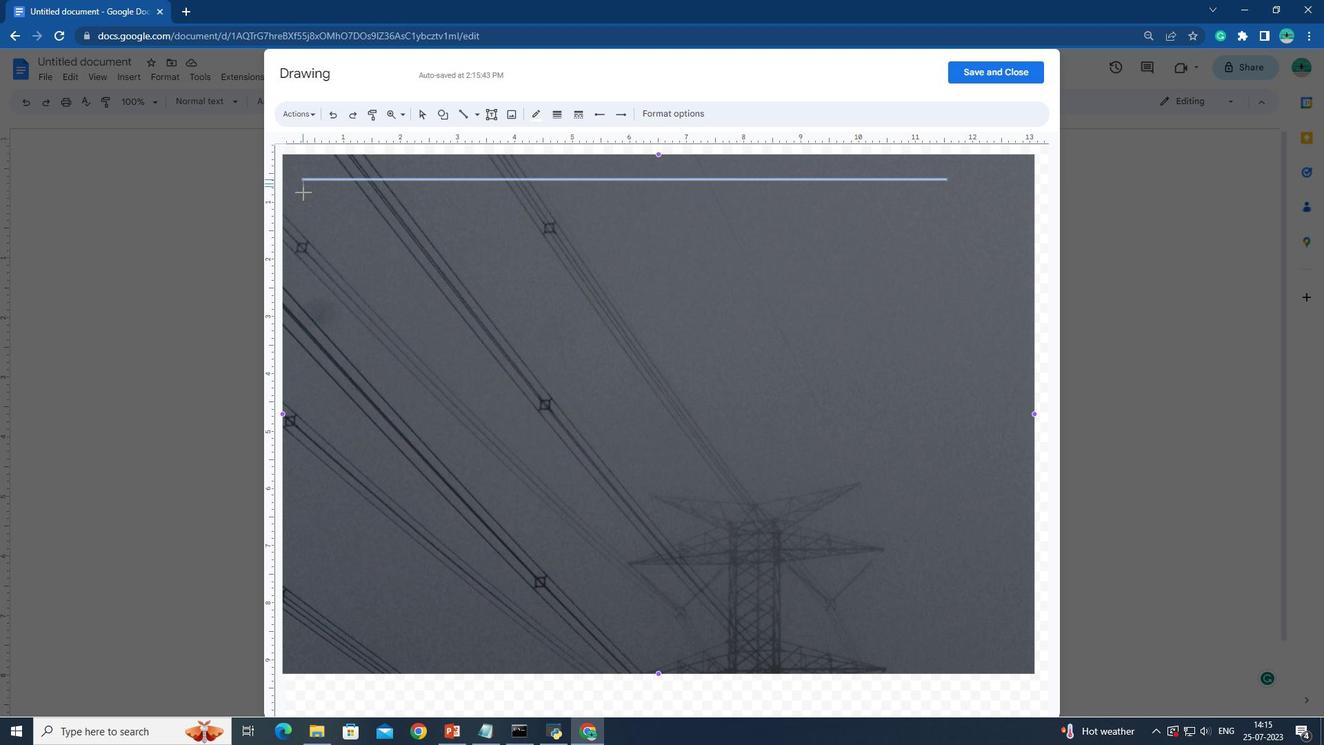 
Action: Key pressed <Key.shift>
Screenshot: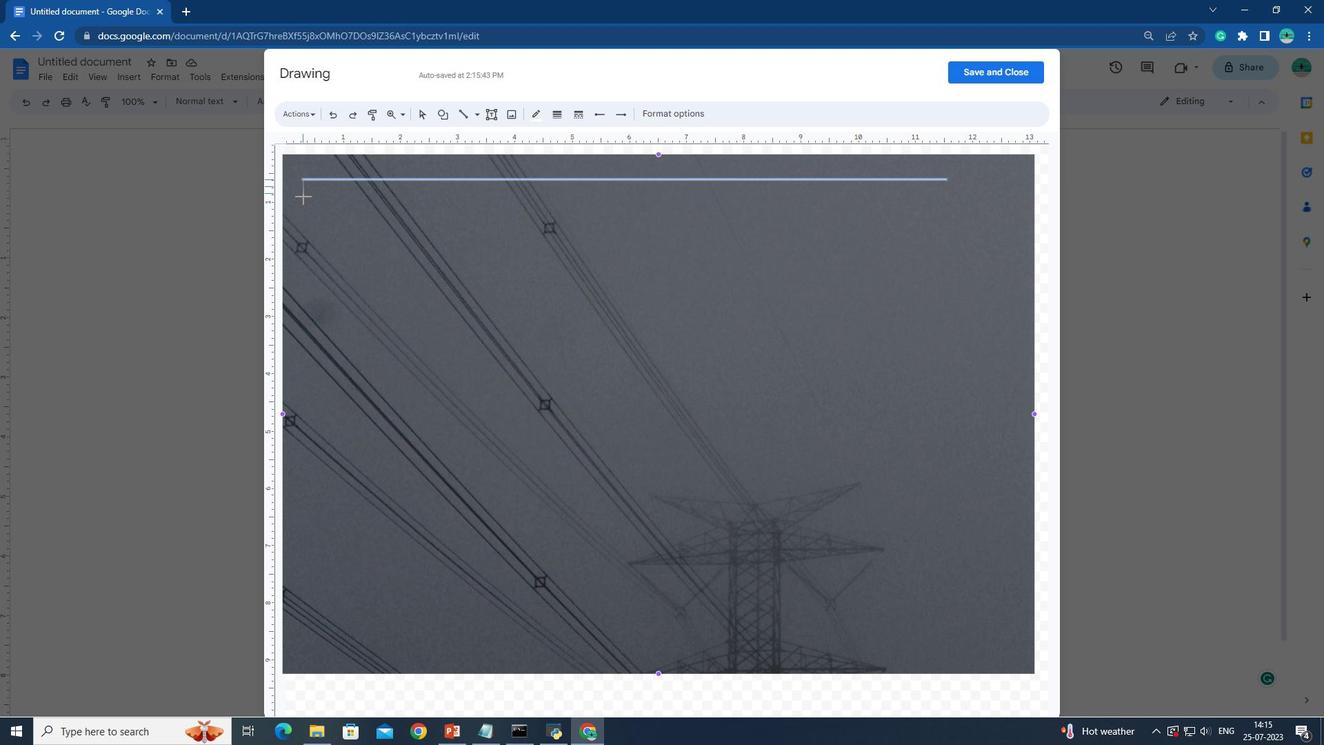 
Action: Mouse moved to (303, 196)
Screenshot: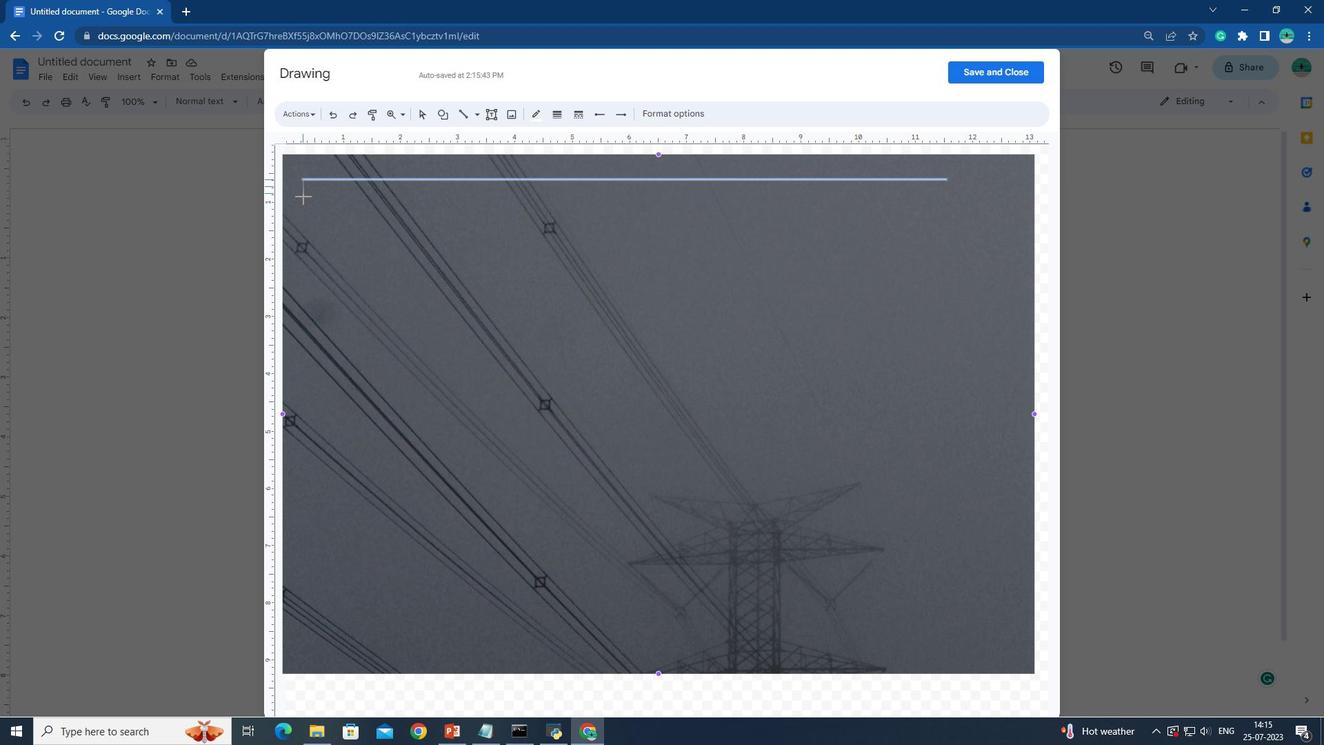 
Action: Key pressed <Key.shift>
Screenshot: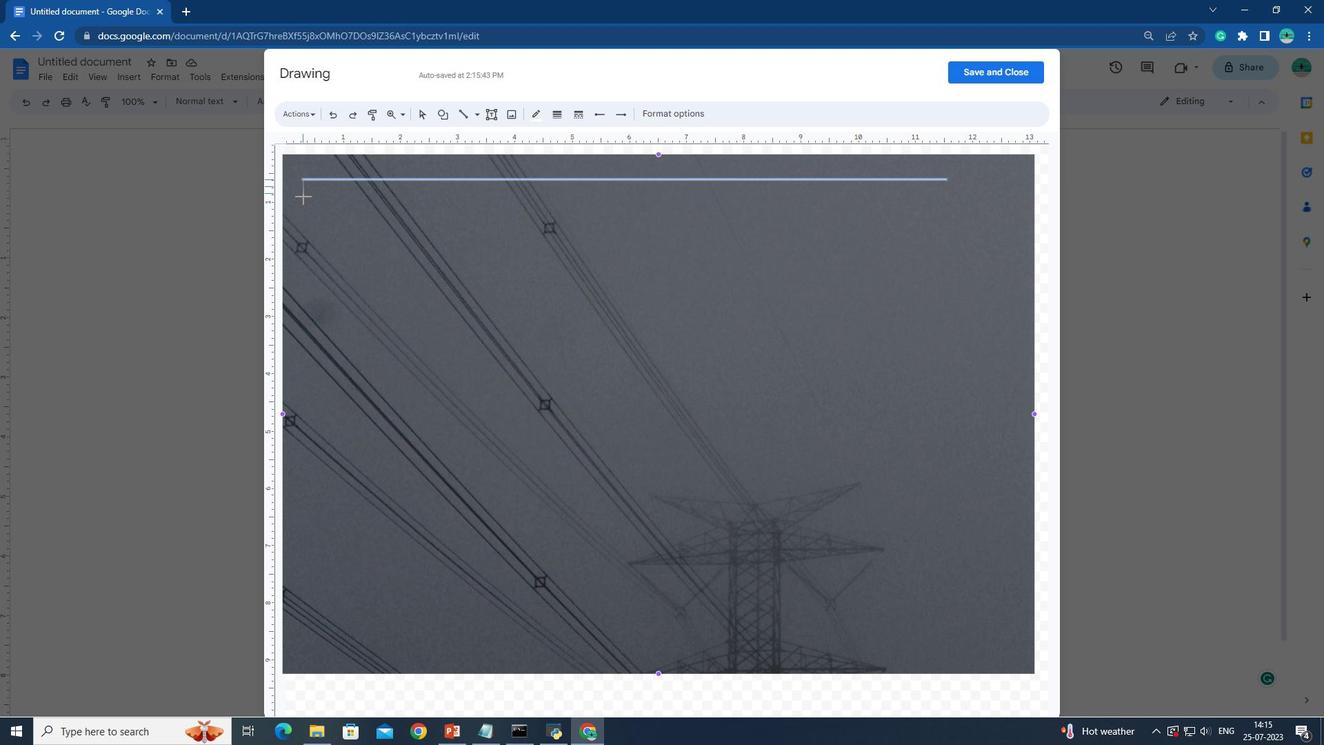 
Action: Mouse moved to (303, 200)
Screenshot: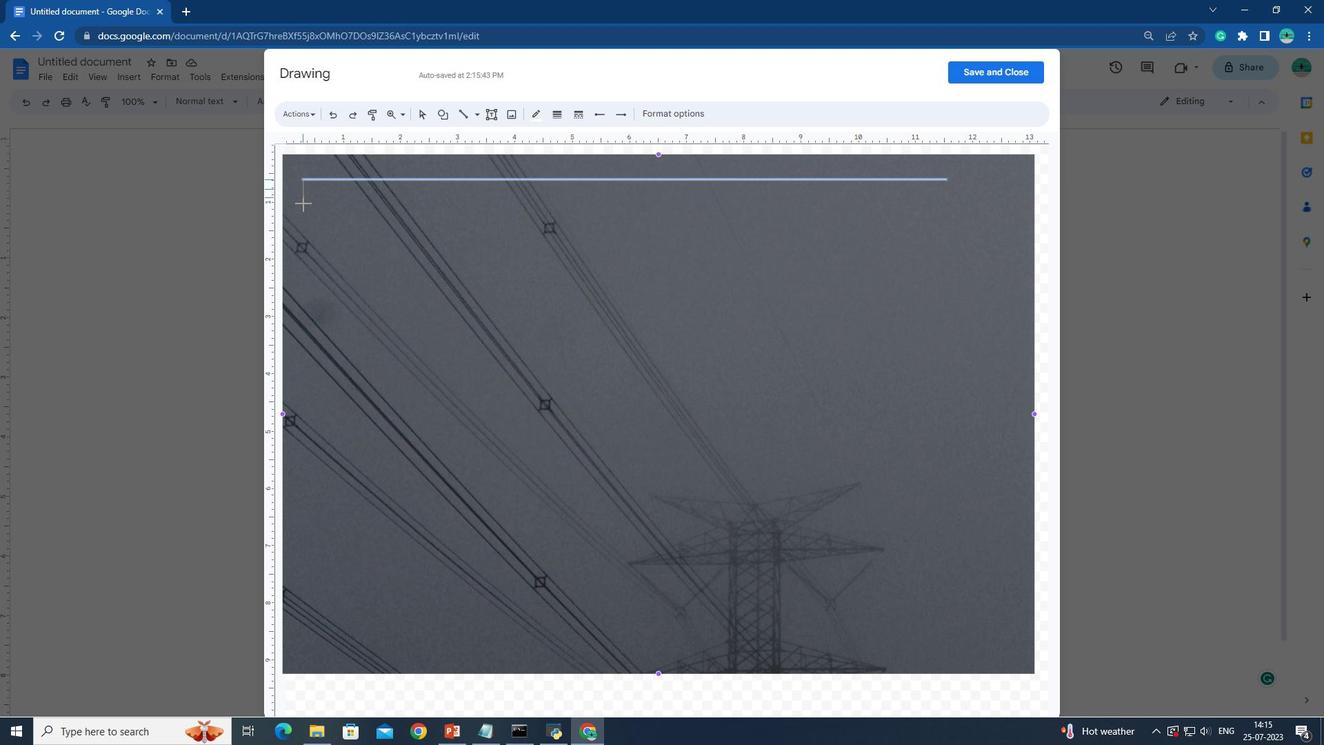 
Action: Key pressed <Key.shift>
Screenshot: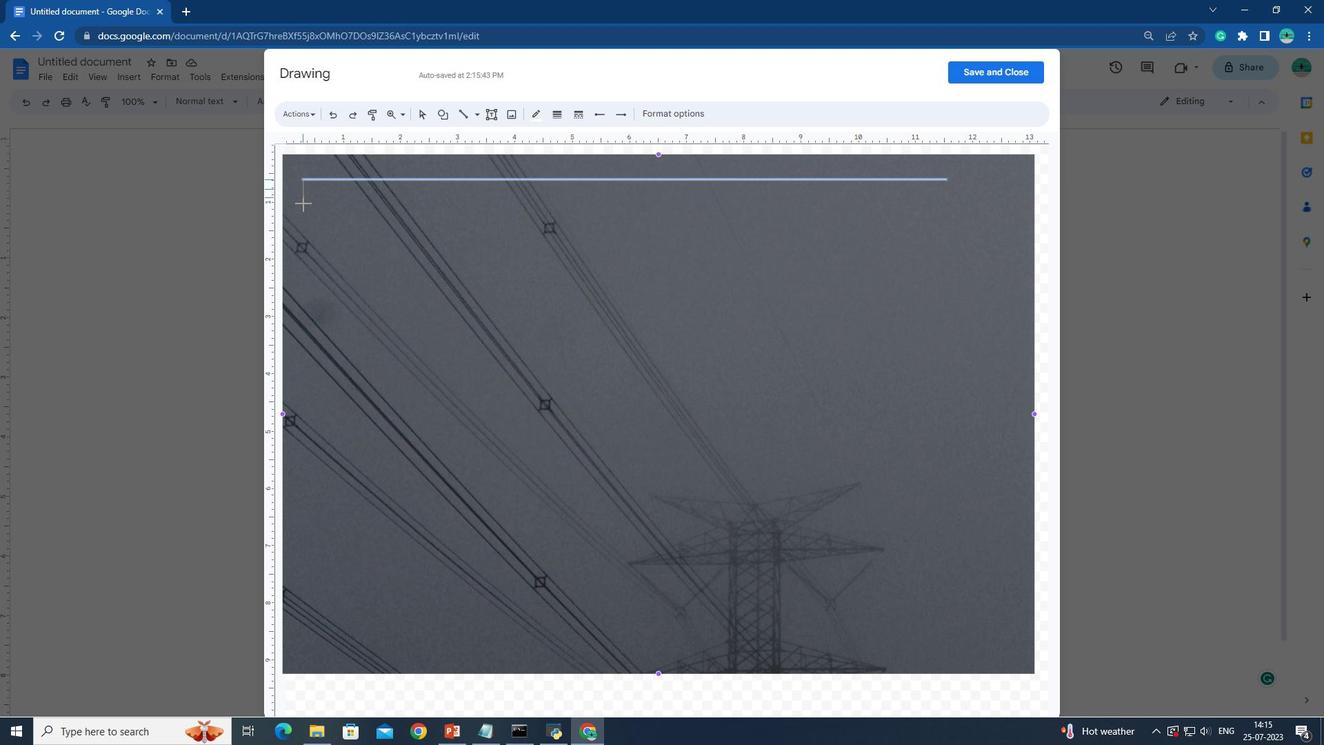 
Action: Mouse moved to (303, 203)
Screenshot: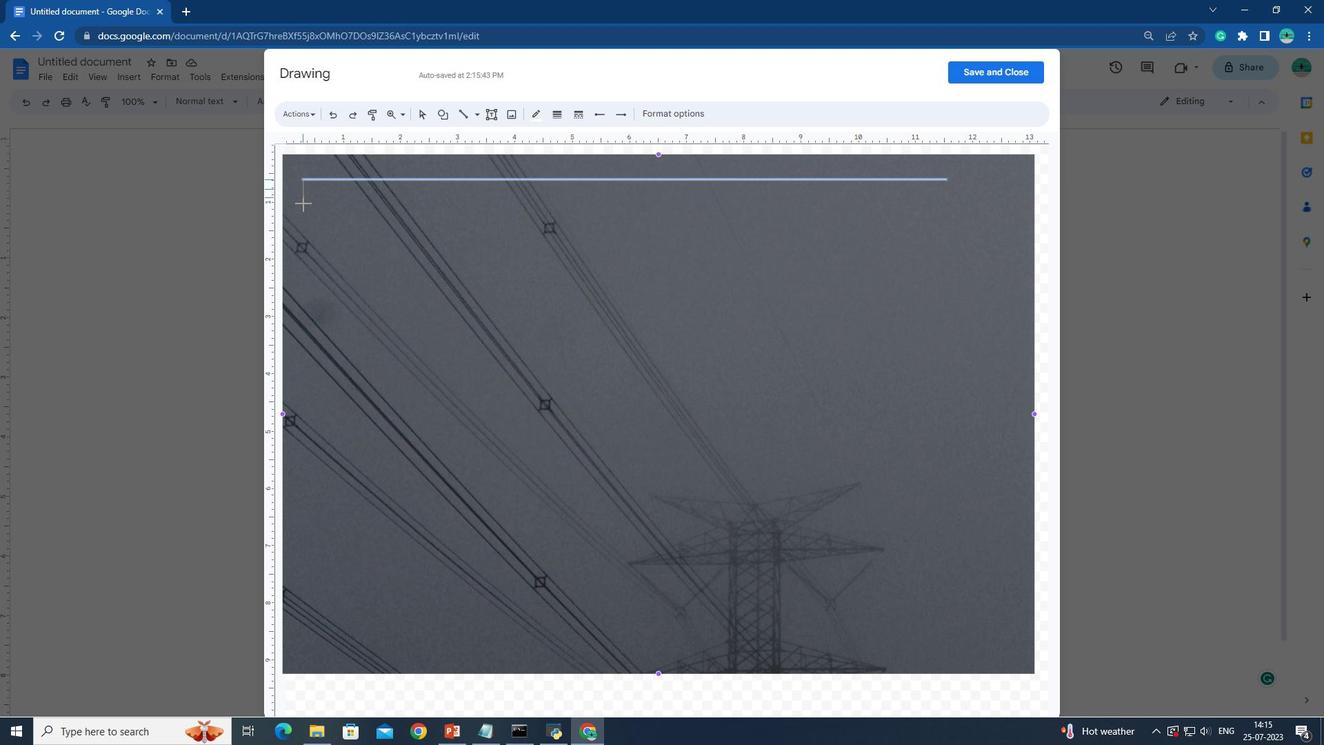 
Action: Key pressed <Key.shift>
Screenshot: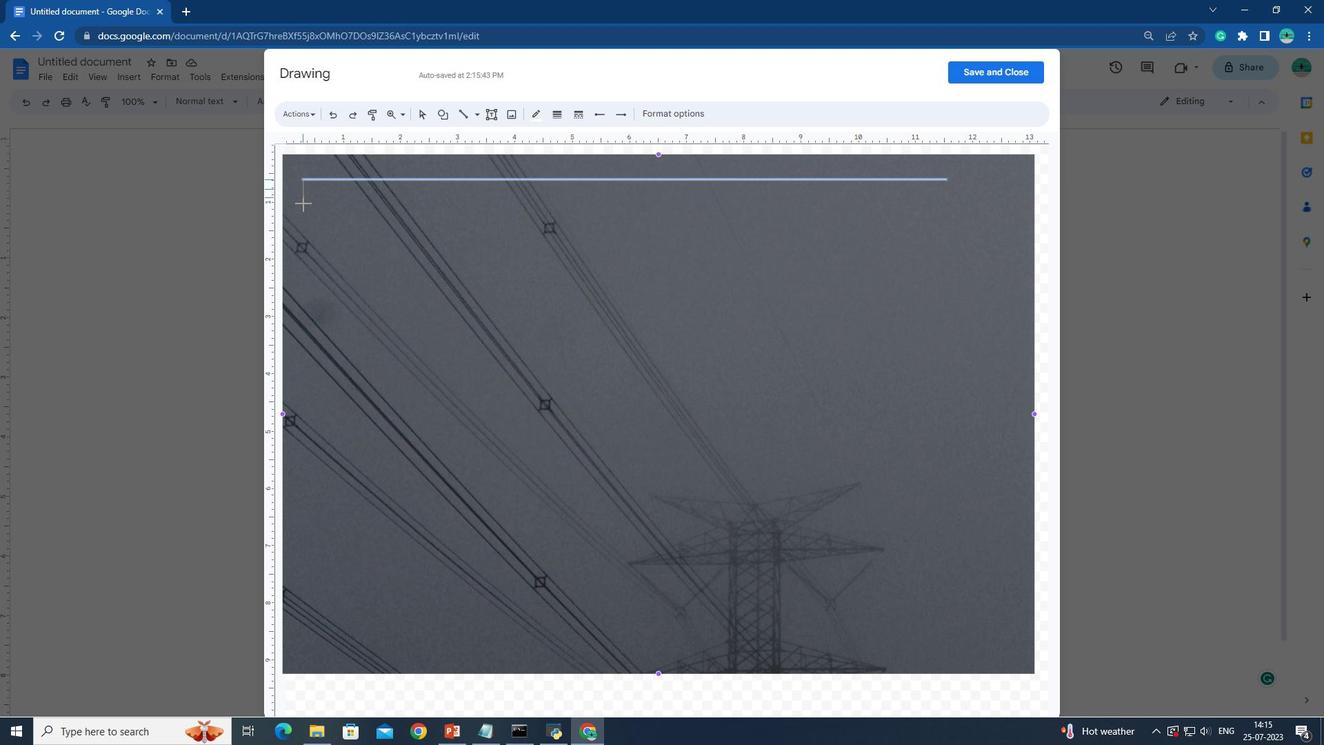 
Action: Mouse moved to (303, 206)
Screenshot: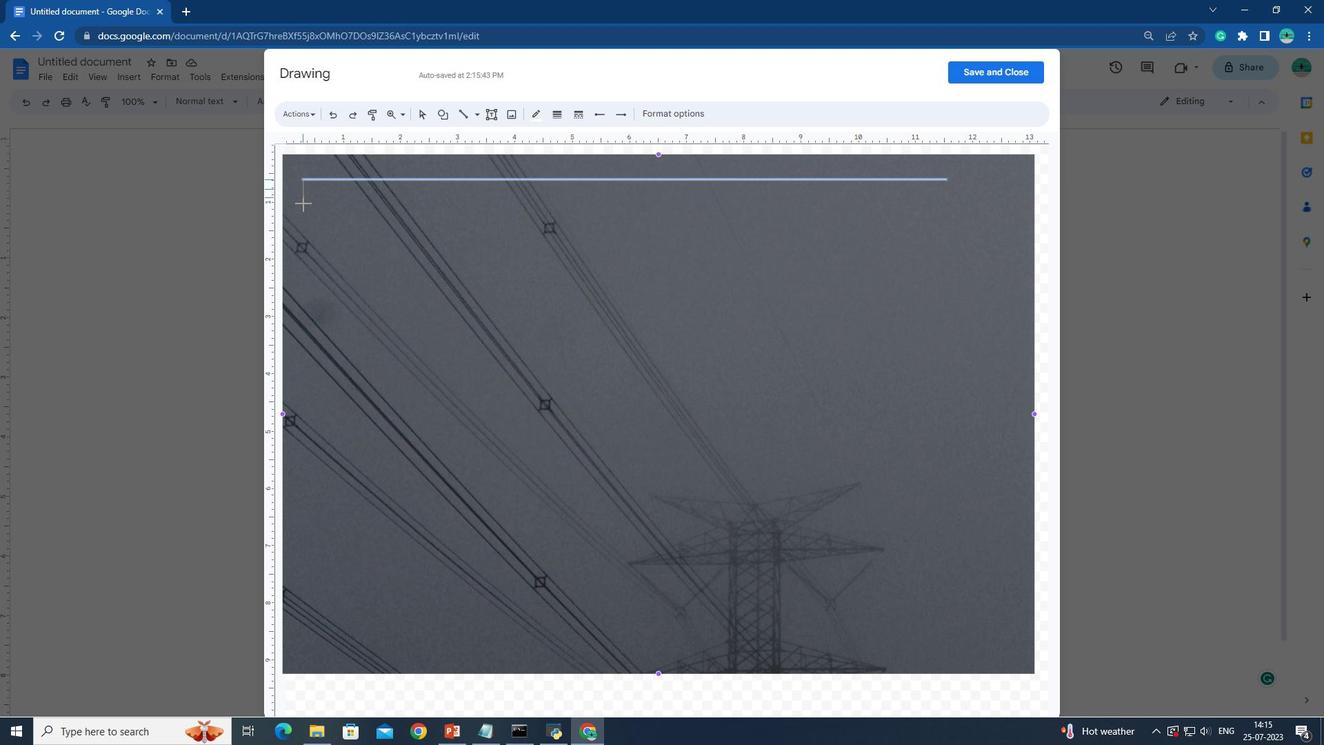
Action: Key pressed <Key.shift>
Screenshot: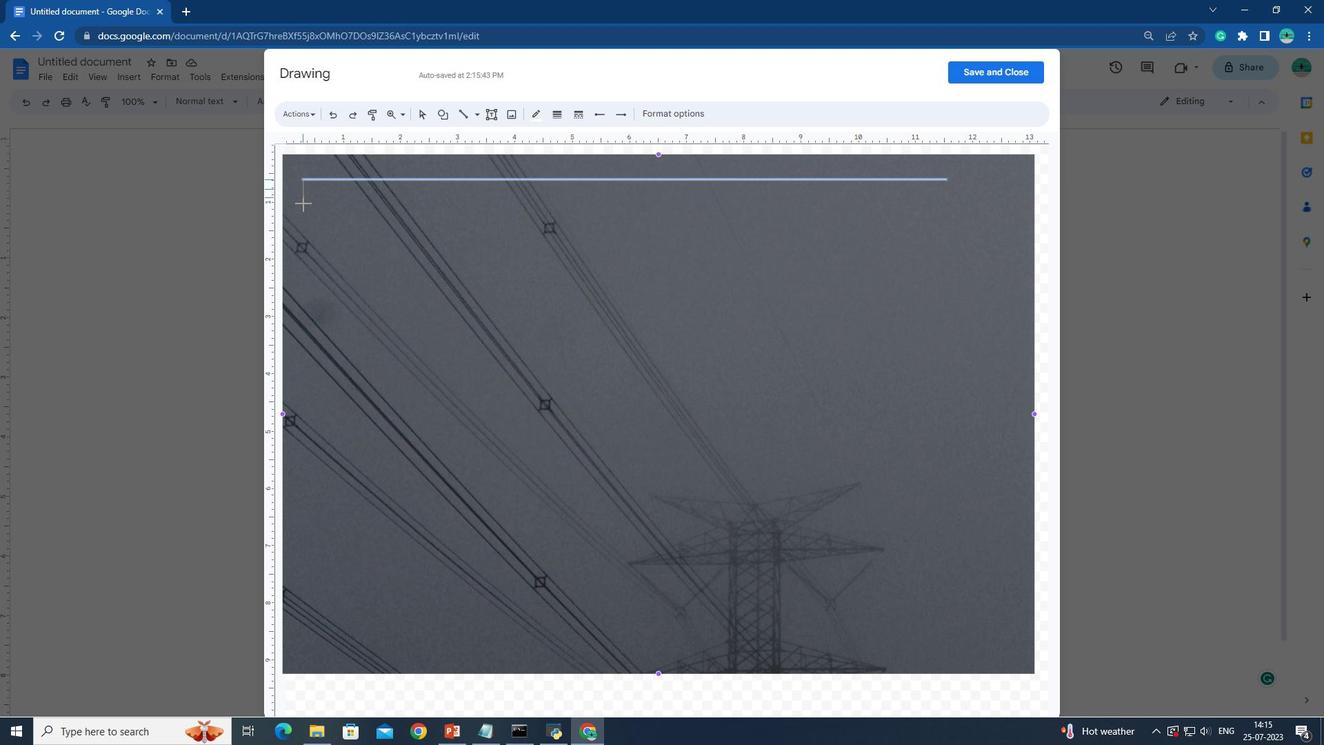 
Action: Mouse moved to (303, 224)
Screenshot: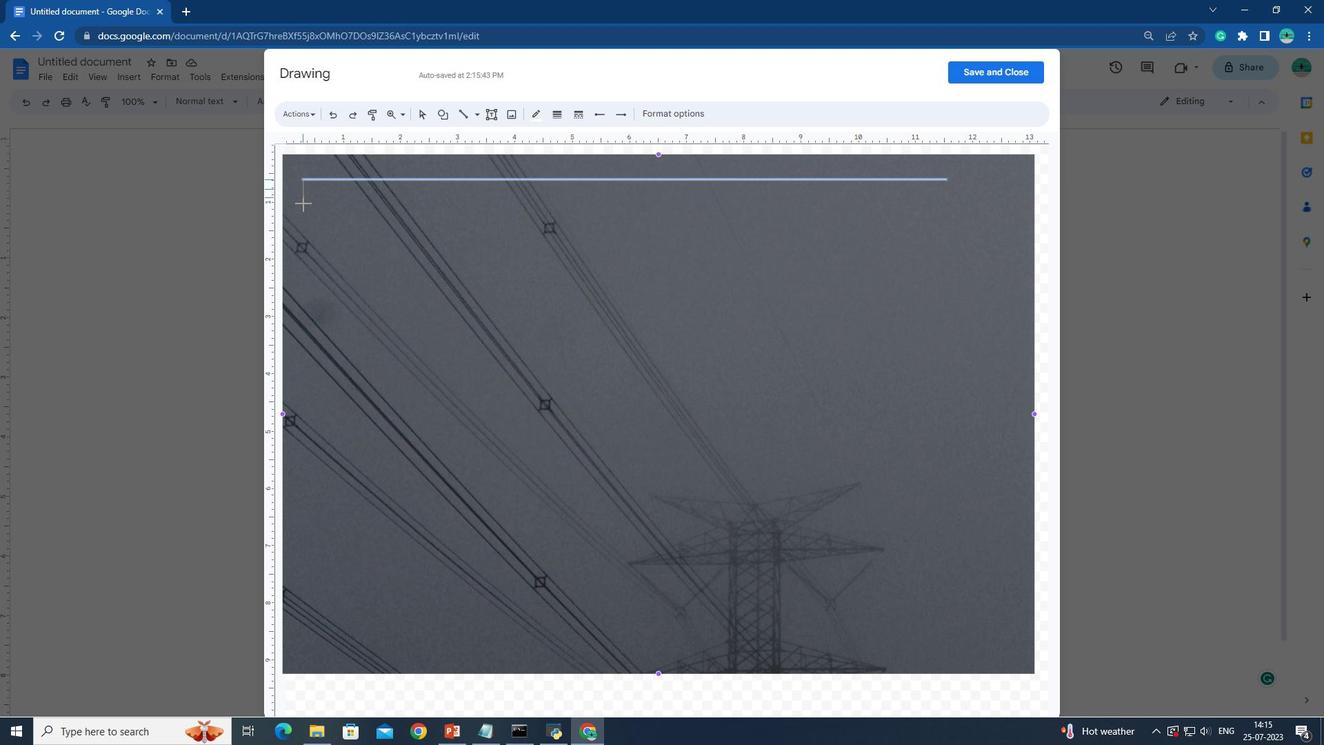 
Action: Key pressed <Key.shift>
Screenshot: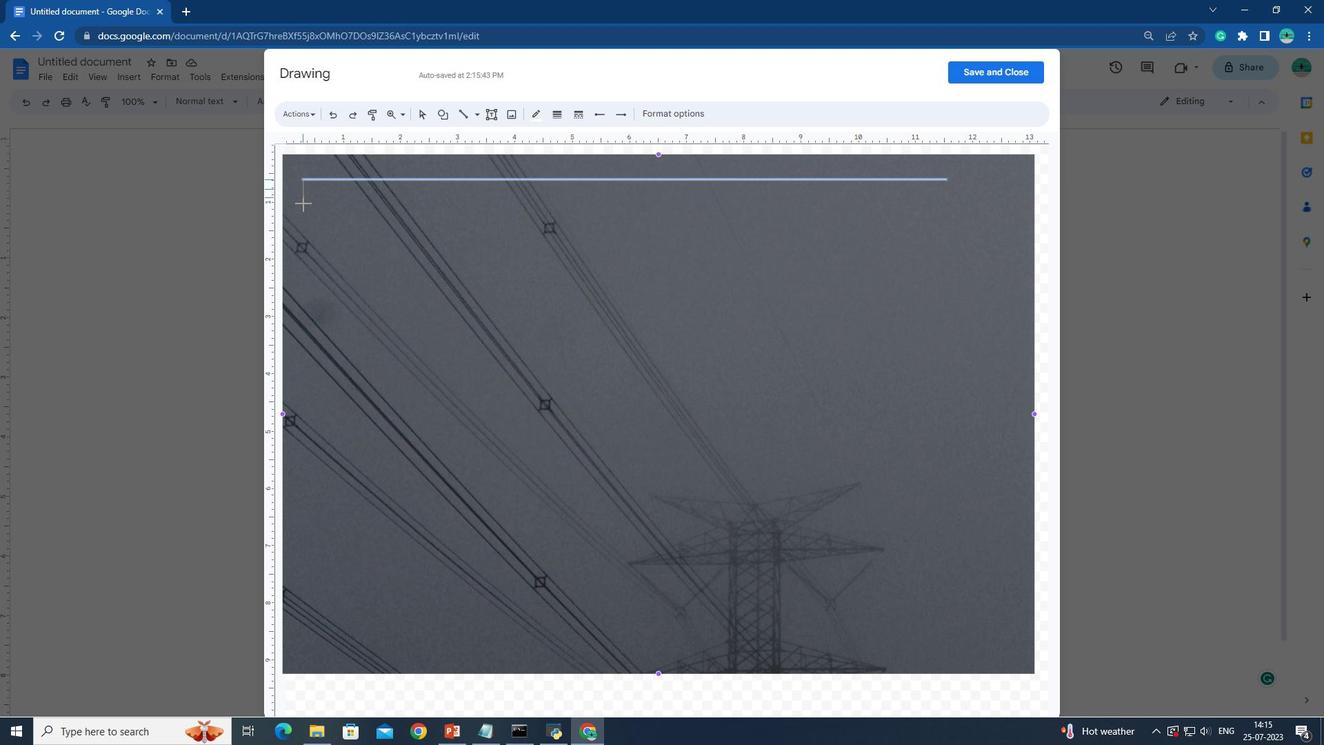 
Action: Mouse moved to (303, 254)
Screenshot: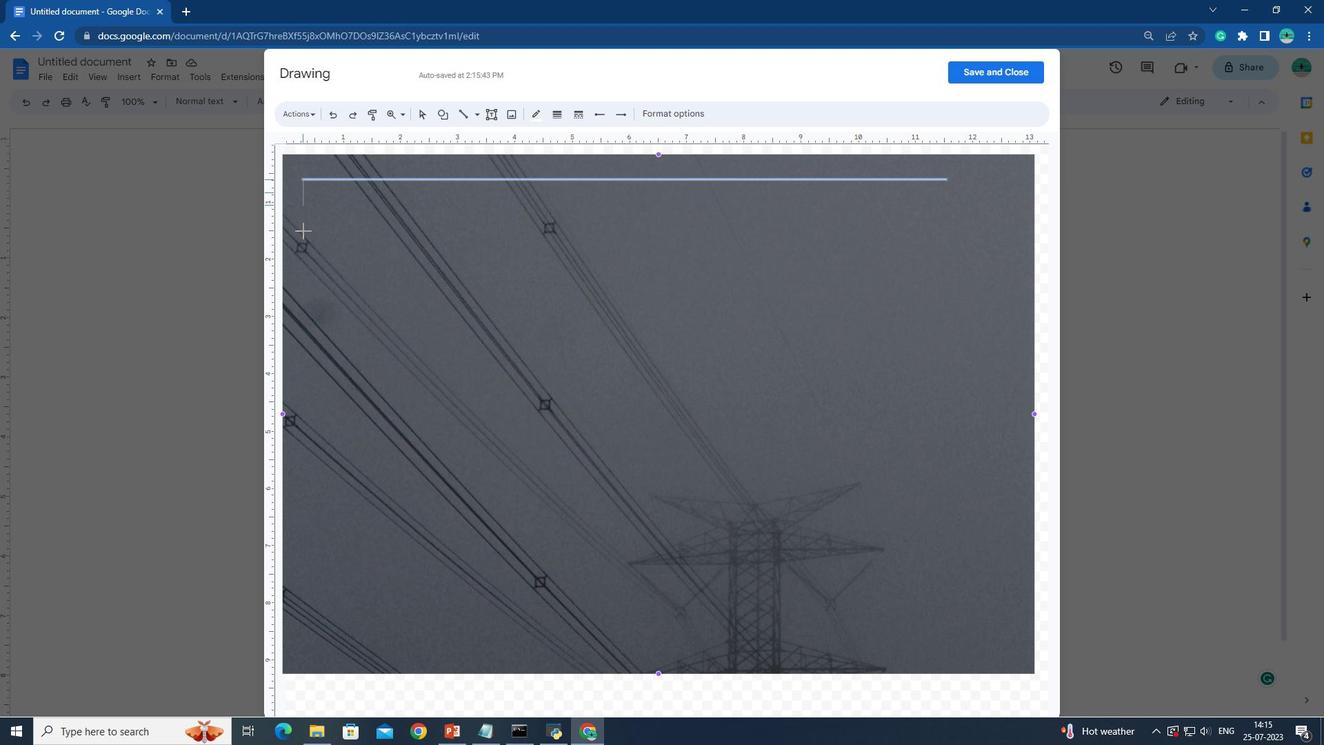 
Action: Key pressed <Key.shift>
Screenshot: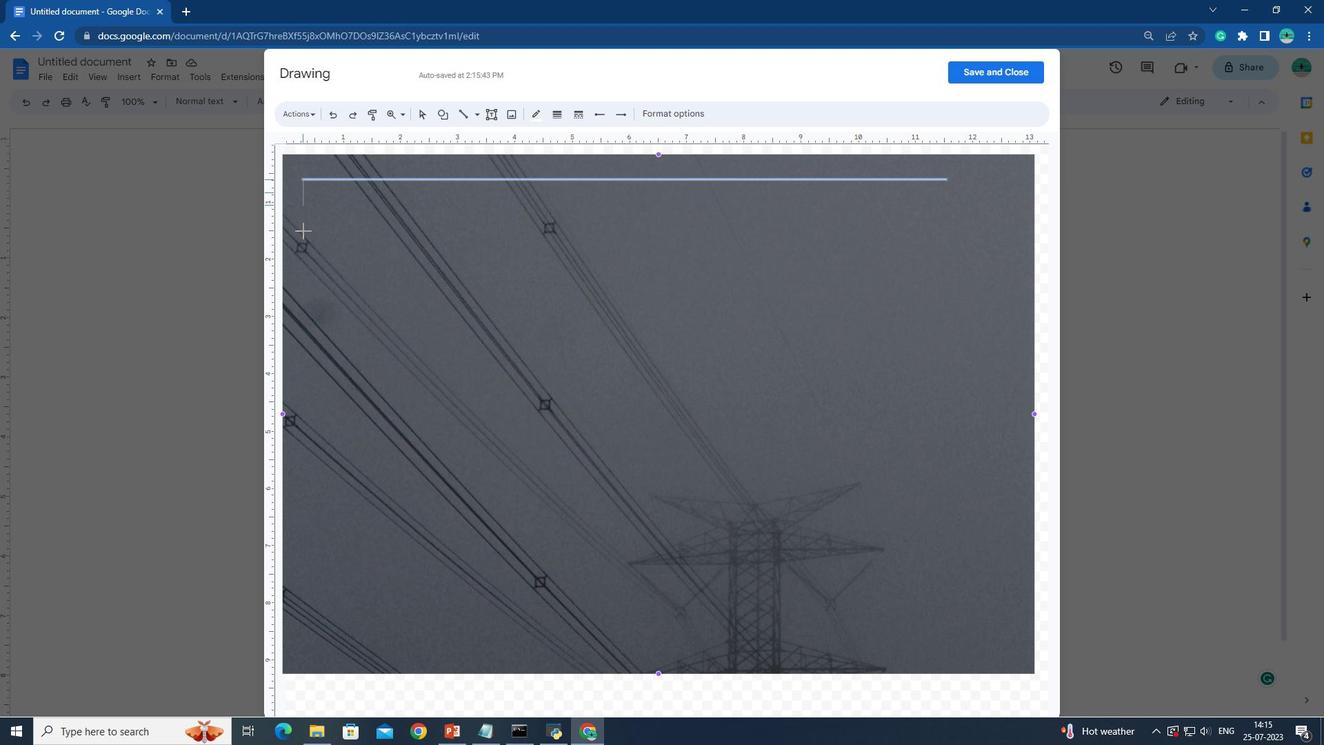 
Action: Mouse moved to (303, 275)
Screenshot: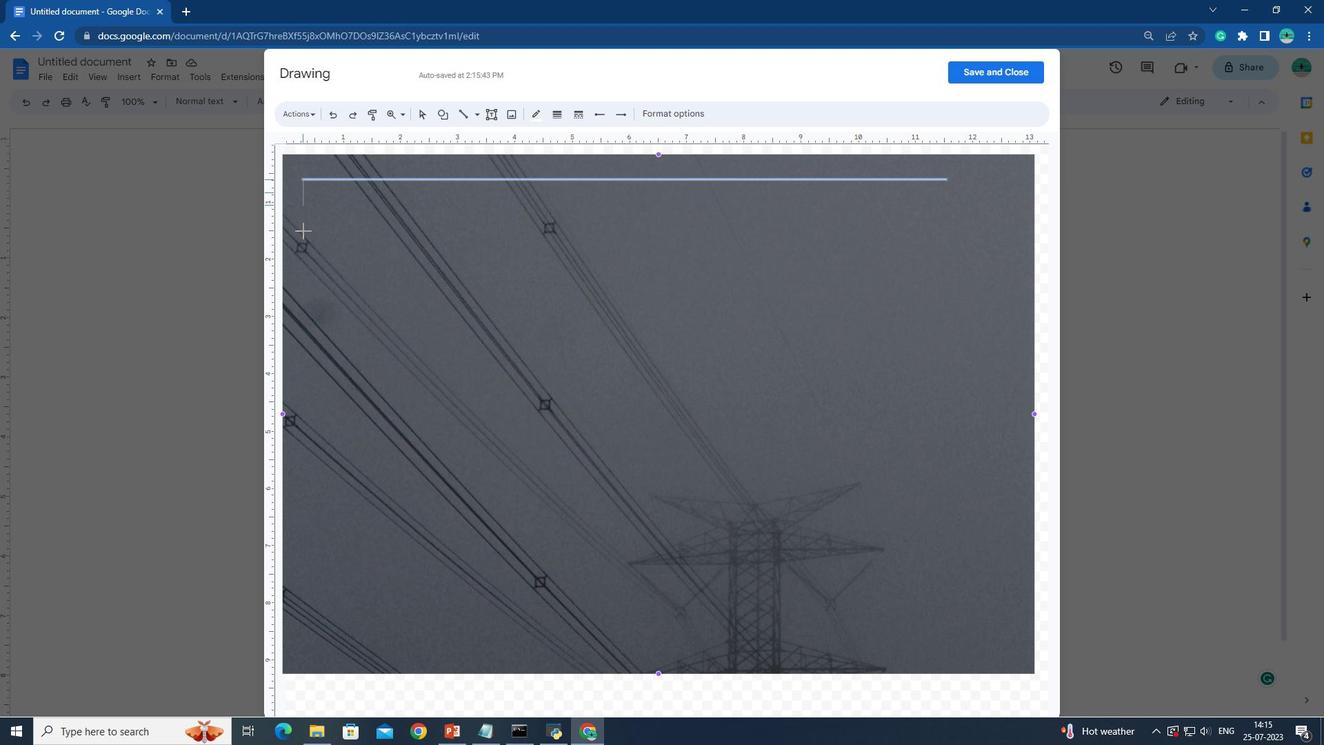 
Action: Key pressed <Key.shift>
Screenshot: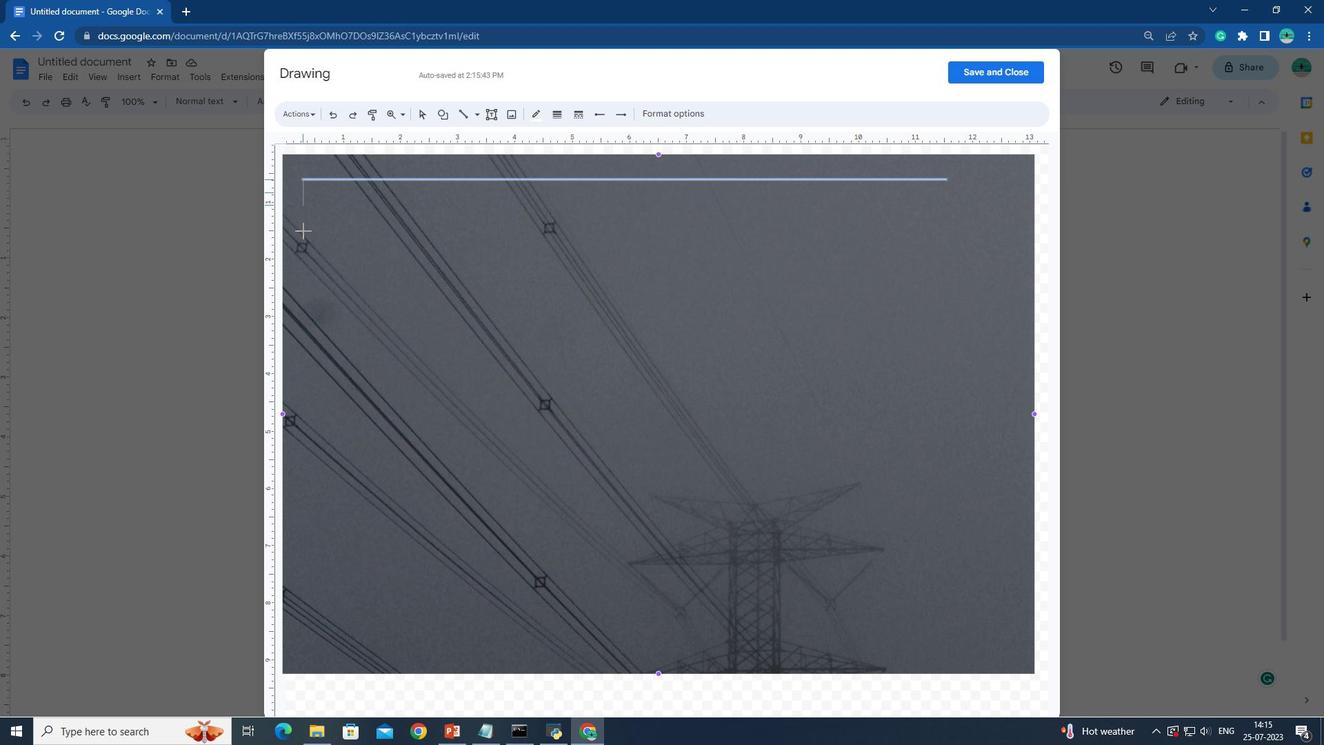 
Action: Mouse moved to (303, 323)
Screenshot: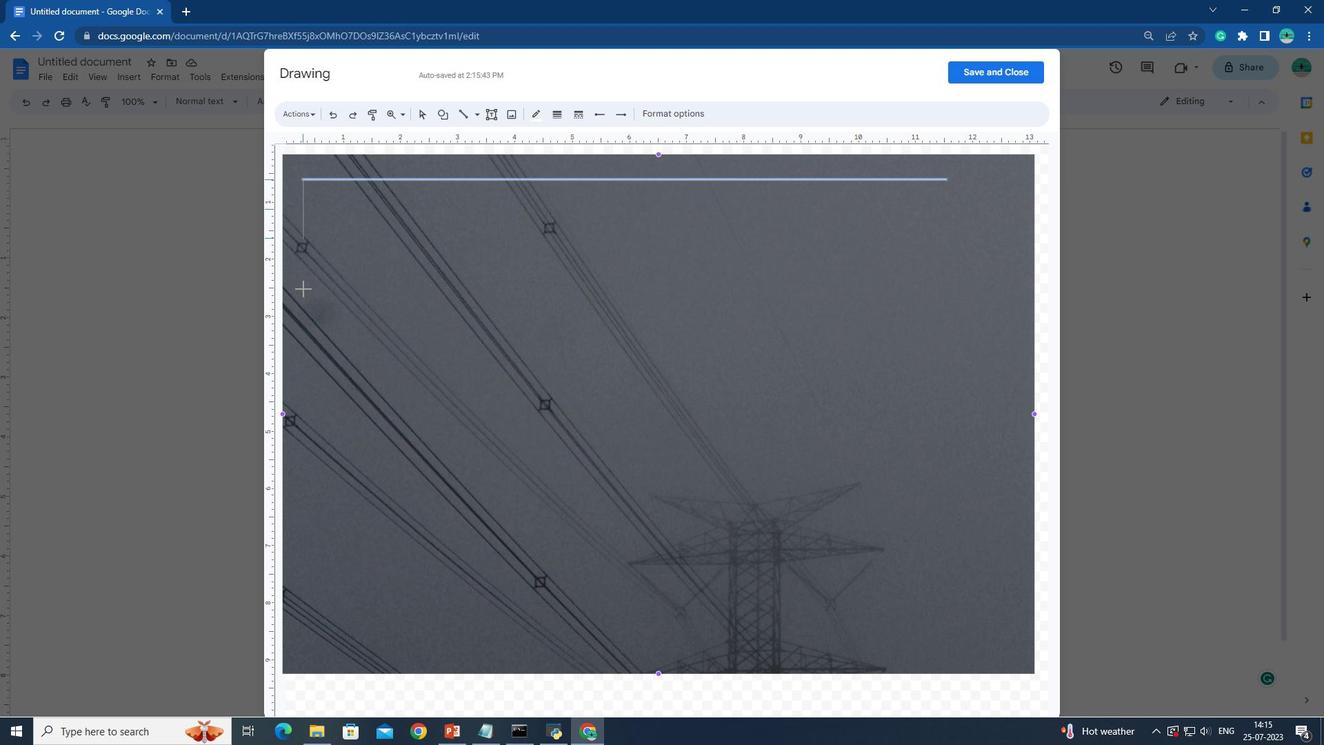 
Action: Key pressed <Key.shift>
Screenshot: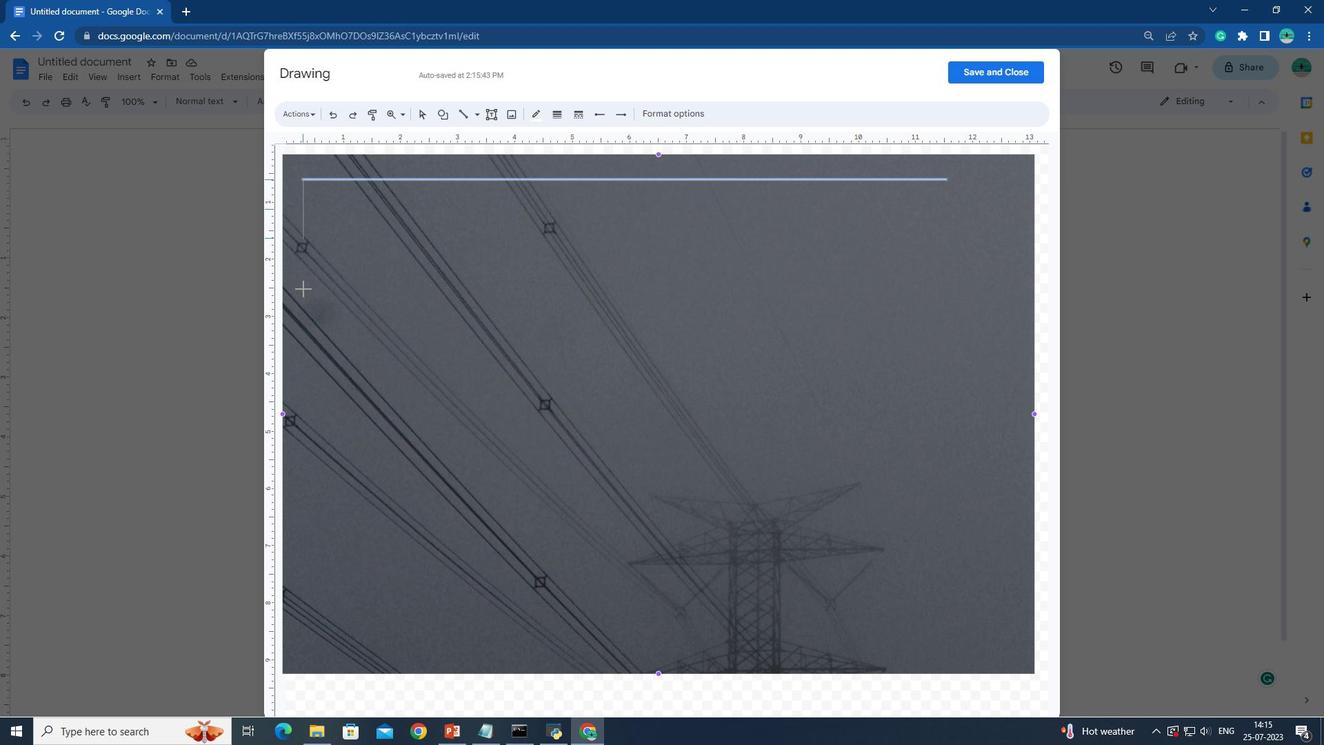 
Action: Mouse moved to (302, 362)
Screenshot: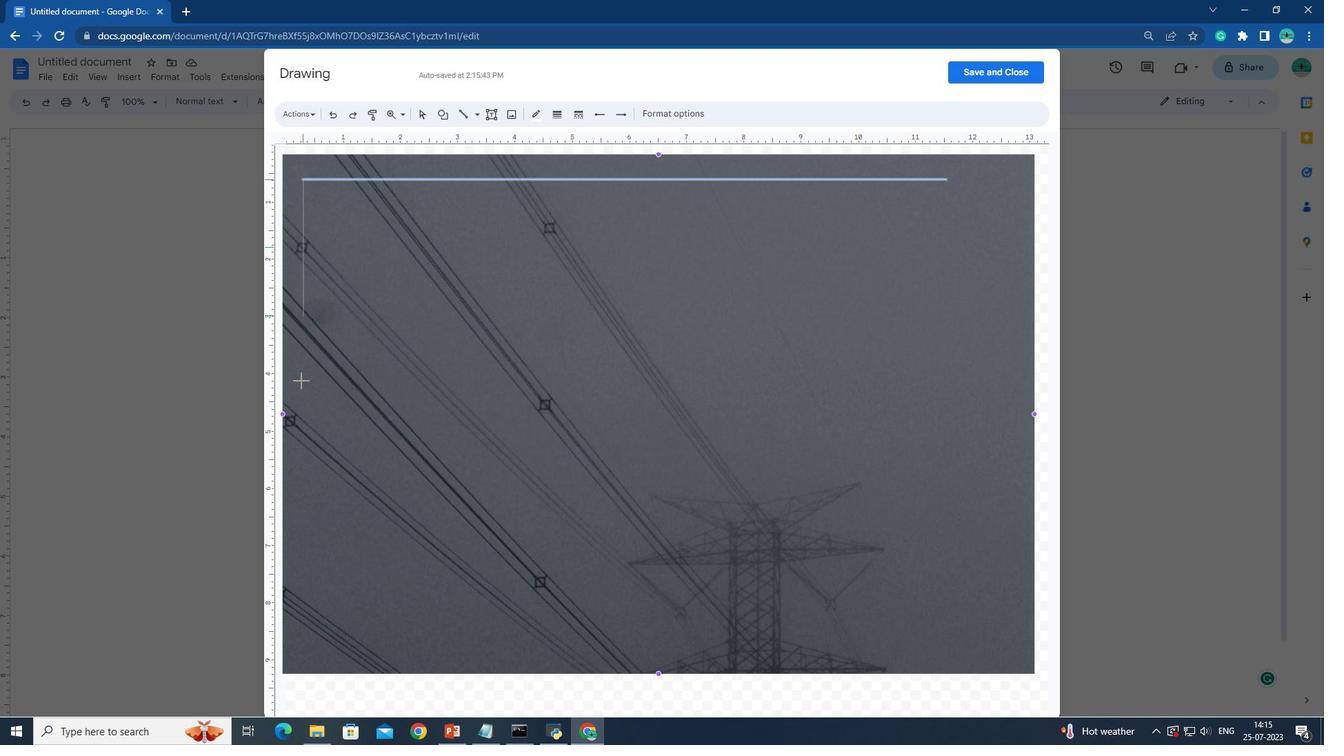 
Action: Key pressed <Key.shift>
Screenshot: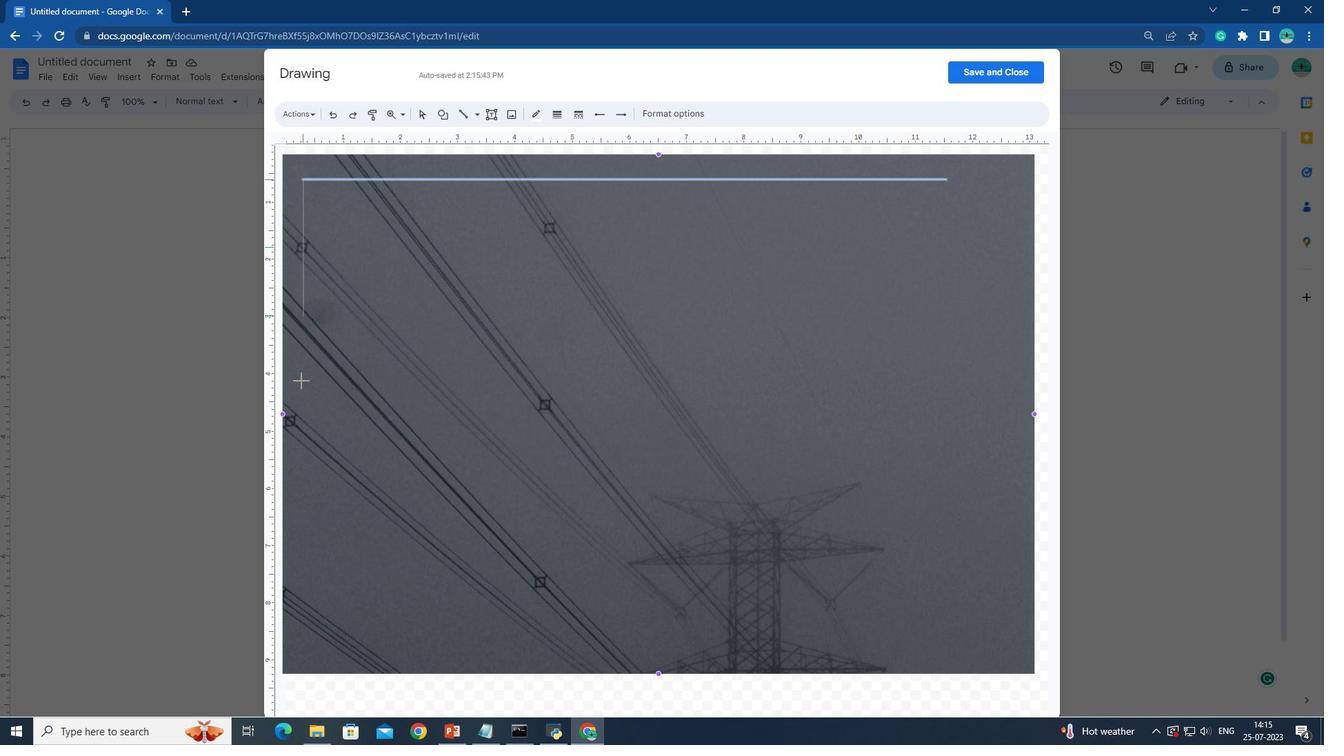
Action: Mouse moved to (301, 389)
Screenshot: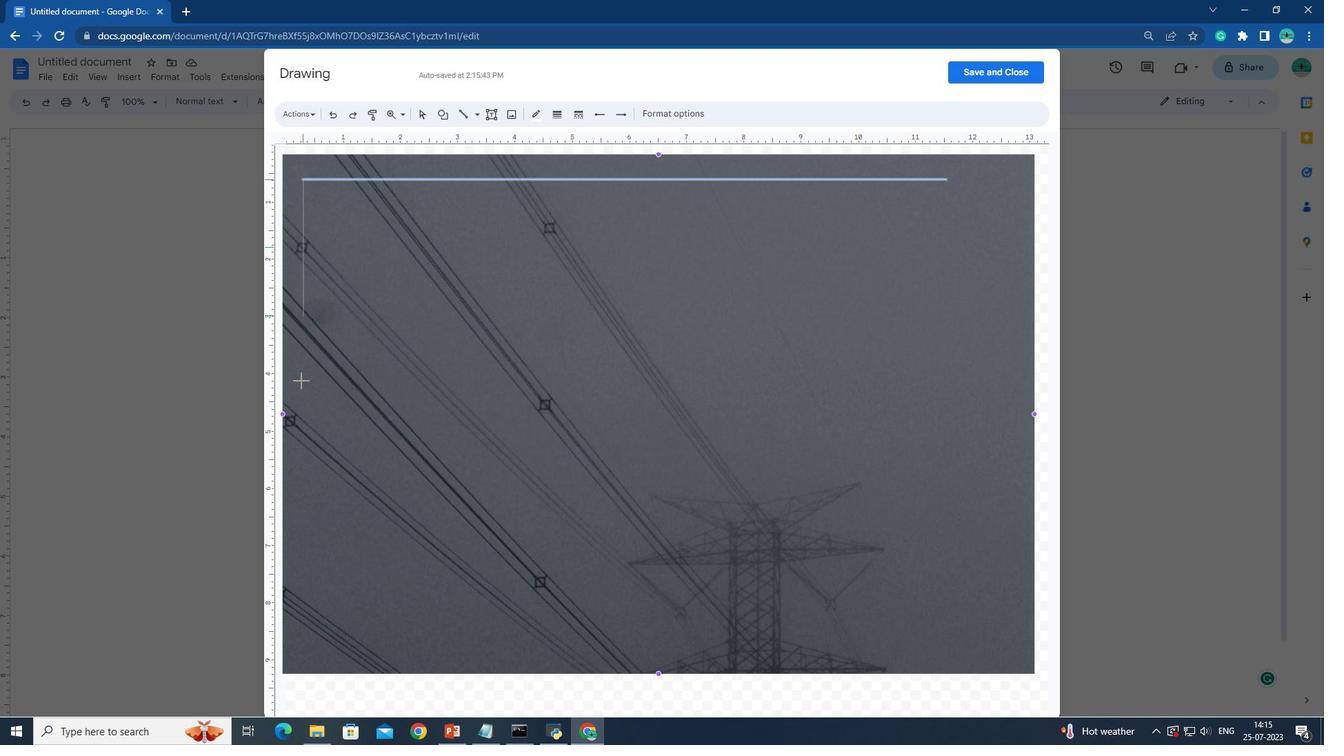 
Action: Key pressed <Key.shift>
Screenshot: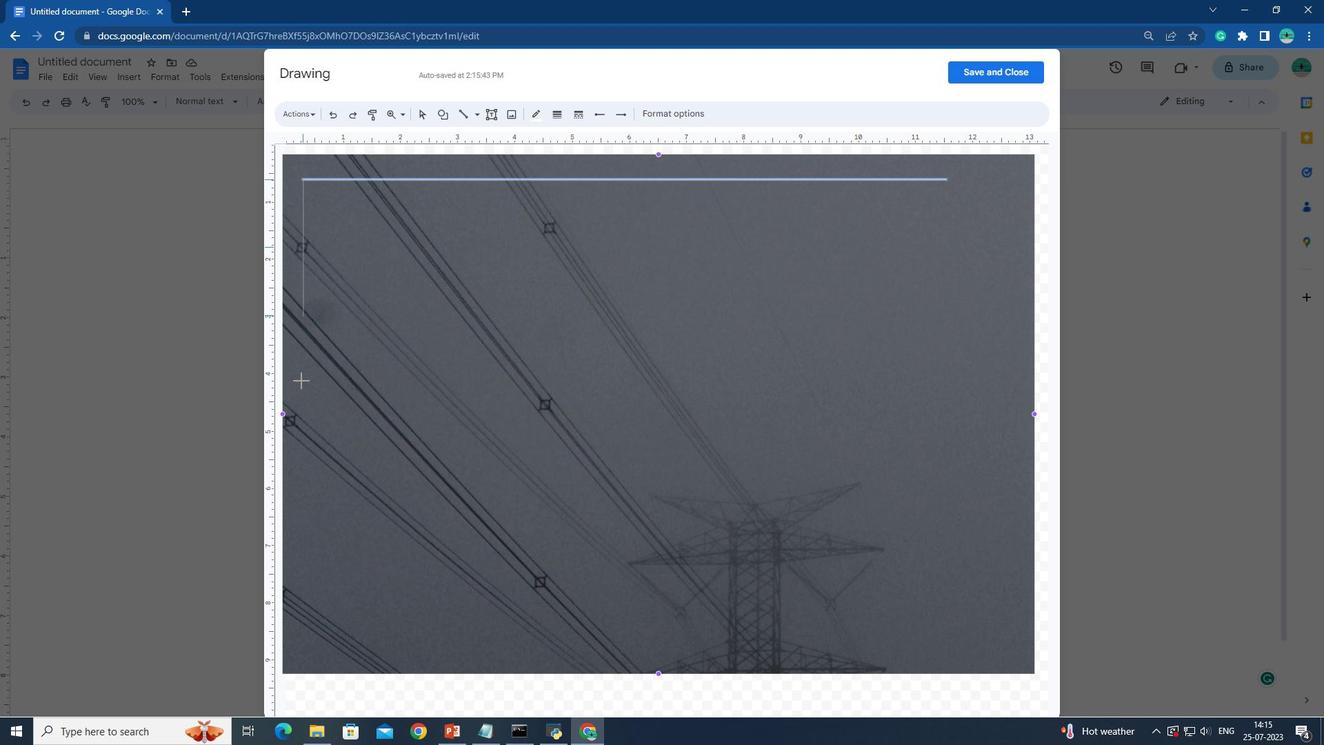 
Action: Mouse moved to (299, 419)
Screenshot: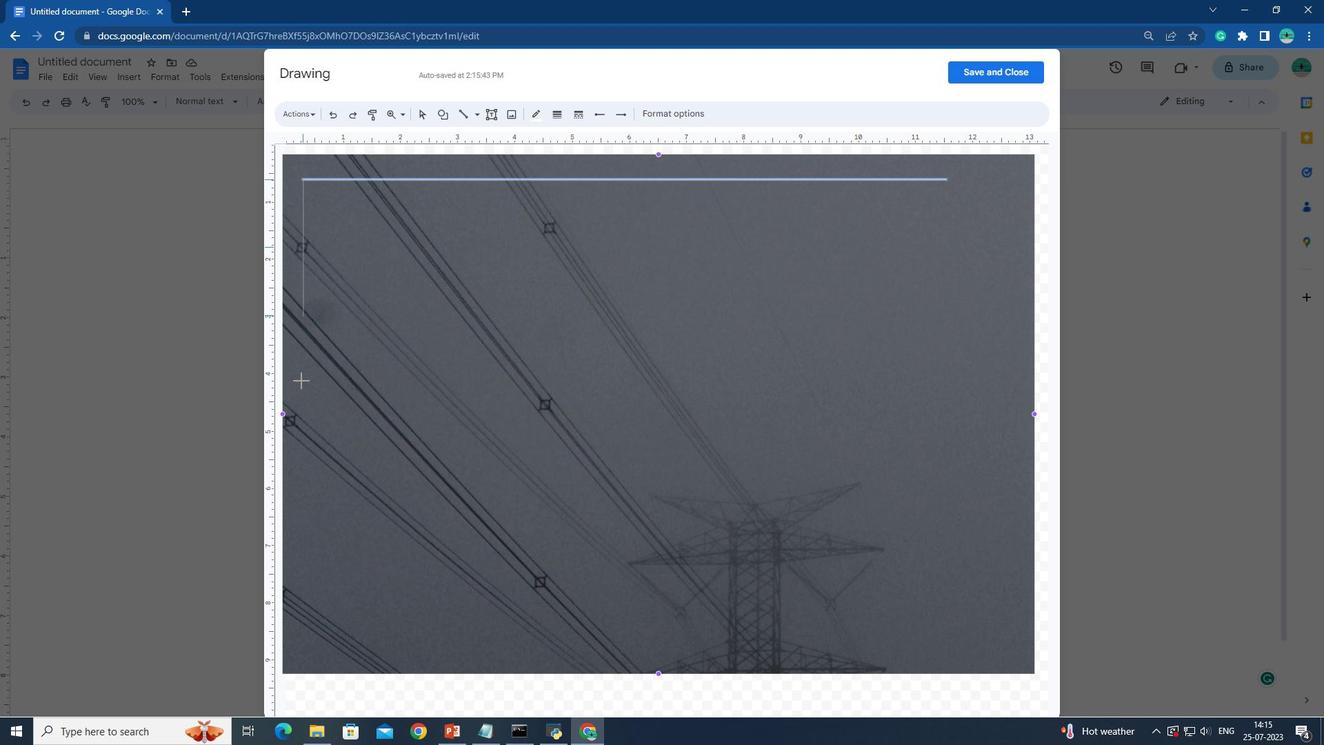 
Action: Key pressed <Key.shift>
Screenshot: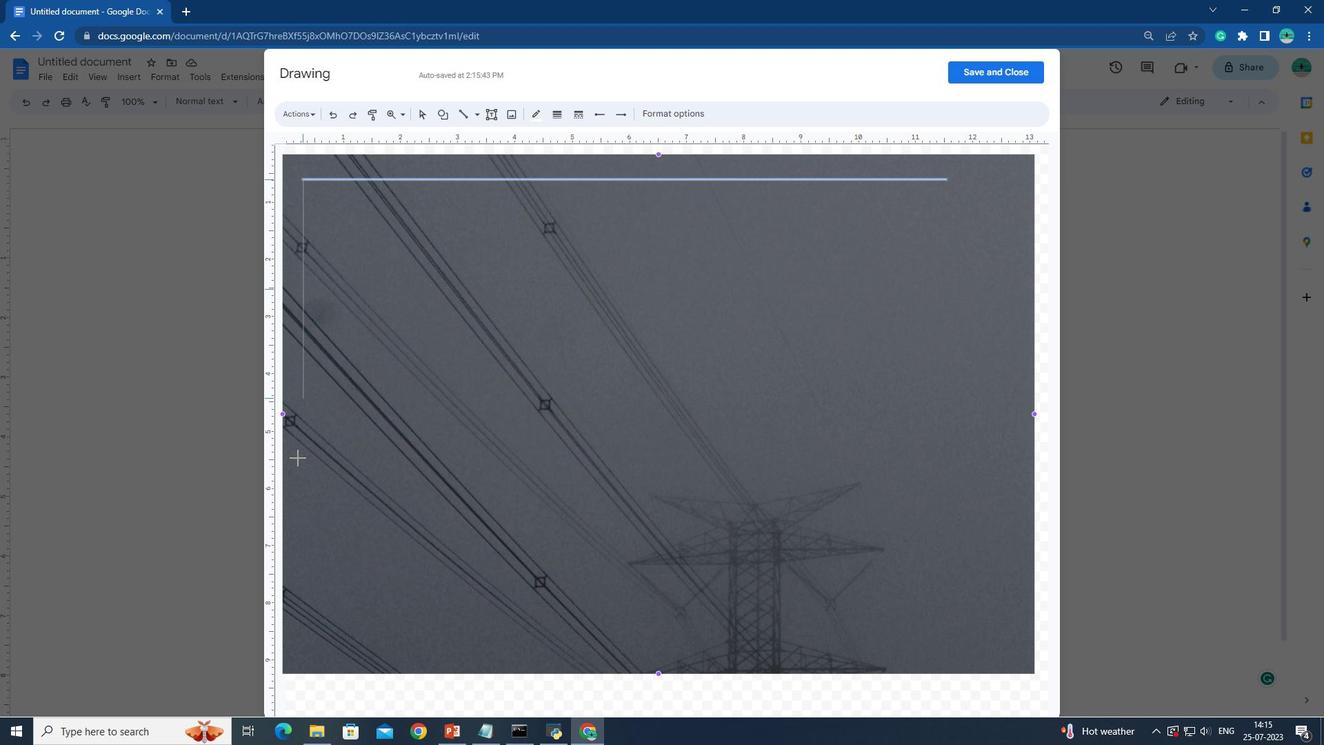 
Action: Mouse moved to (299, 447)
Screenshot: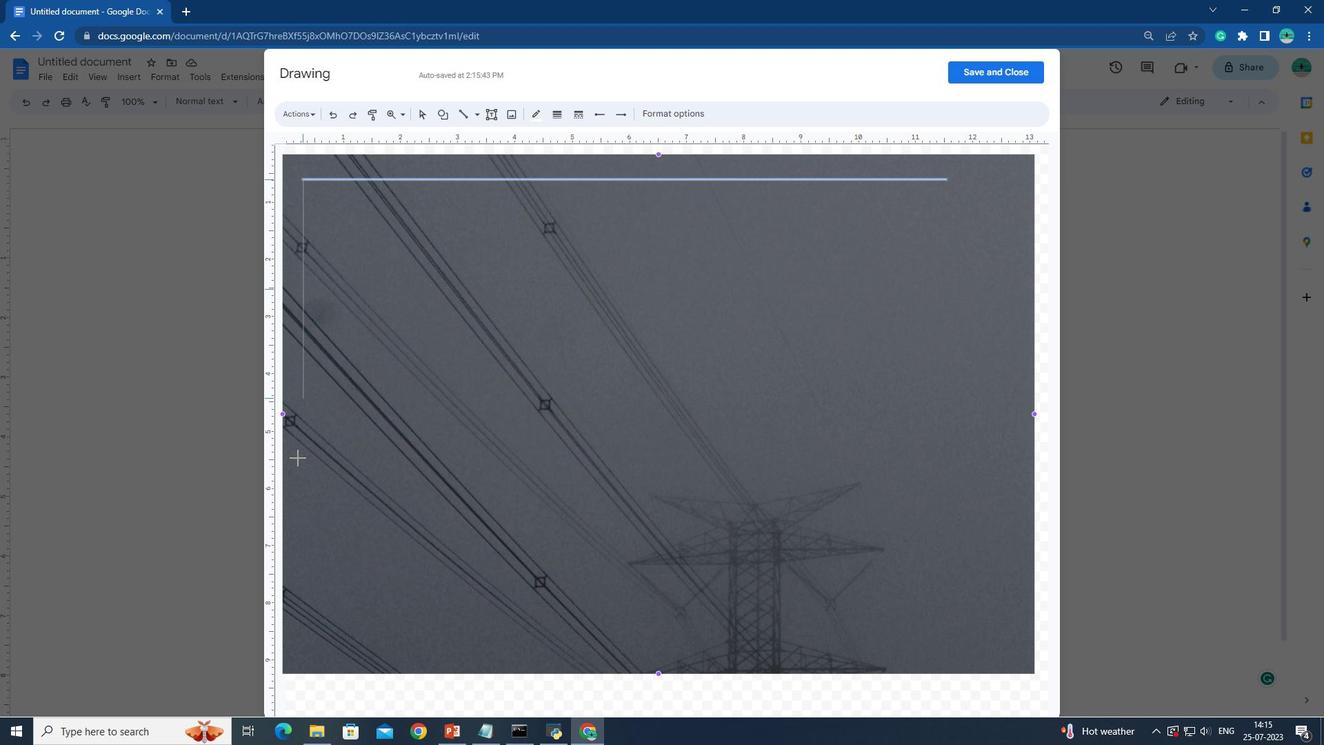 
Action: Key pressed <Key.shift>
Screenshot: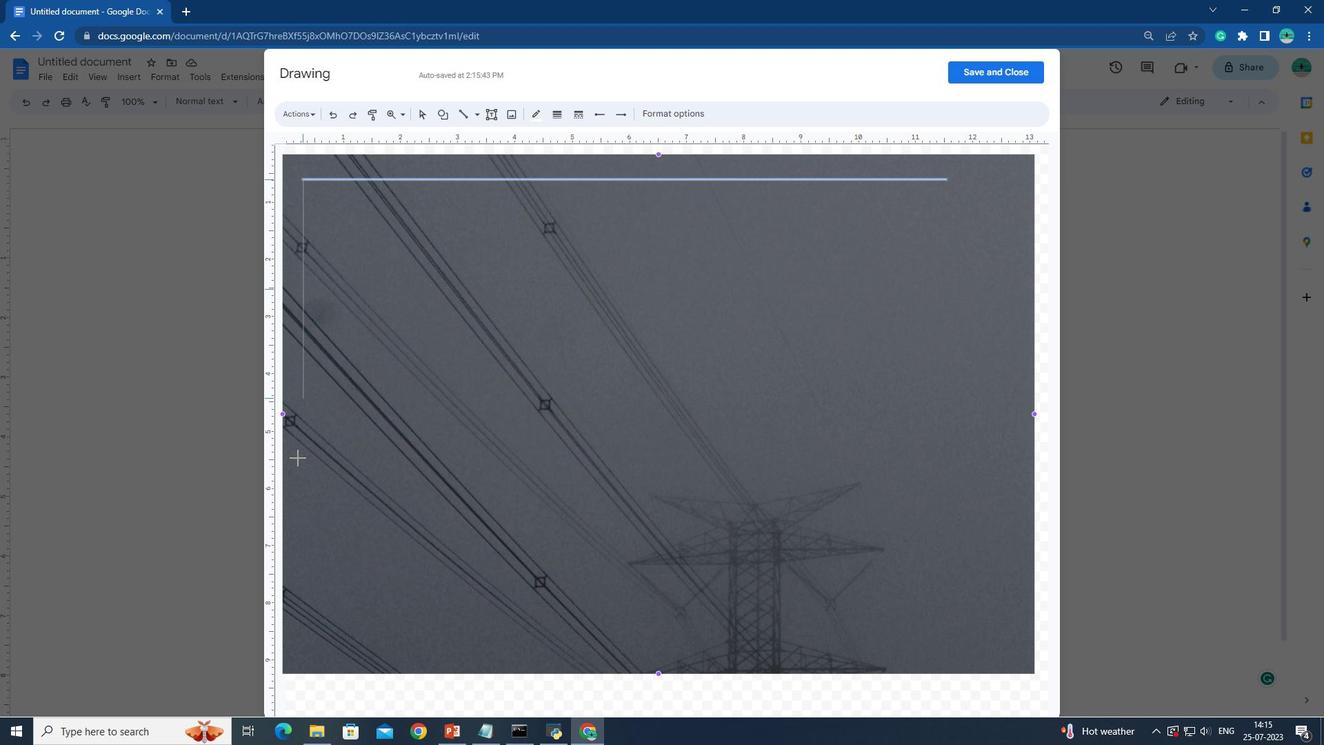 
Action: Mouse moved to (298, 466)
Screenshot: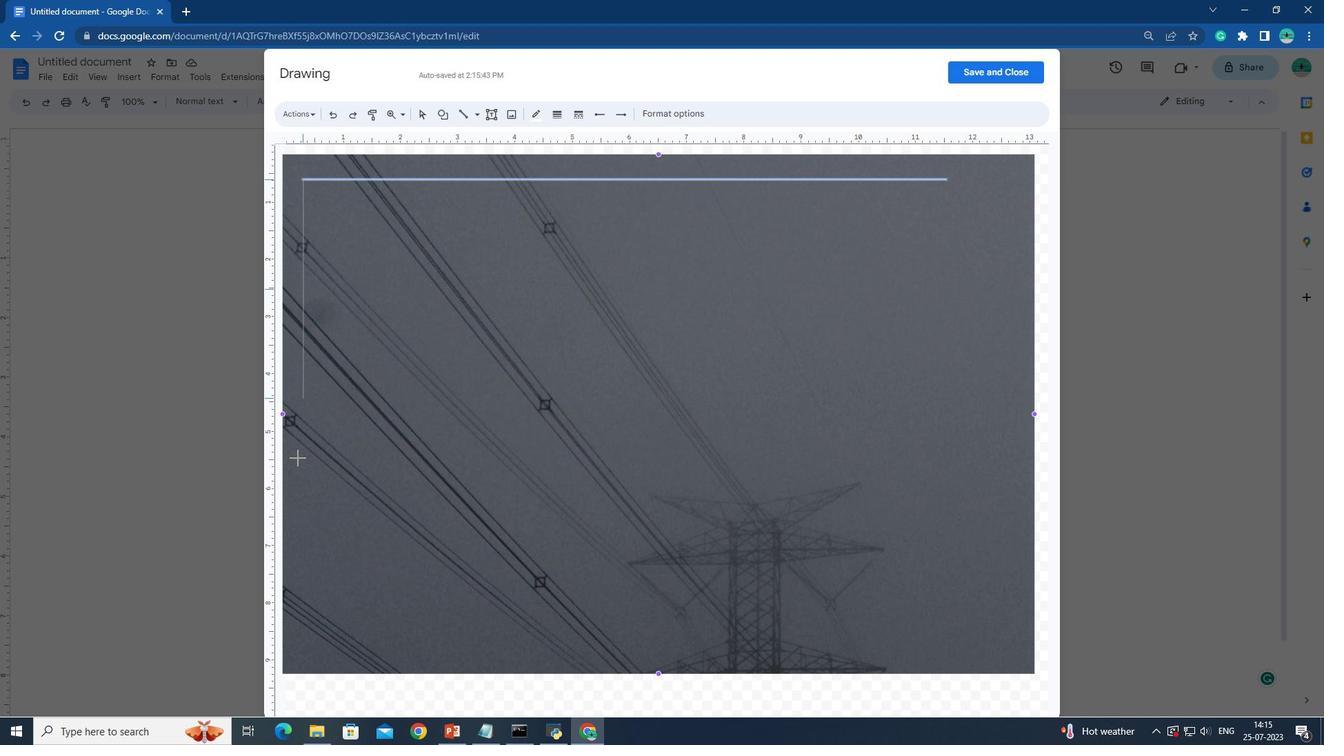 
Action: Key pressed <Key.shift>
Screenshot: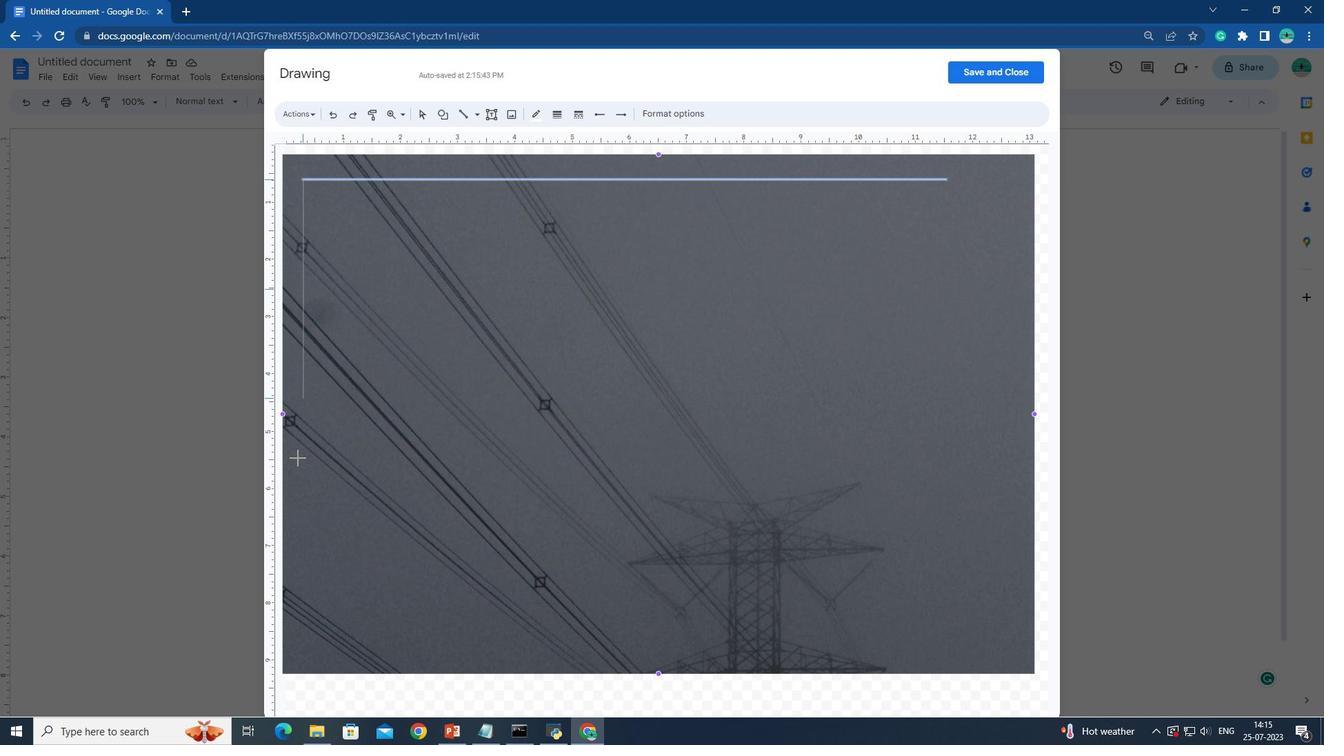 
Action: Mouse moved to (298, 472)
Screenshot: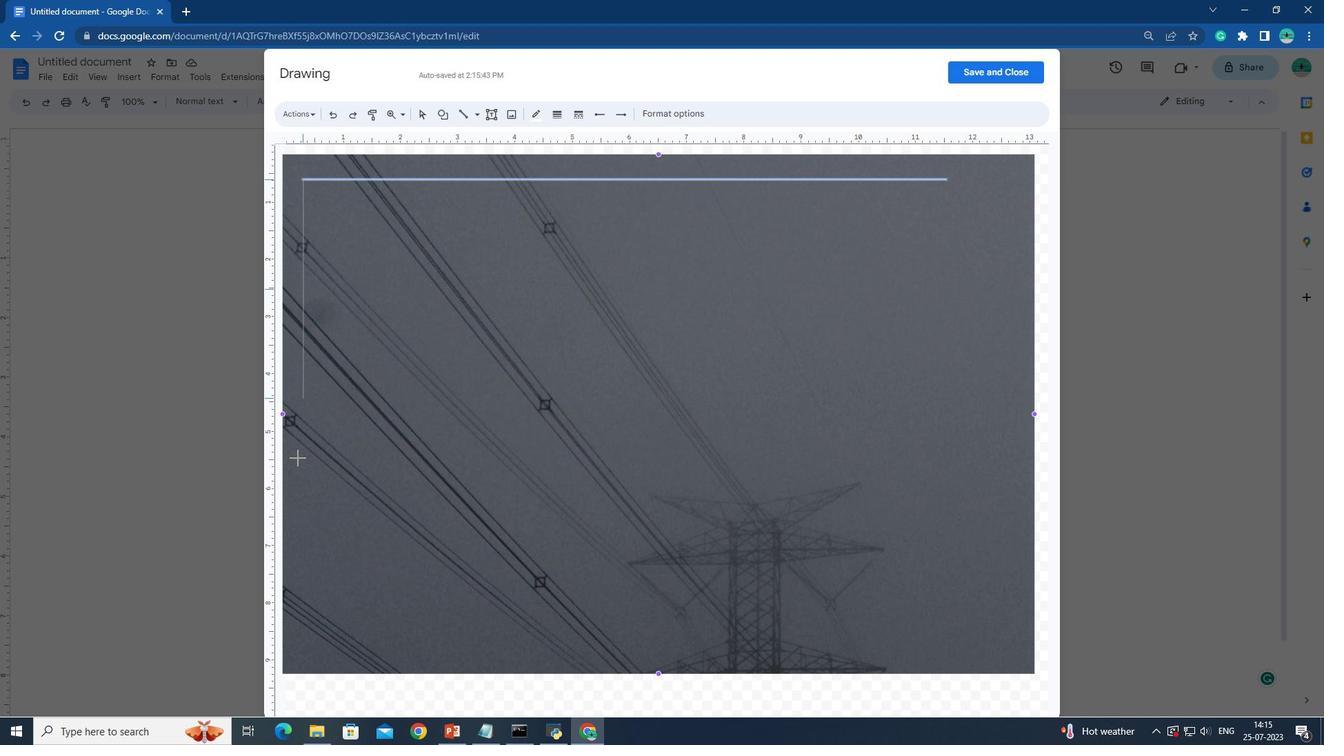 
Action: Key pressed <Key.shift>
Screenshot: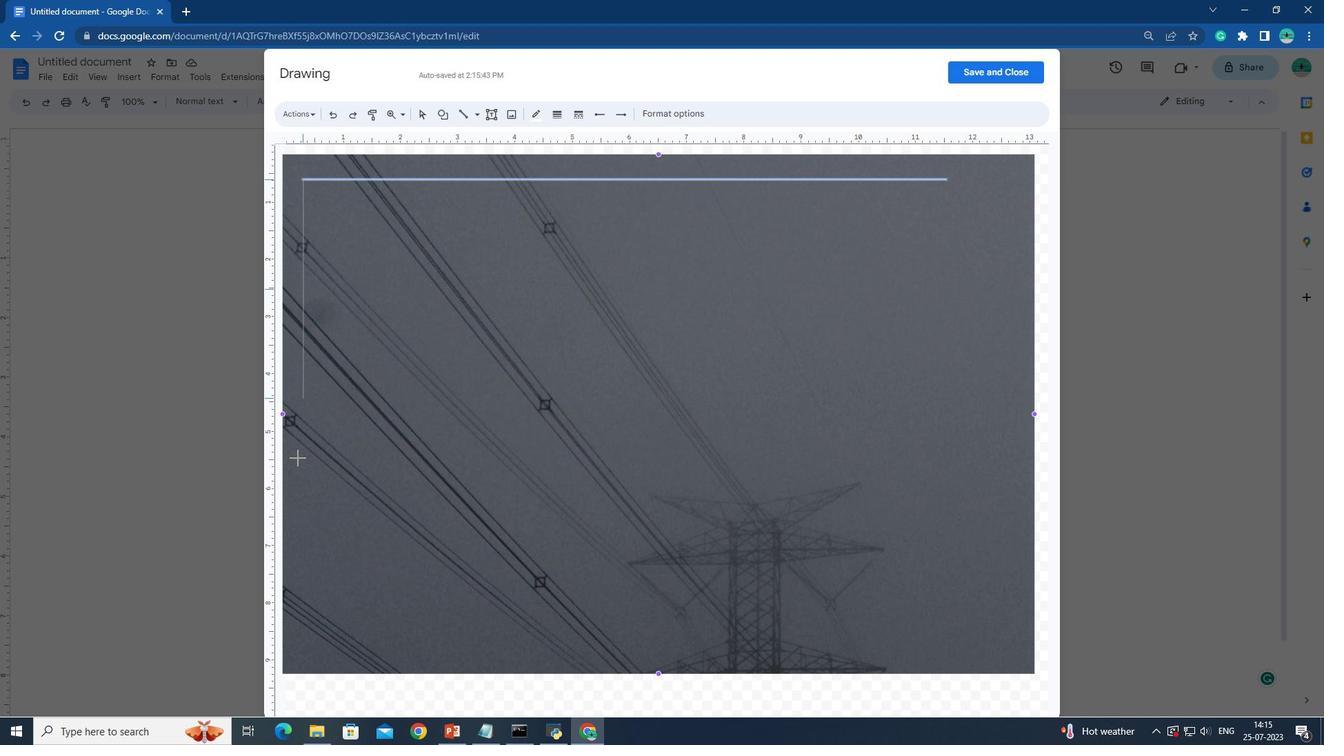 
Action: Mouse moved to (298, 473)
Screenshot: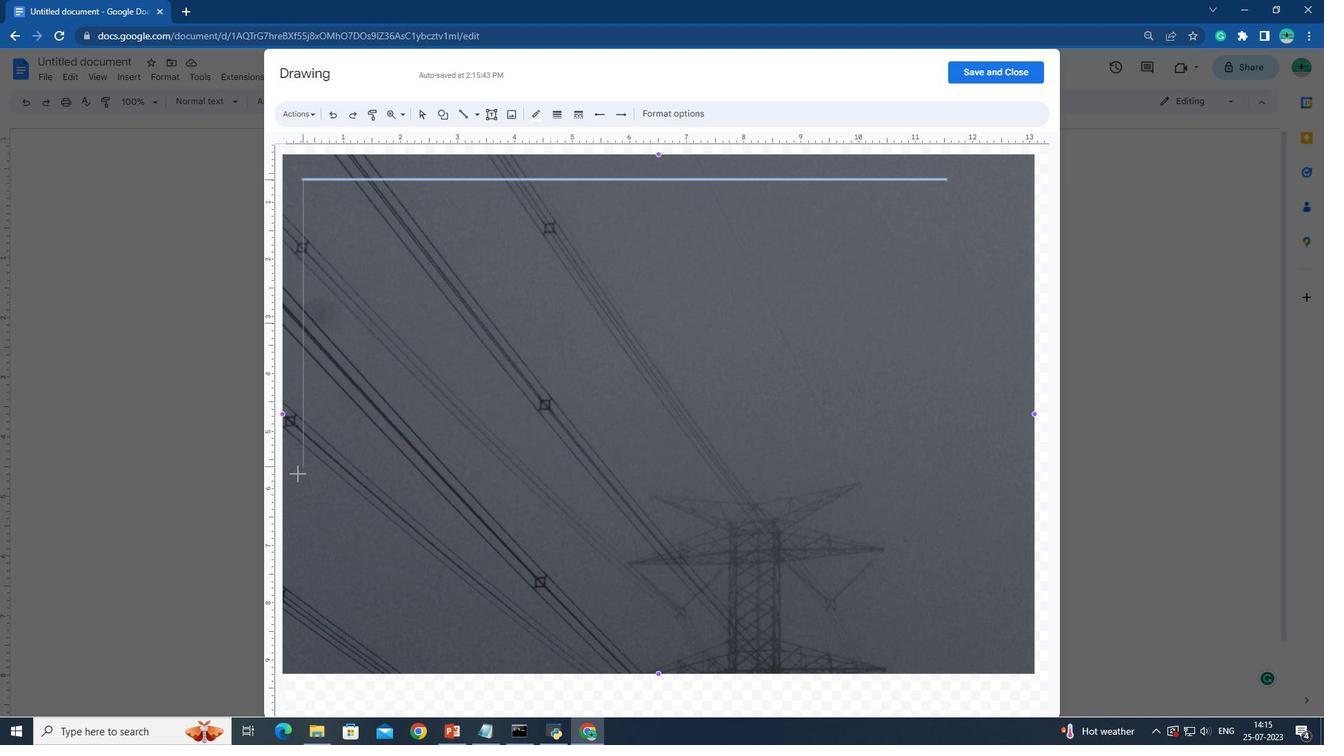 
Action: Key pressed <Key.shift><Key.shift><Key.shift><Key.shift><Key.shift><Key.shift><Key.shift>
Screenshot: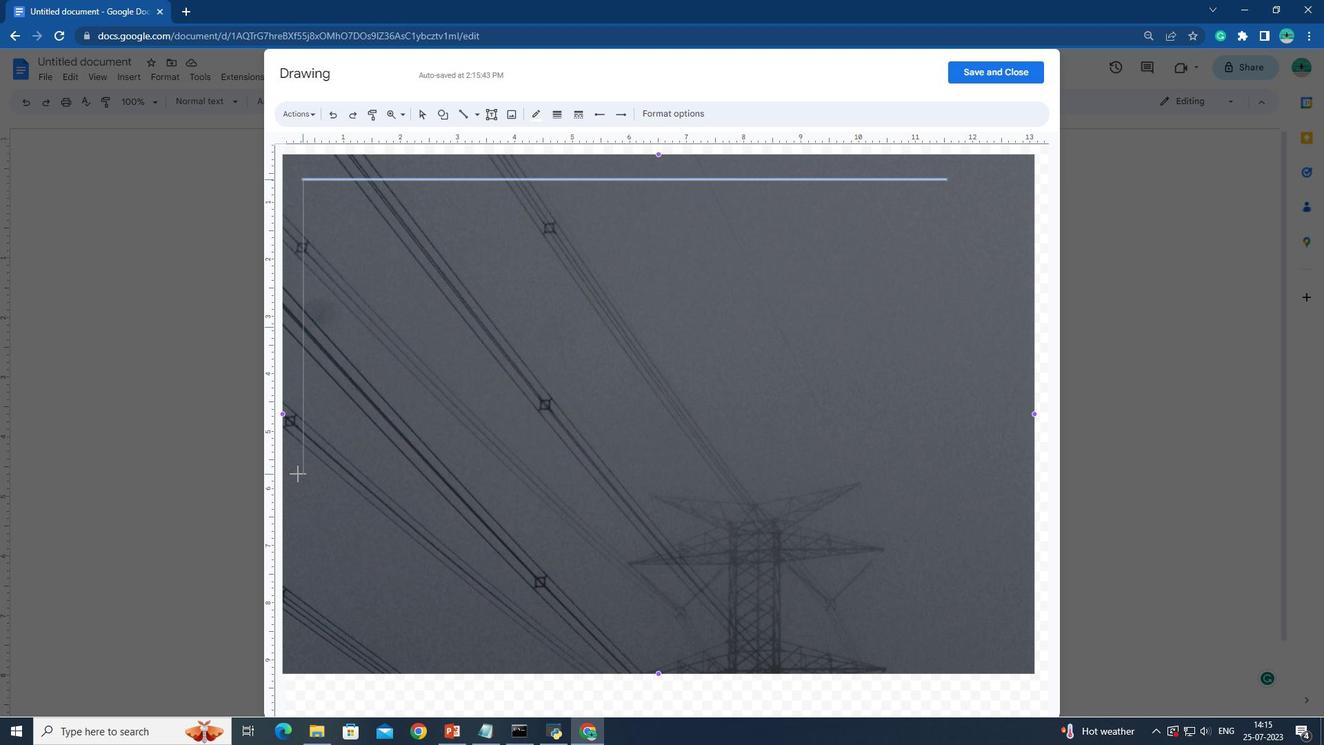 
Action: Mouse moved to (298, 473)
Screenshot: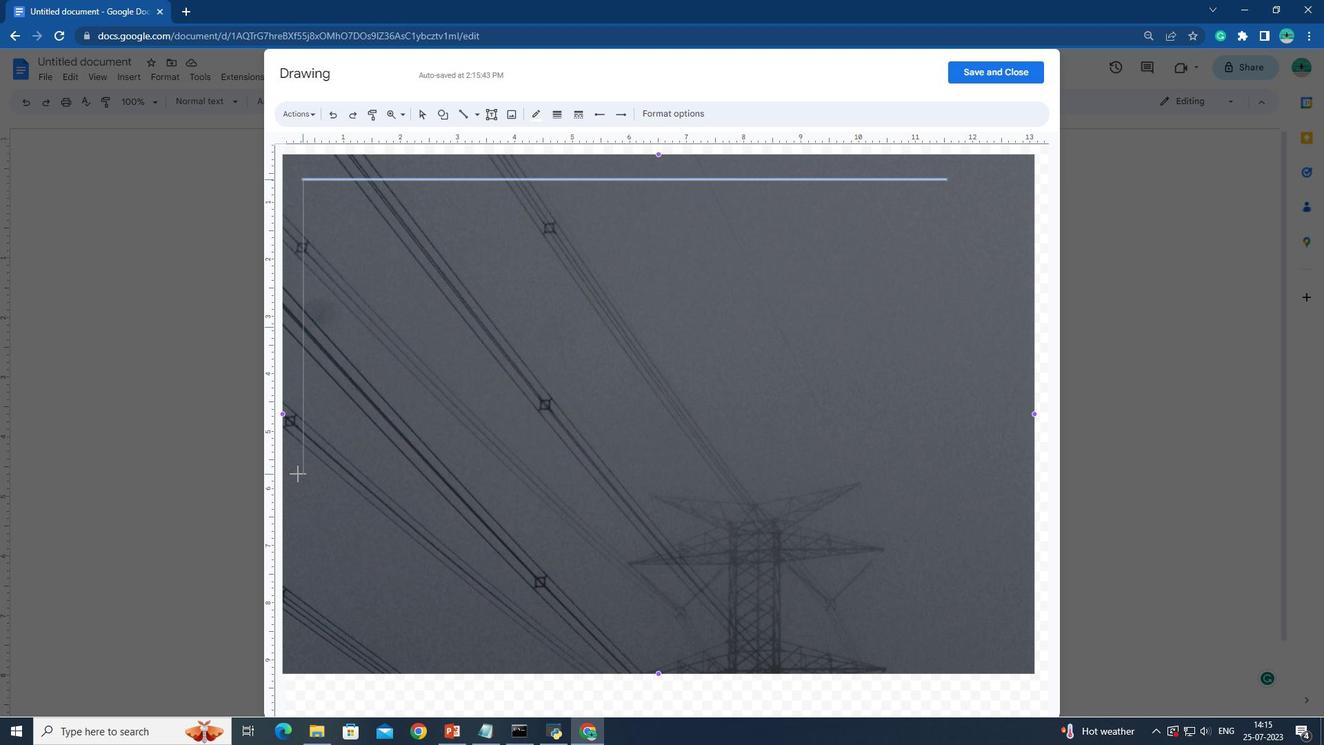 
Action: Key pressed <Key.shift><Key.shift>
Screenshot: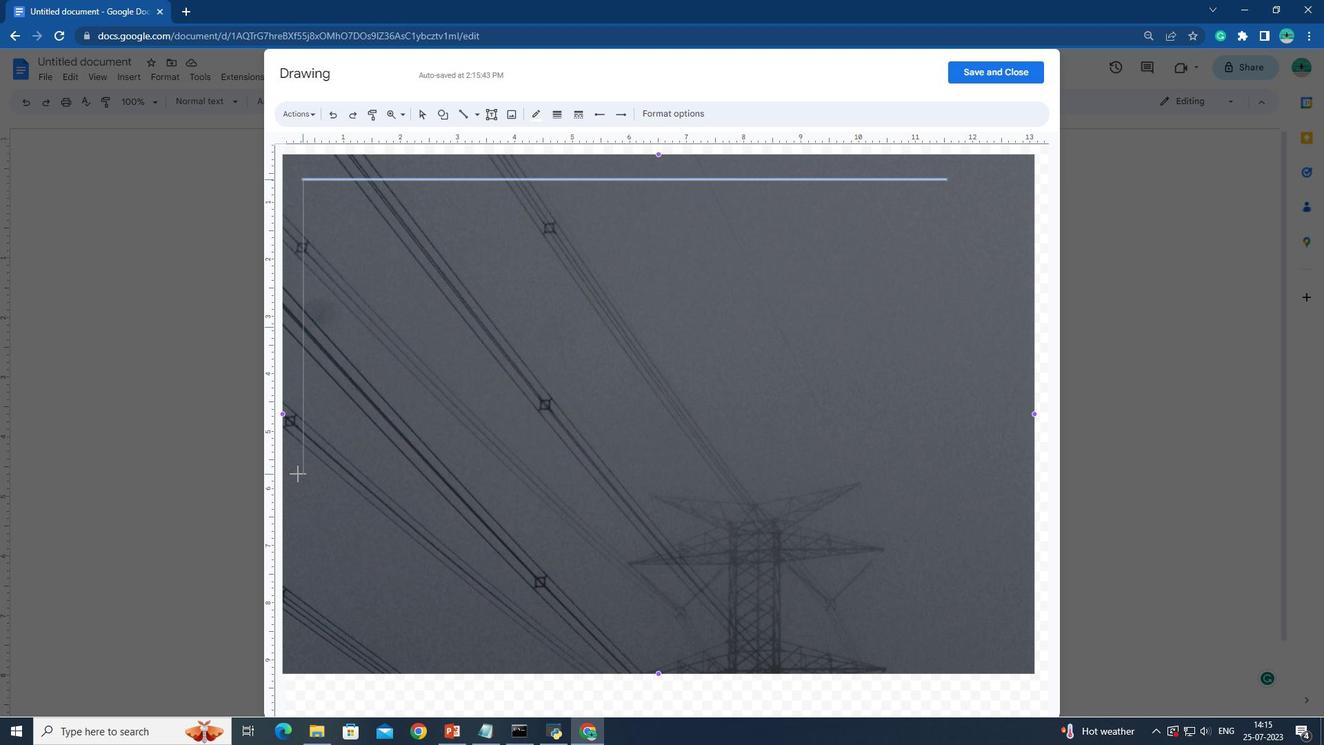 
Action: Mouse moved to (298, 474)
Screenshot: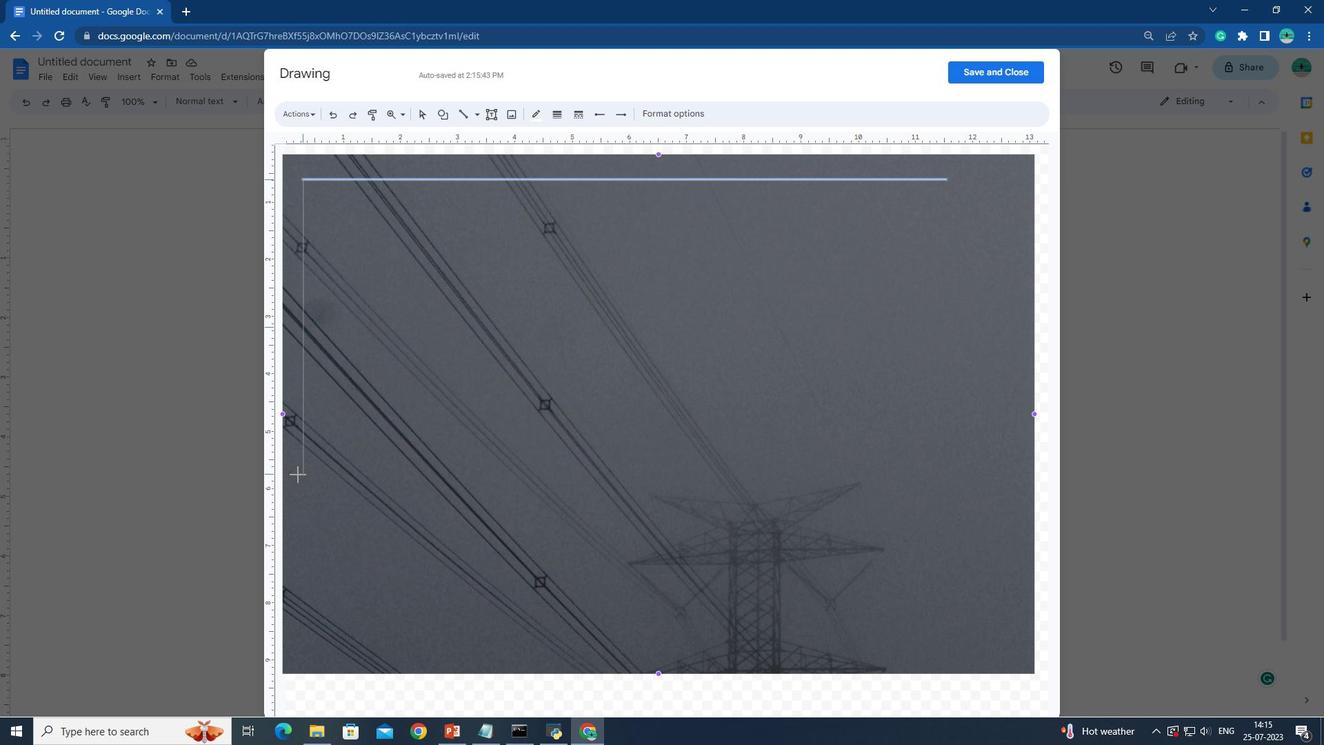 
Action: Key pressed <Key.shift>
Screenshot: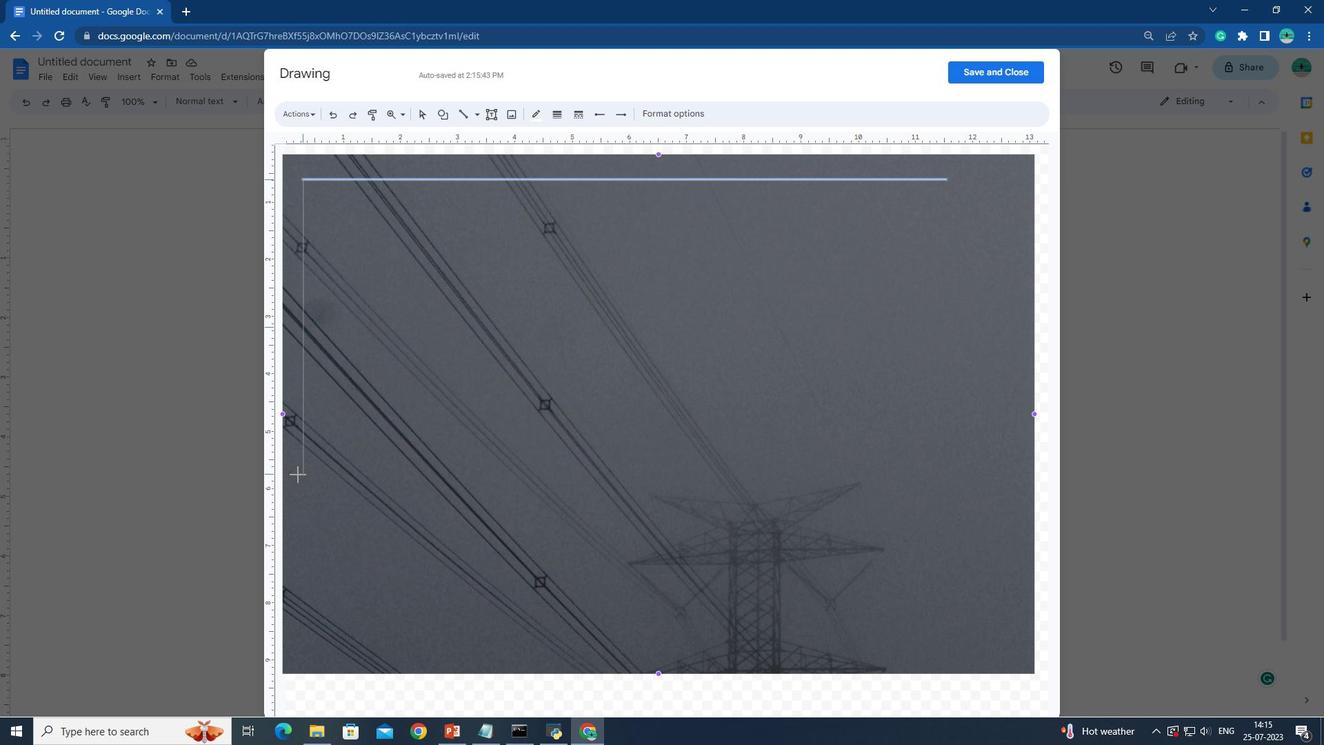 
Action: Mouse moved to (298, 475)
Screenshot: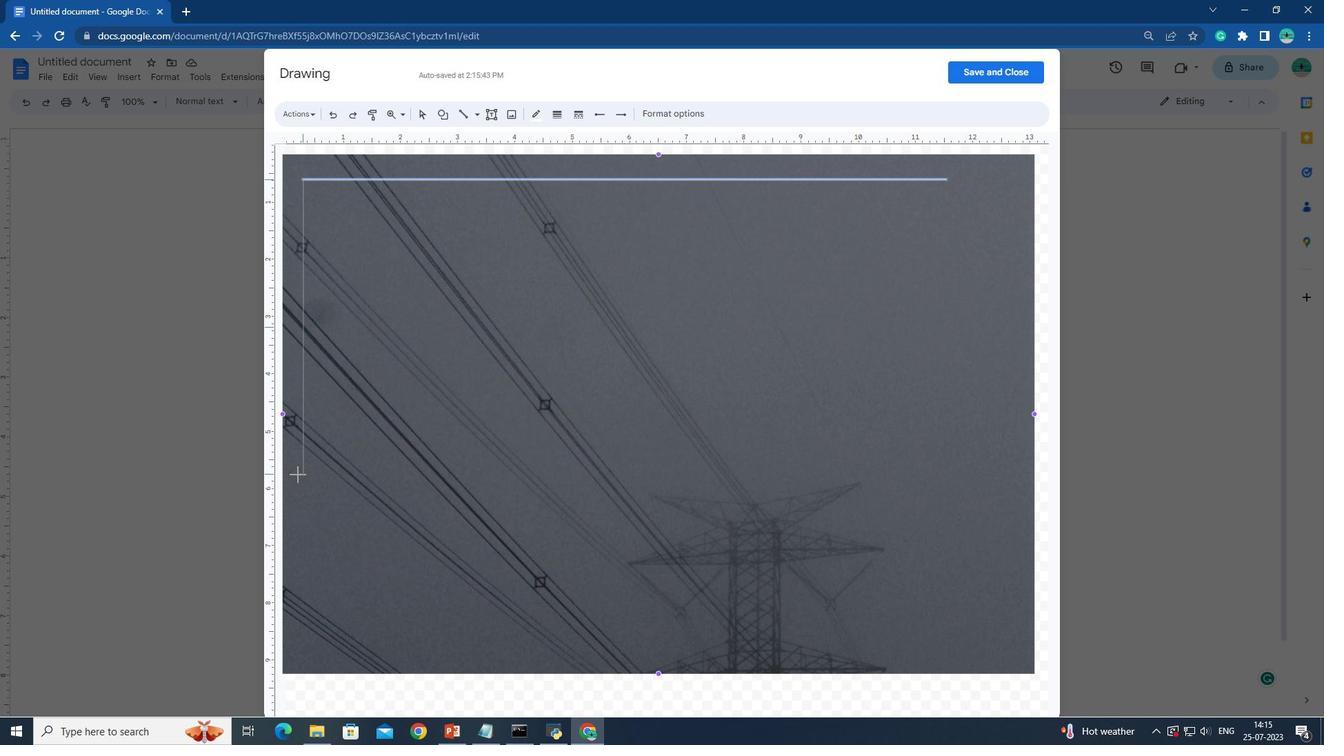 
Action: Key pressed <Key.shift>
Screenshot: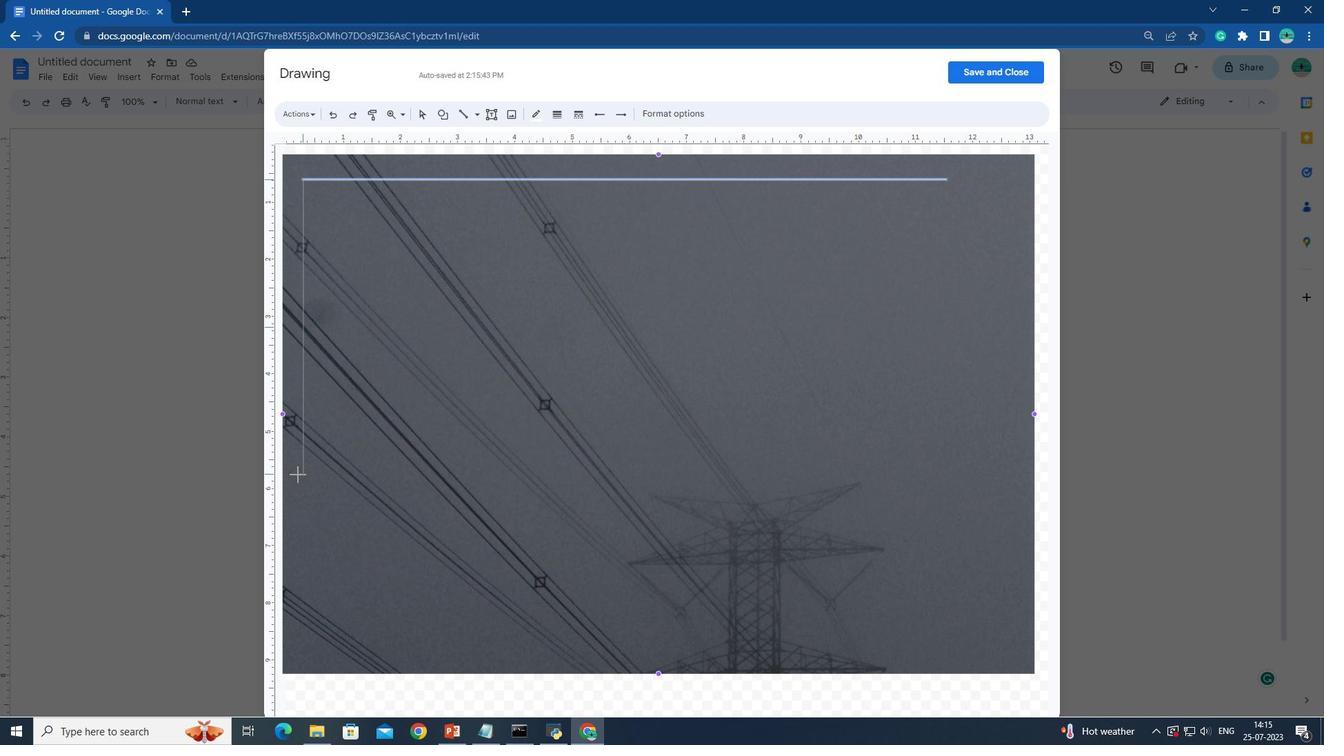
Action: Mouse moved to (298, 476)
Screenshot: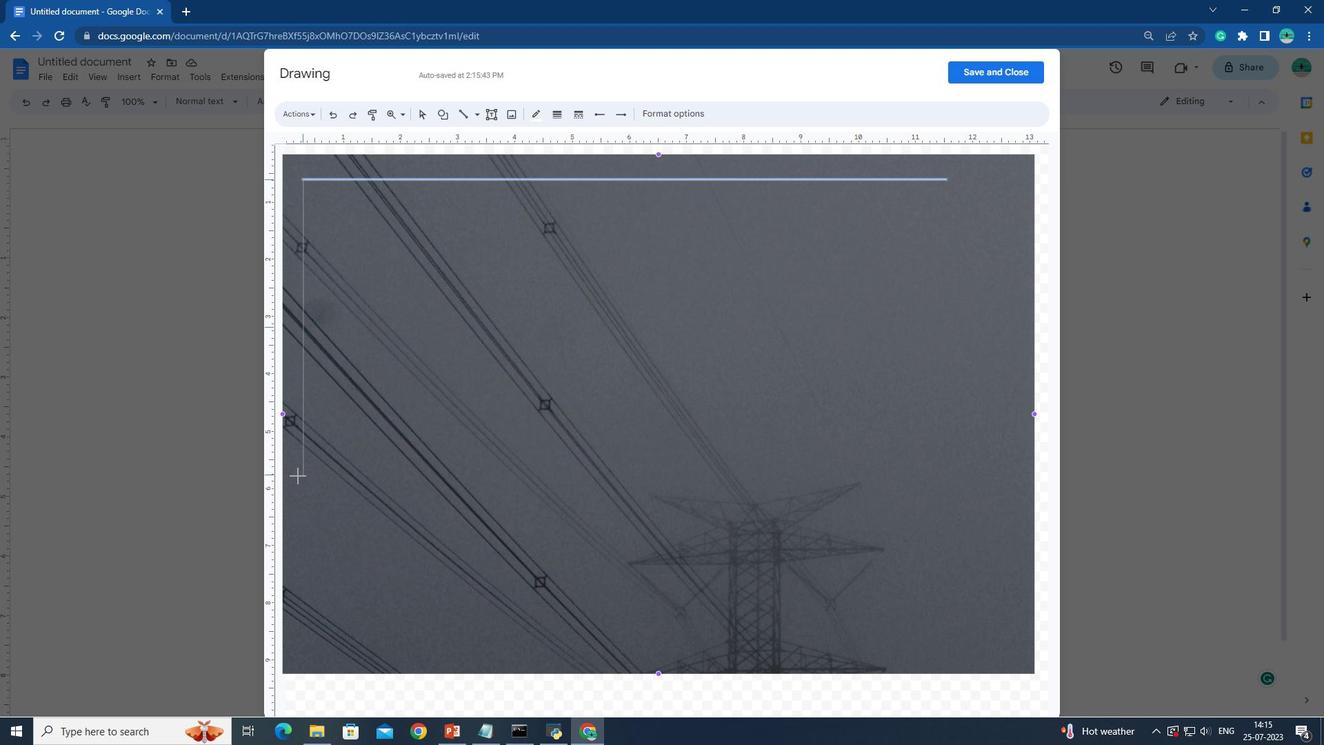 
Action: Key pressed <Key.shift>
Screenshot: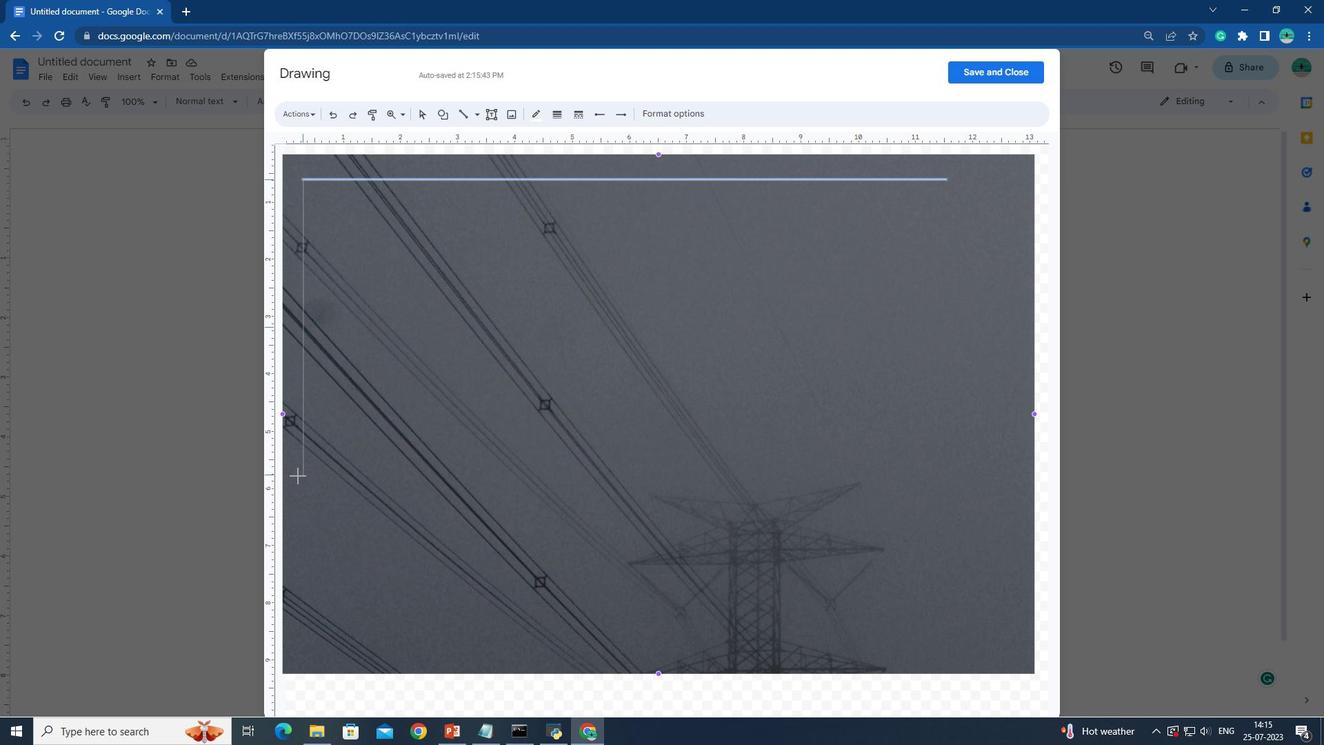 
Action: Mouse moved to (298, 476)
Screenshot: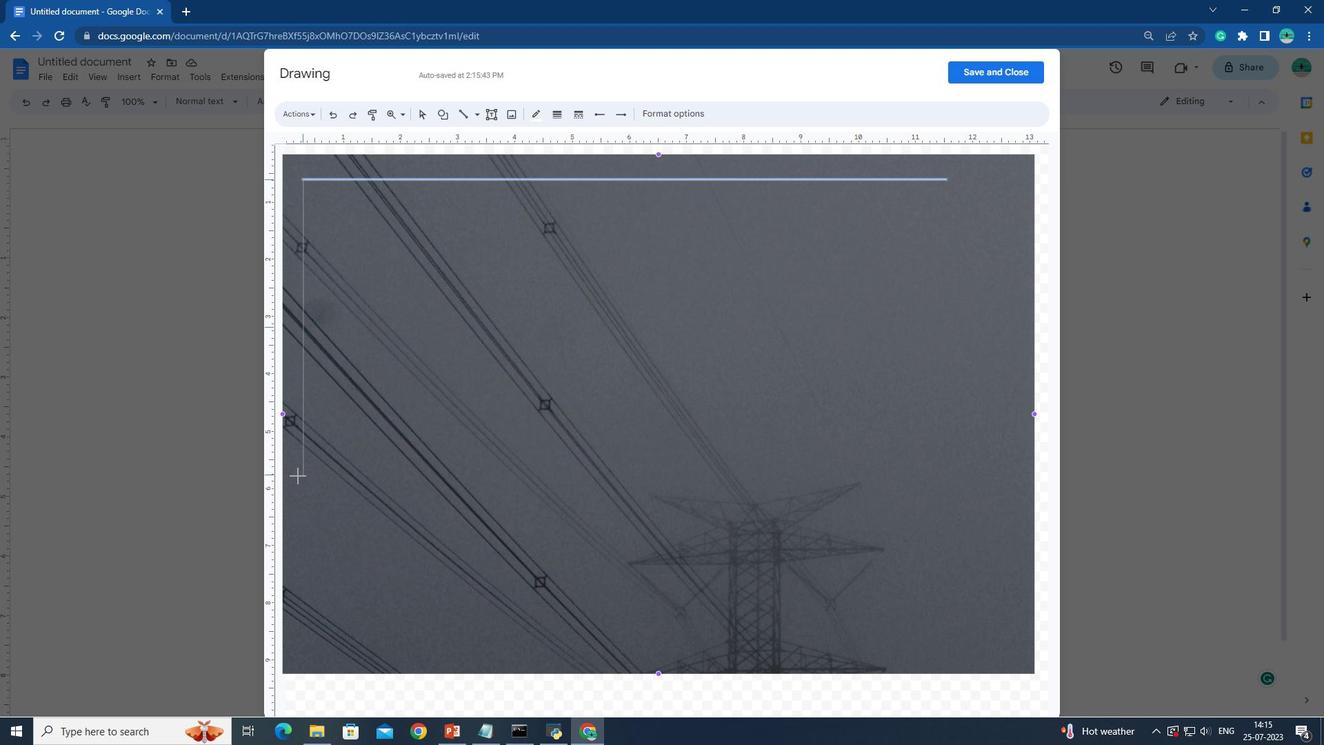 
Action: Key pressed <Key.shift>
Screenshot: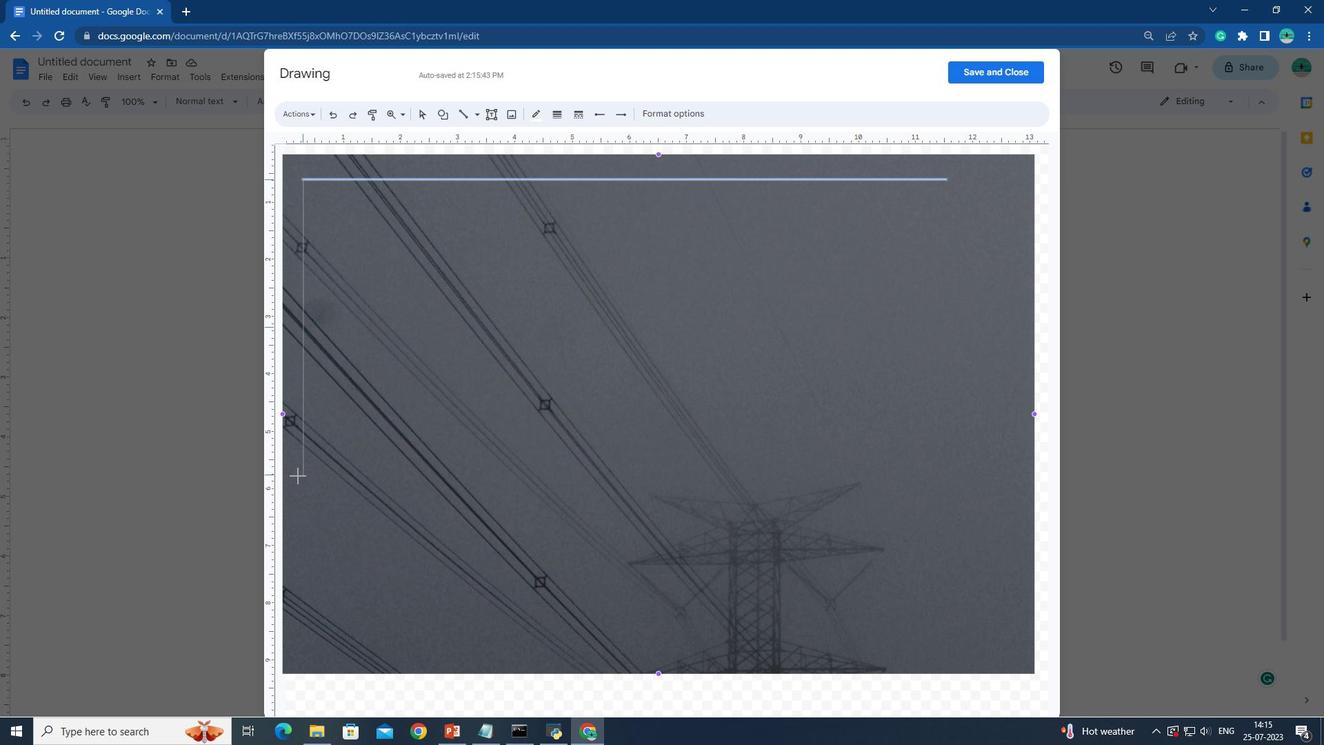 
Action: Mouse moved to (298, 477)
Screenshot: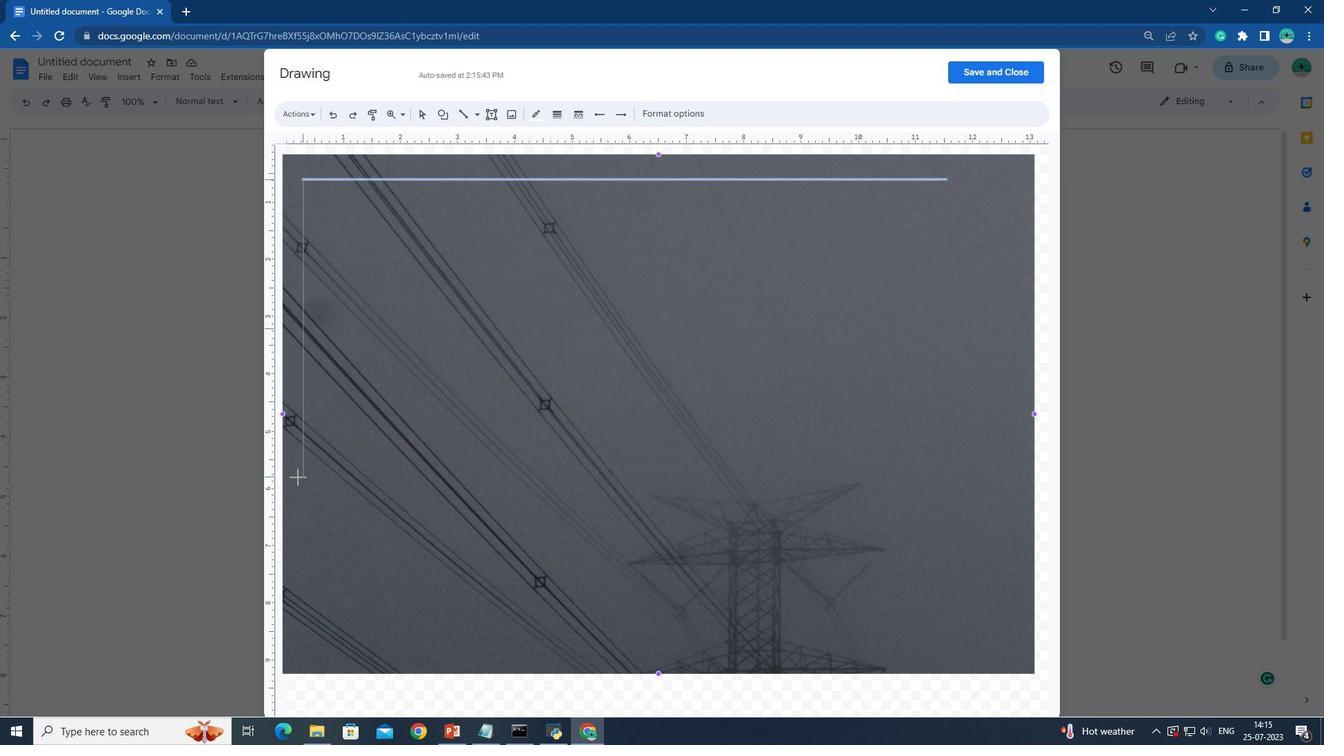 
Action: Key pressed <Key.shift>
Screenshot: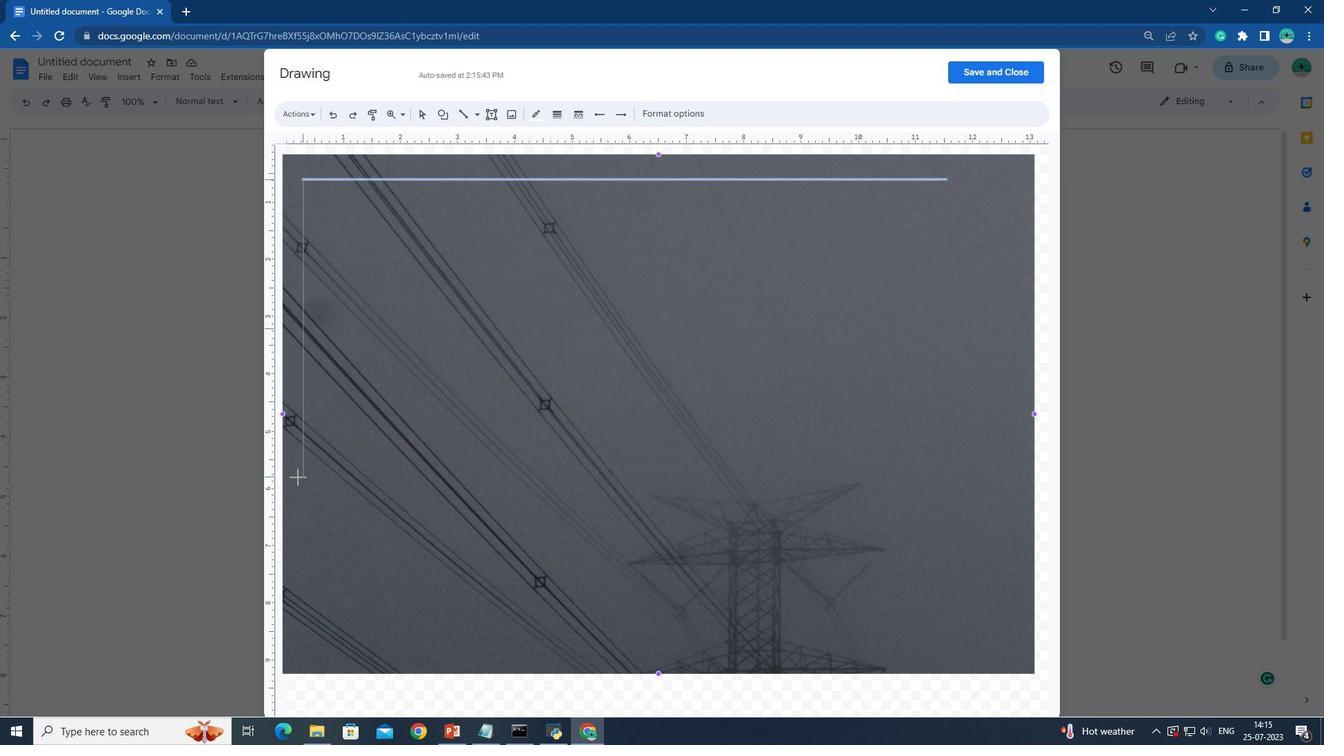 
Action: Mouse moved to (298, 478)
Screenshot: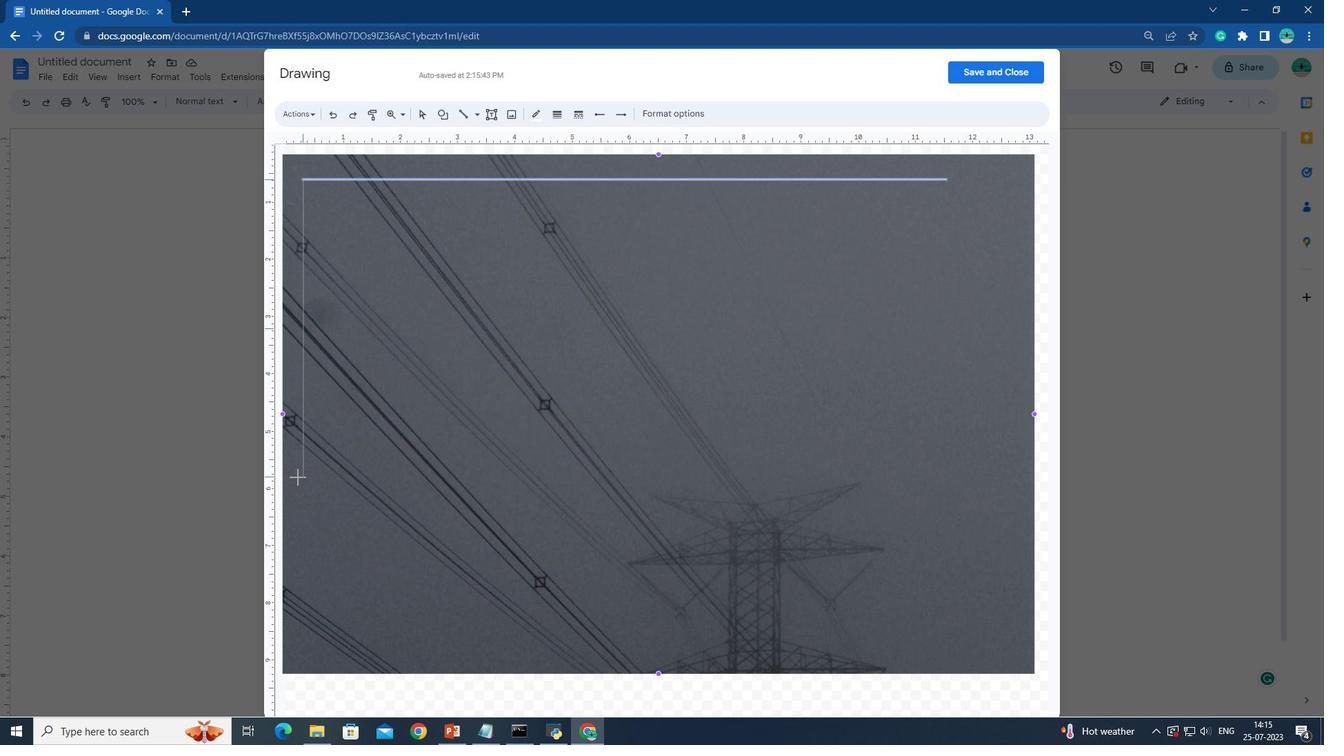 
Action: Key pressed <Key.shift>
Screenshot: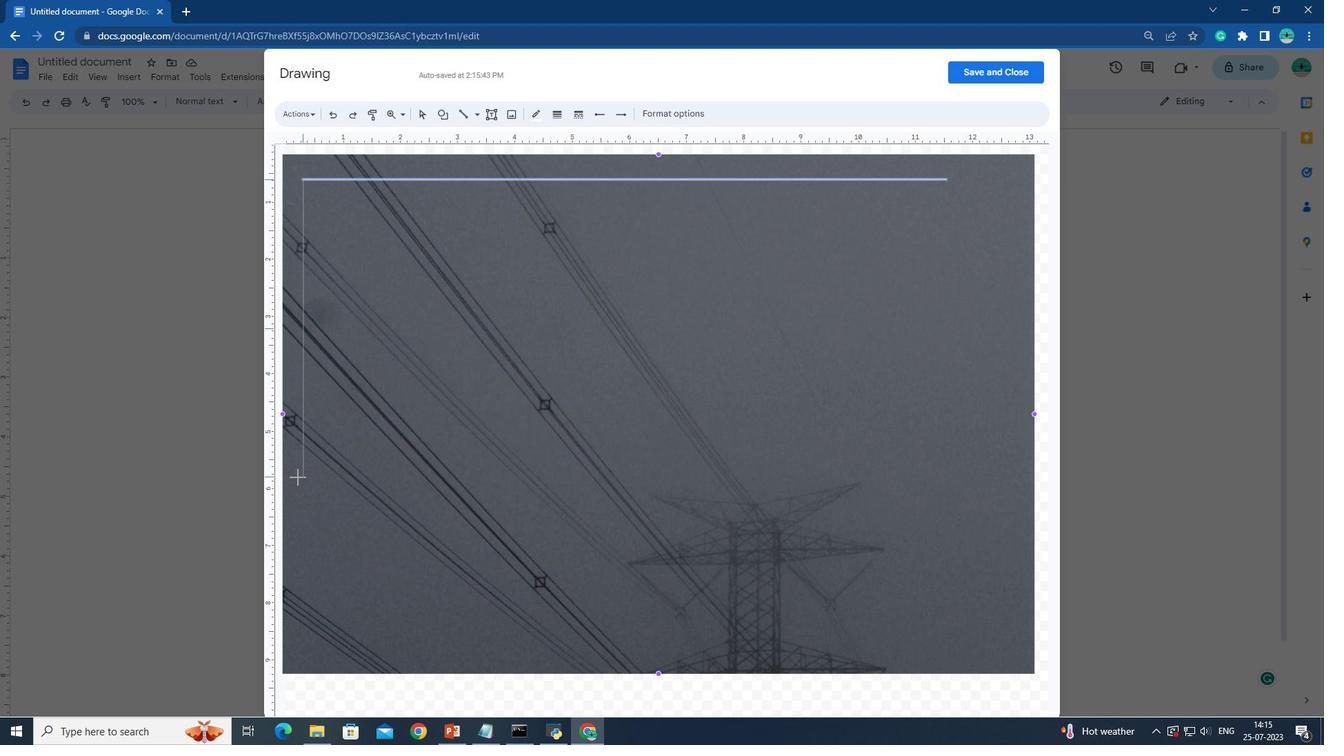 
Action: Mouse moved to (298, 481)
Screenshot: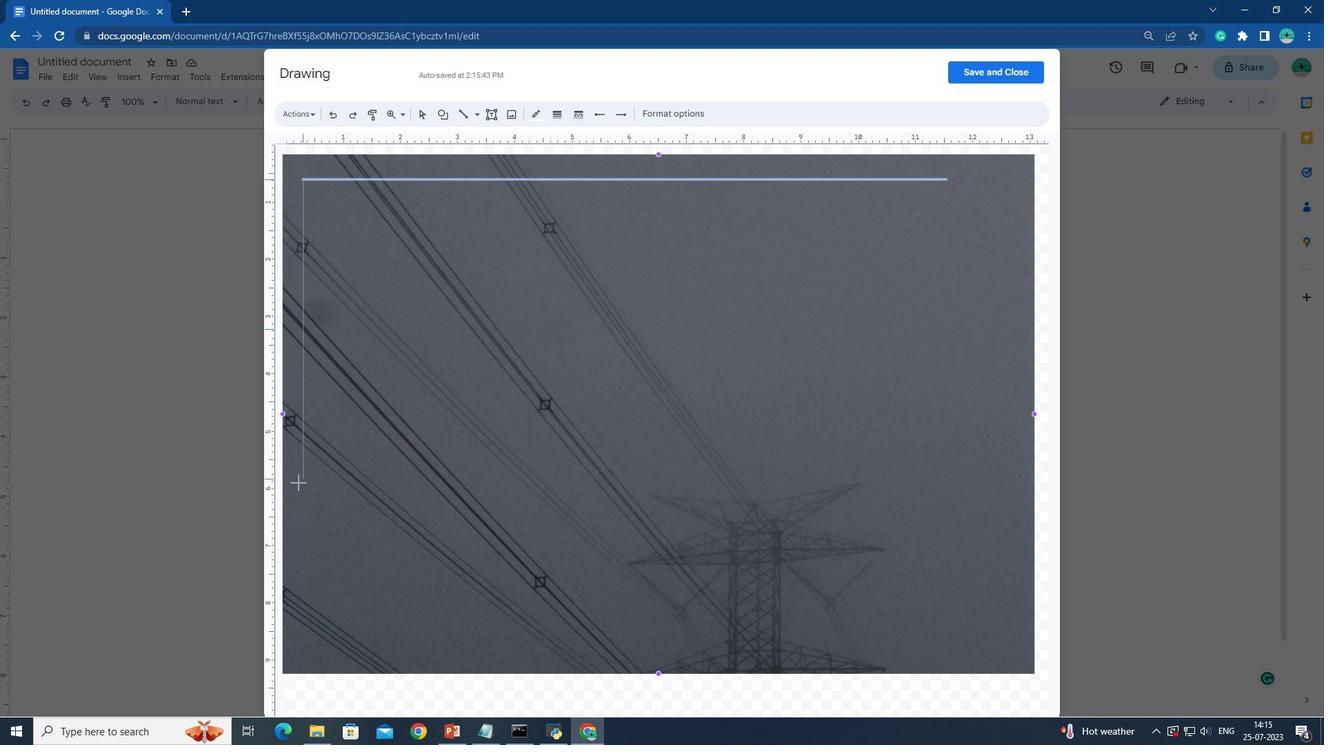 
Action: Key pressed <Key.shift>
Screenshot: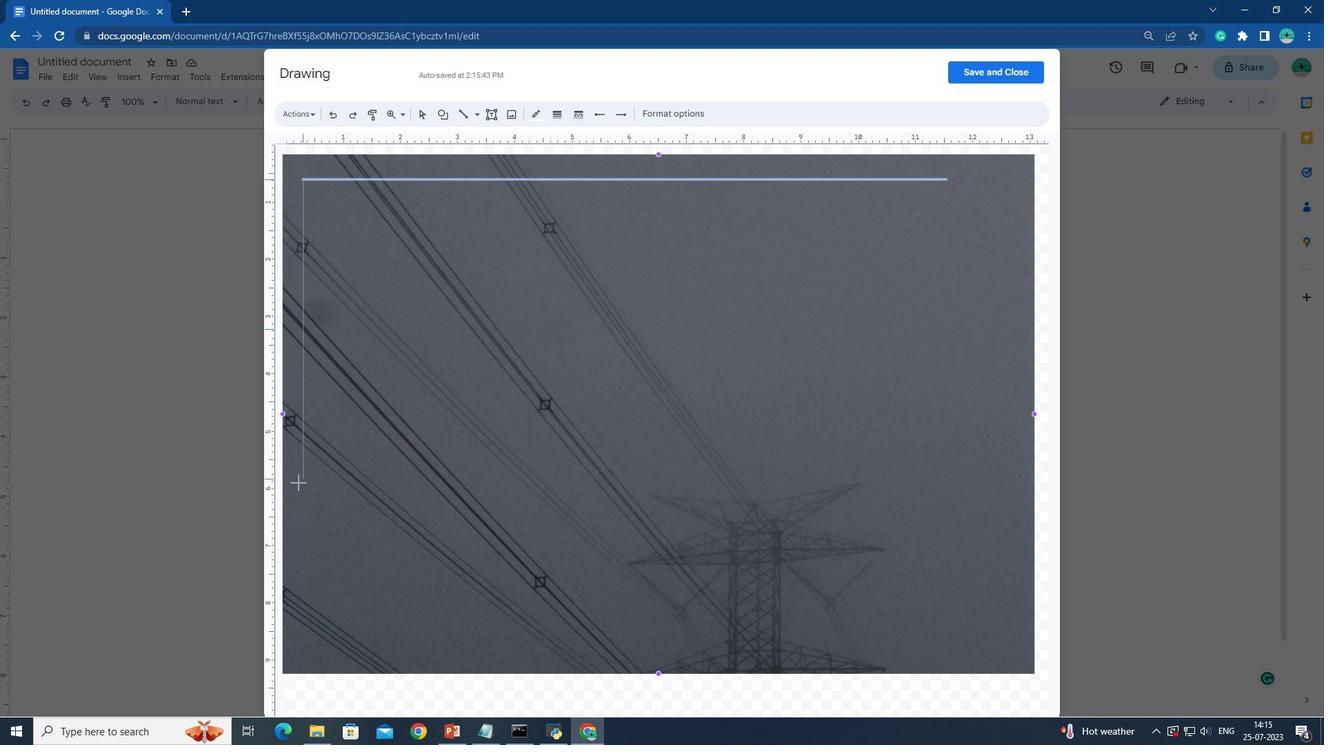 
Action: Mouse moved to (298, 486)
Screenshot: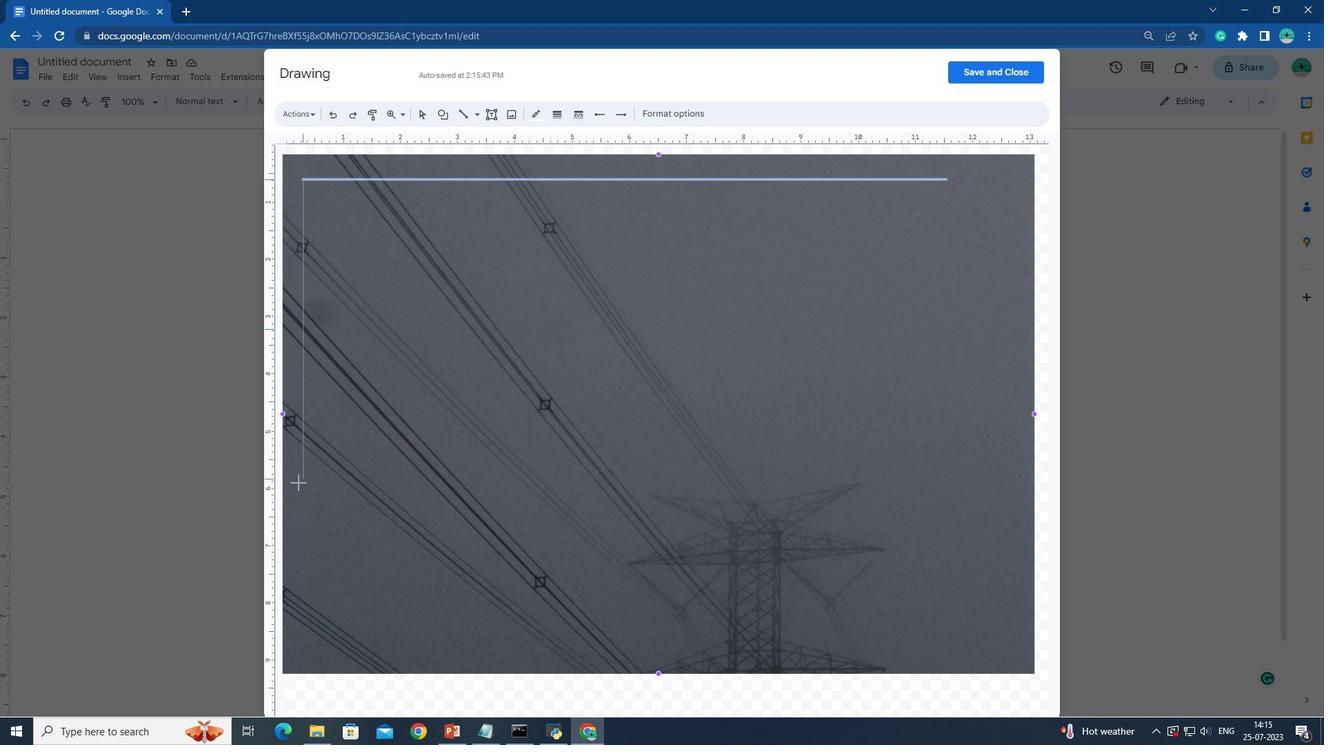 
Action: Key pressed <Key.shift>
Screenshot: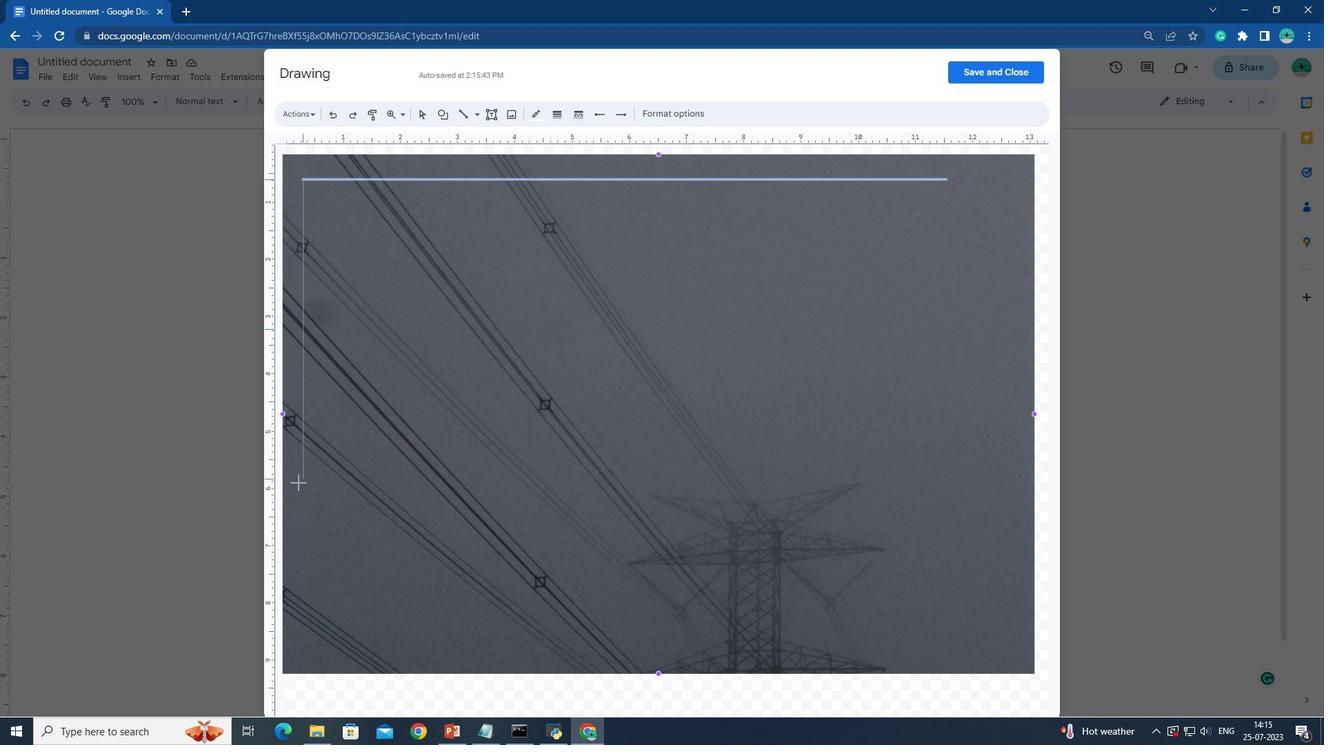 
Action: Mouse moved to (298, 488)
Screenshot: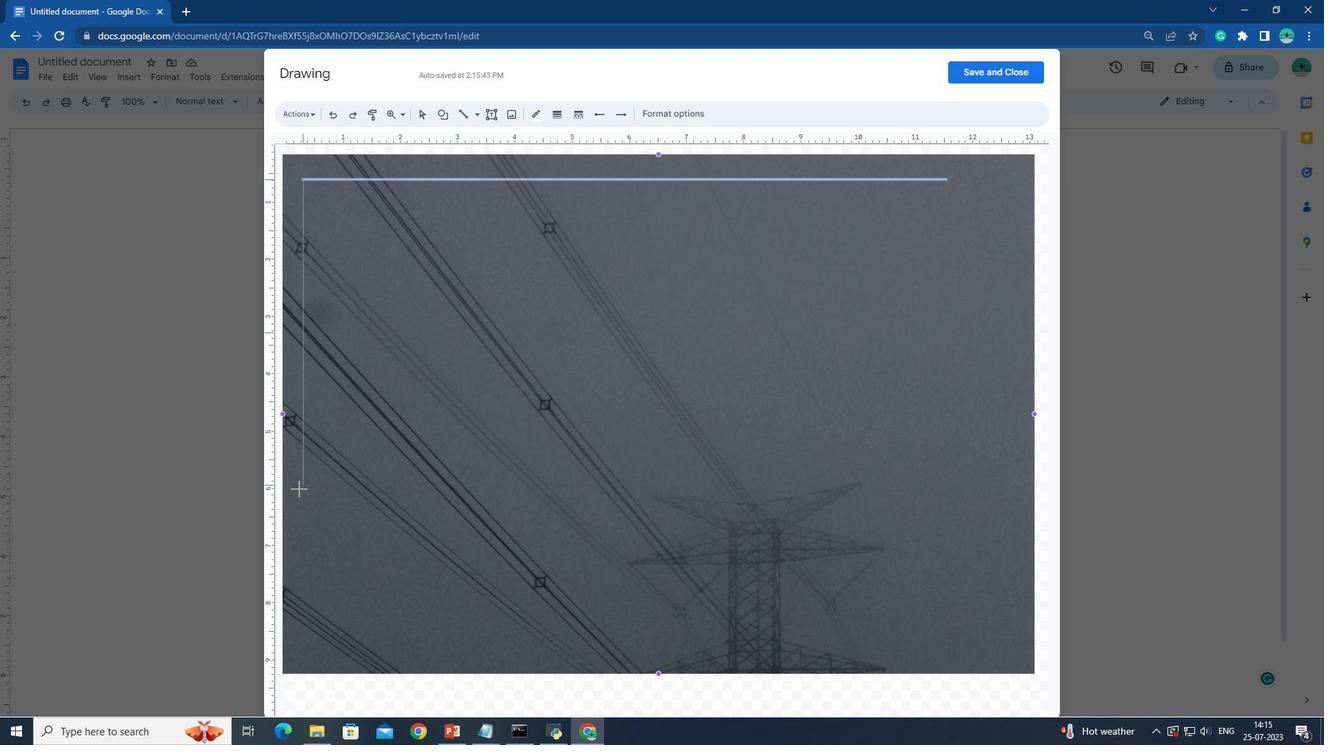 
Action: Key pressed <Key.shift>
Screenshot: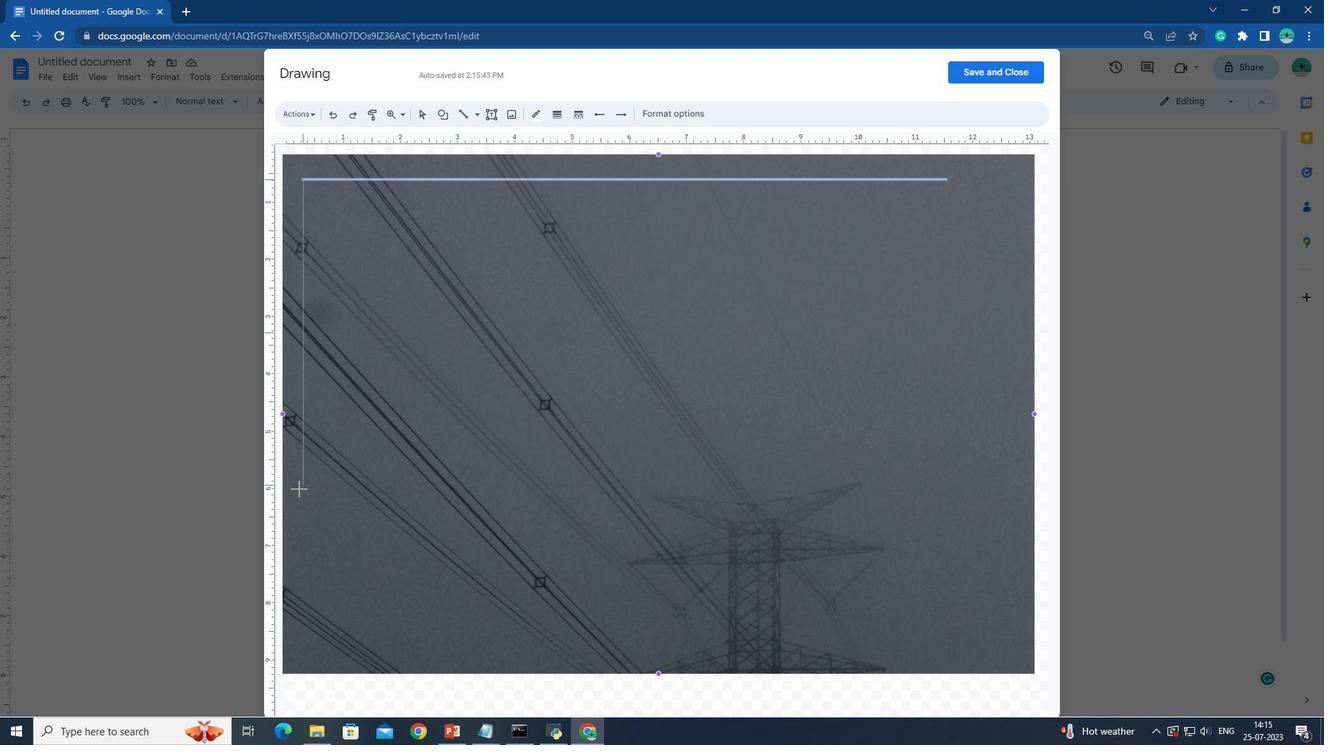
Action: Mouse moved to (300, 489)
Screenshot: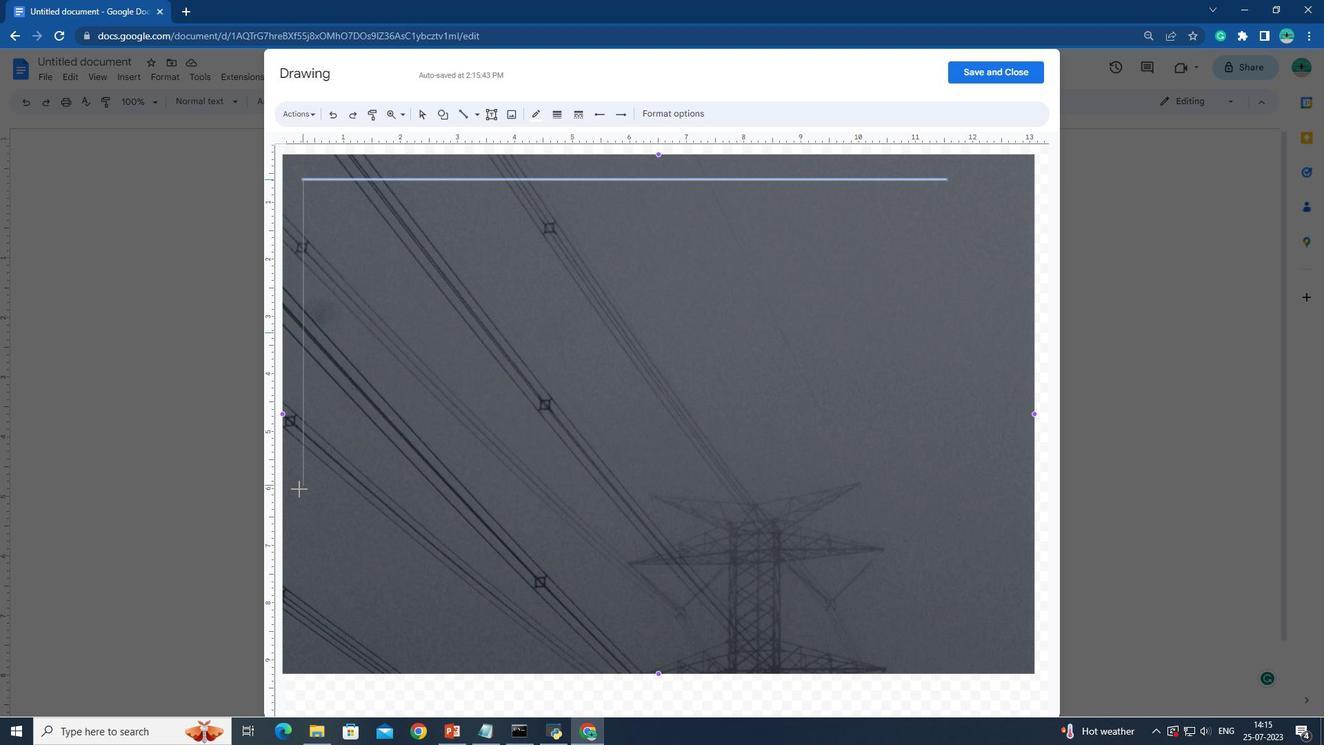 
Action: Key pressed <Key.shift>
Screenshot: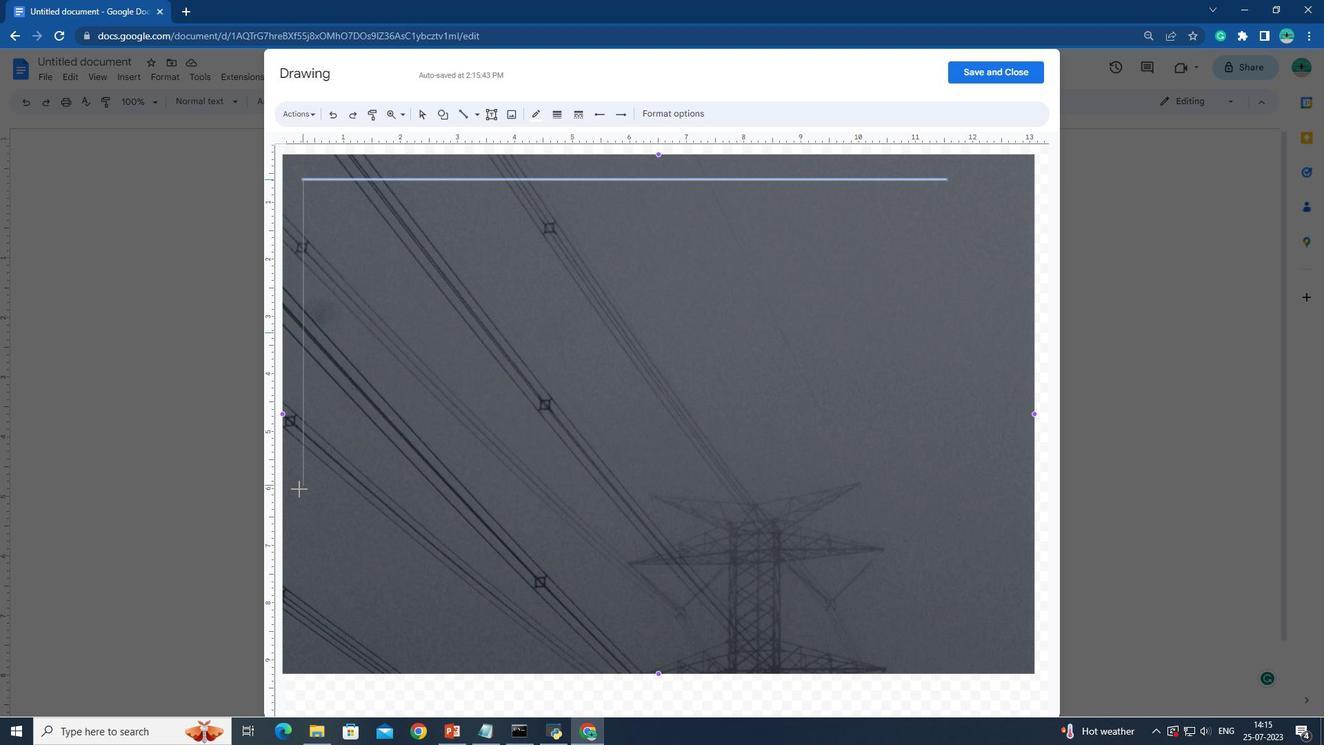 
Action: Mouse moved to (300, 492)
Screenshot: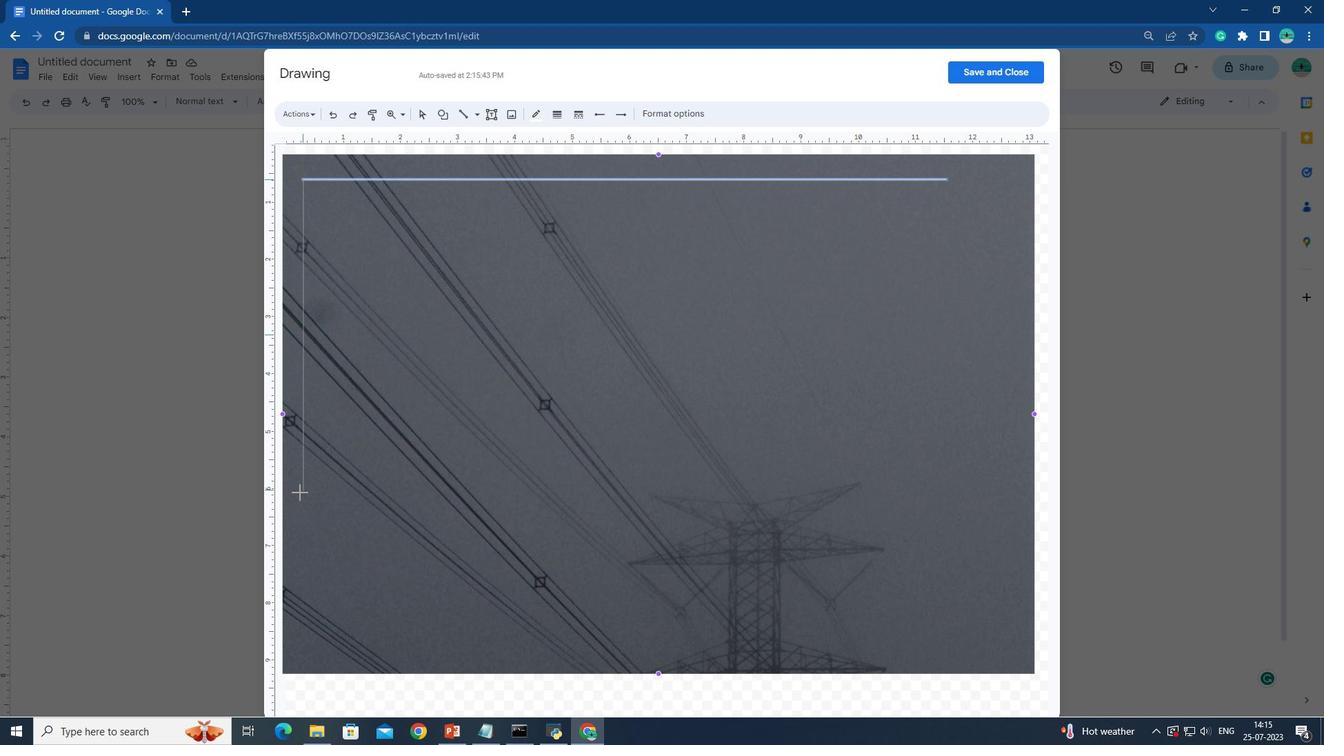 
Action: Key pressed <Key.shift>
Screenshot: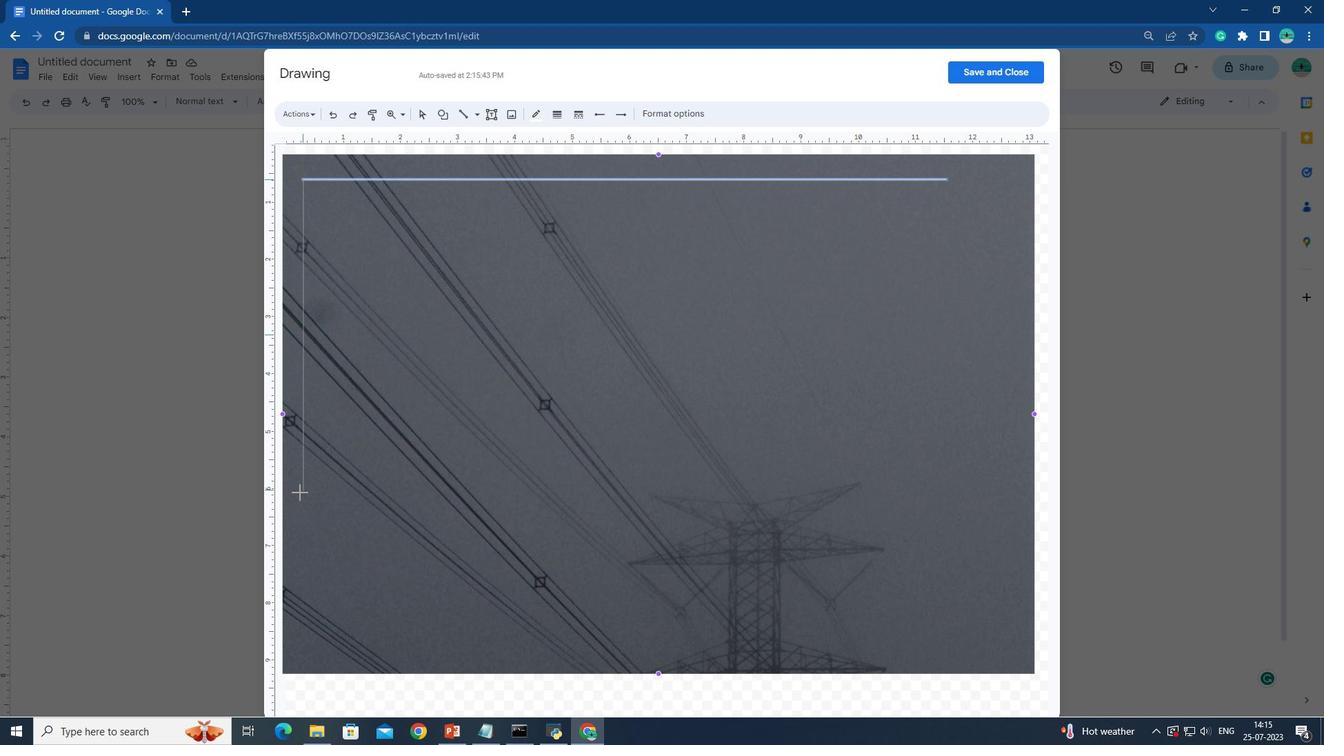 
Action: Mouse moved to (300, 493)
Screenshot: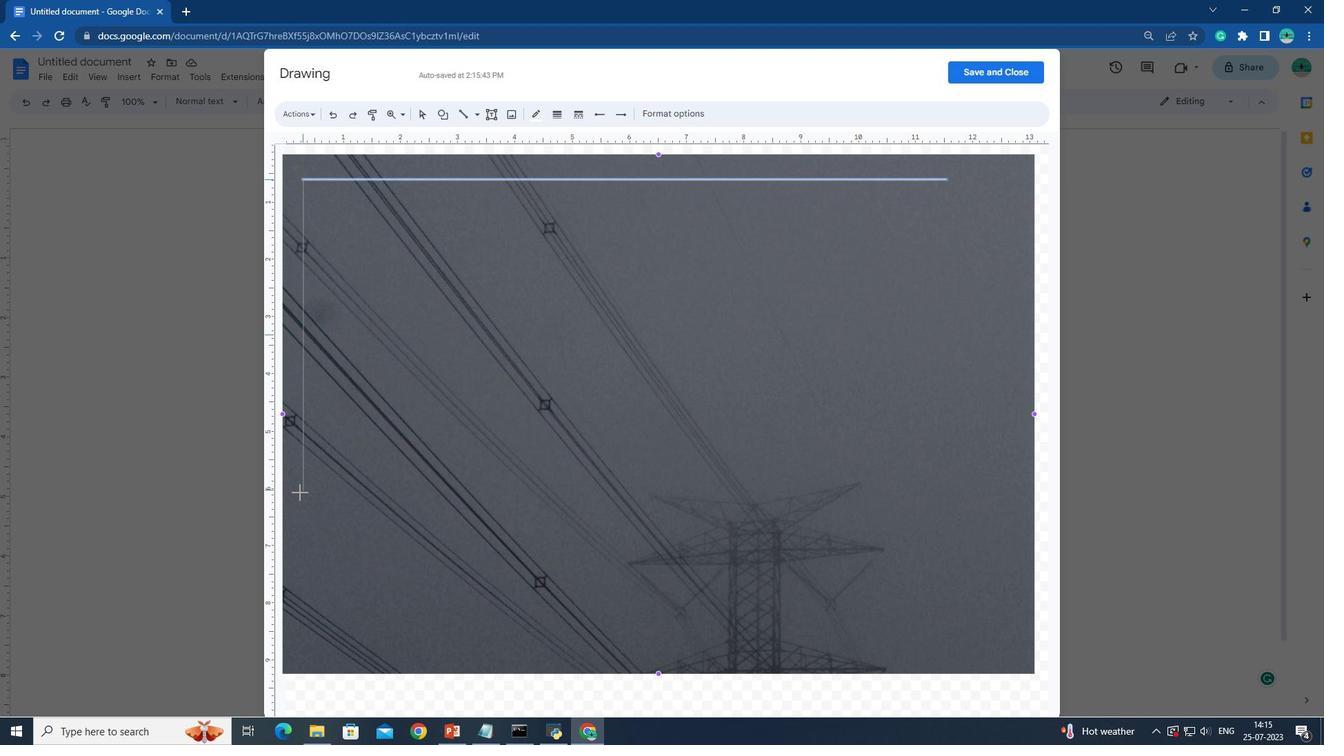 
Action: Key pressed <Key.shift>
Screenshot: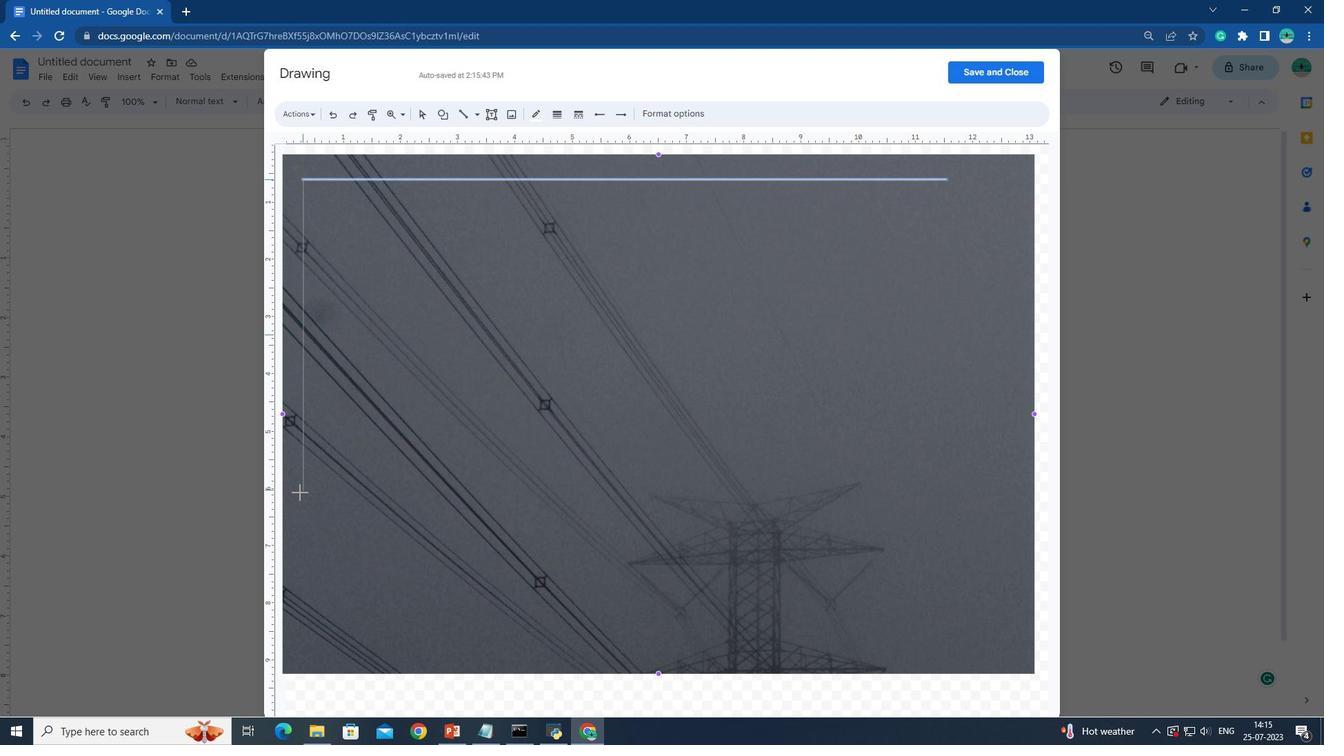 
Action: Mouse moved to (300, 498)
Screenshot: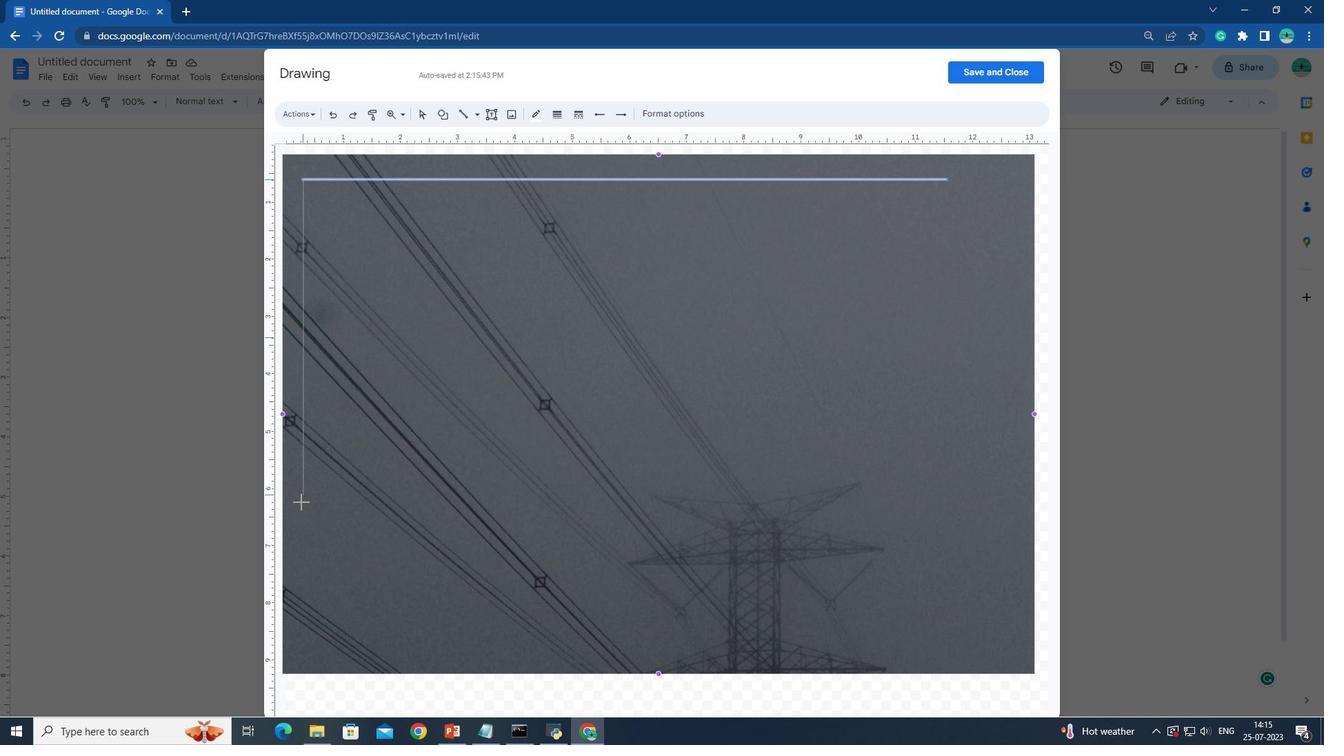 
Action: Key pressed <Key.shift>
Screenshot: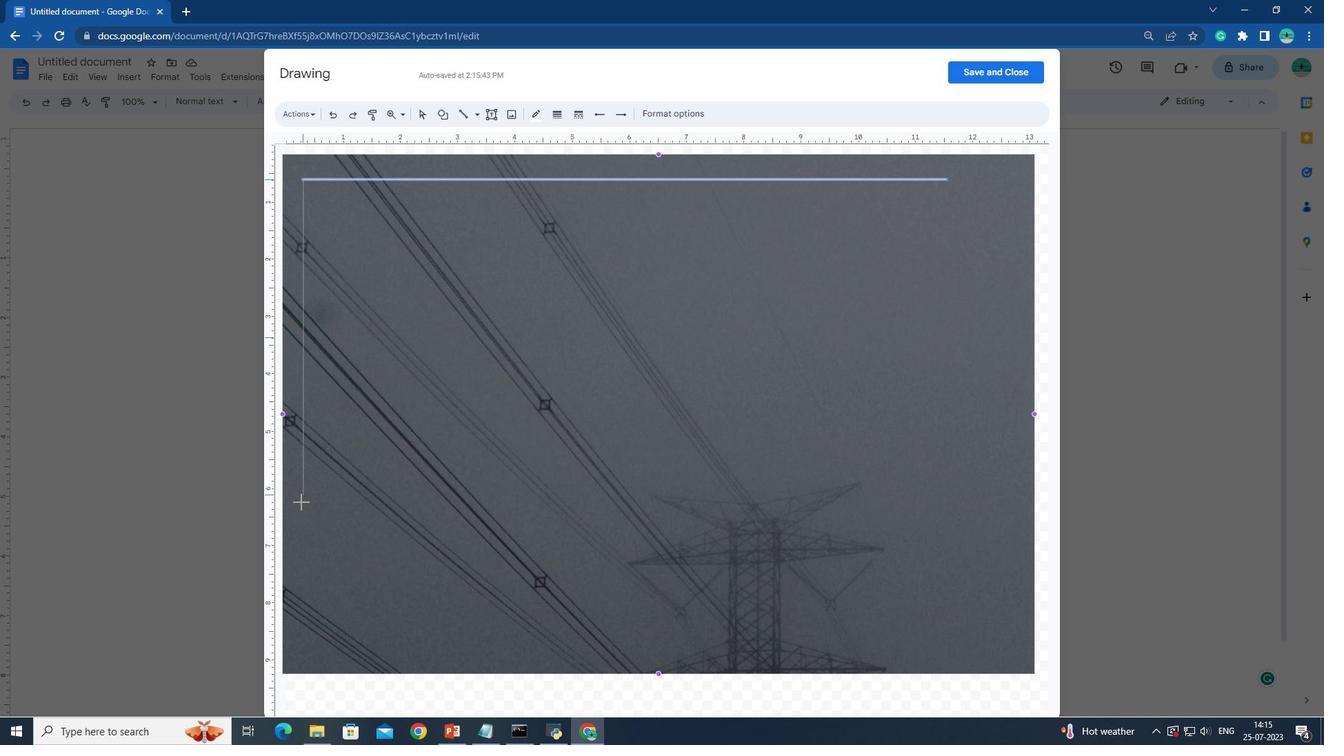 
Action: Mouse moved to (301, 502)
Screenshot: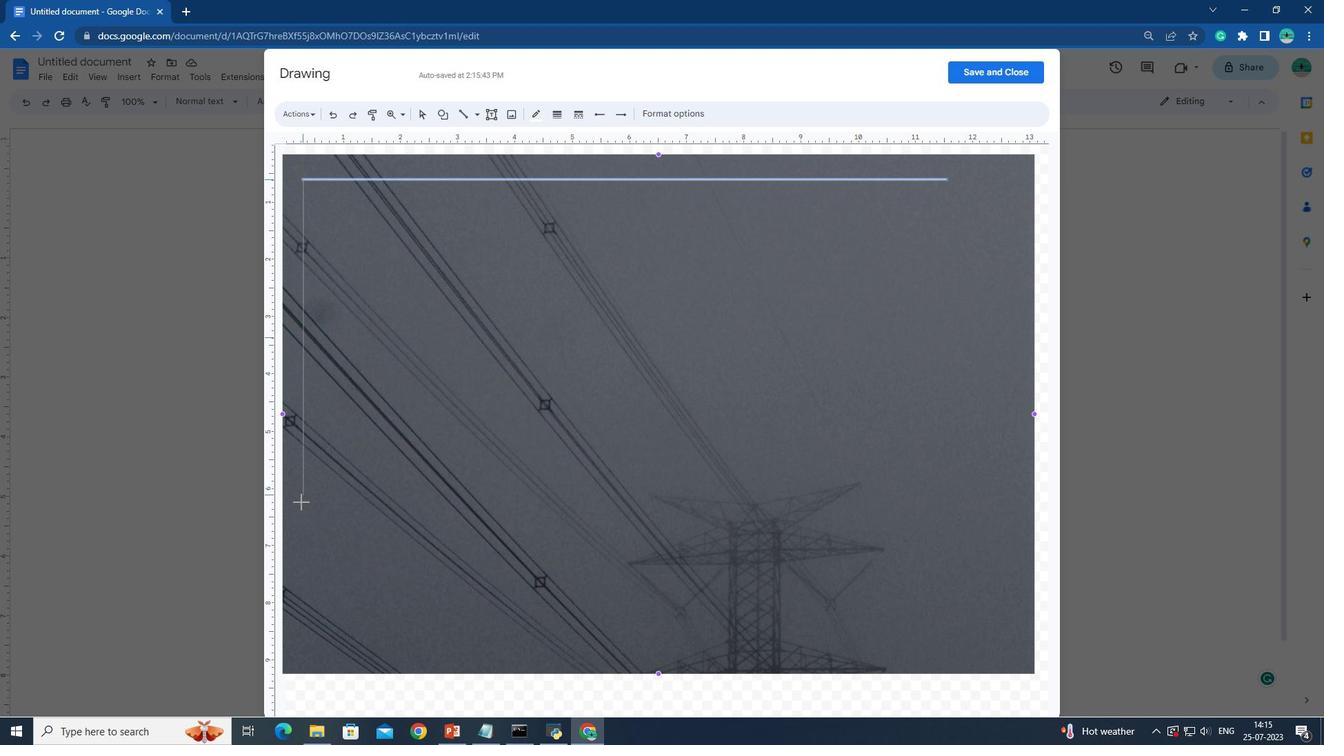 
Action: Key pressed <Key.shift>
Screenshot: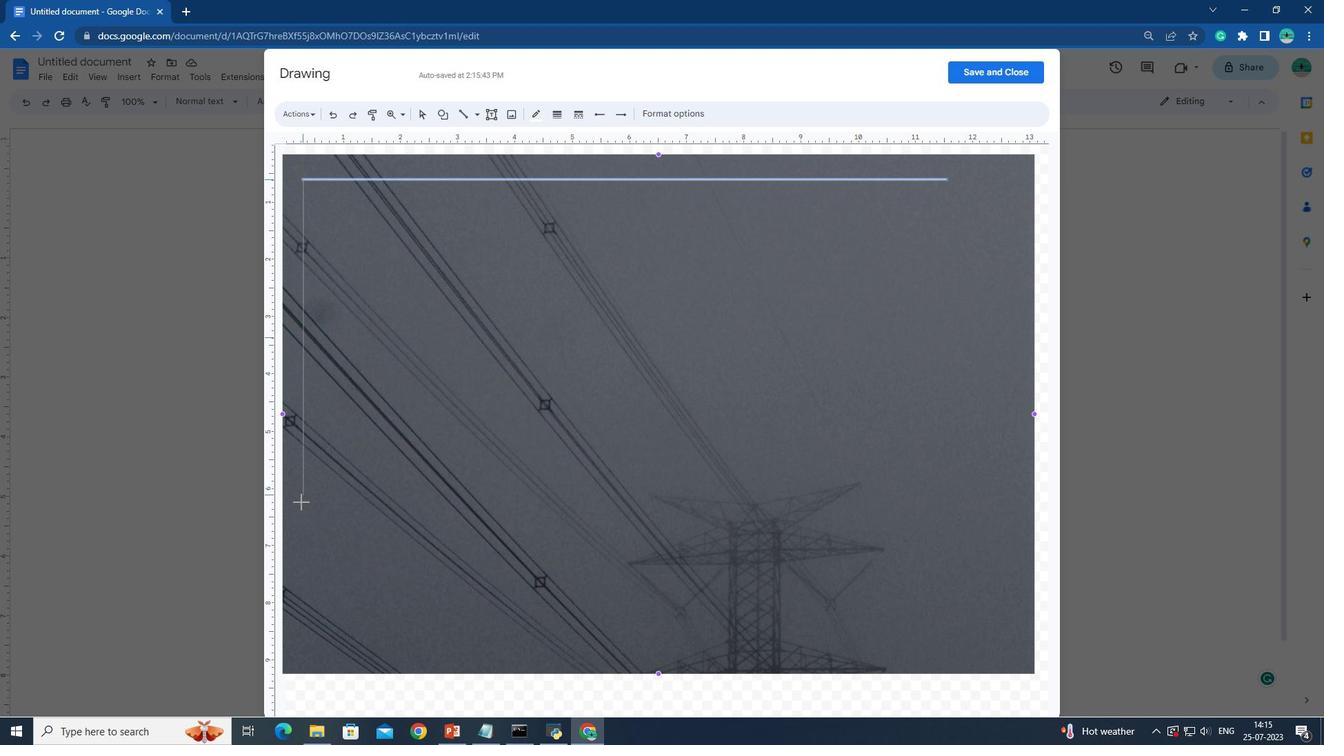 
Action: Mouse moved to (302, 506)
Screenshot: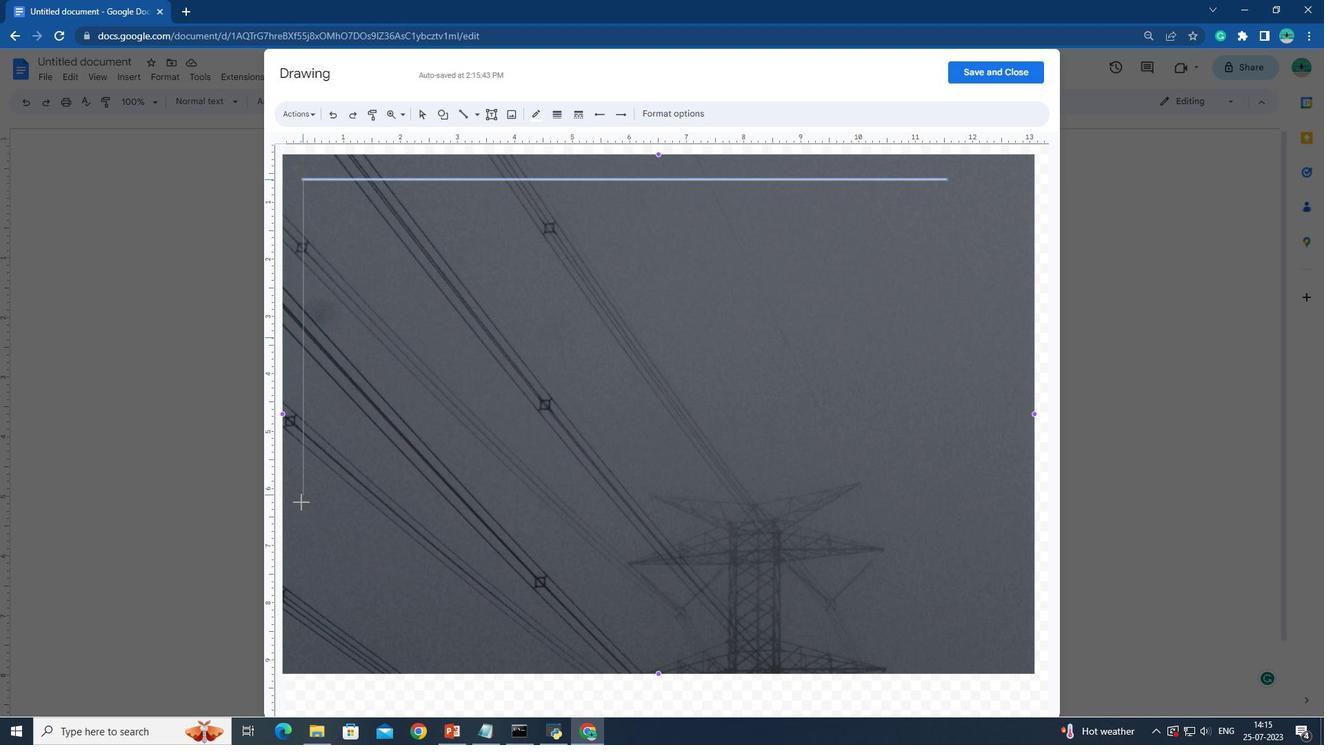 
Action: Key pressed <Key.shift>
Screenshot: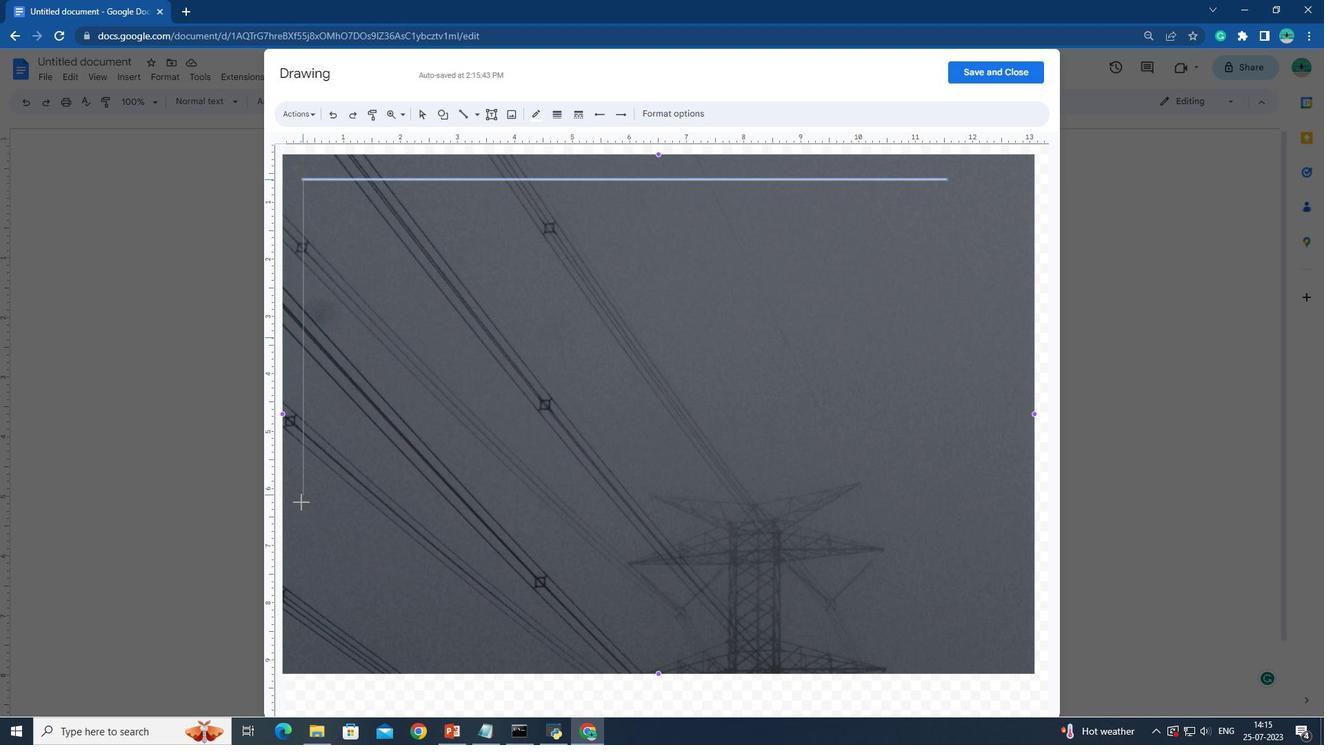 
Action: Mouse moved to (302, 507)
Screenshot: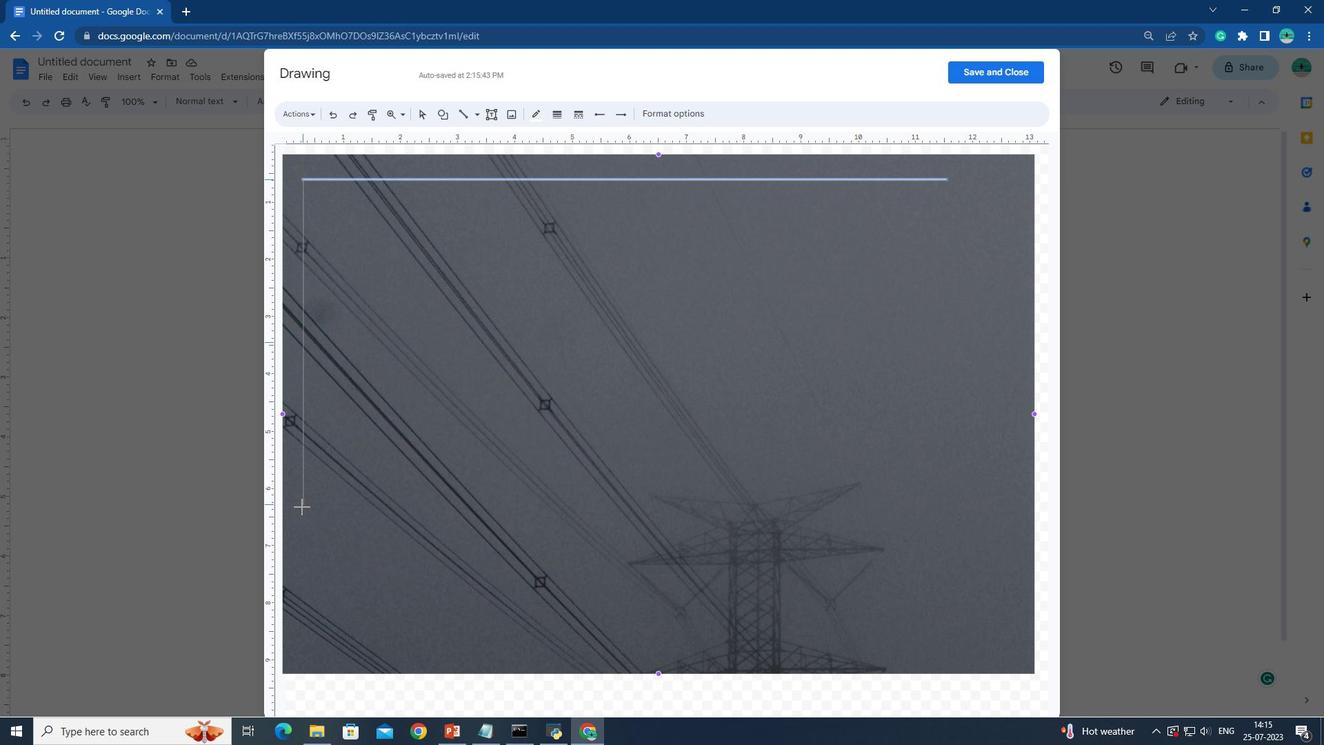 
Action: Key pressed <Key.shift><Key.shift><Key.shift>
Screenshot: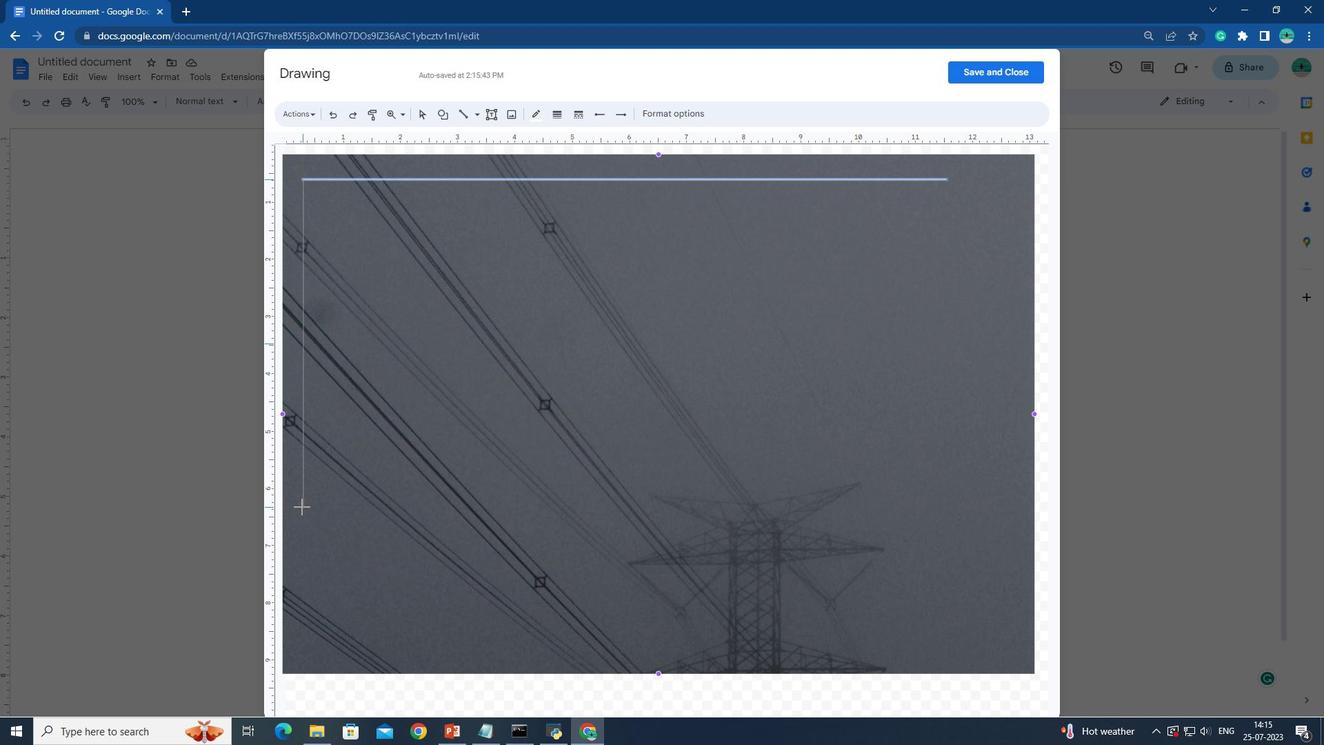 
Action: Mouse moved to (302, 508)
Screenshot: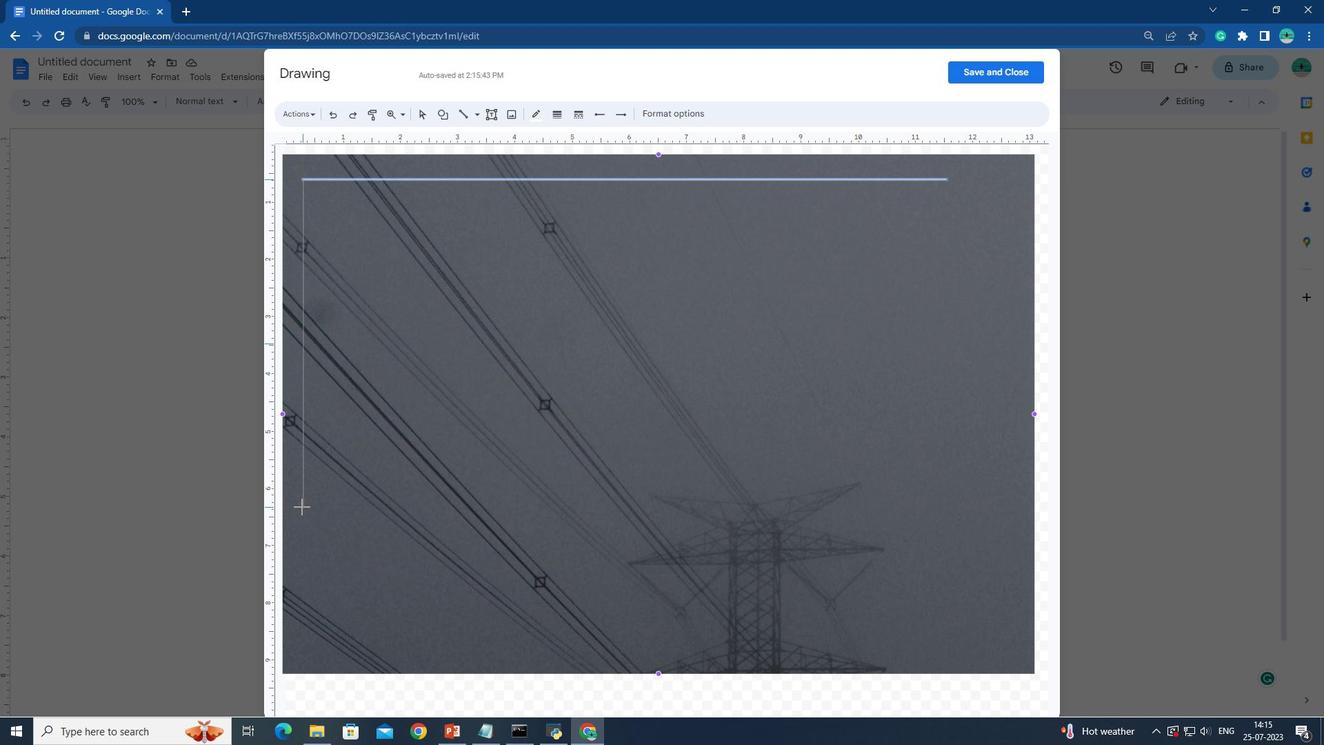 
Action: Key pressed <Key.shift>
Screenshot: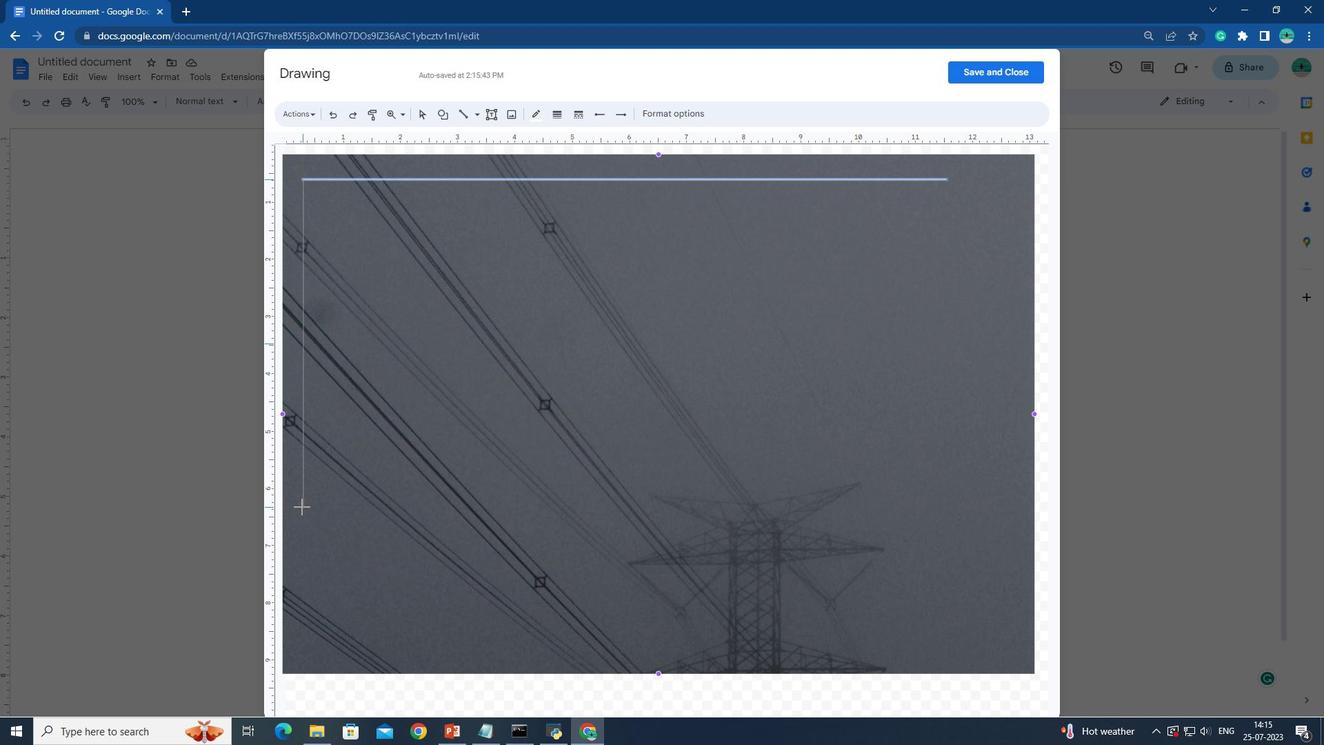 
Action: Mouse moved to (302, 545)
Screenshot: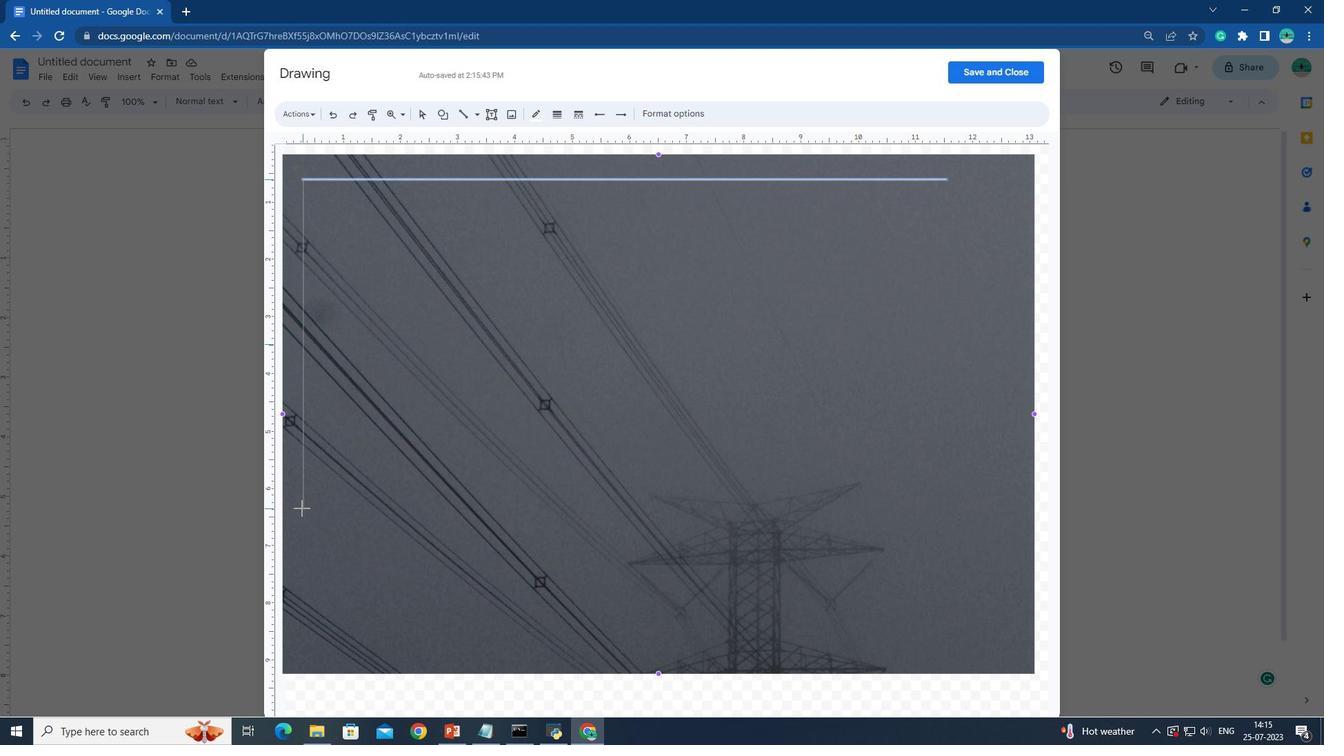 
Action: Key pressed <Key.shift>
Screenshot: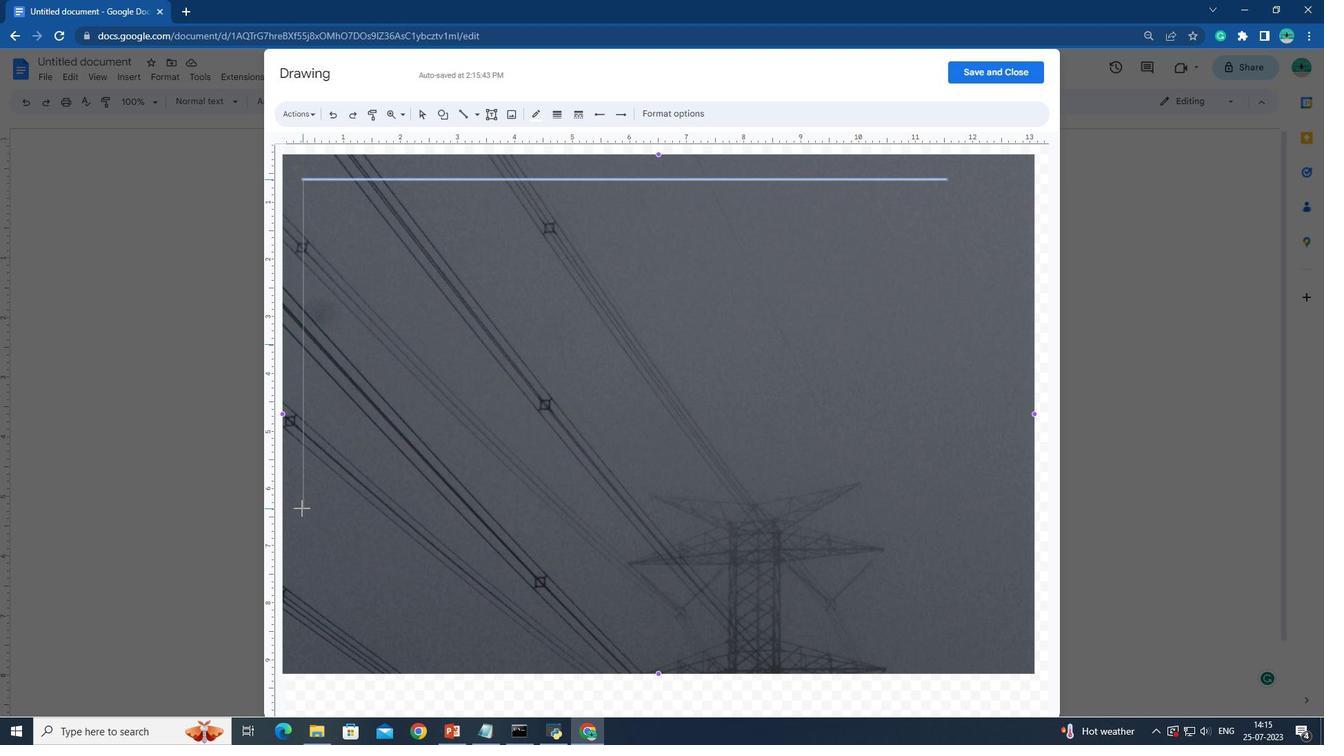
Action: Mouse moved to (302, 547)
Screenshot: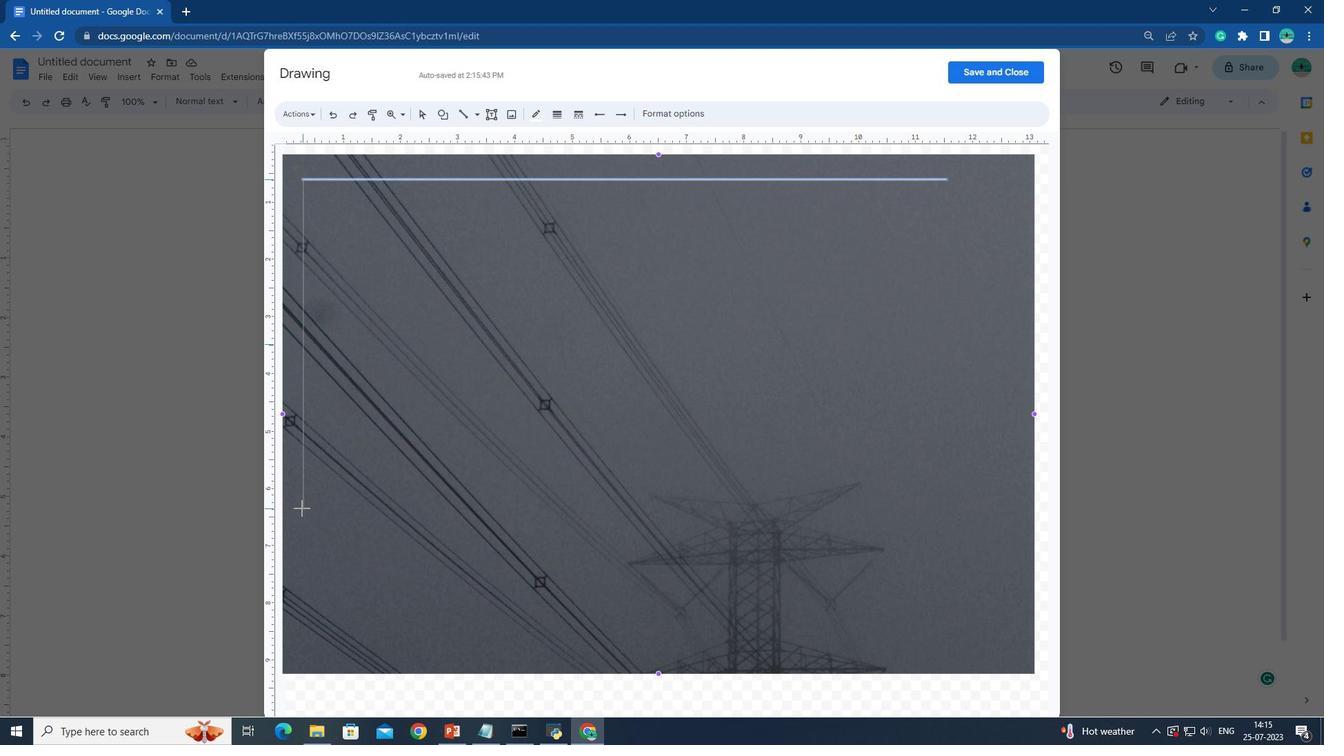 
Action: Key pressed <Key.shift>
Screenshot: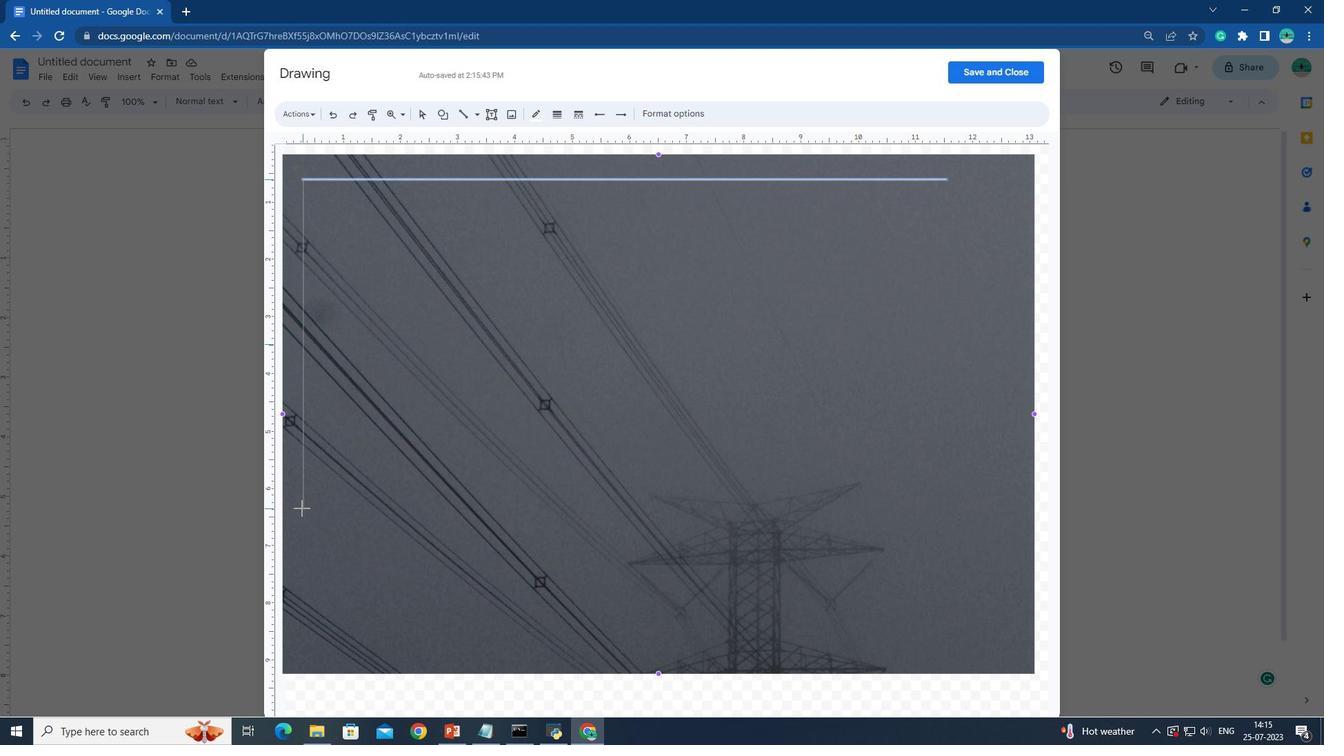 
Action: Mouse moved to (302, 549)
Screenshot: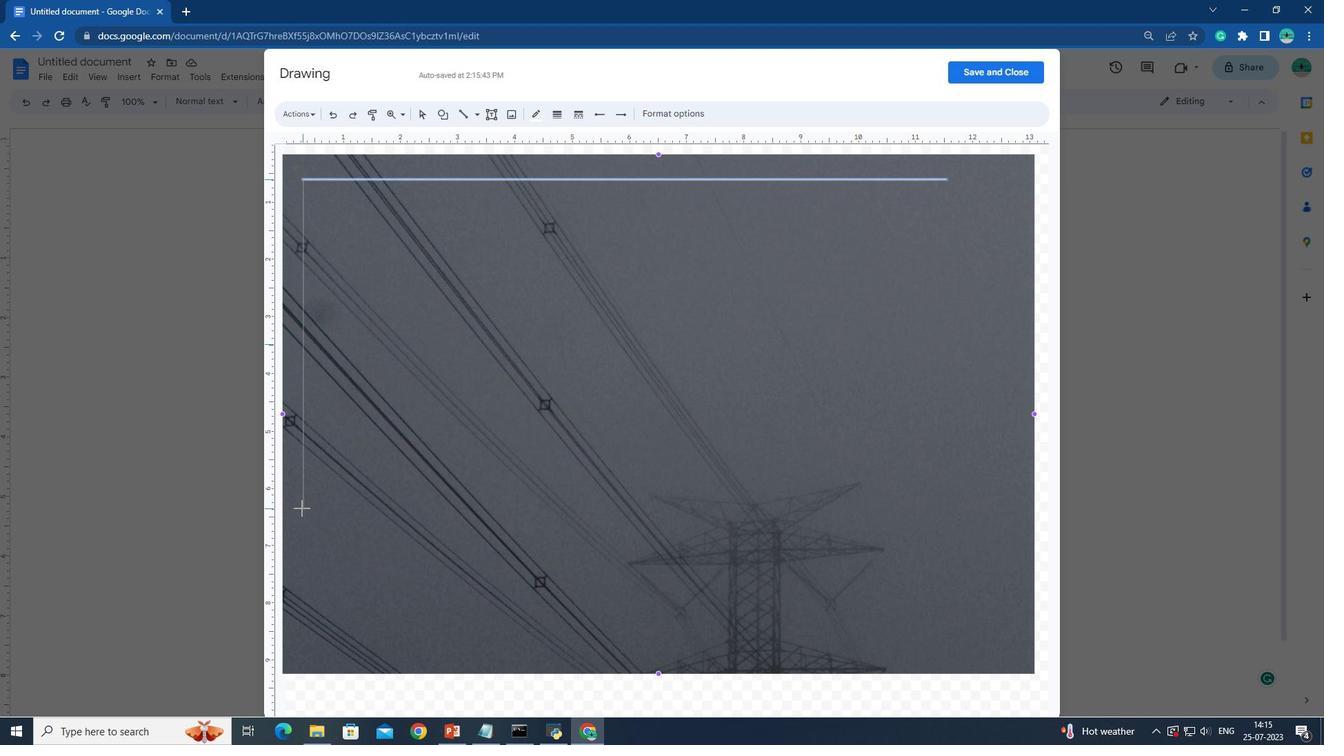 
Action: Key pressed <Key.shift>
Screenshot: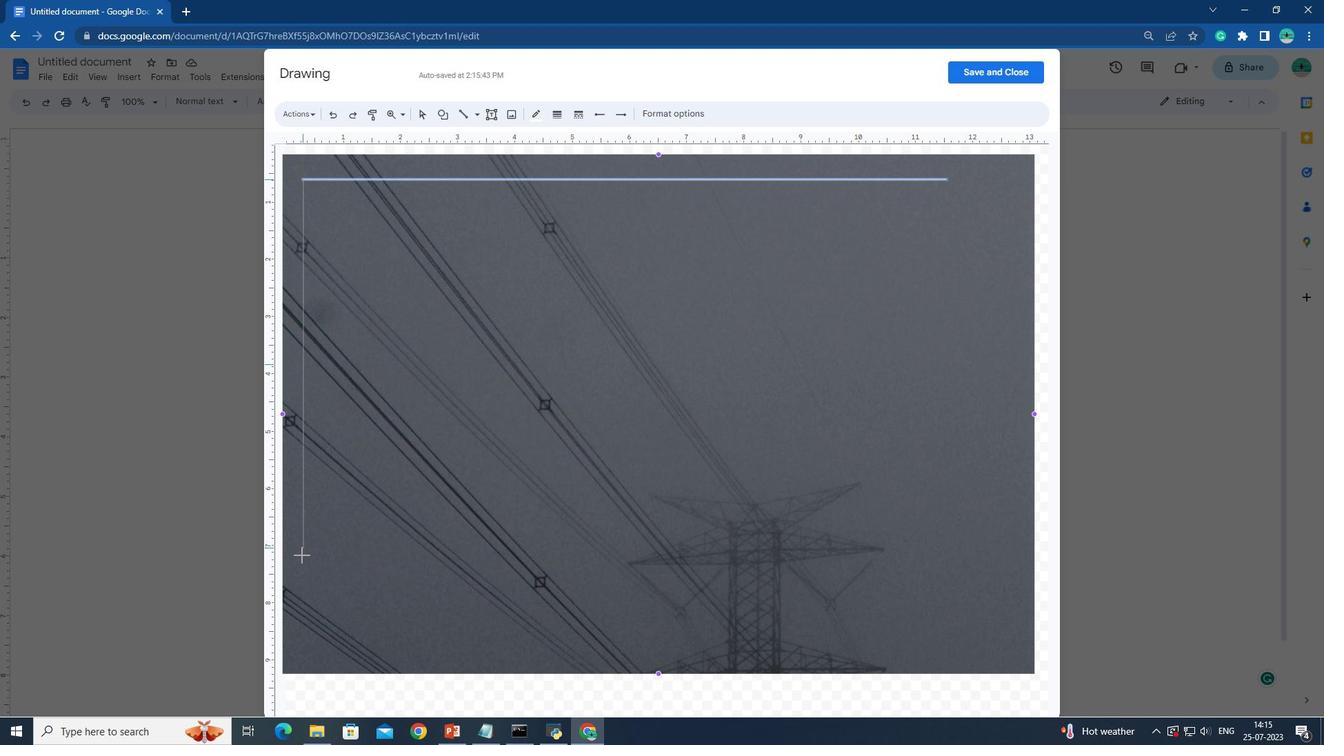 
Action: Mouse moved to (302, 555)
Screenshot: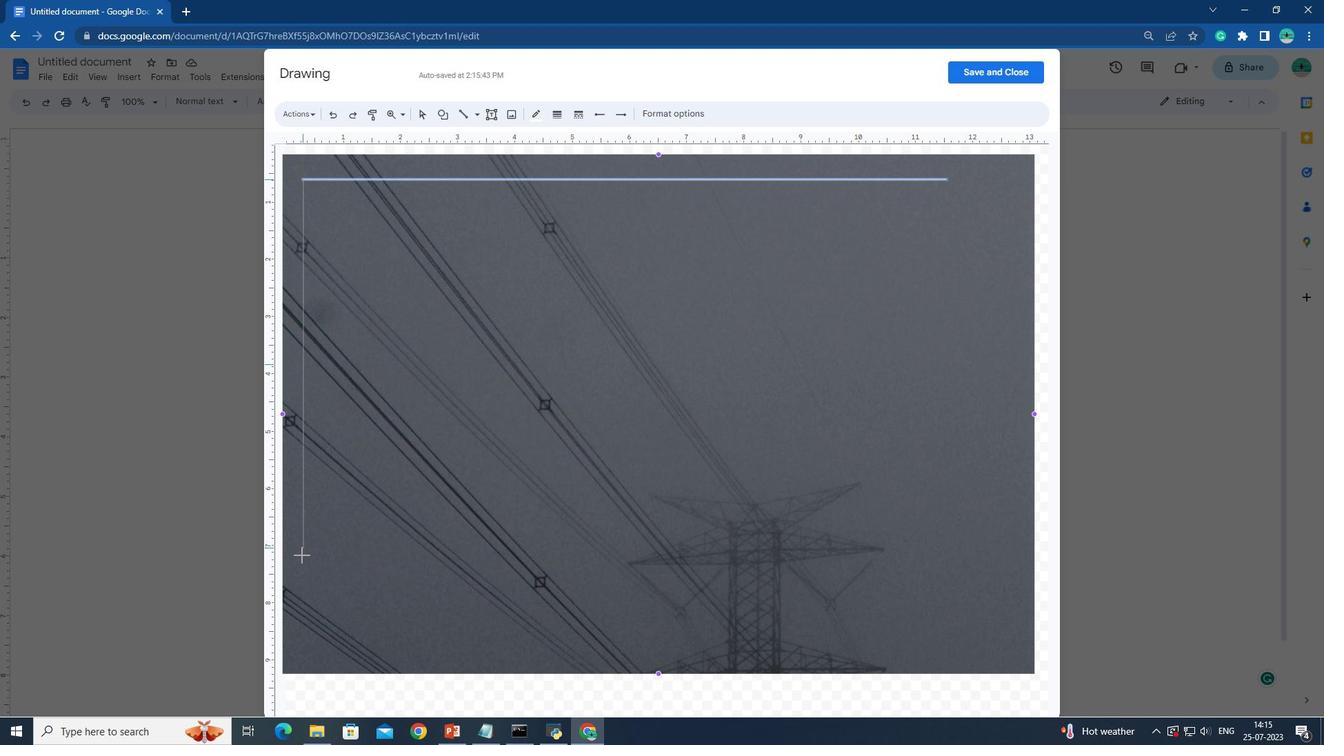 
Action: Key pressed <Key.shift><Key.shift><Key.shift><Key.shift><Key.shift><Key.shift>
Screenshot: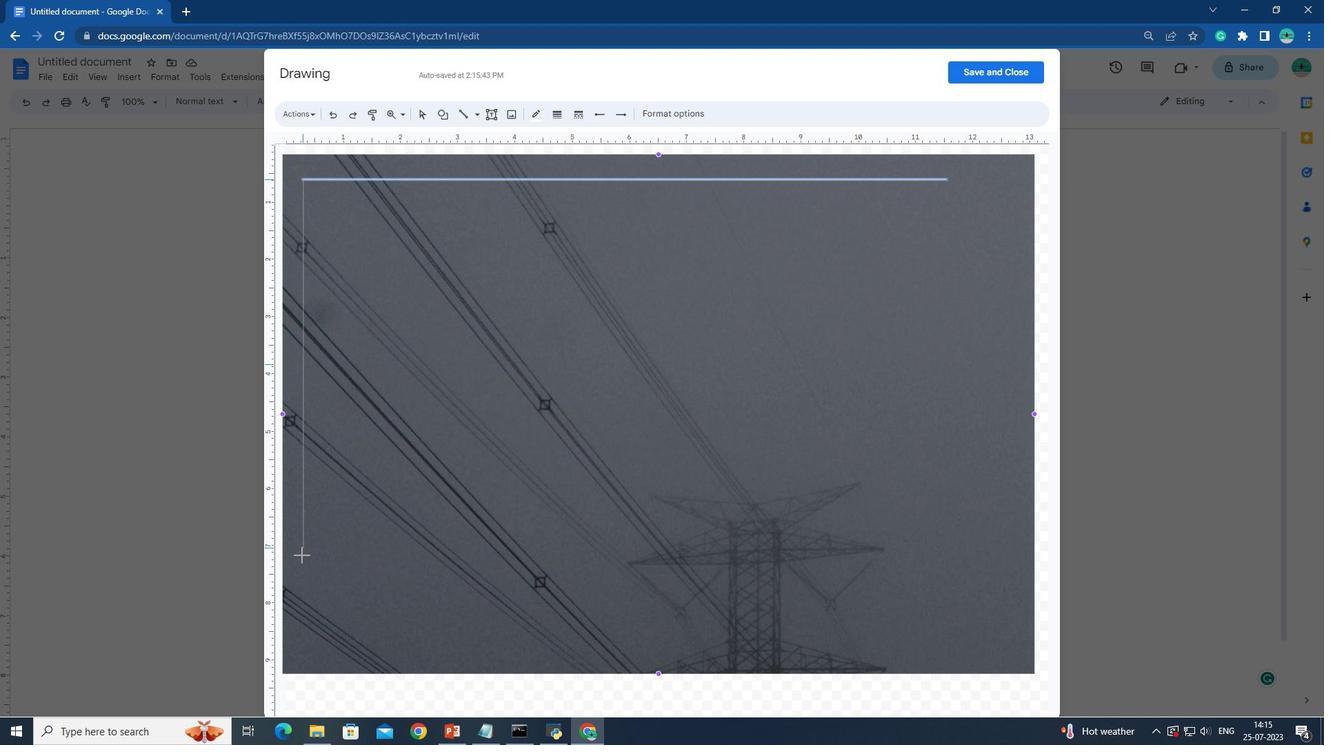 
Action: Mouse moved to (302, 556)
Screenshot: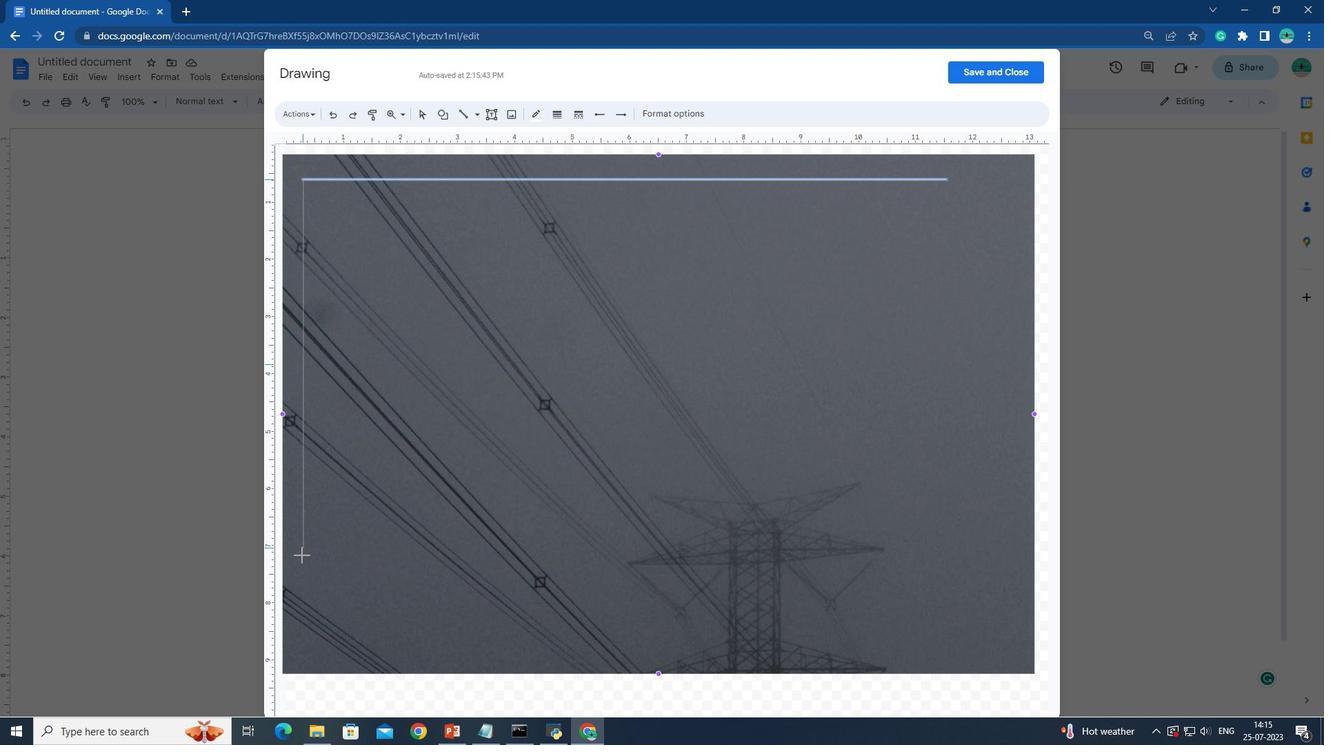 
Action: Key pressed <Key.shift><Key.shift><Key.shift><Key.shift><Key.shift>
Screenshot: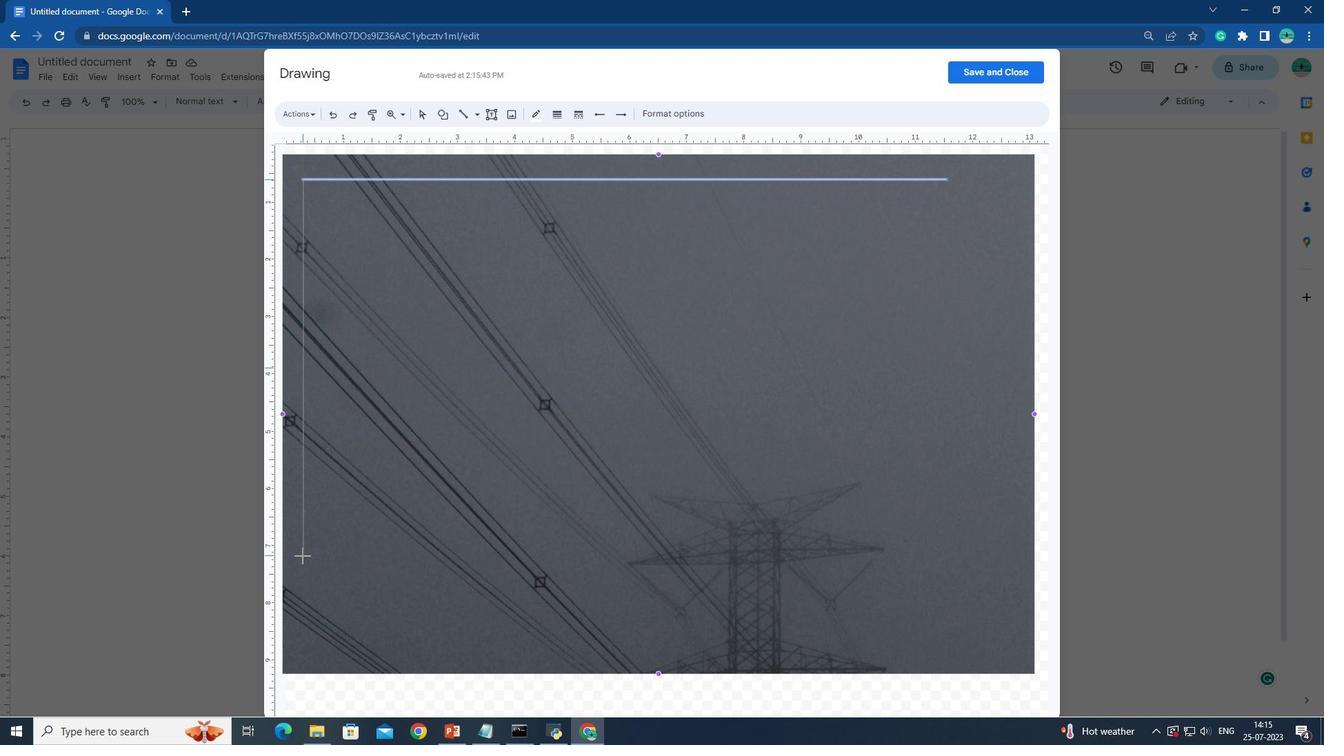 
Action: Mouse moved to (302, 556)
Screenshot: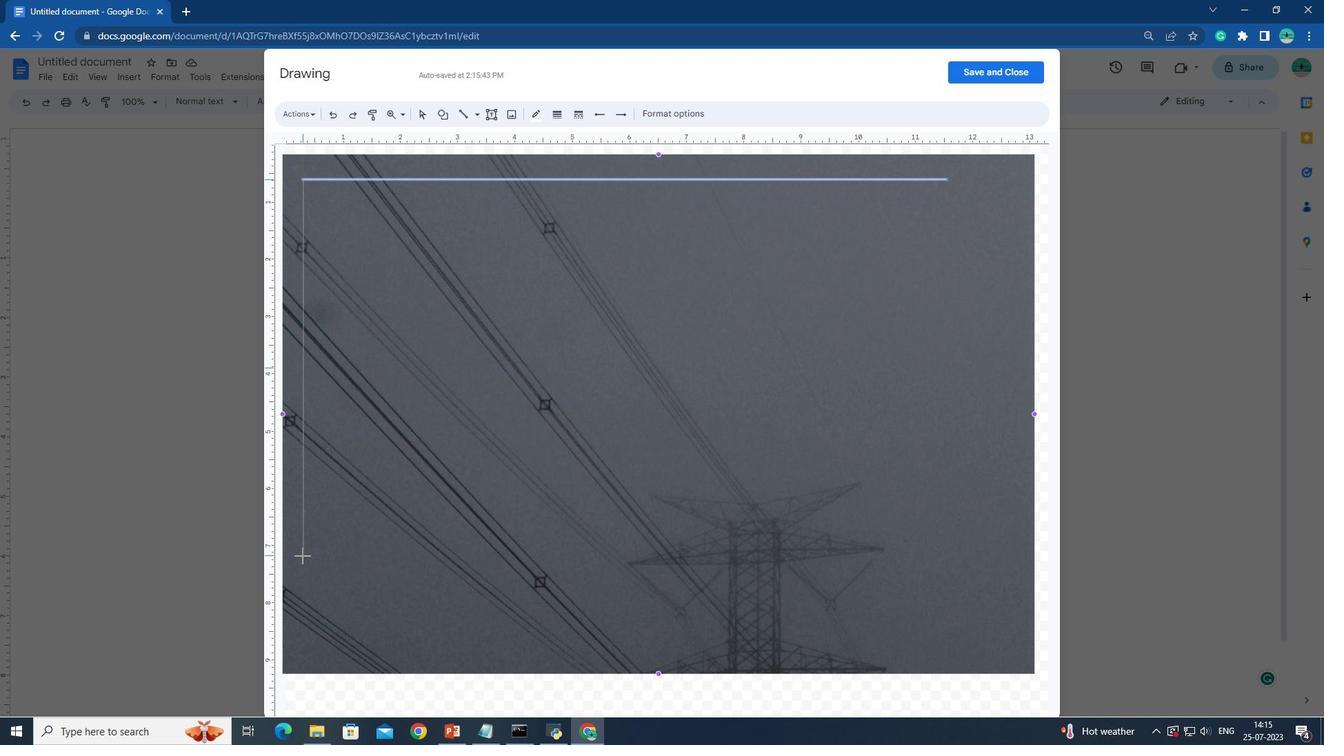 
Action: Key pressed <Key.shift>
Screenshot: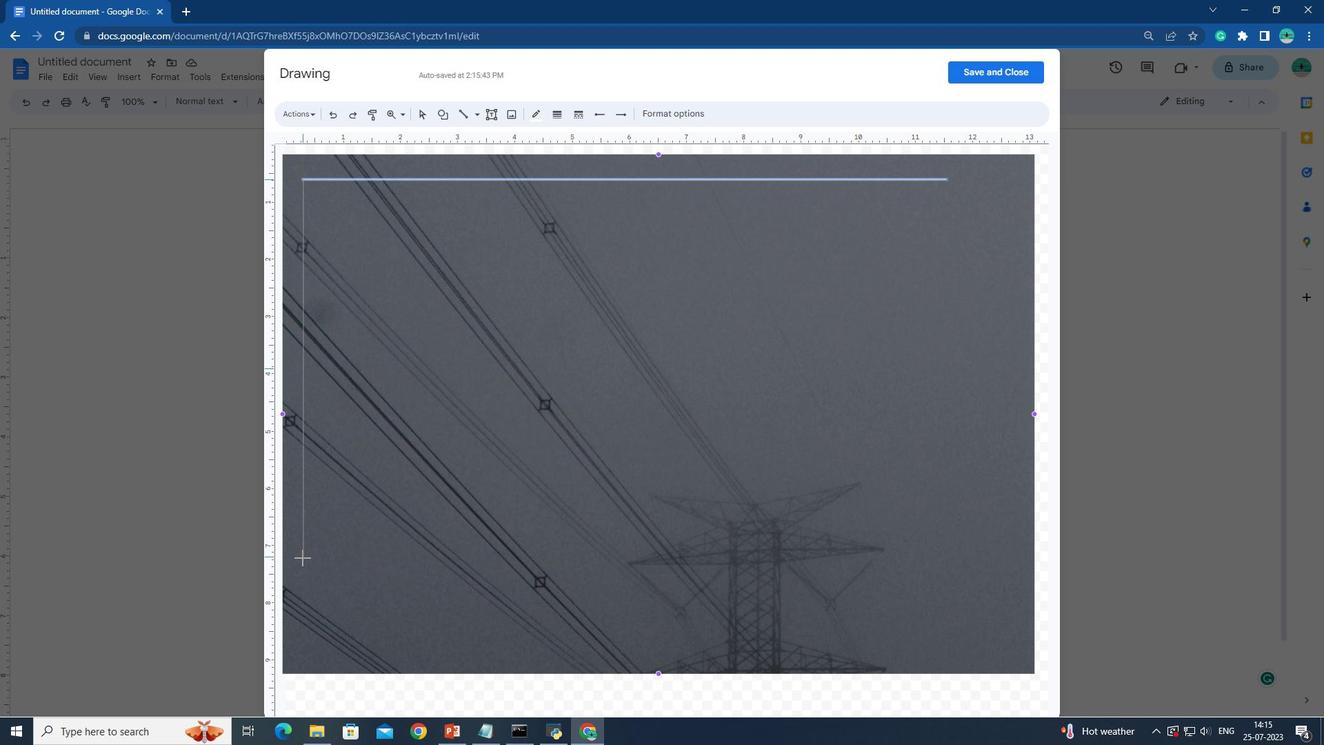 
Action: Mouse moved to (302, 558)
Screenshot: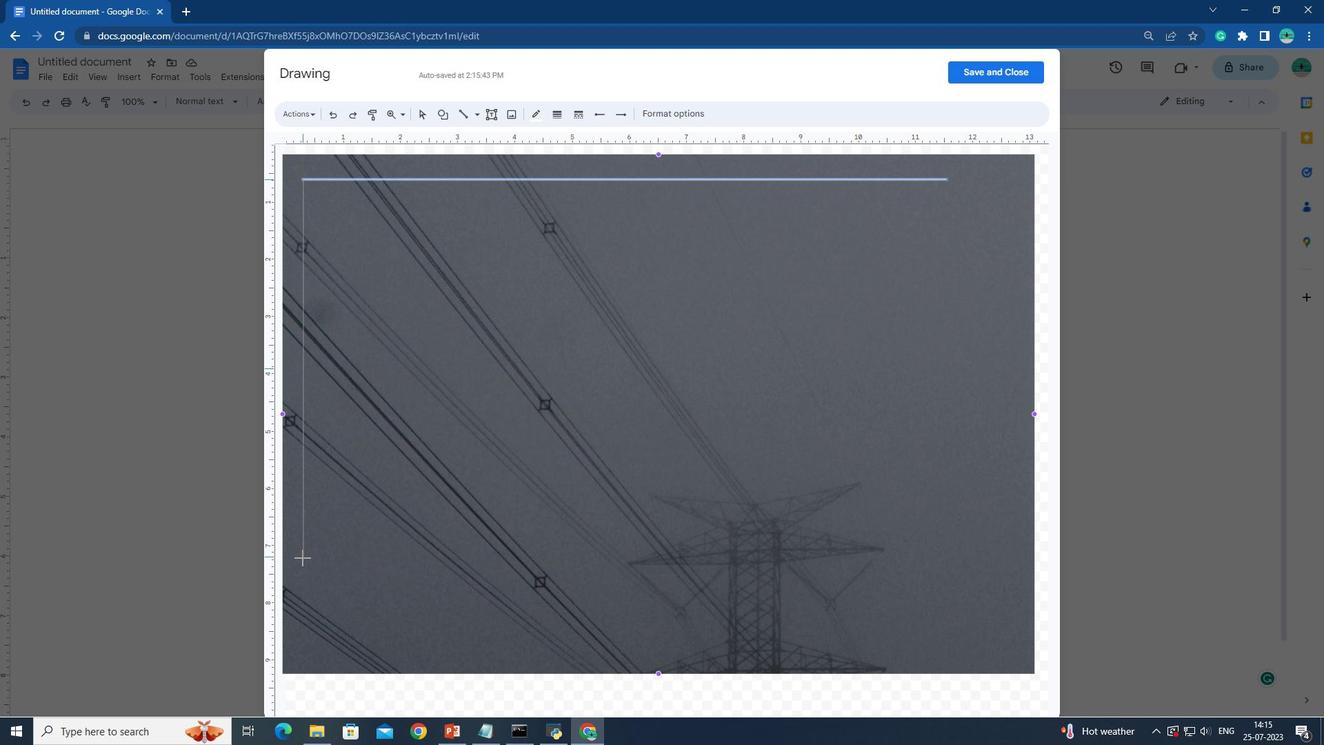 
Action: Key pressed <Key.shift>
Screenshot: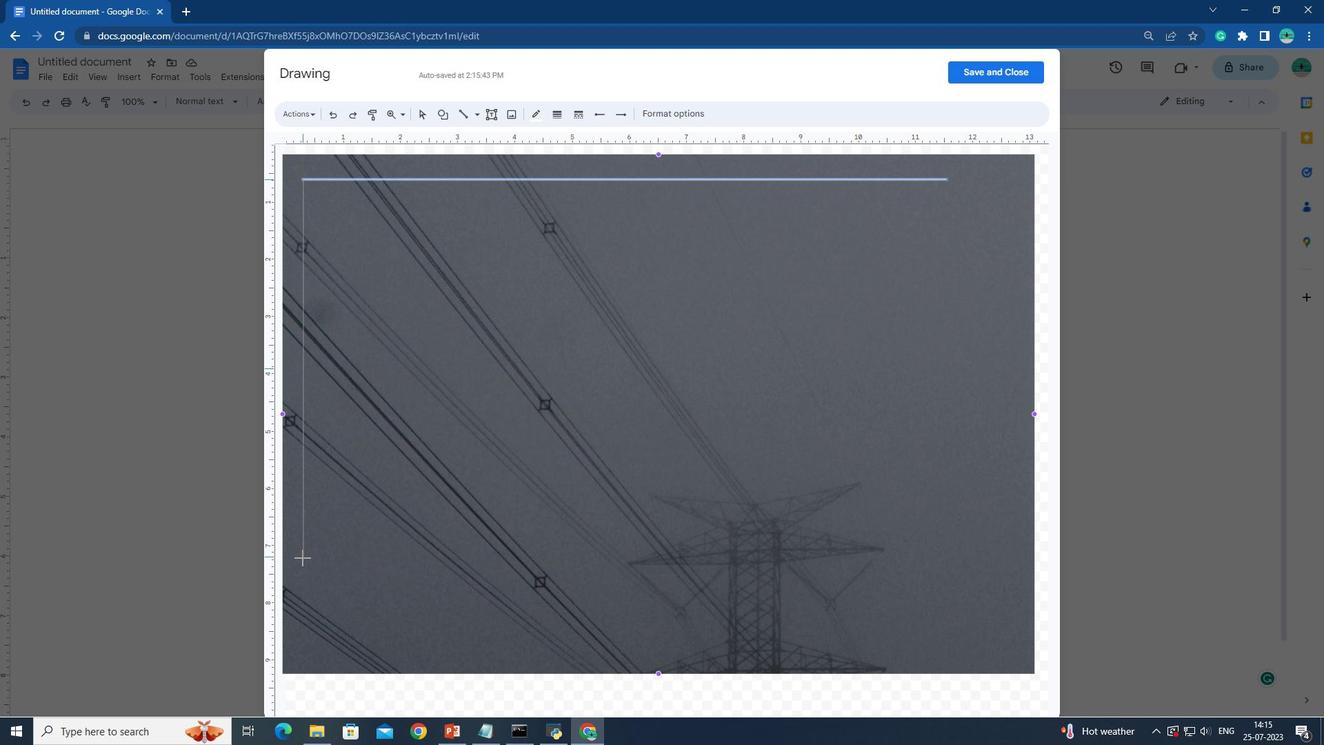 
Action: Mouse moved to (302, 559)
Screenshot: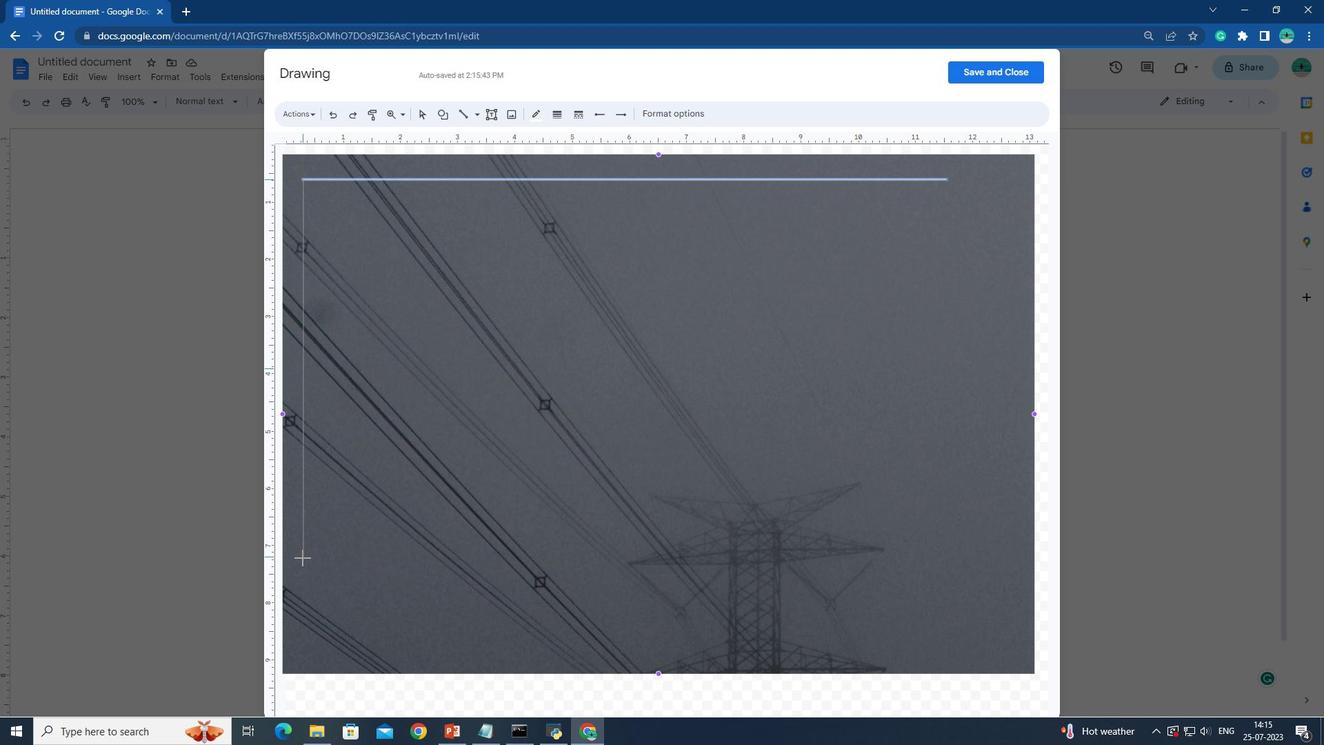 
Action: Key pressed <Key.shift>
Screenshot: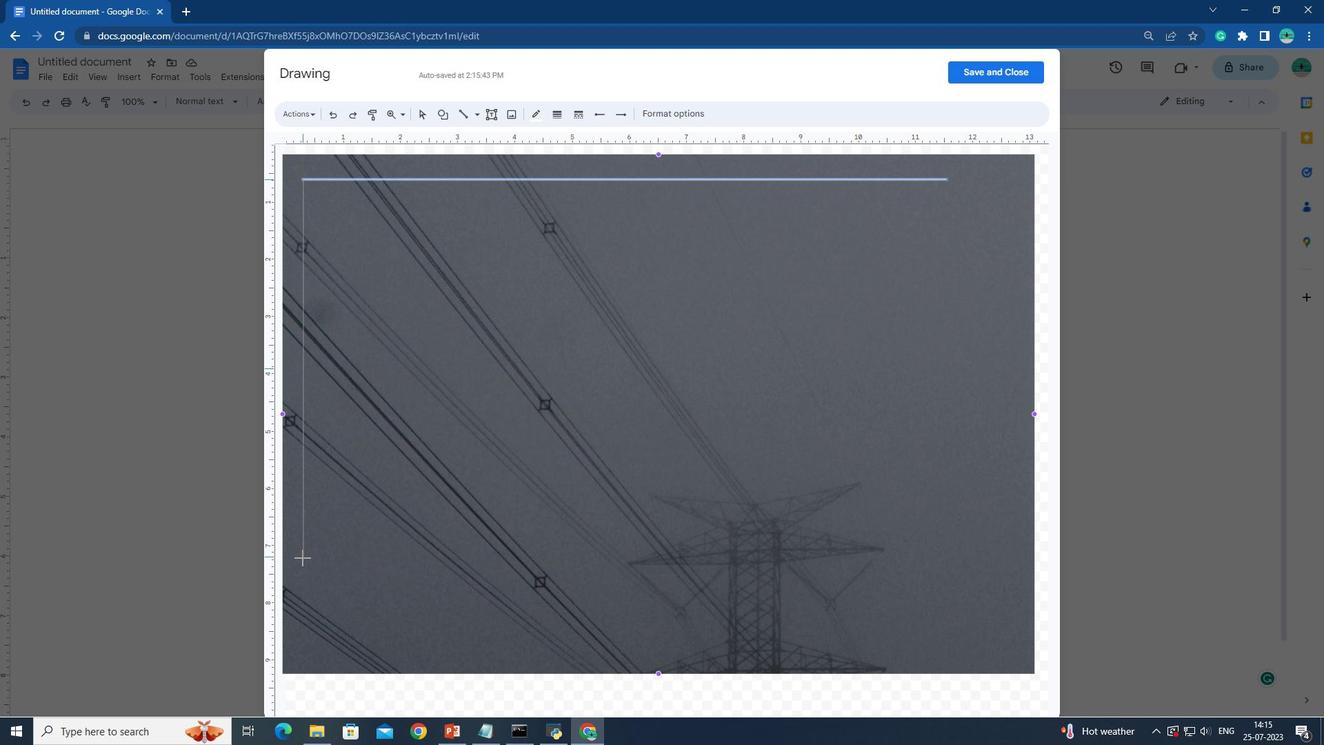 
Action: Mouse moved to (302, 560)
Screenshot: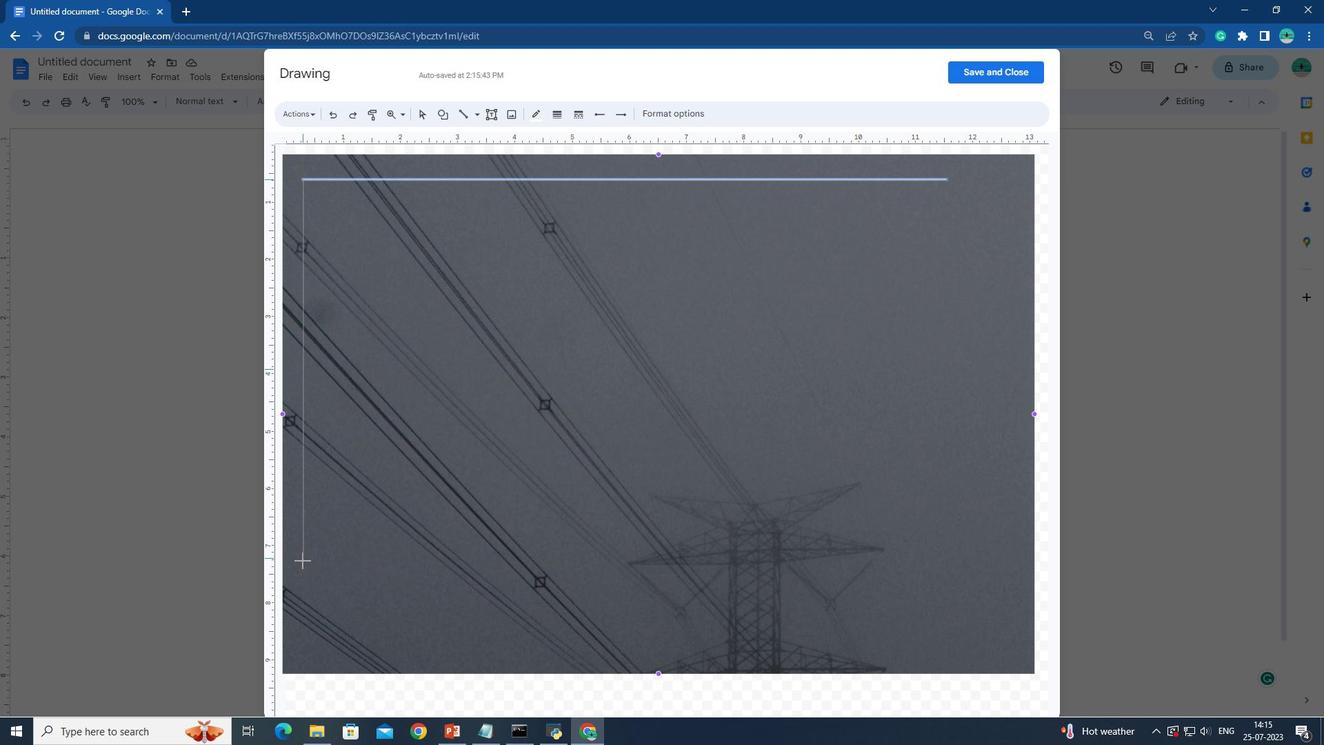 
Action: Key pressed <Key.shift>
Screenshot: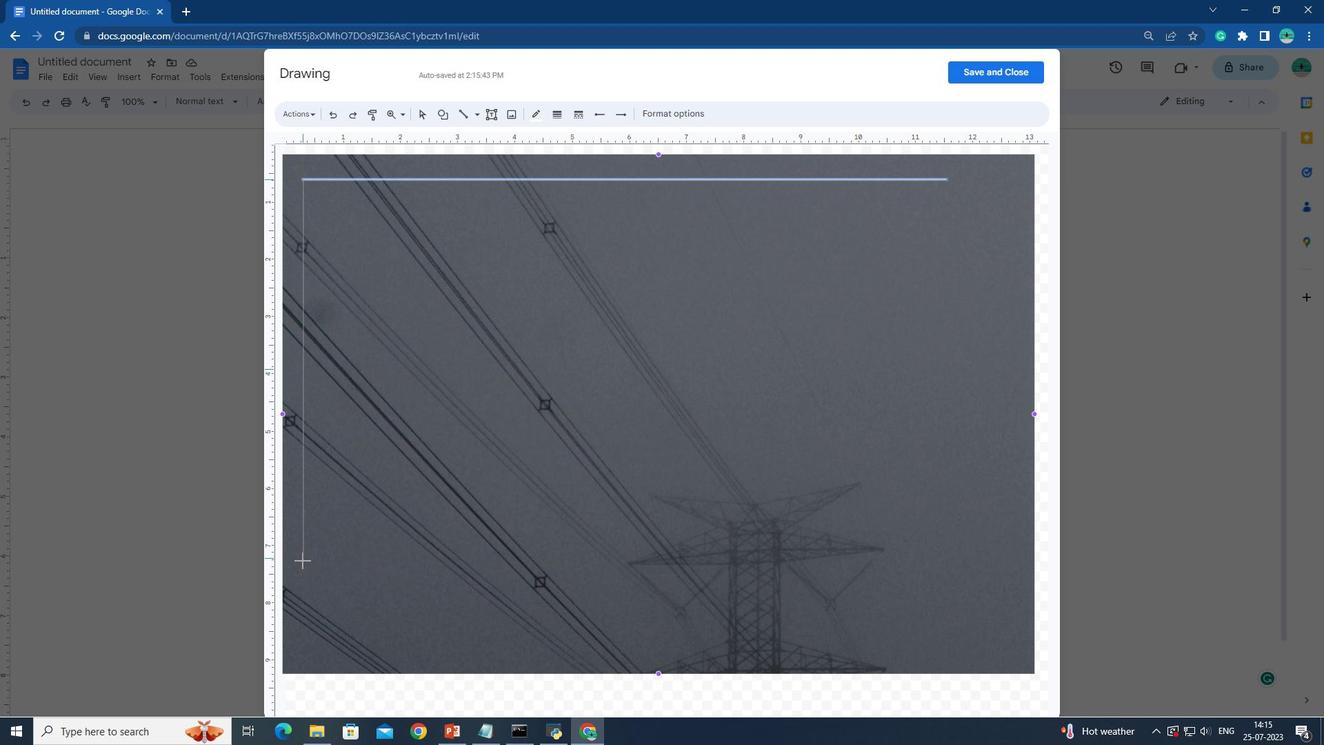 
Action: Mouse moved to (302, 562)
Screenshot: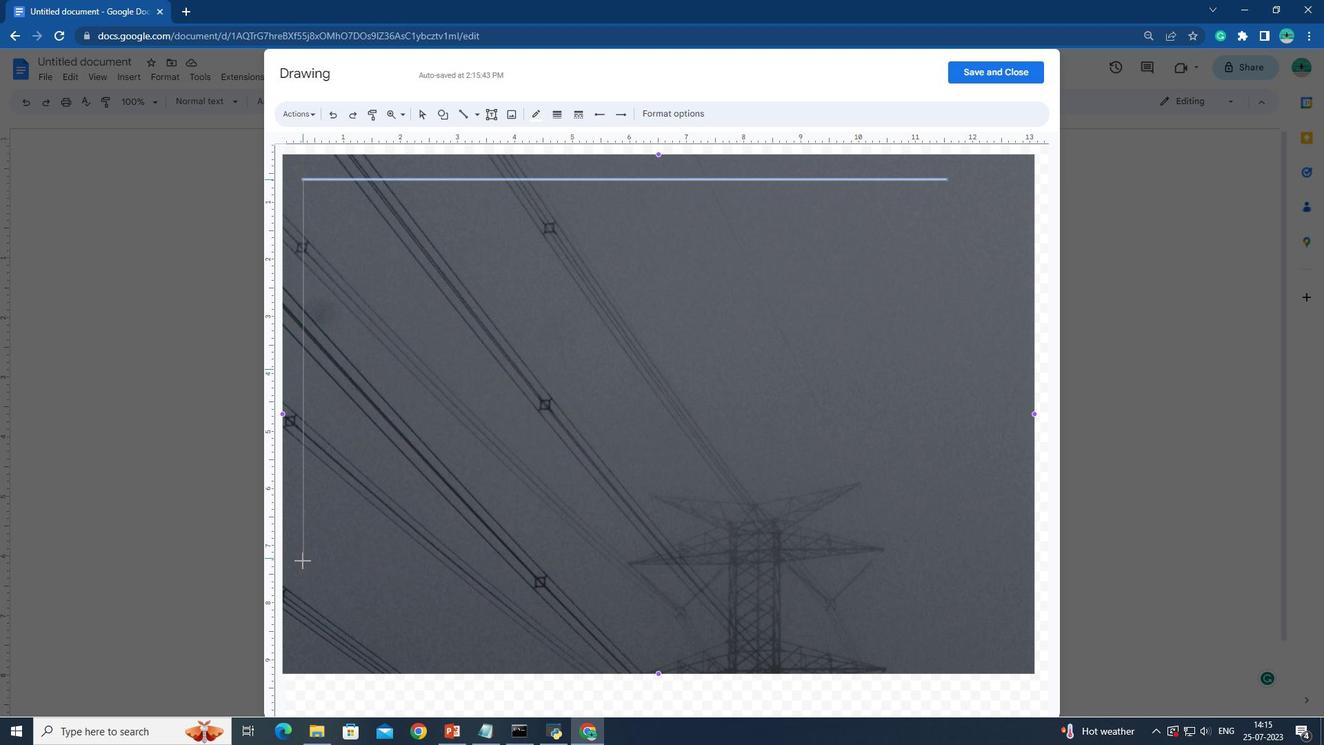 
Action: Key pressed <Key.shift>
Screenshot: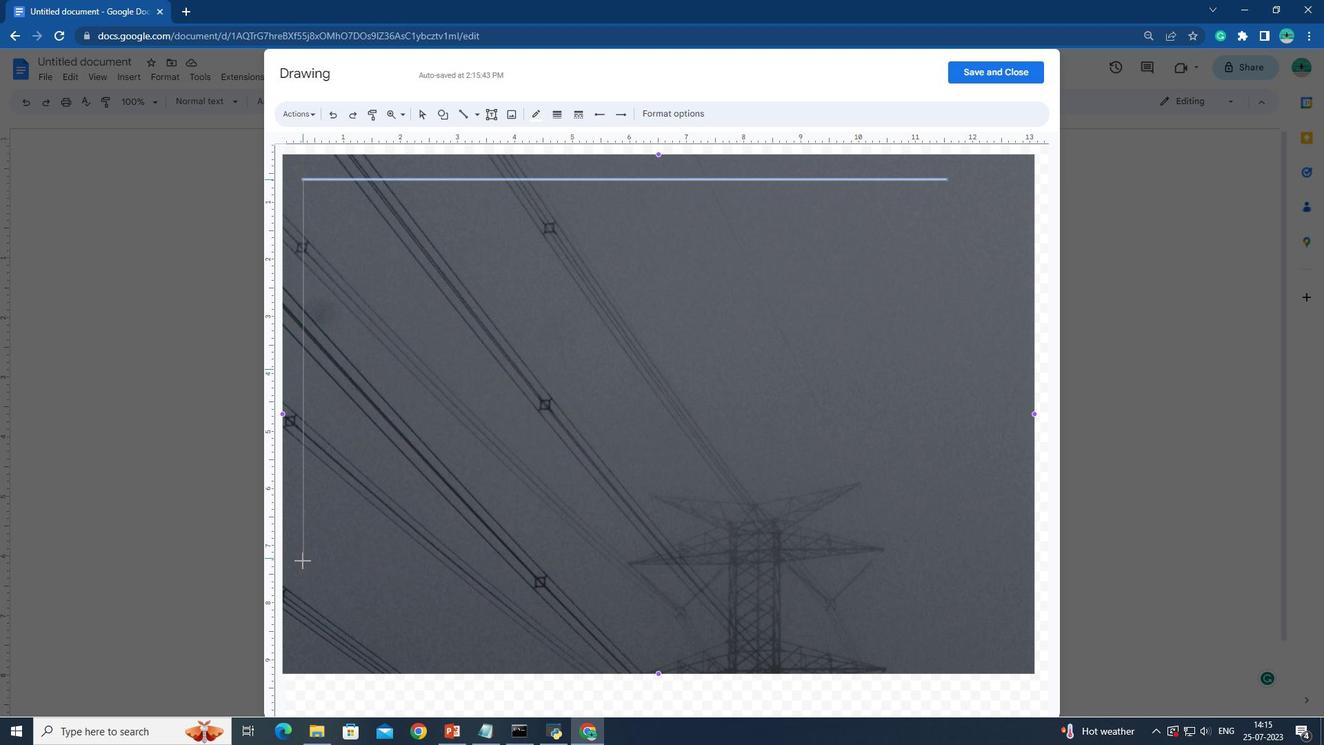 
Action: Mouse moved to (302, 563)
Screenshot: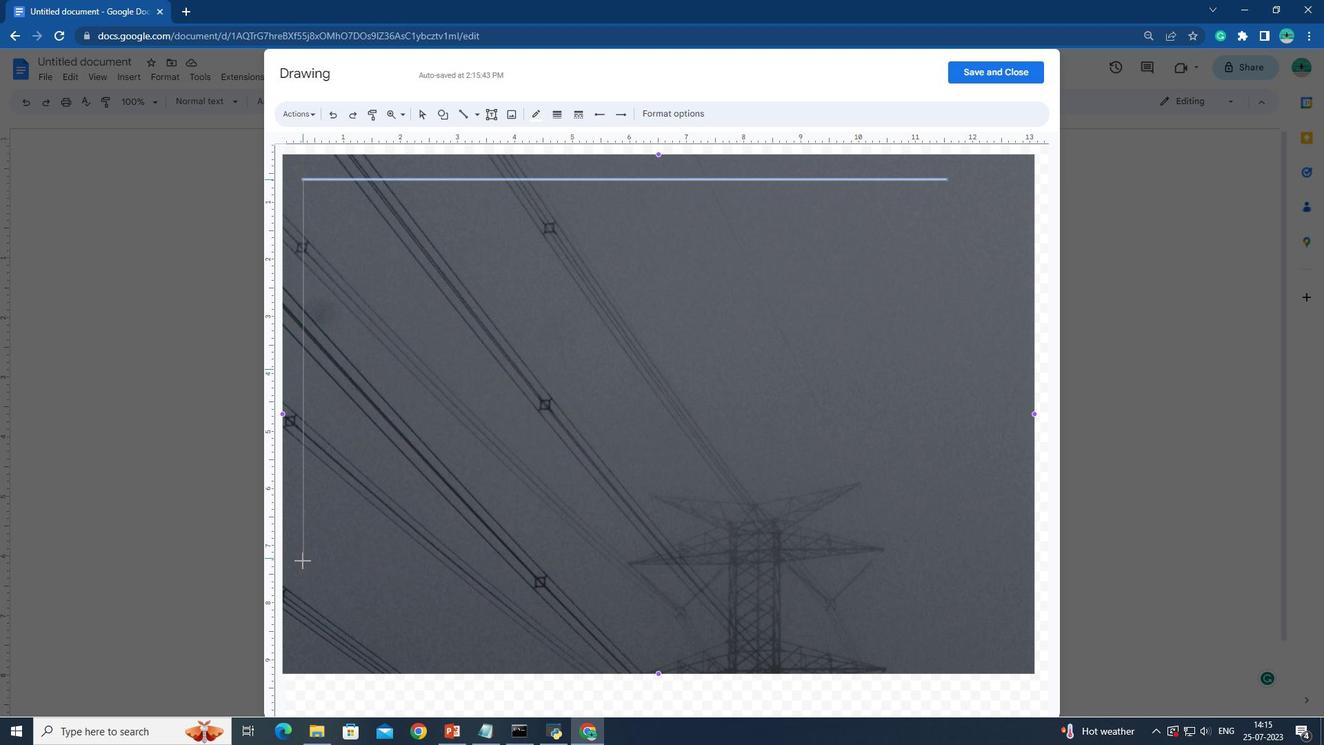 
Action: Key pressed <Key.shift>
Screenshot: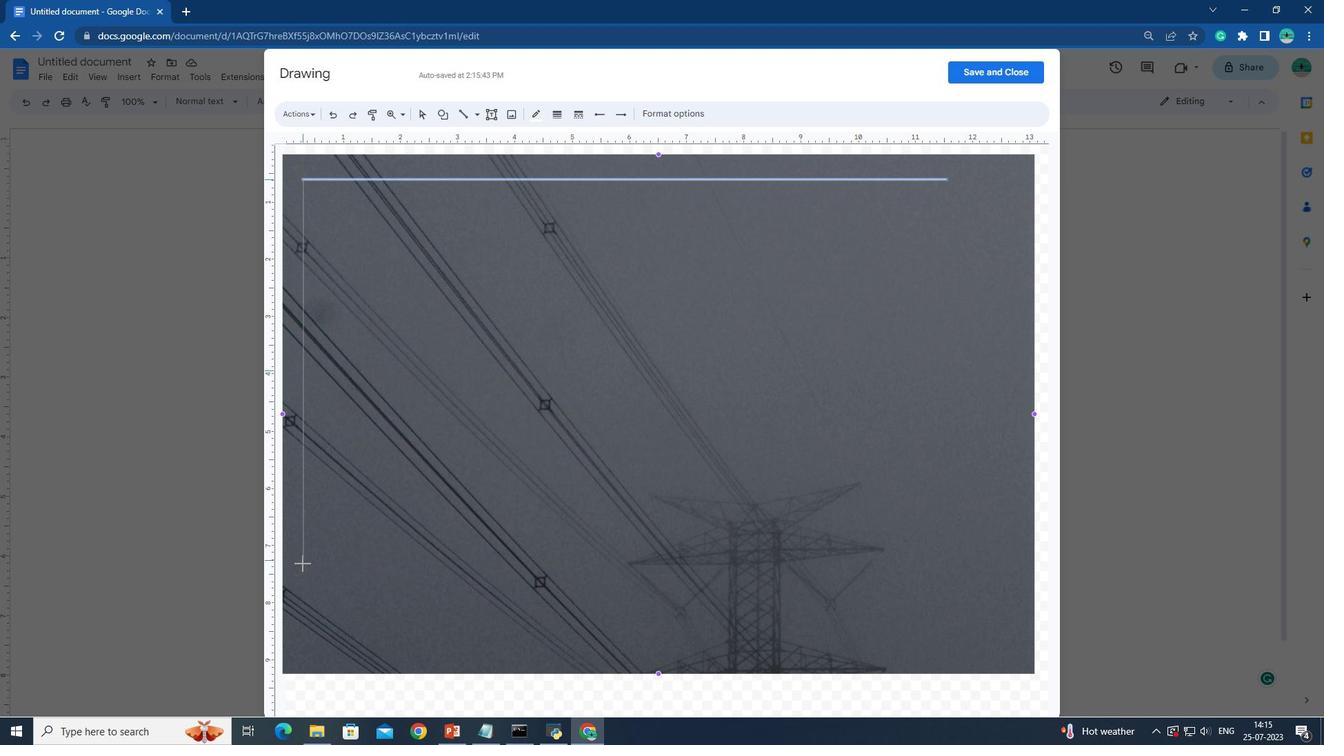 
Action: Mouse moved to (302, 565)
Screenshot: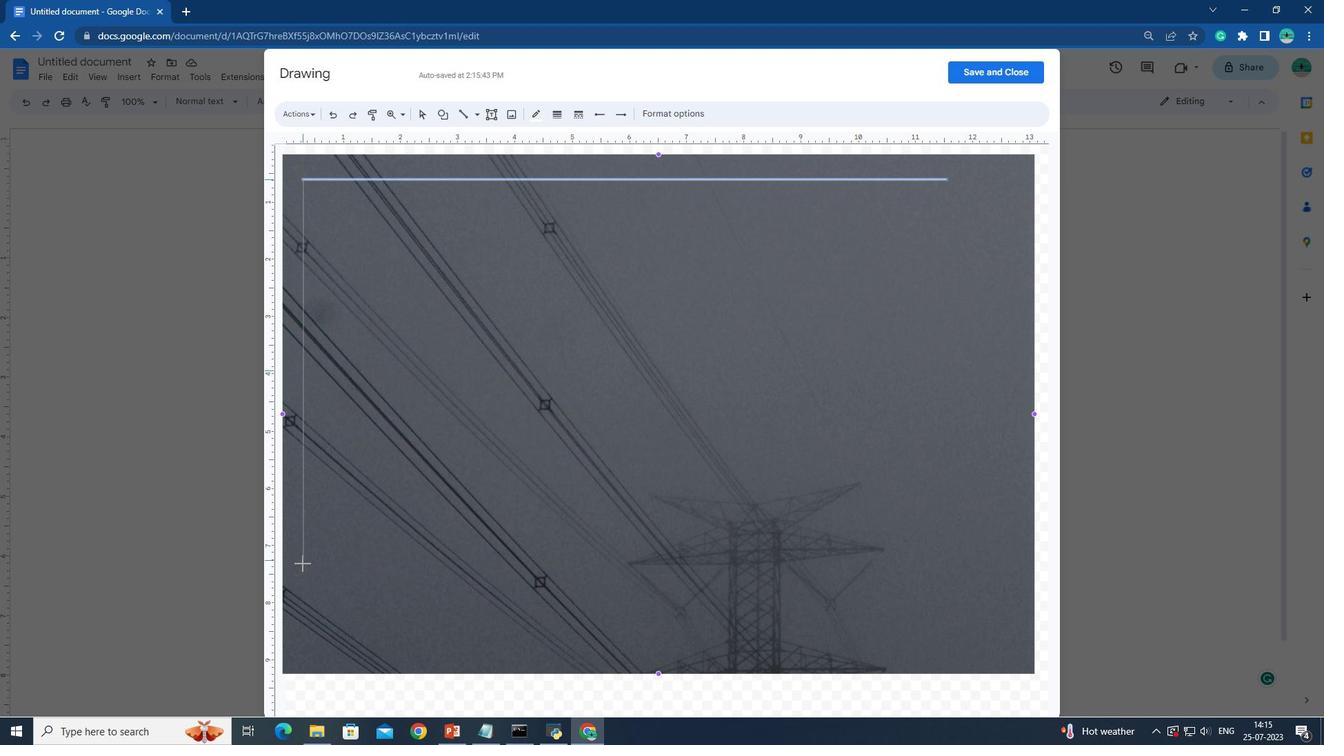 
Action: Key pressed <Key.shift>
Screenshot: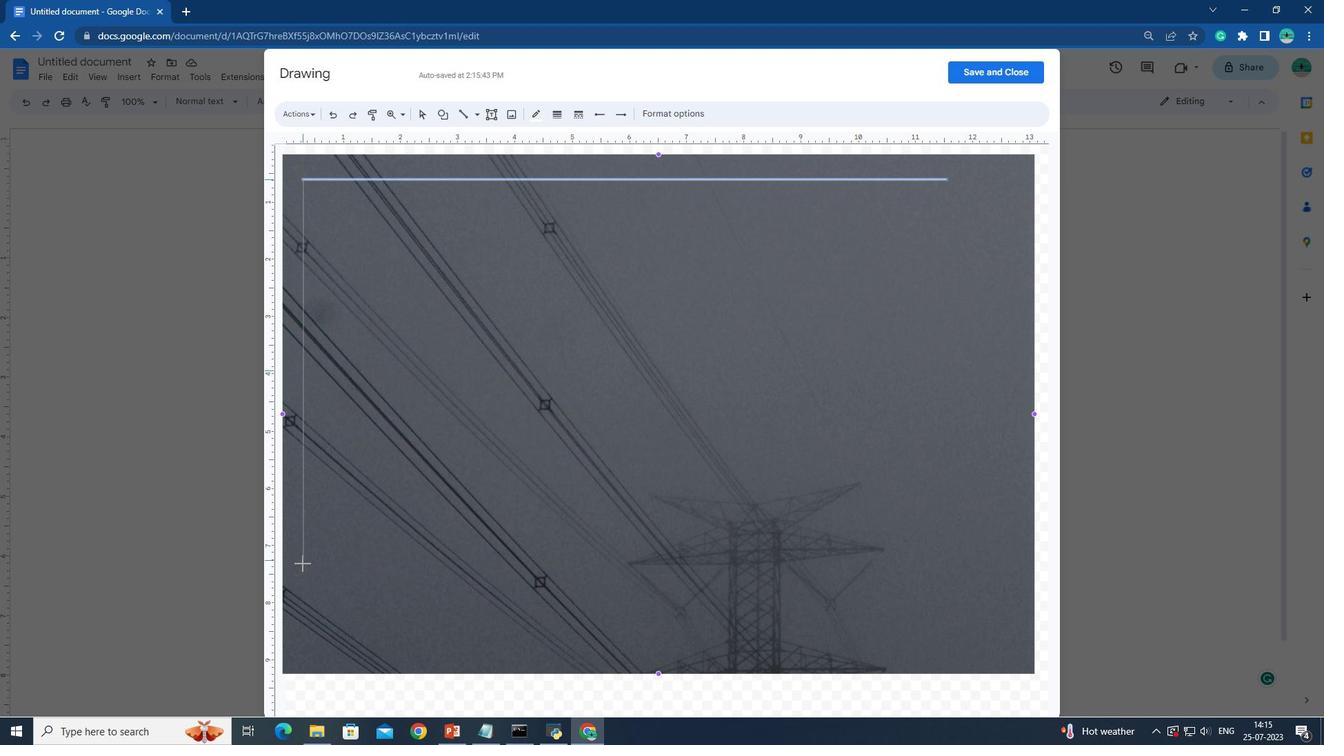 
Action: Mouse moved to (303, 567)
Screenshot: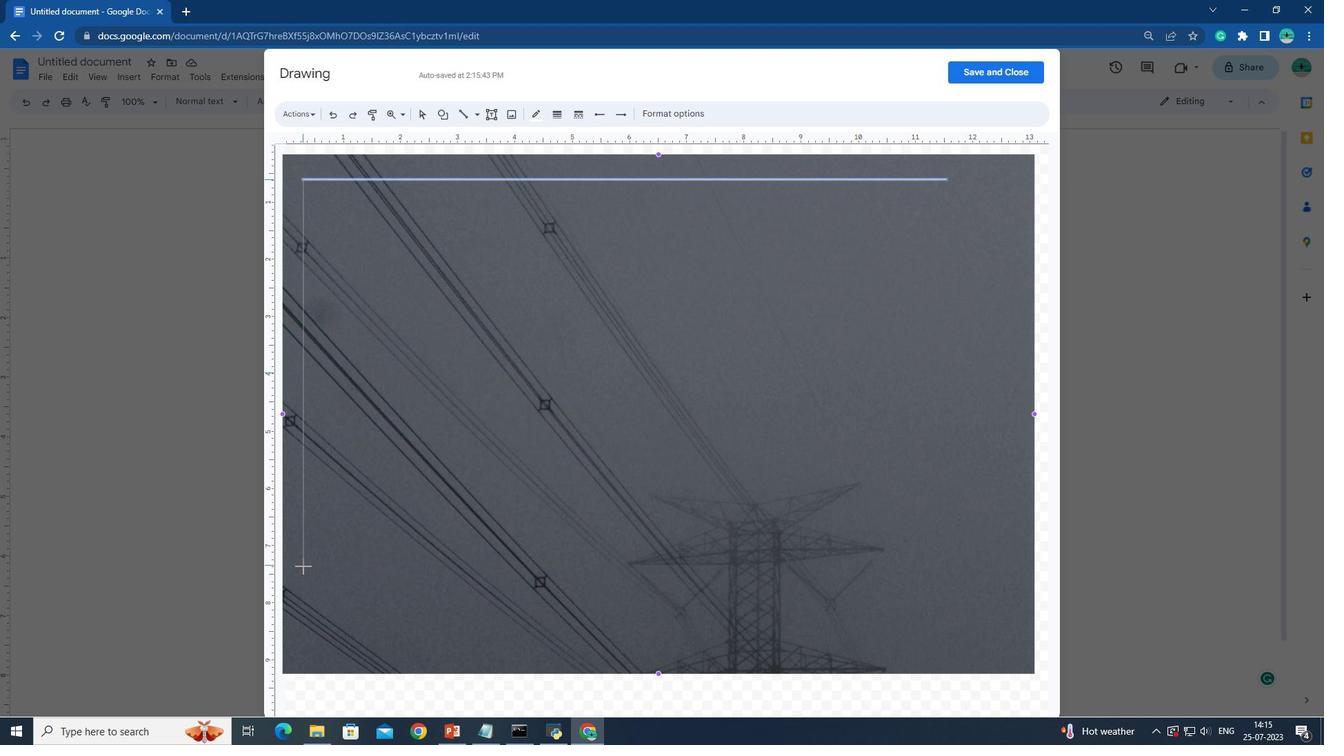 
Action: Key pressed <Key.shift>
Screenshot: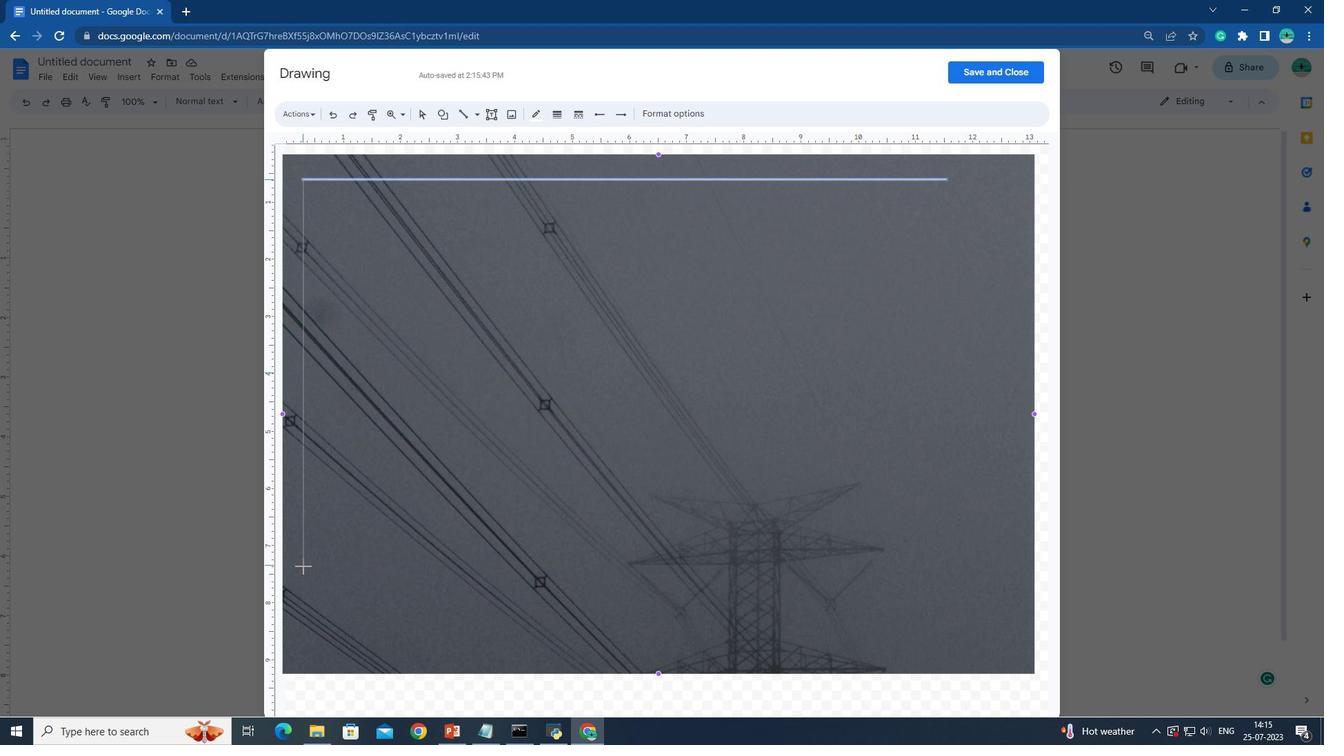 
Action: Mouse moved to (303, 567)
Screenshot: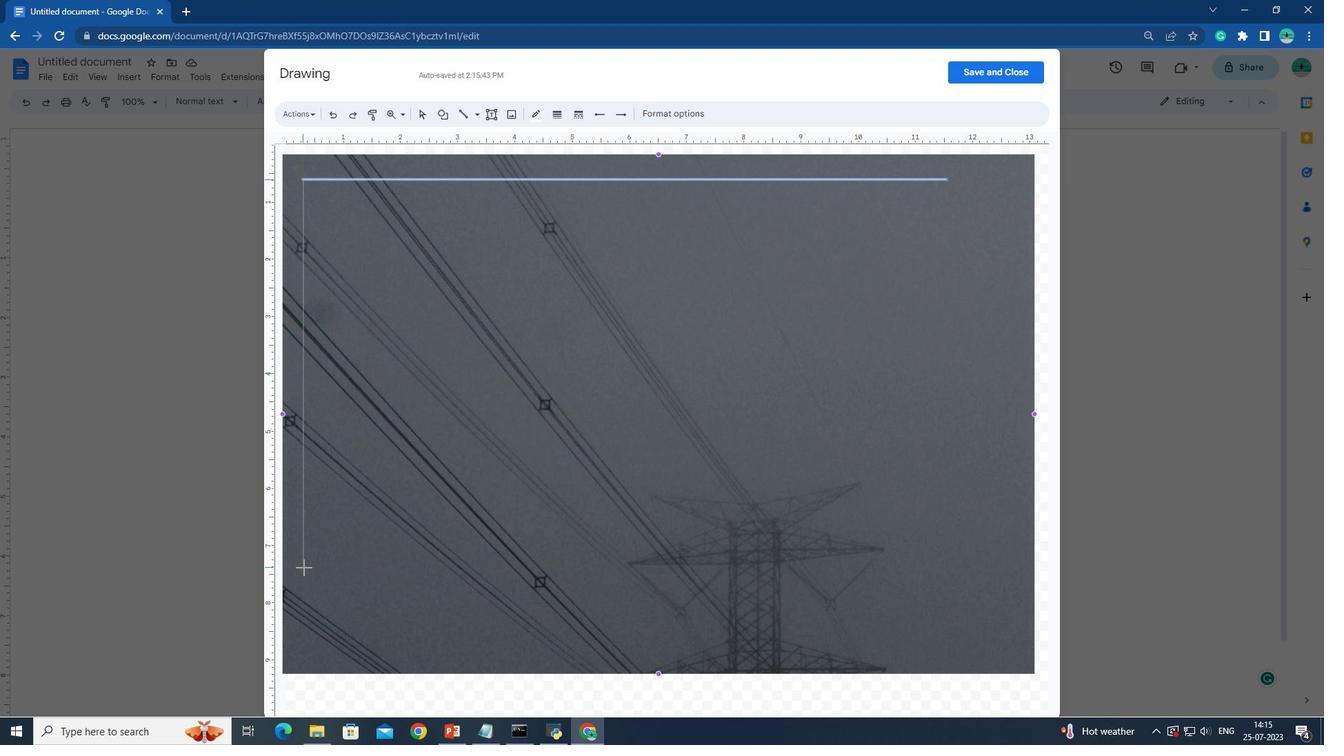 
Action: Key pressed <Key.shift>
Screenshot: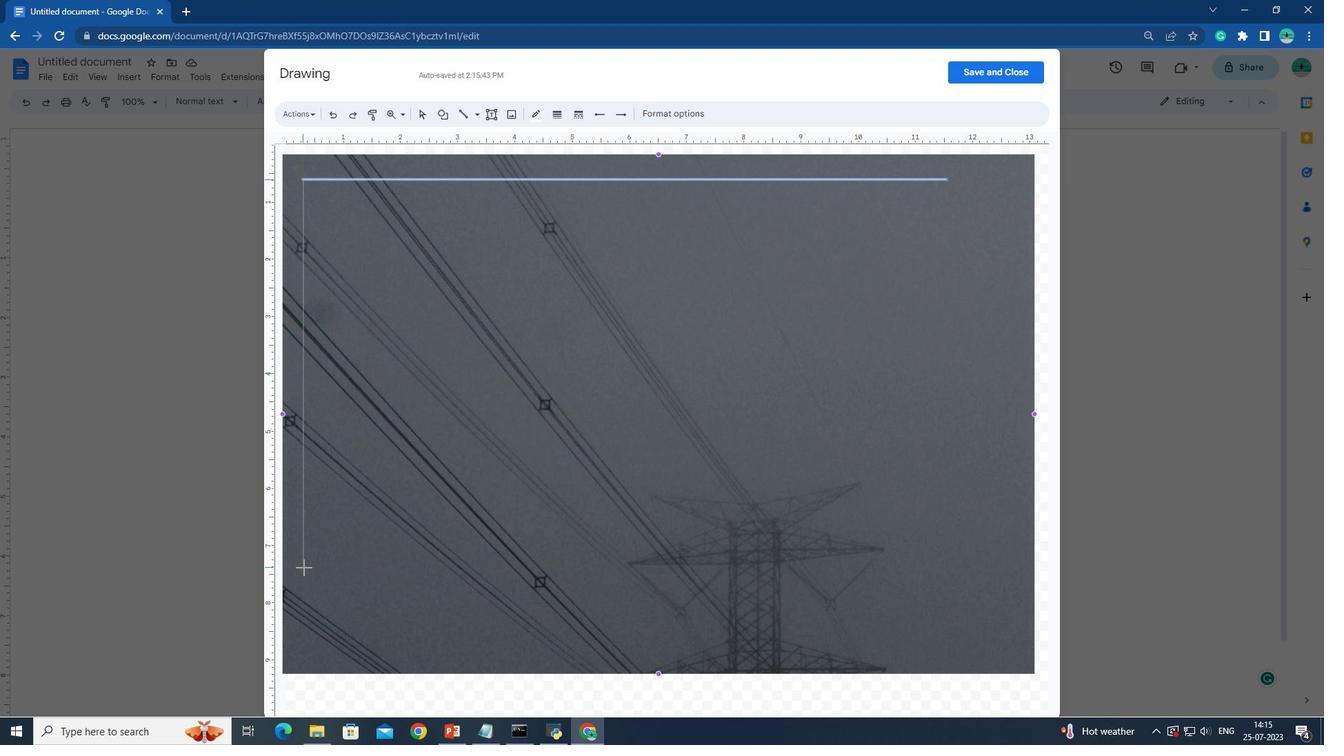 
Action: Mouse moved to (304, 568)
Screenshot: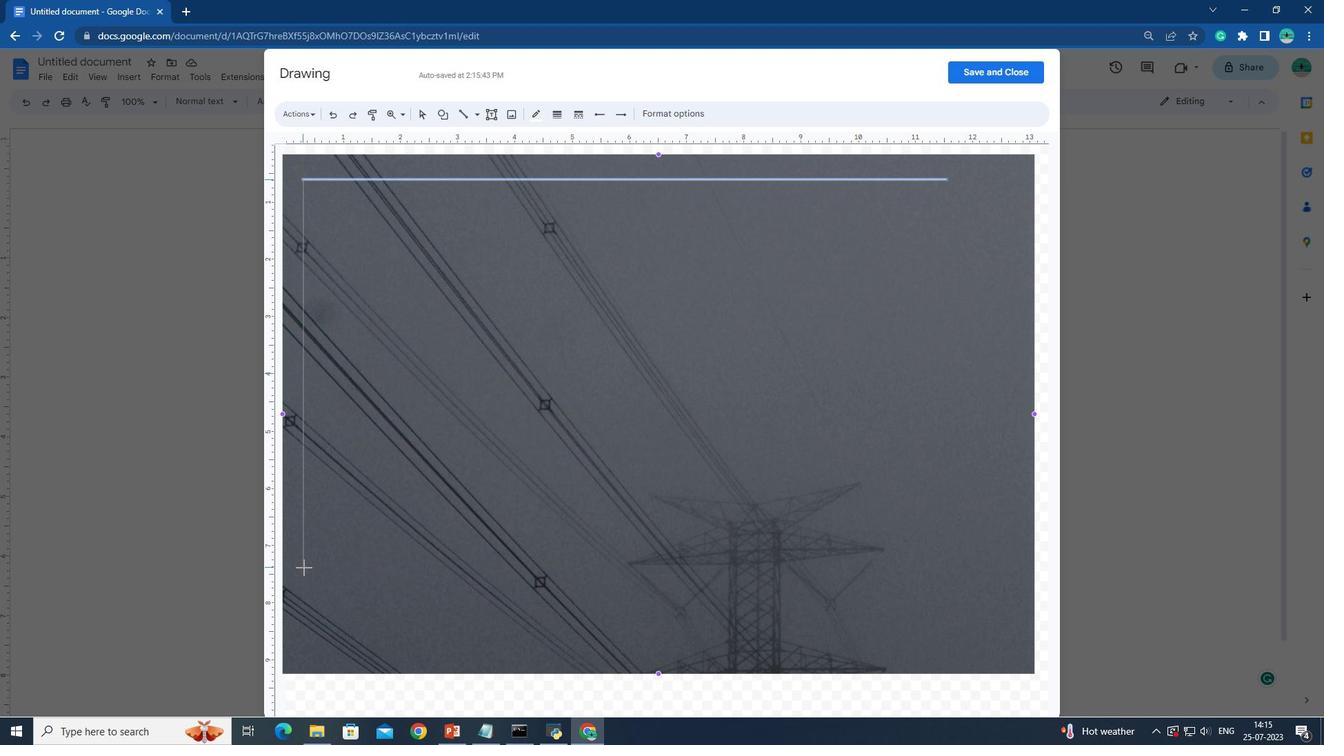 
Action: Key pressed <Key.shift>
Screenshot: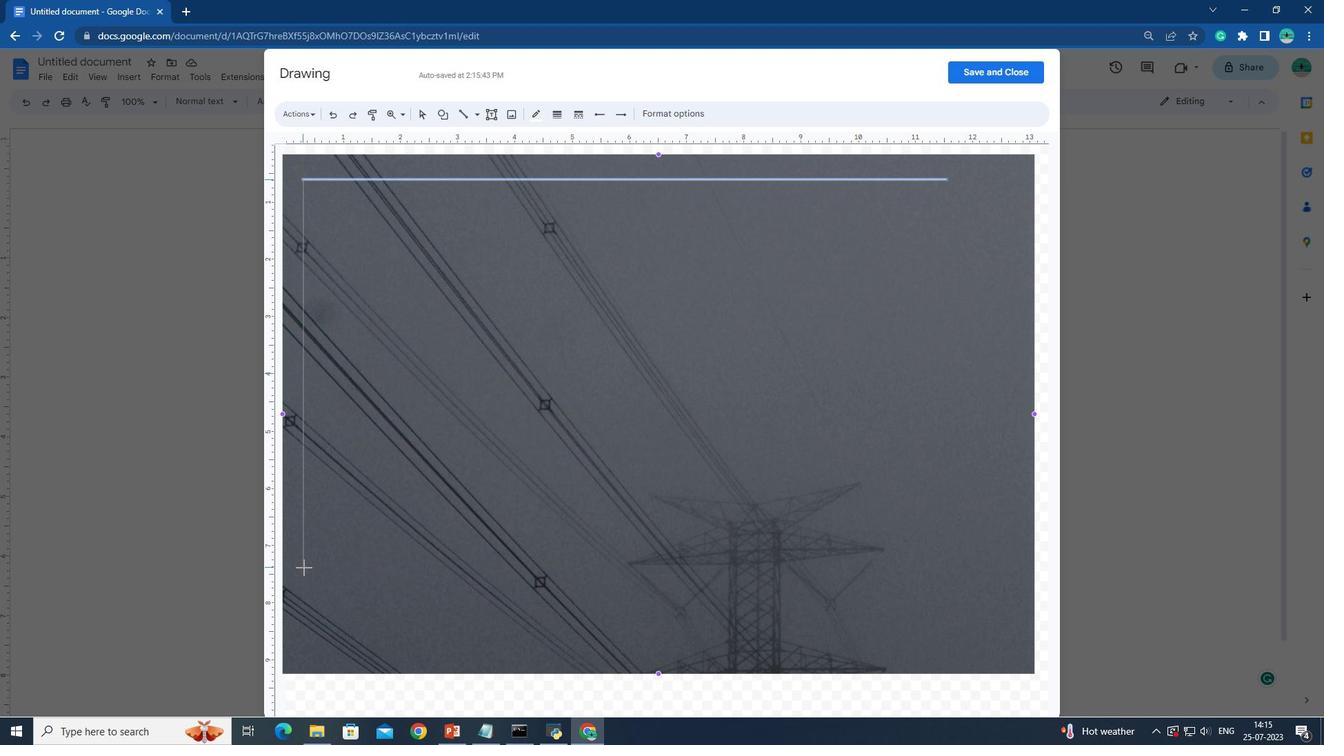 
Action: Mouse moved to (304, 569)
Screenshot: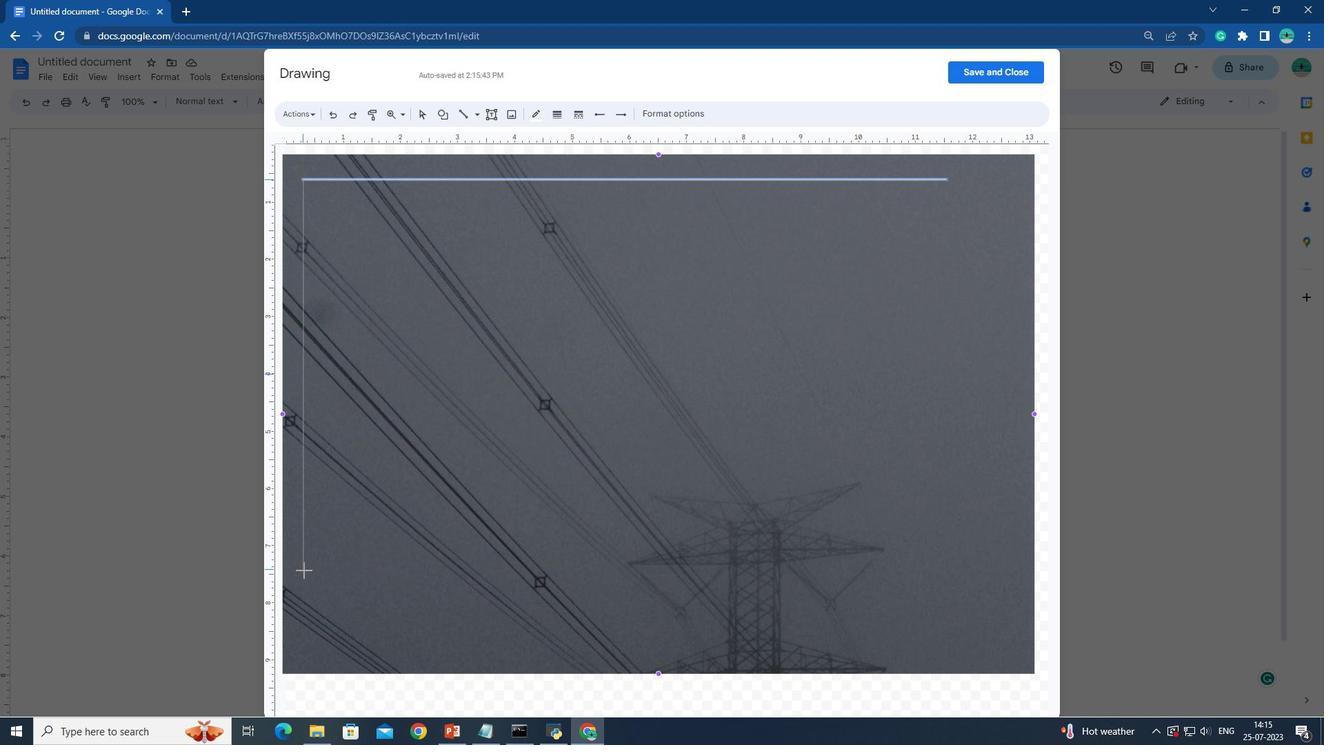 
Action: Key pressed <Key.shift>
Screenshot: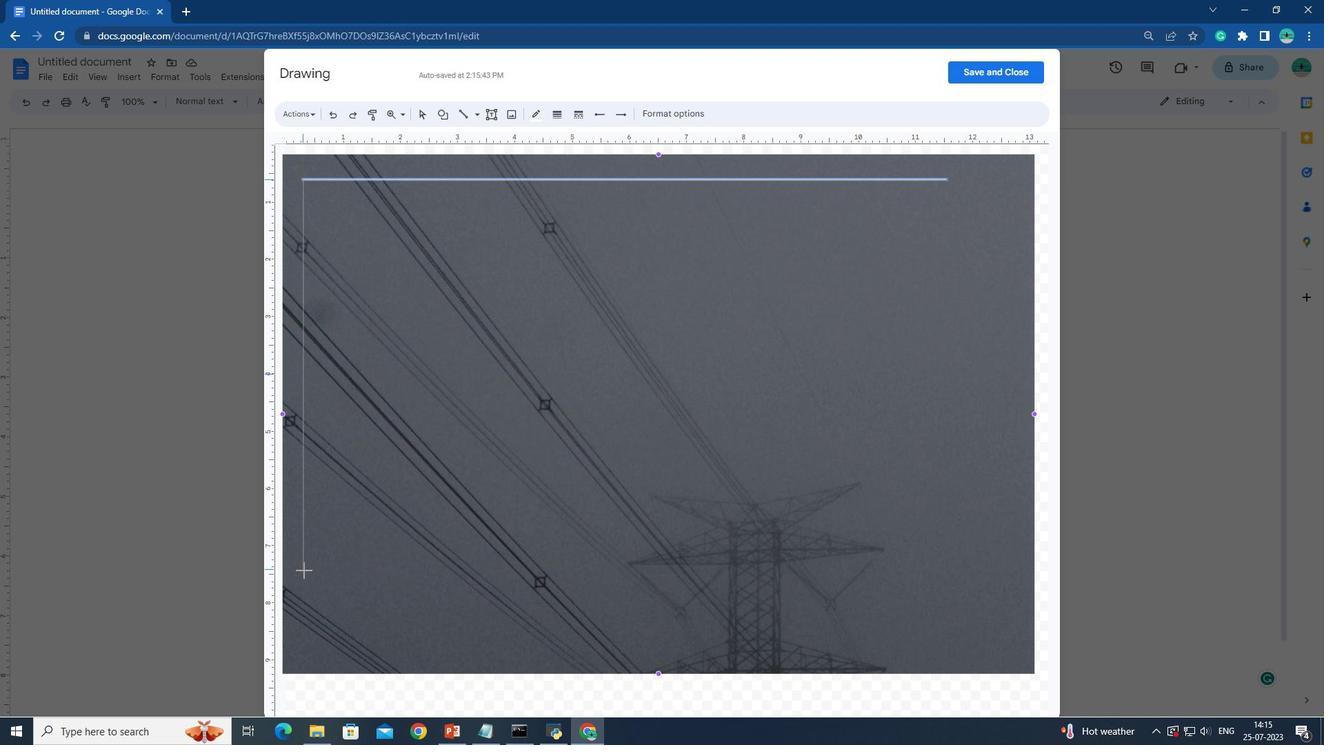 
Action: Mouse moved to (304, 570)
Screenshot: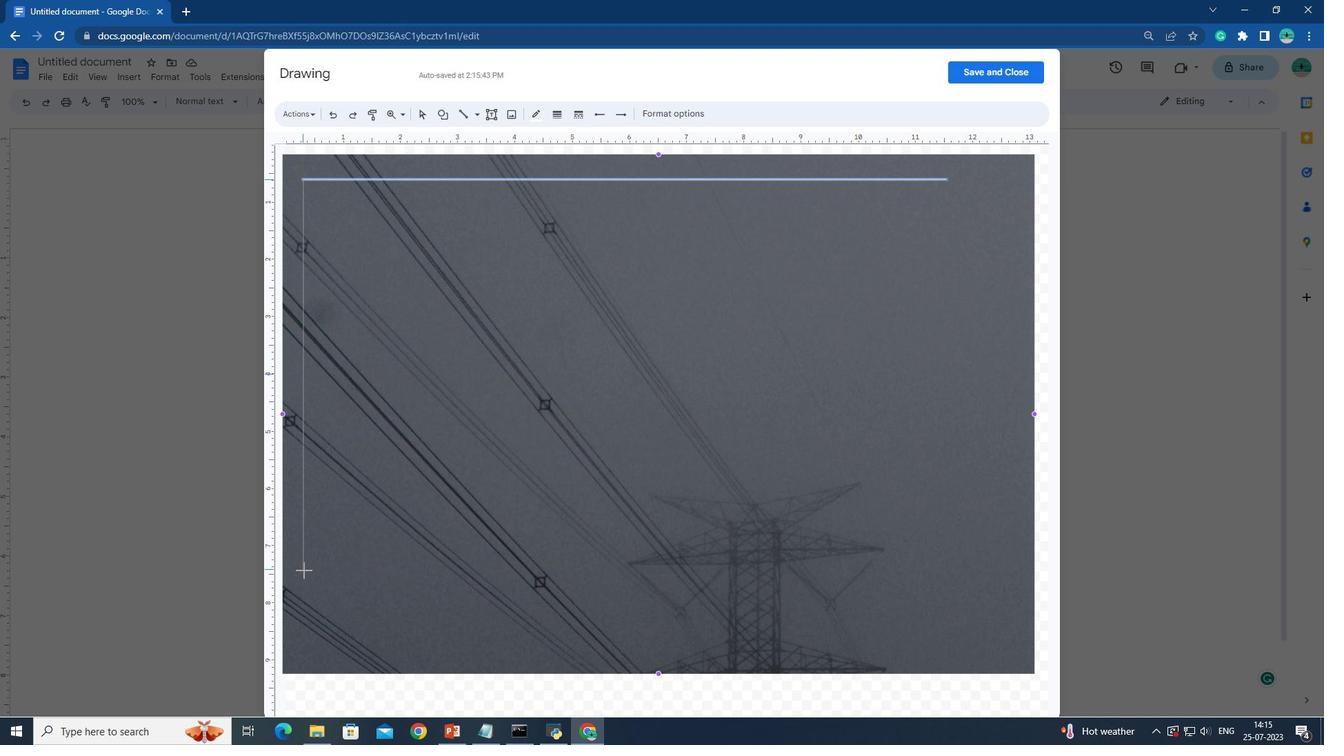 
Action: Key pressed <Key.shift>
Screenshot: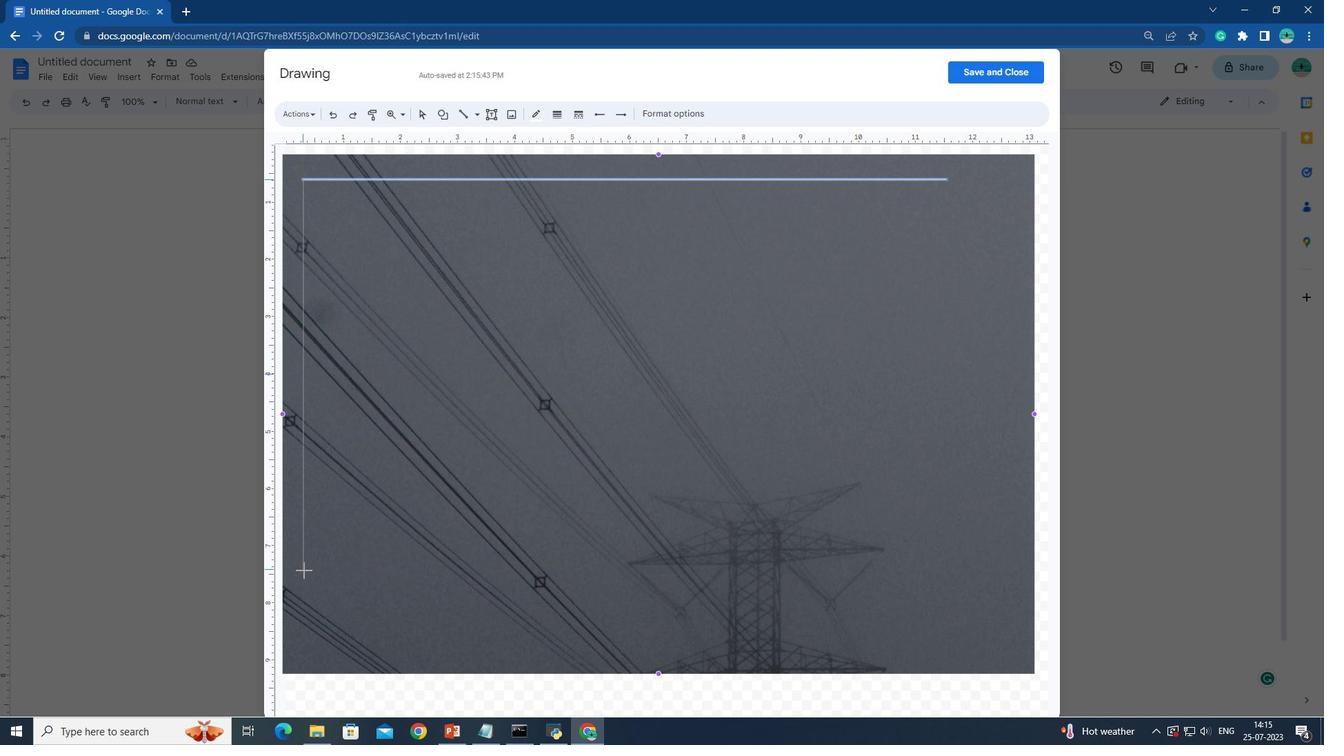 
Action: Mouse moved to (304, 571)
Screenshot: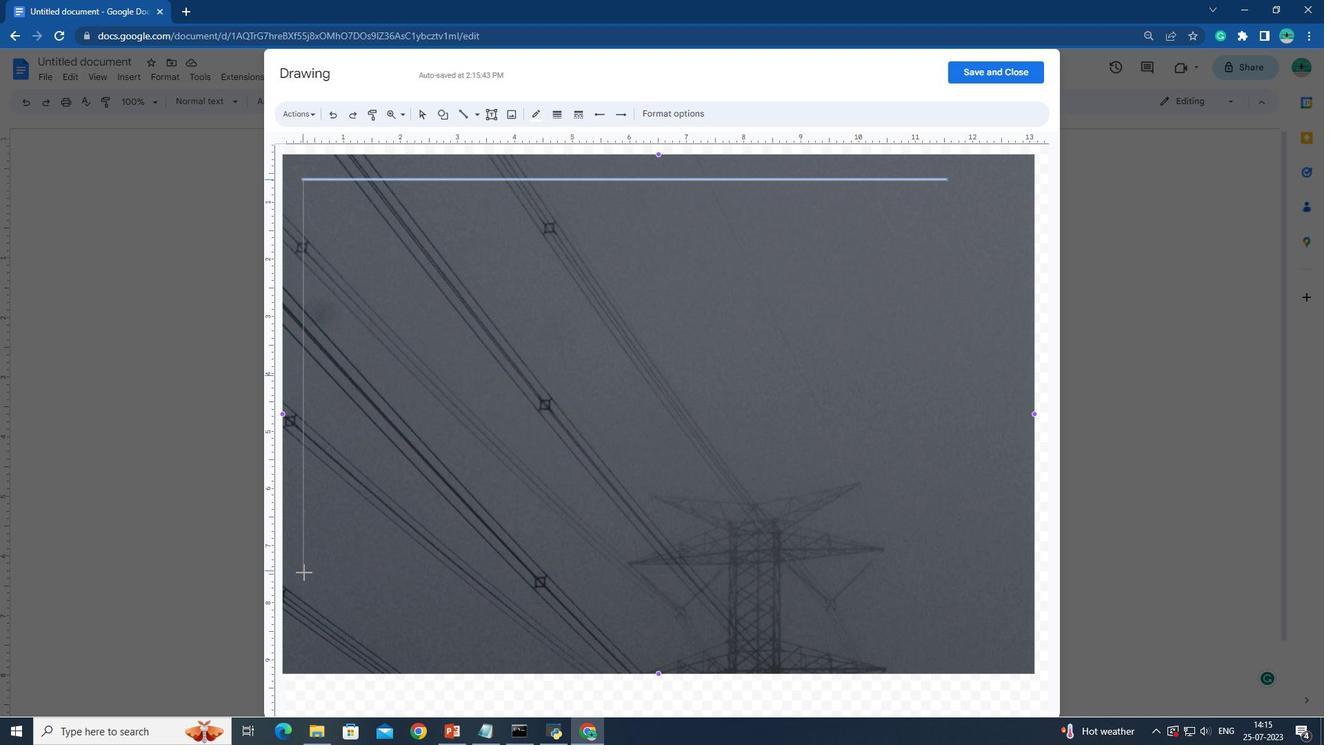 
Action: Key pressed <Key.shift>
Screenshot: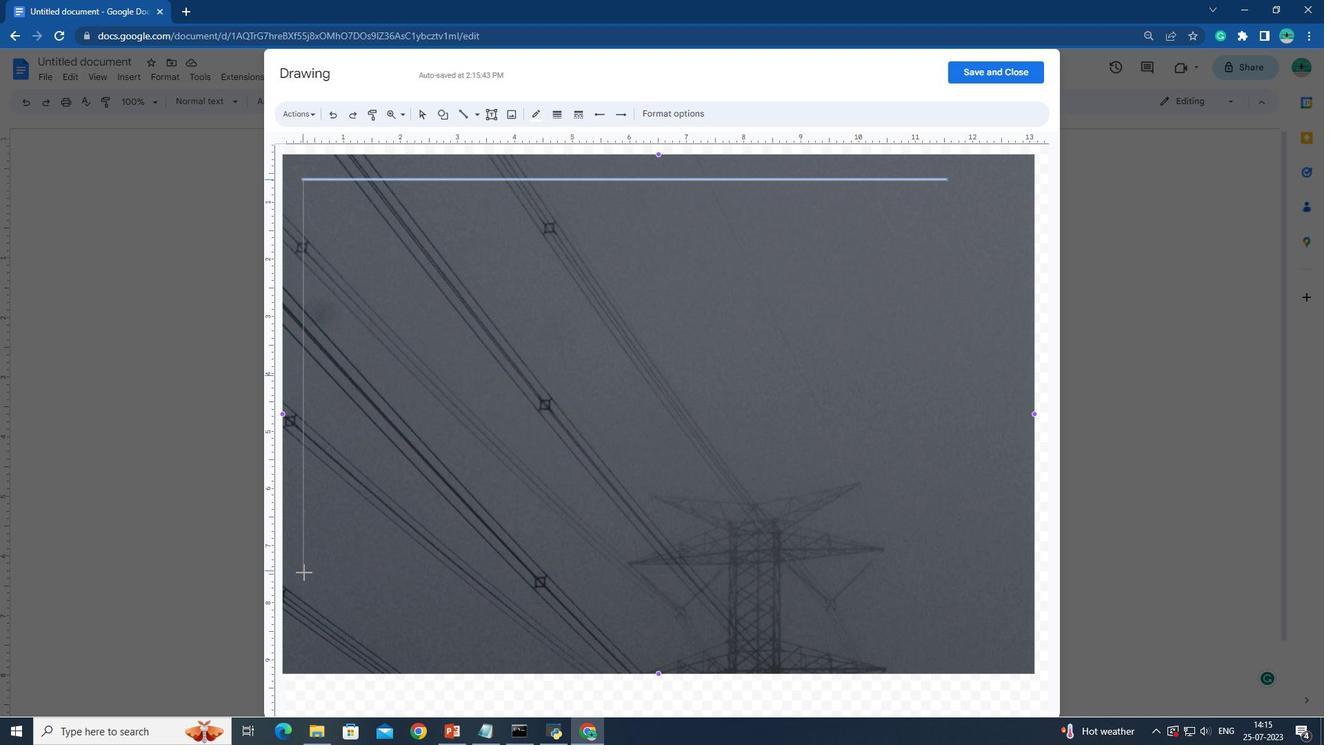 
Action: Mouse moved to (304, 573)
Screenshot: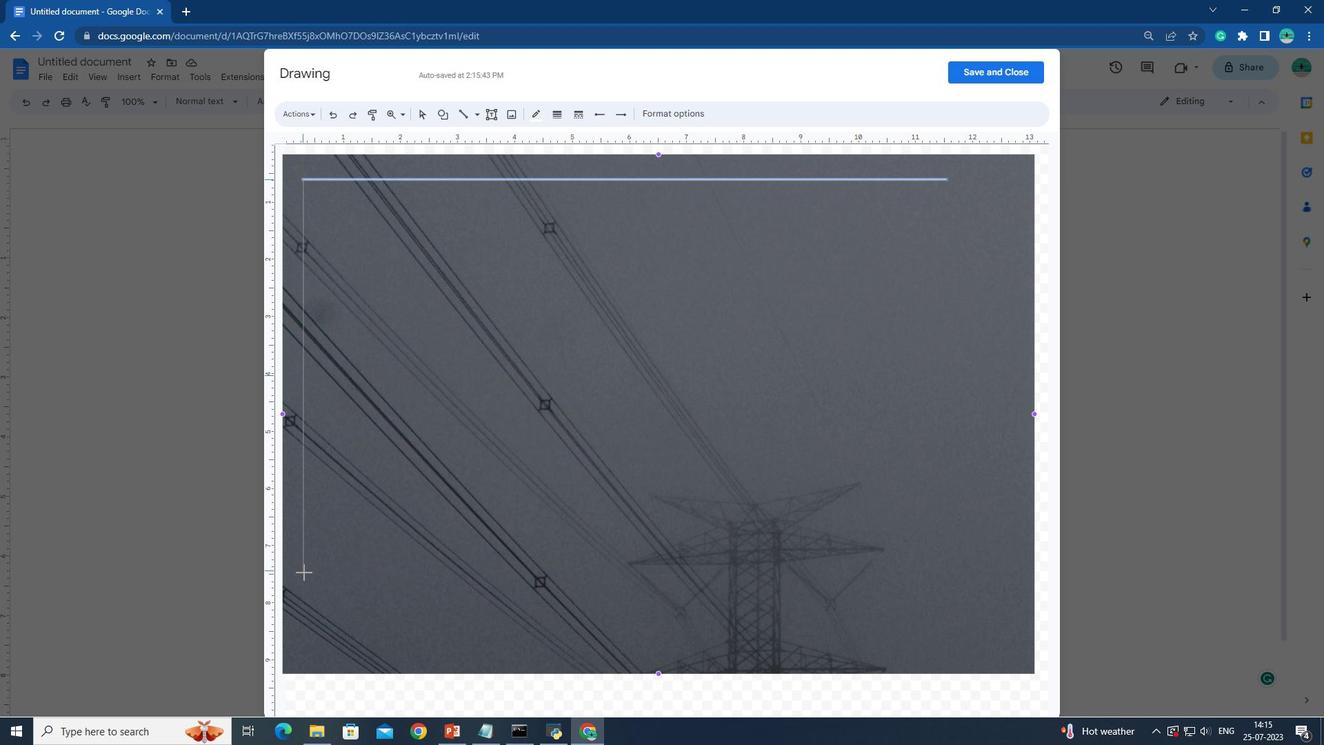 
Action: Key pressed <Key.shift>
Screenshot: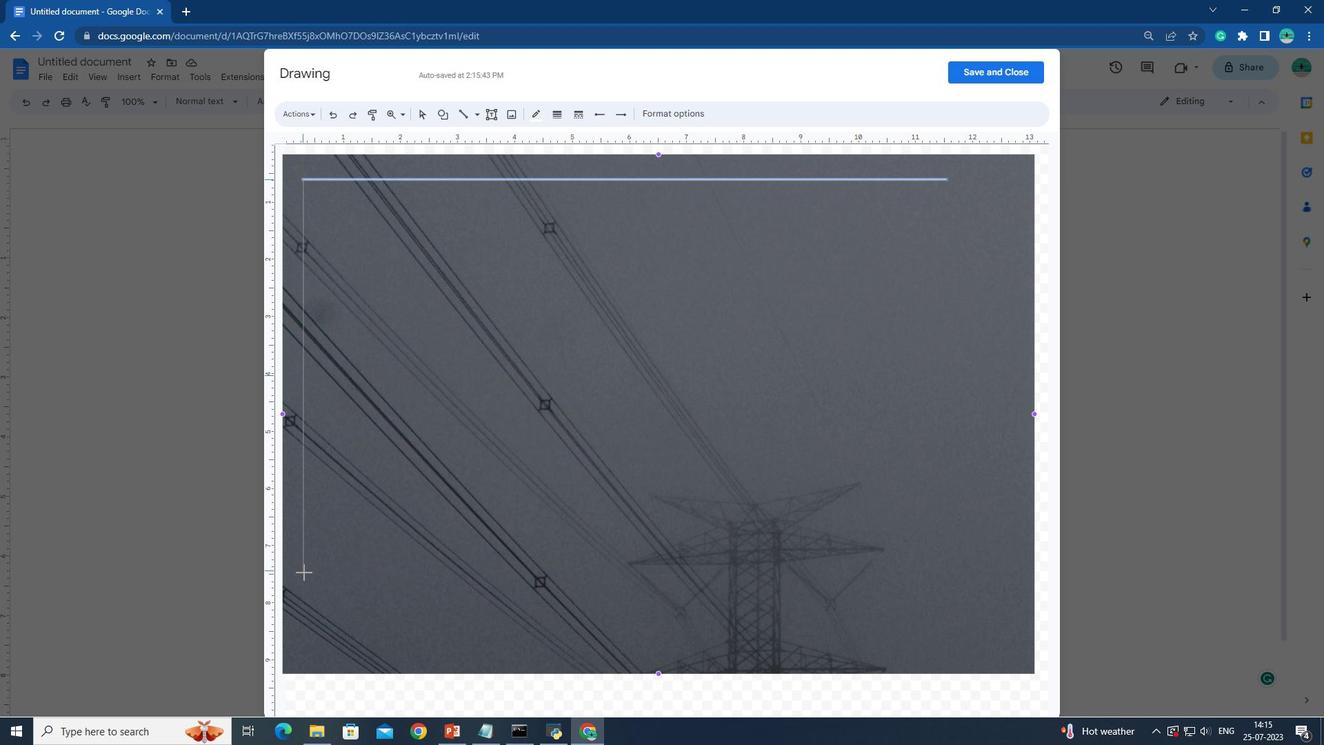 
Action: Mouse moved to (304, 575)
Screenshot: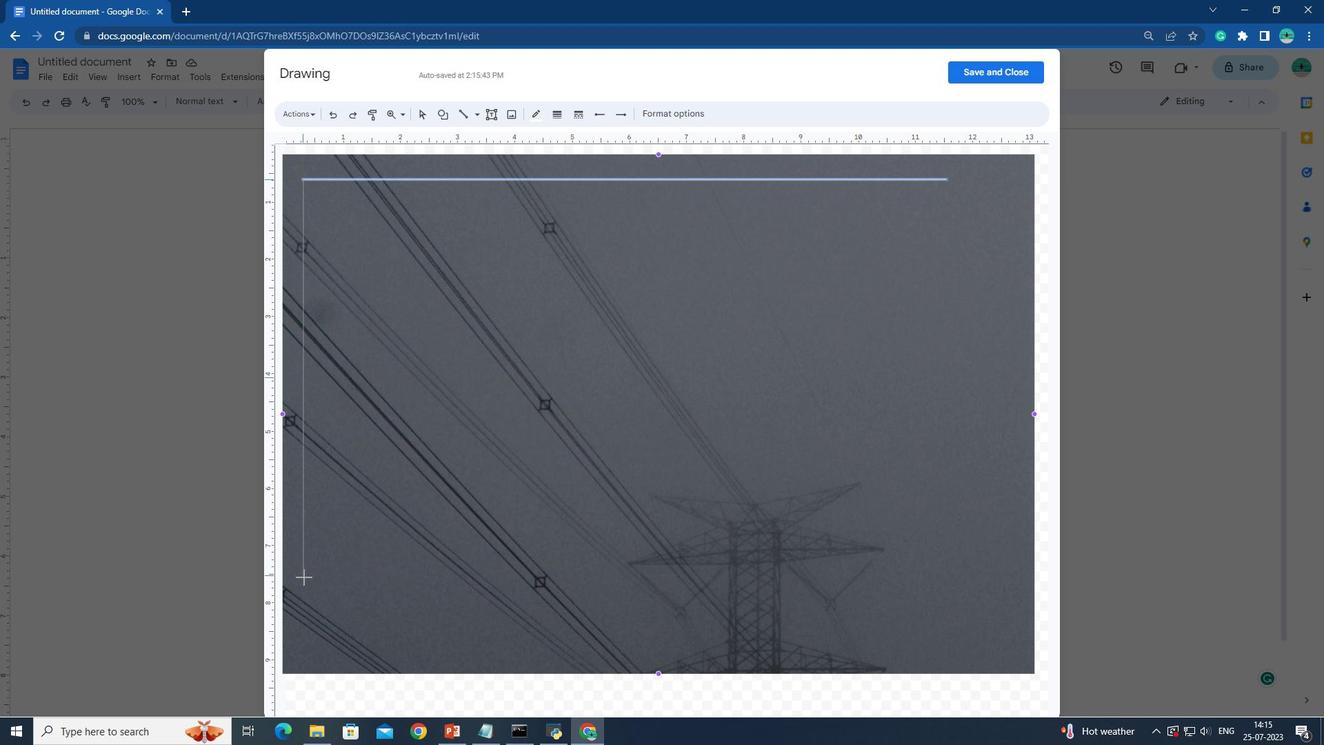 
Action: Key pressed <Key.shift>
Screenshot: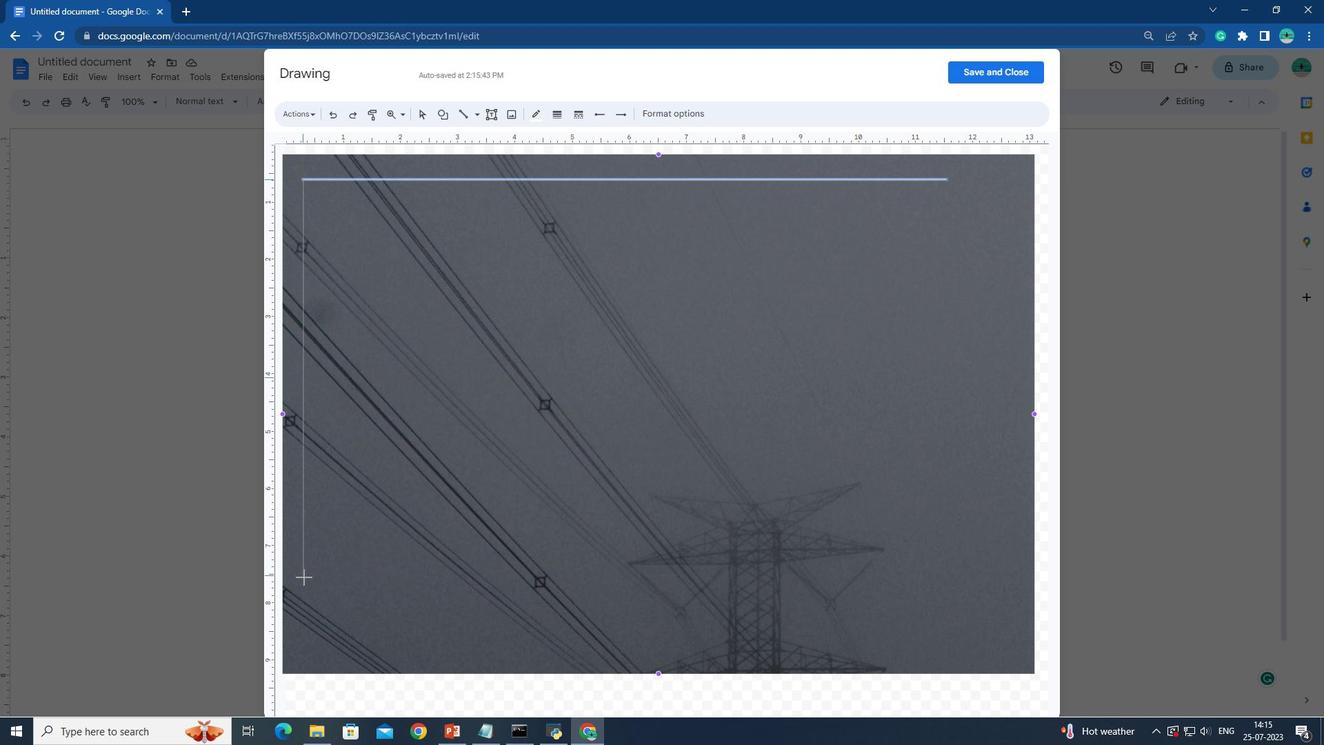 
Action: Mouse moved to (304, 577)
Screenshot: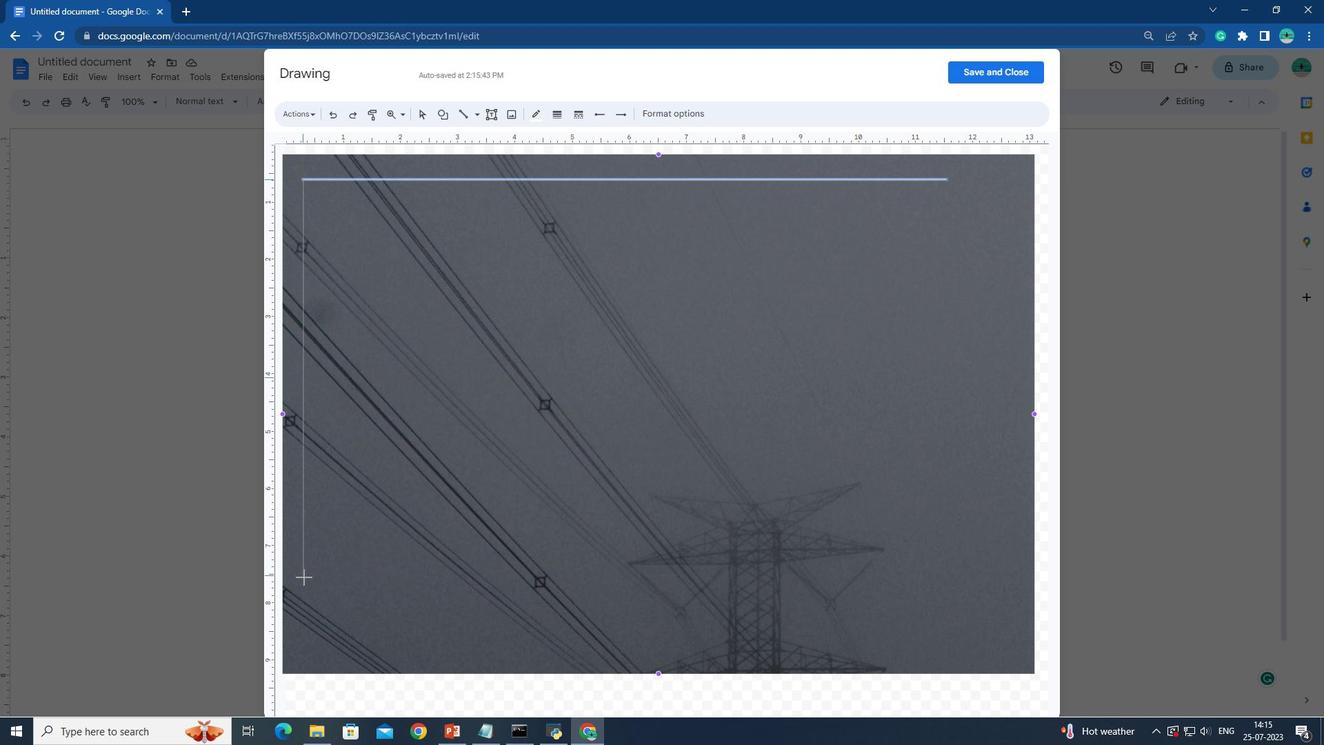 
Action: Key pressed <Key.shift>
